 Task: Edit and enhance podcast intros and outros with immersive soundscapes.
Action: Mouse moved to (107, 15)
Screenshot: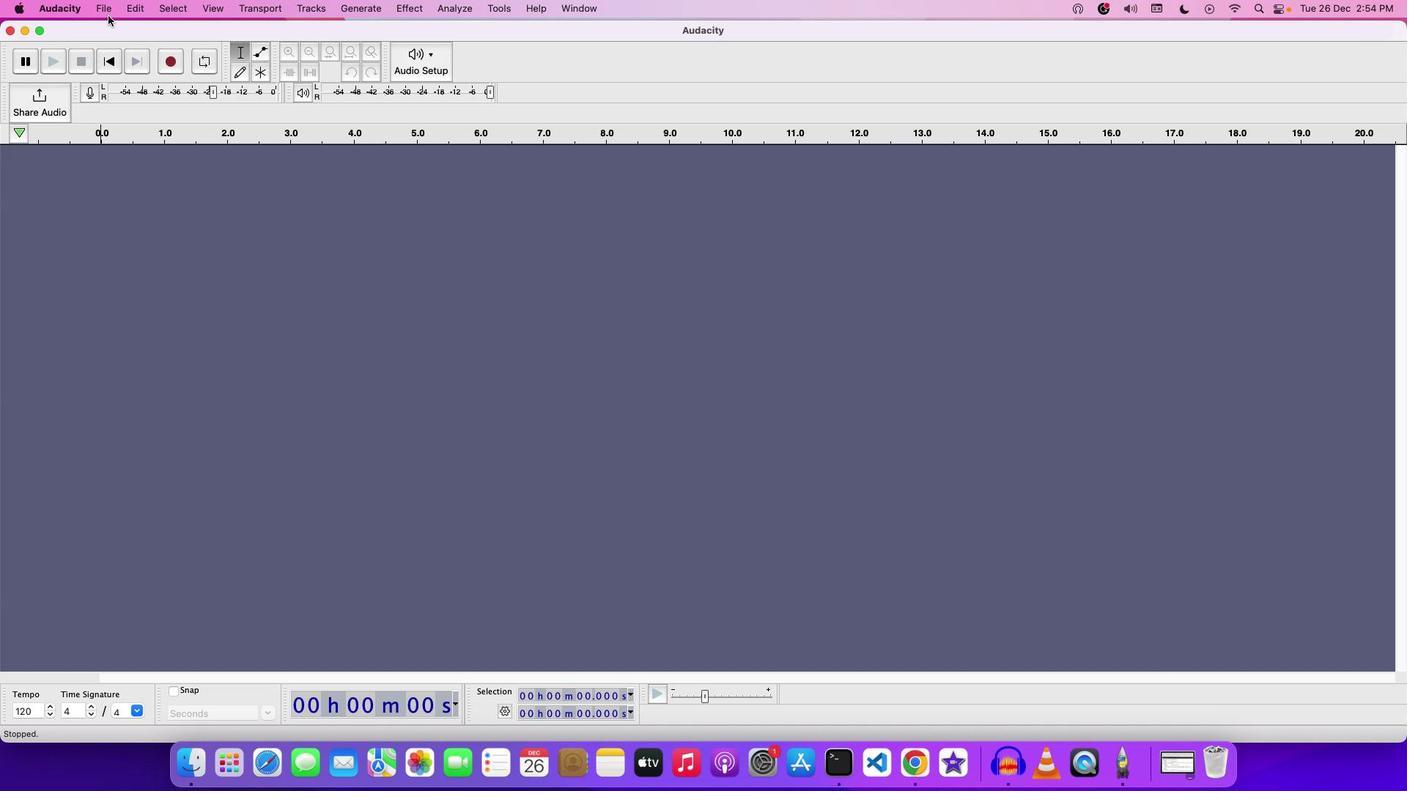 
Action: Mouse pressed left at (107, 15)
Screenshot: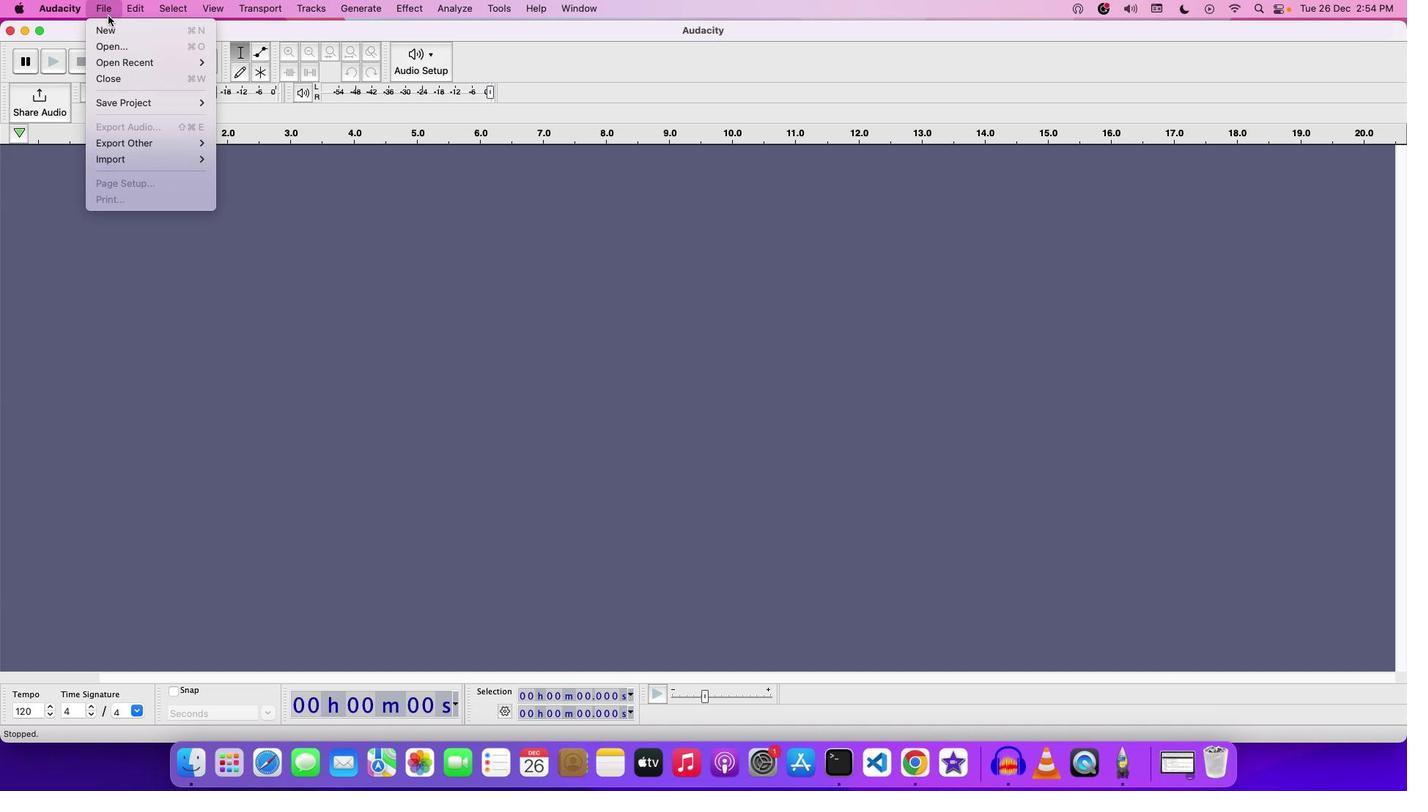 
Action: Mouse moved to (137, 48)
Screenshot: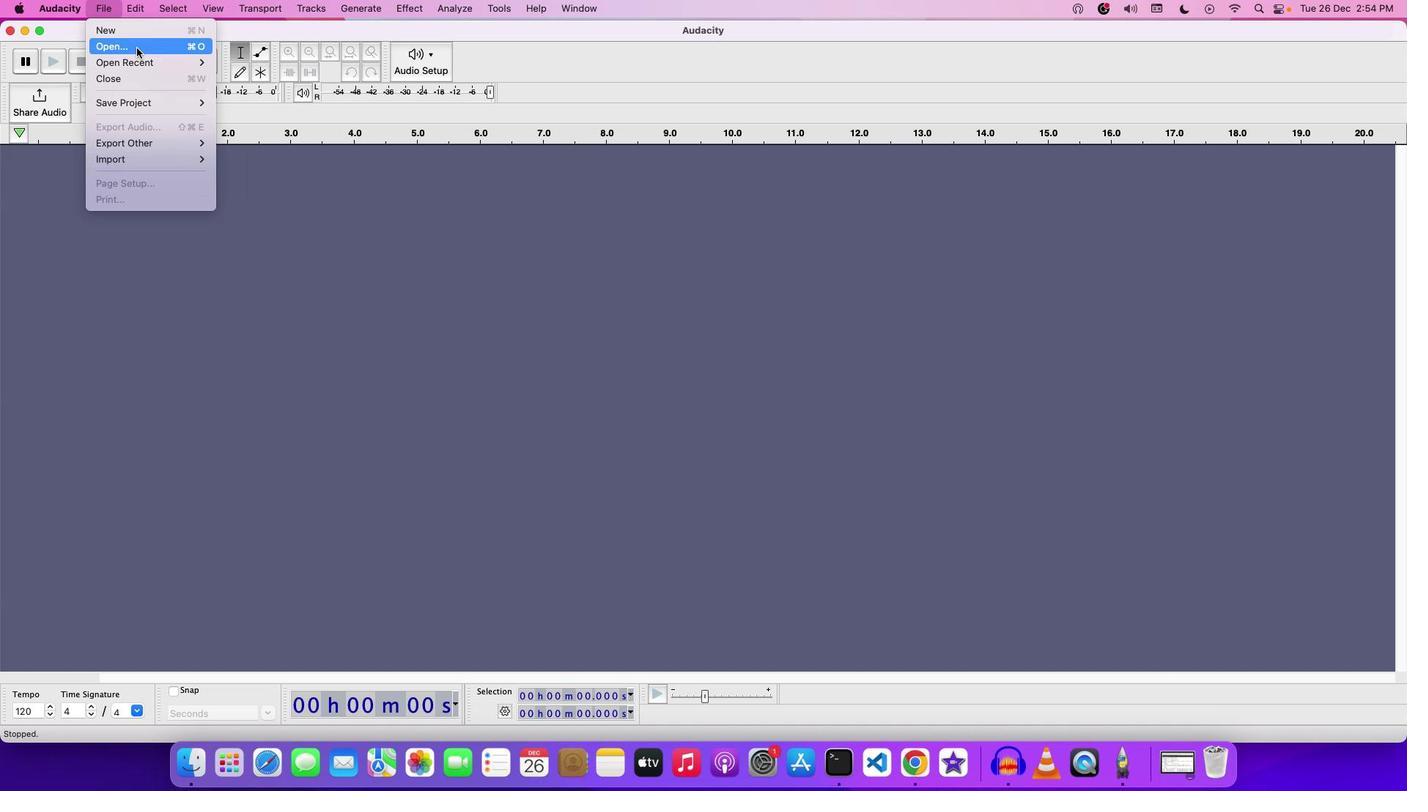 
Action: Mouse pressed left at (137, 48)
Screenshot: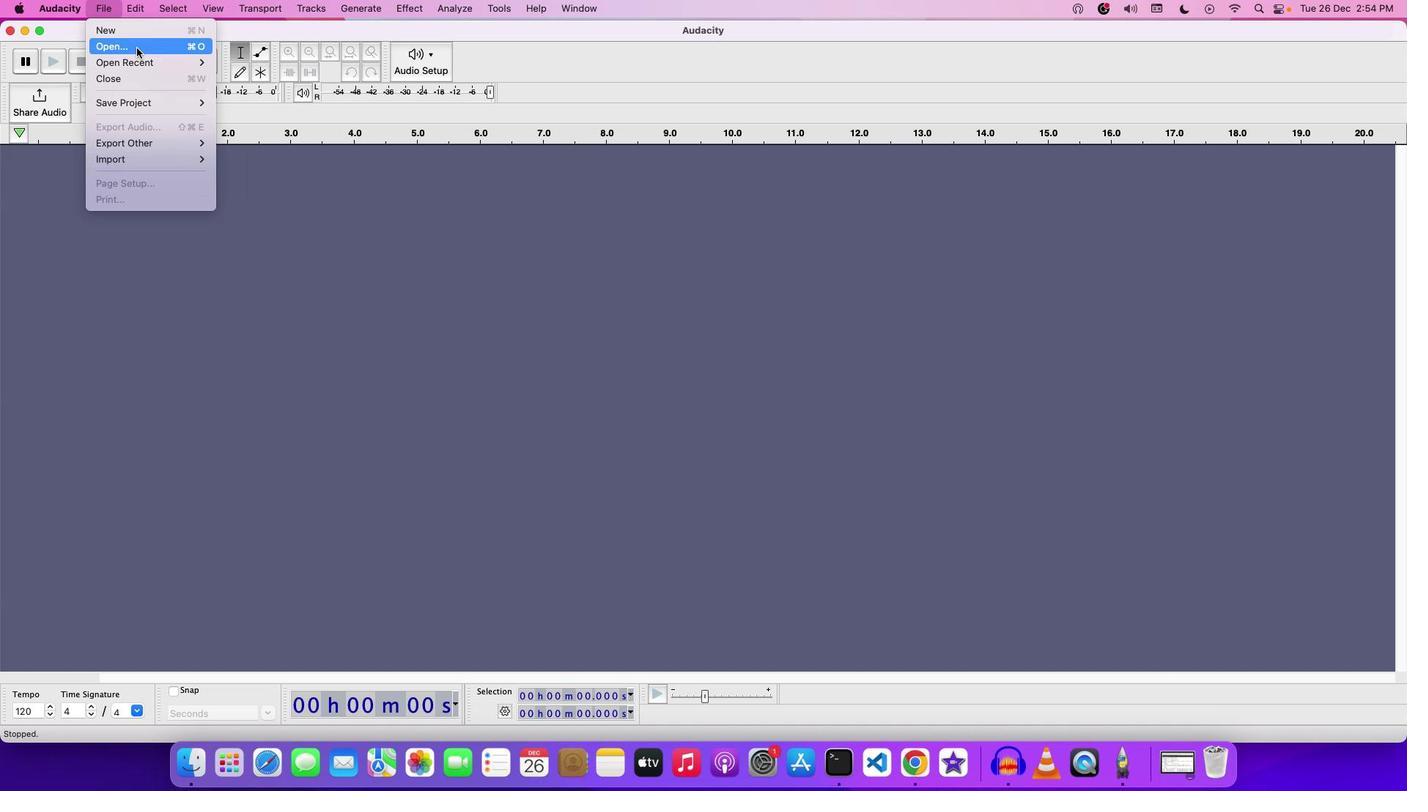 
Action: Mouse moved to (464, 194)
Screenshot: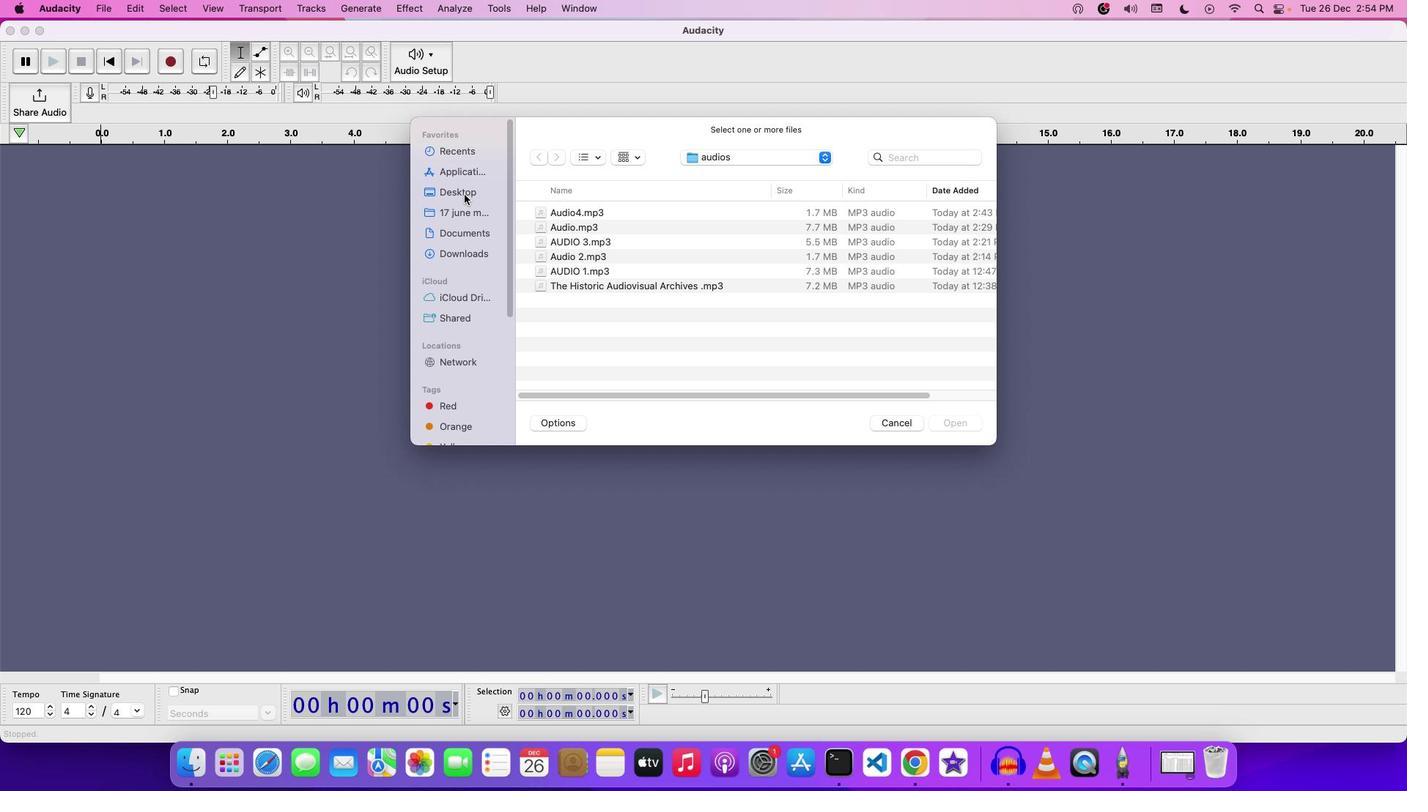 
Action: Mouse pressed left at (464, 194)
Screenshot: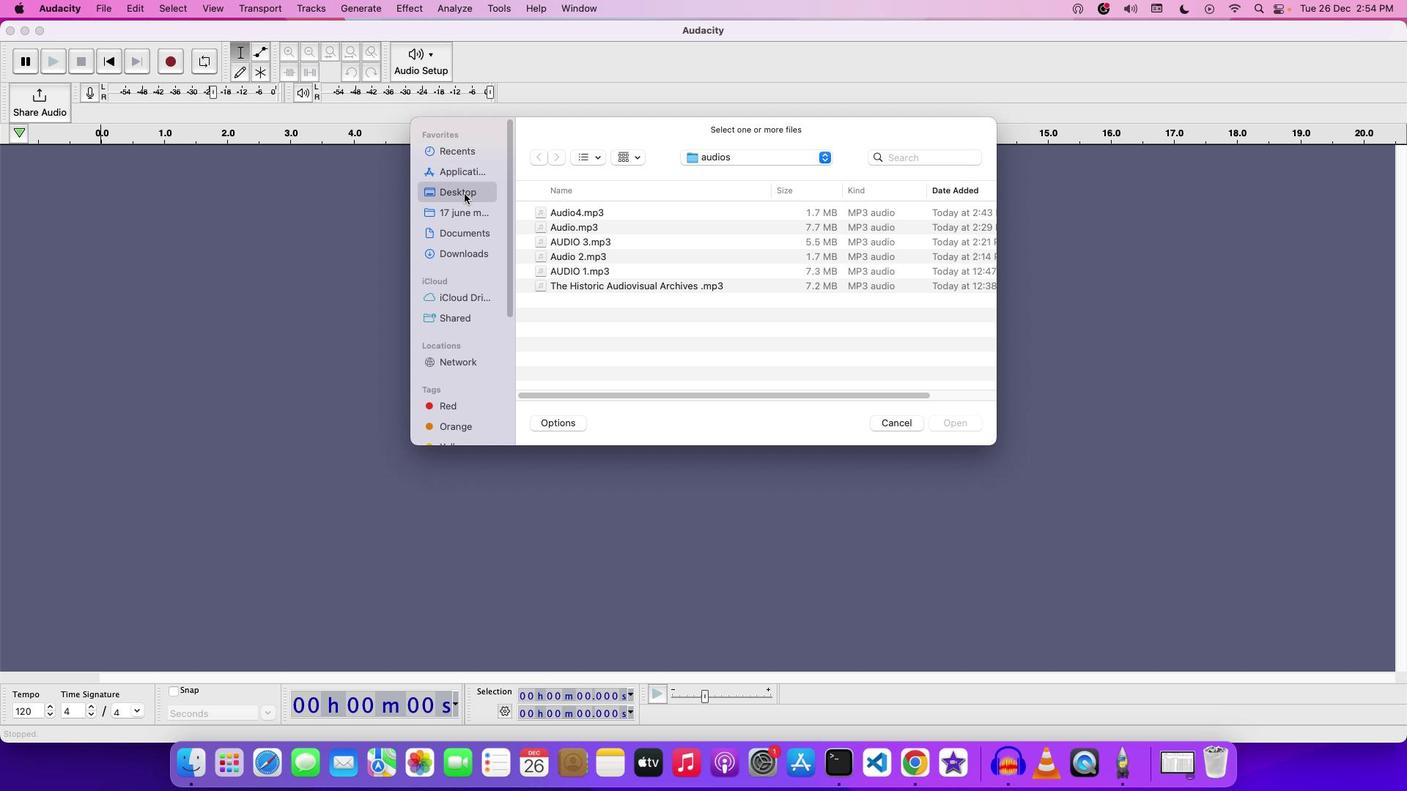 
Action: Mouse moved to (632, 217)
Screenshot: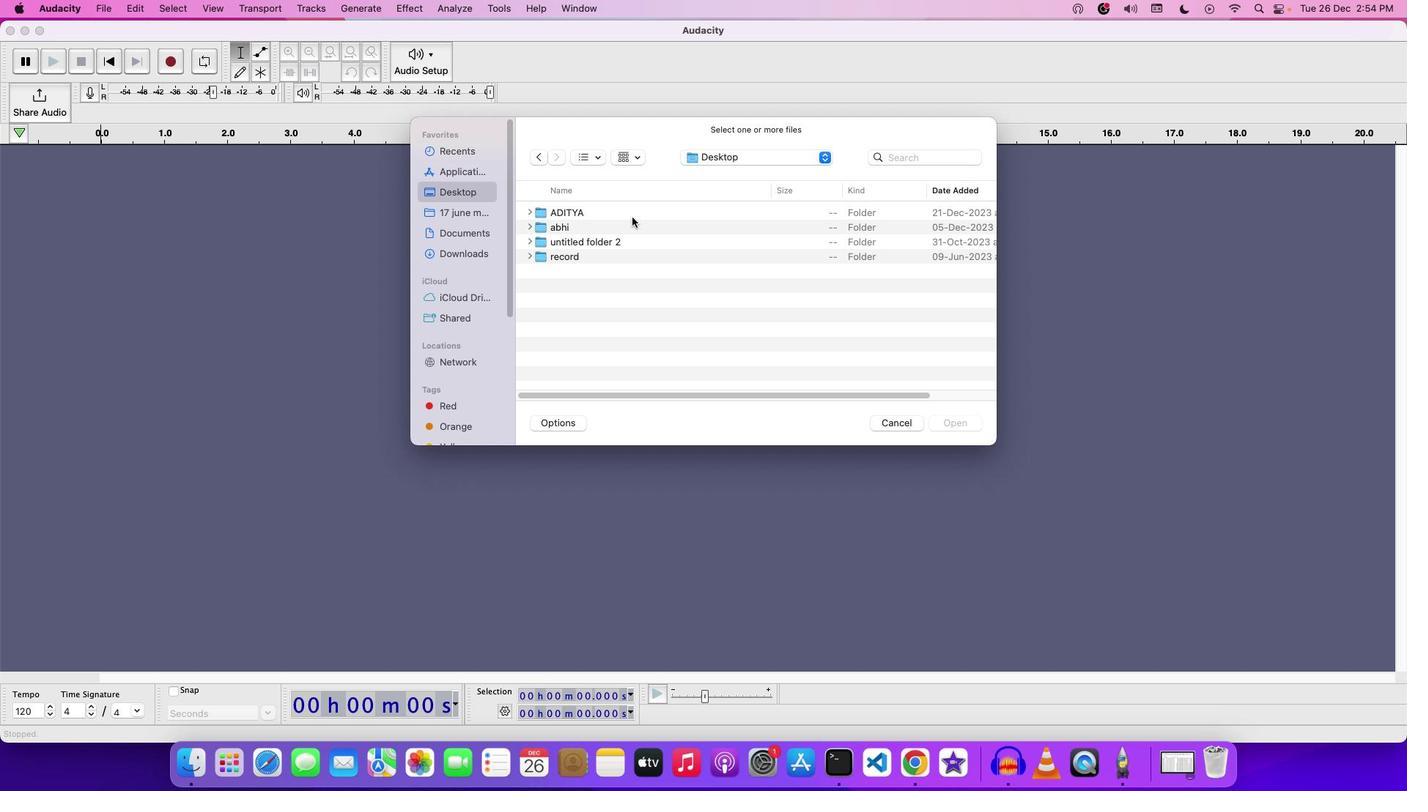 
Action: Mouse pressed left at (632, 217)
Screenshot: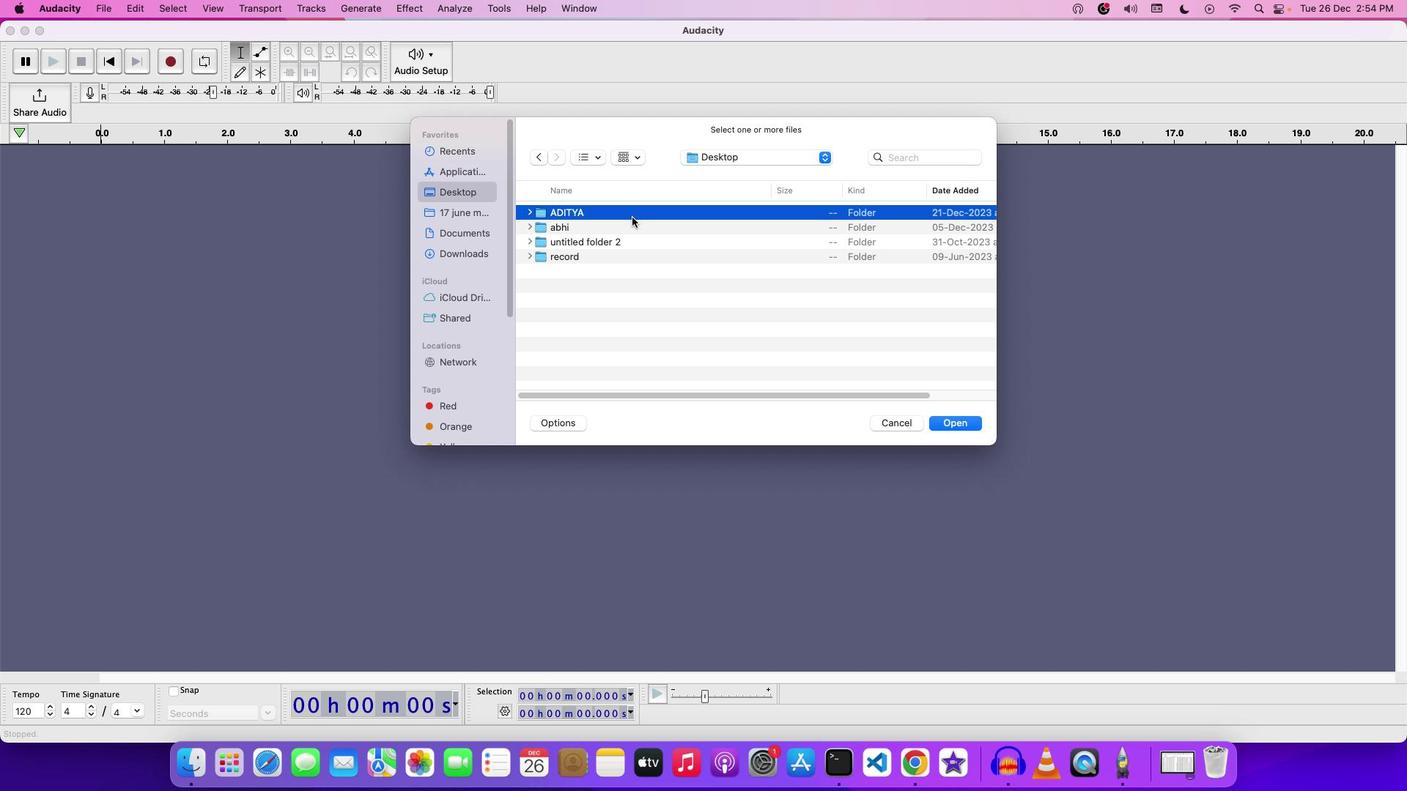 
Action: Mouse pressed left at (632, 217)
Screenshot: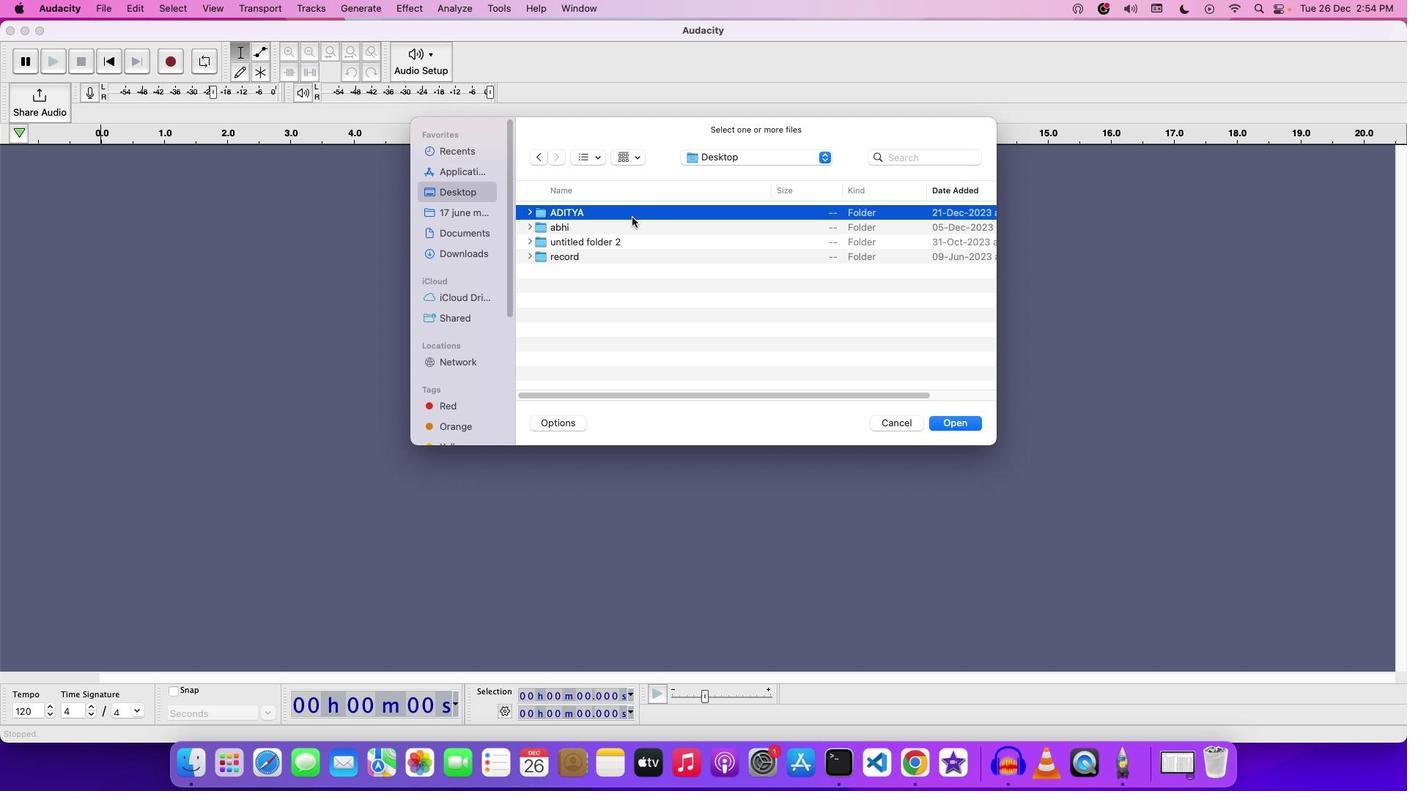 
Action: Mouse moved to (626, 228)
Screenshot: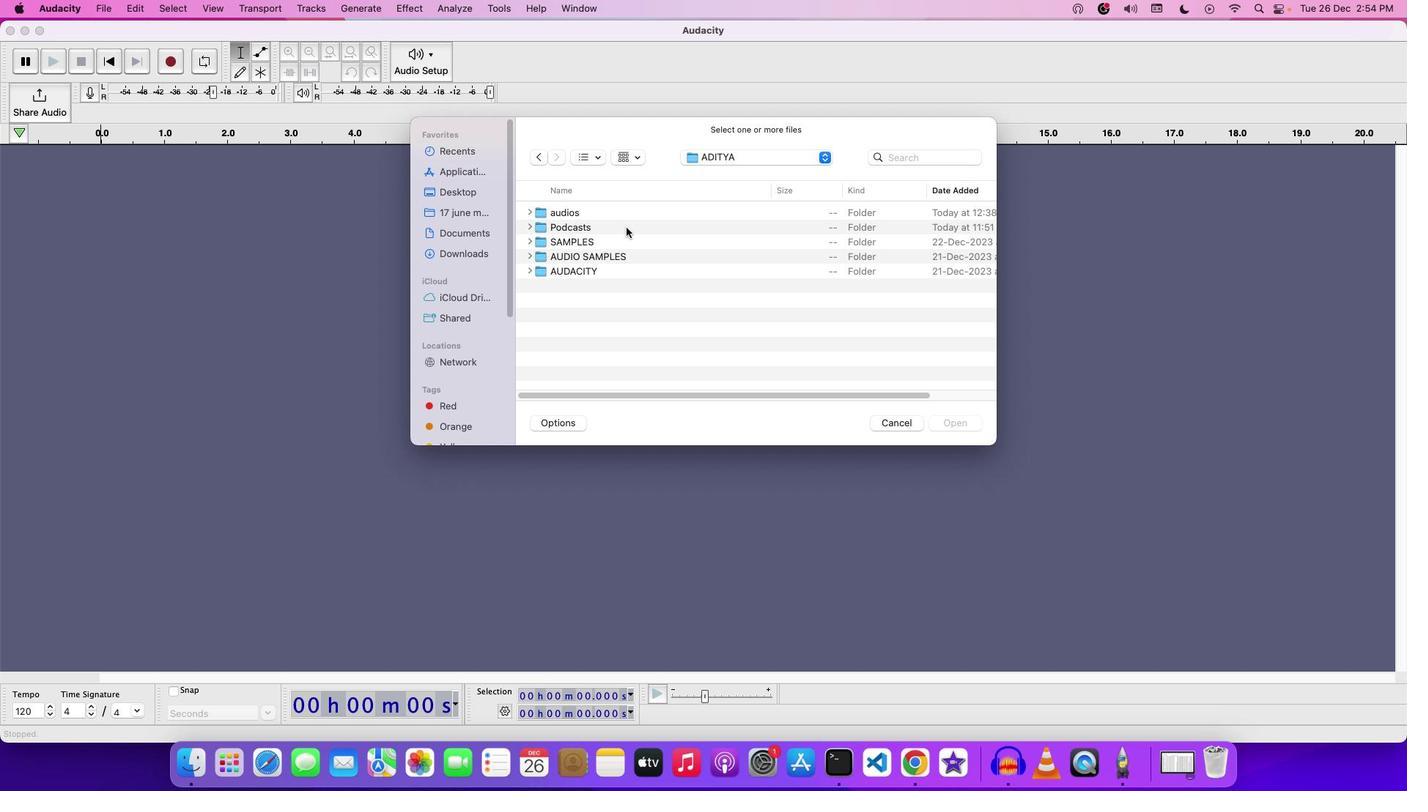 
Action: Mouse pressed left at (626, 228)
Screenshot: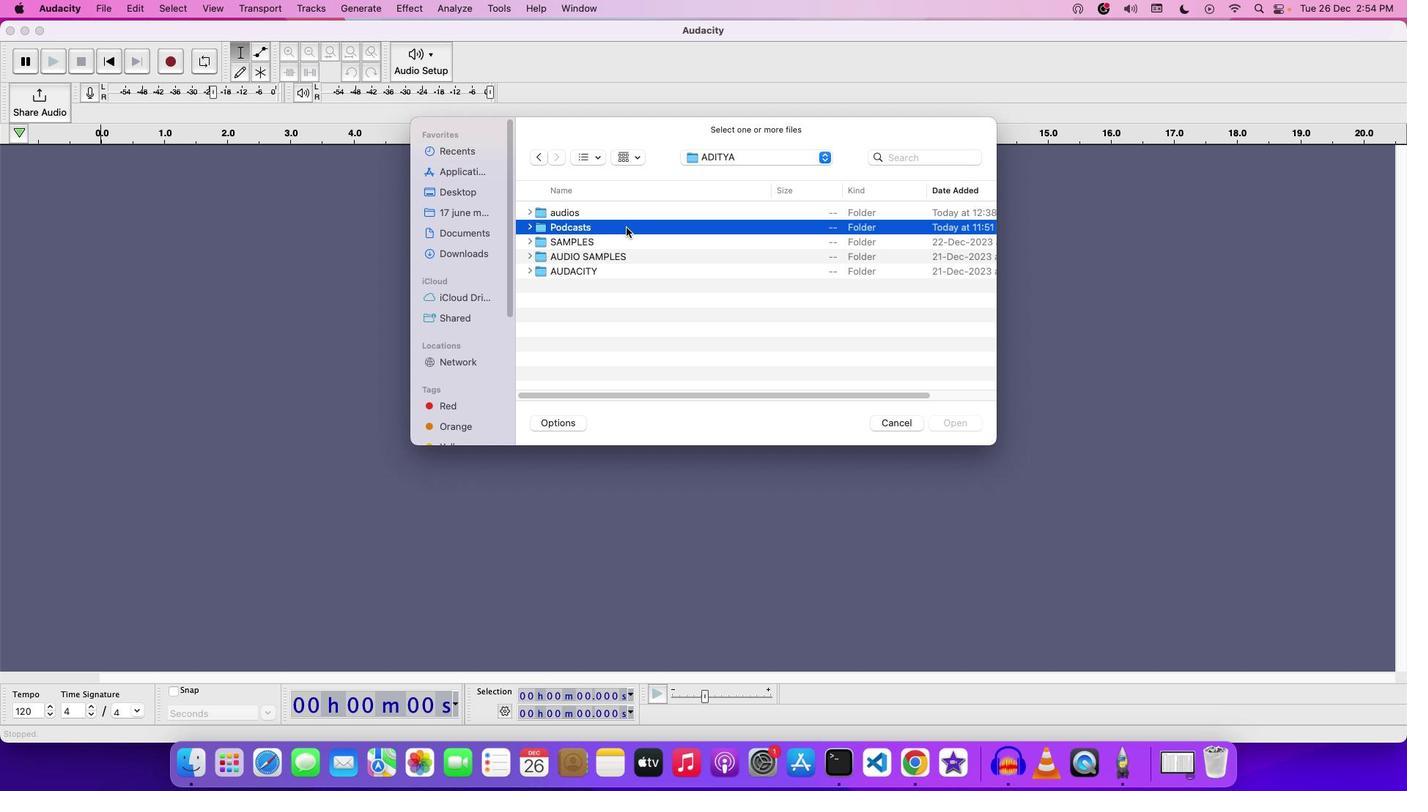 
Action: Mouse pressed left at (626, 228)
Screenshot: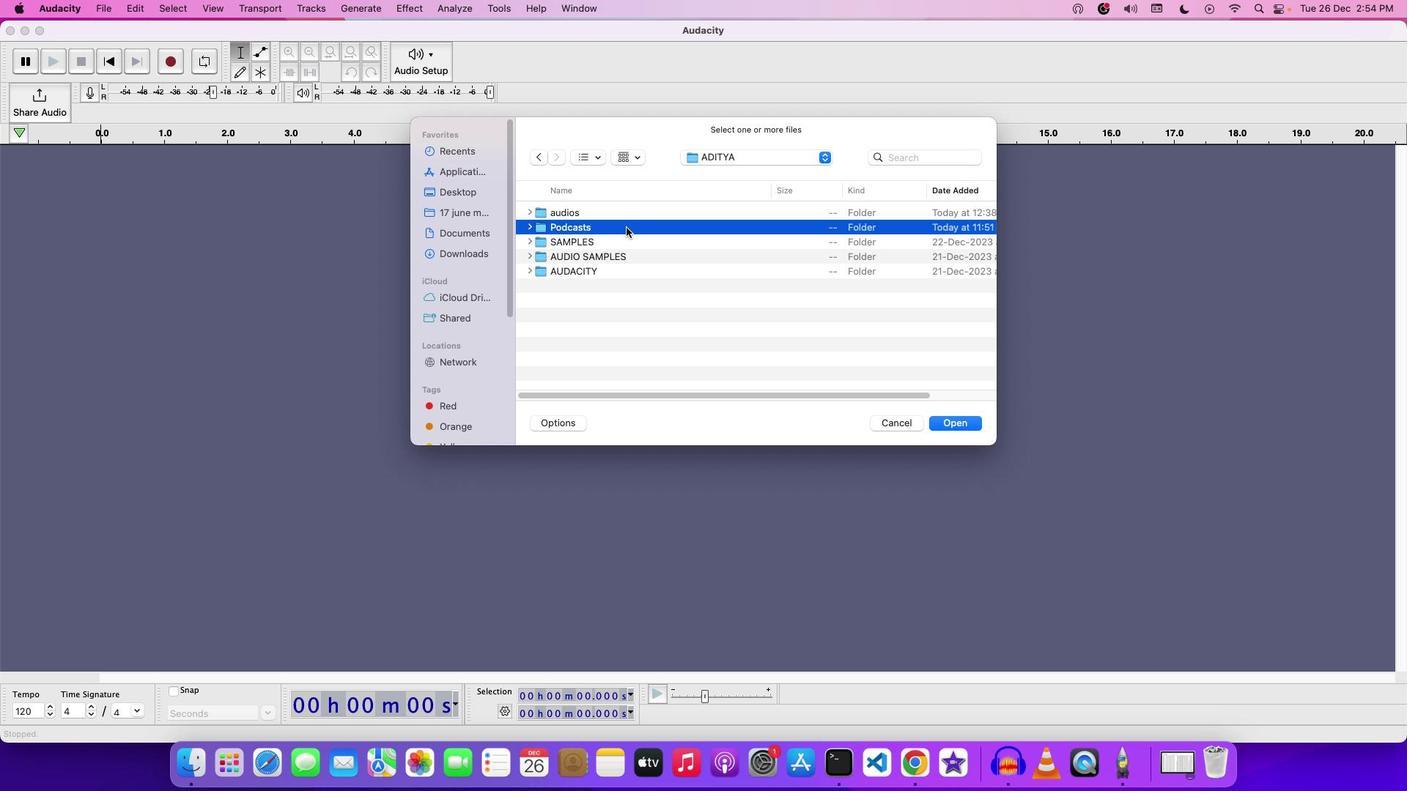 
Action: Mouse moved to (611, 243)
Screenshot: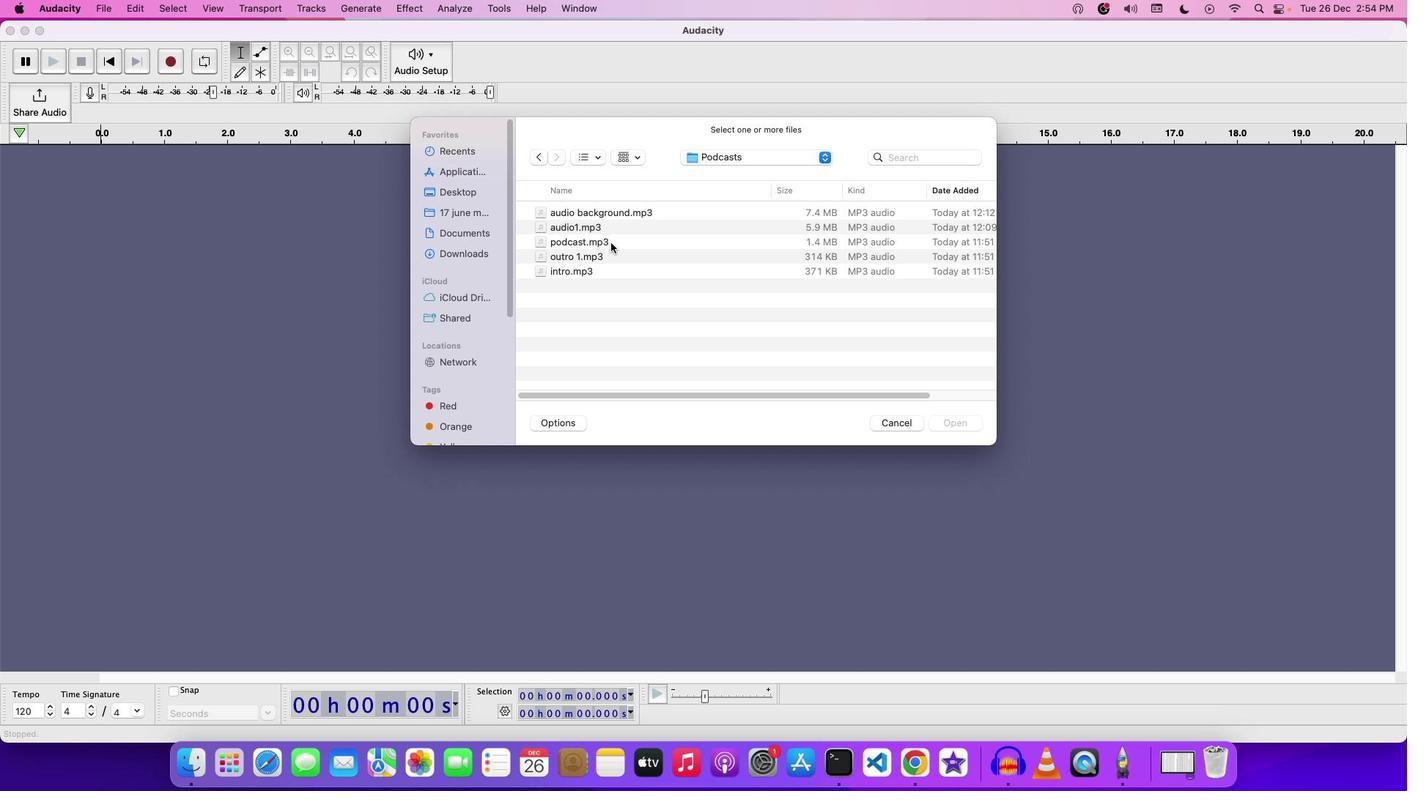 
Action: Mouse pressed left at (611, 243)
Screenshot: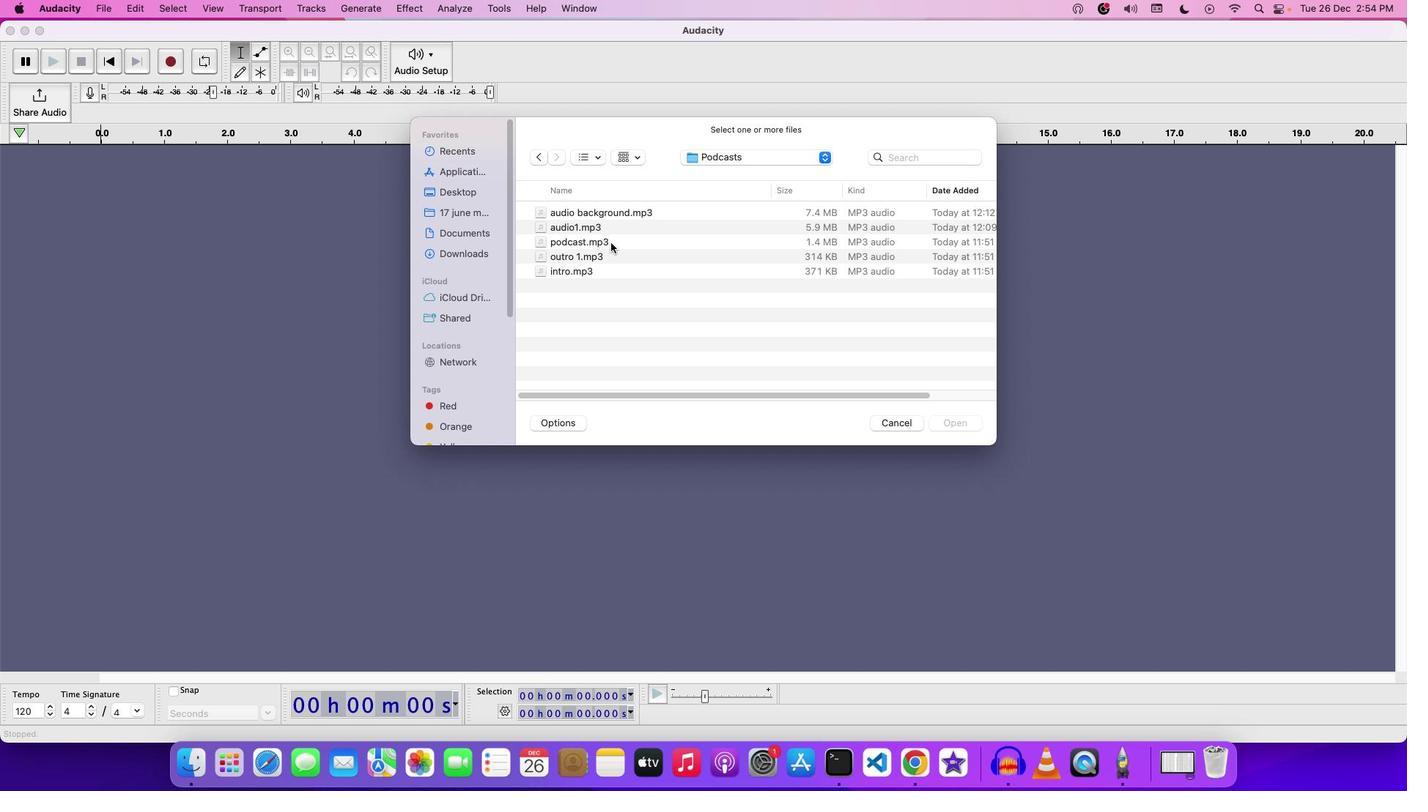 
Action: Mouse moved to (954, 416)
Screenshot: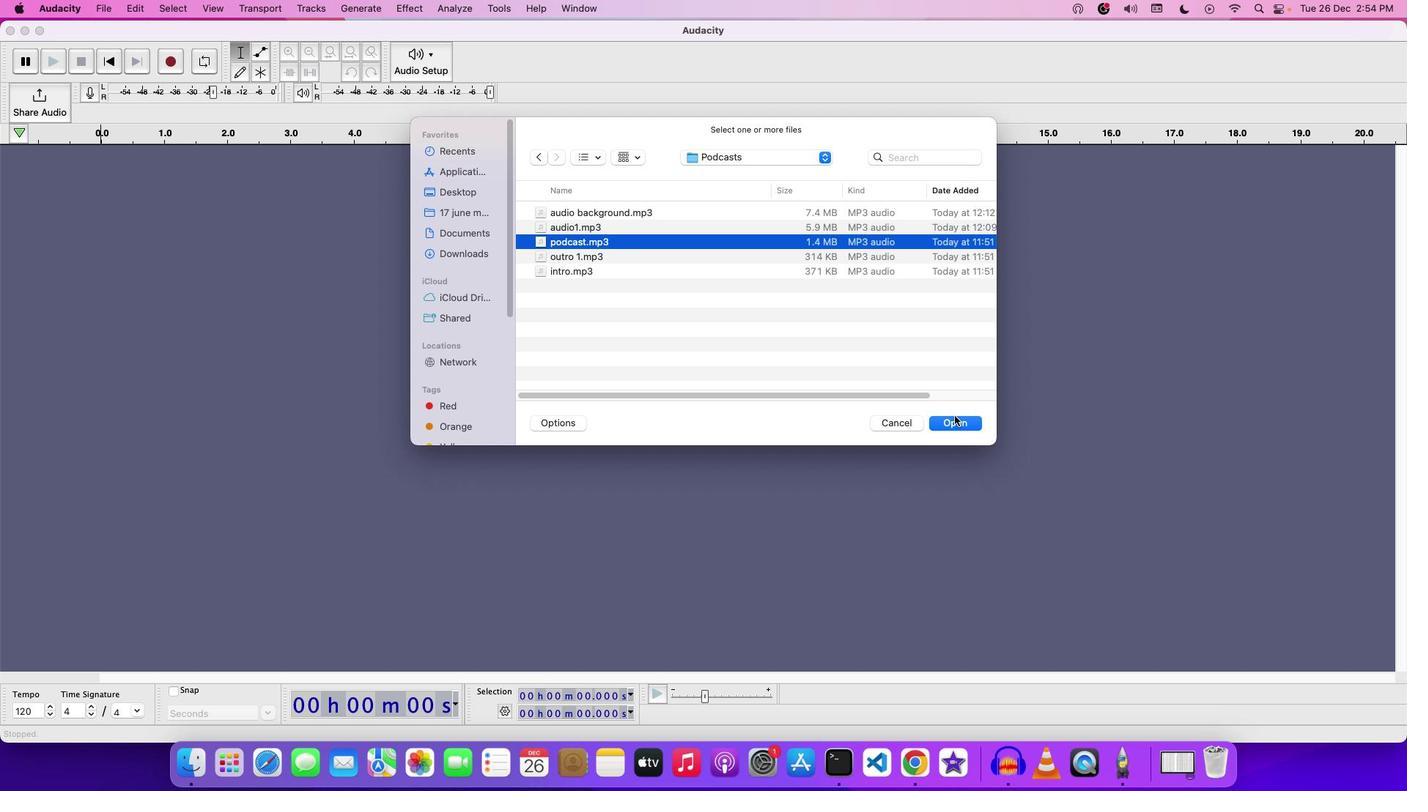 
Action: Mouse pressed left at (954, 416)
Screenshot: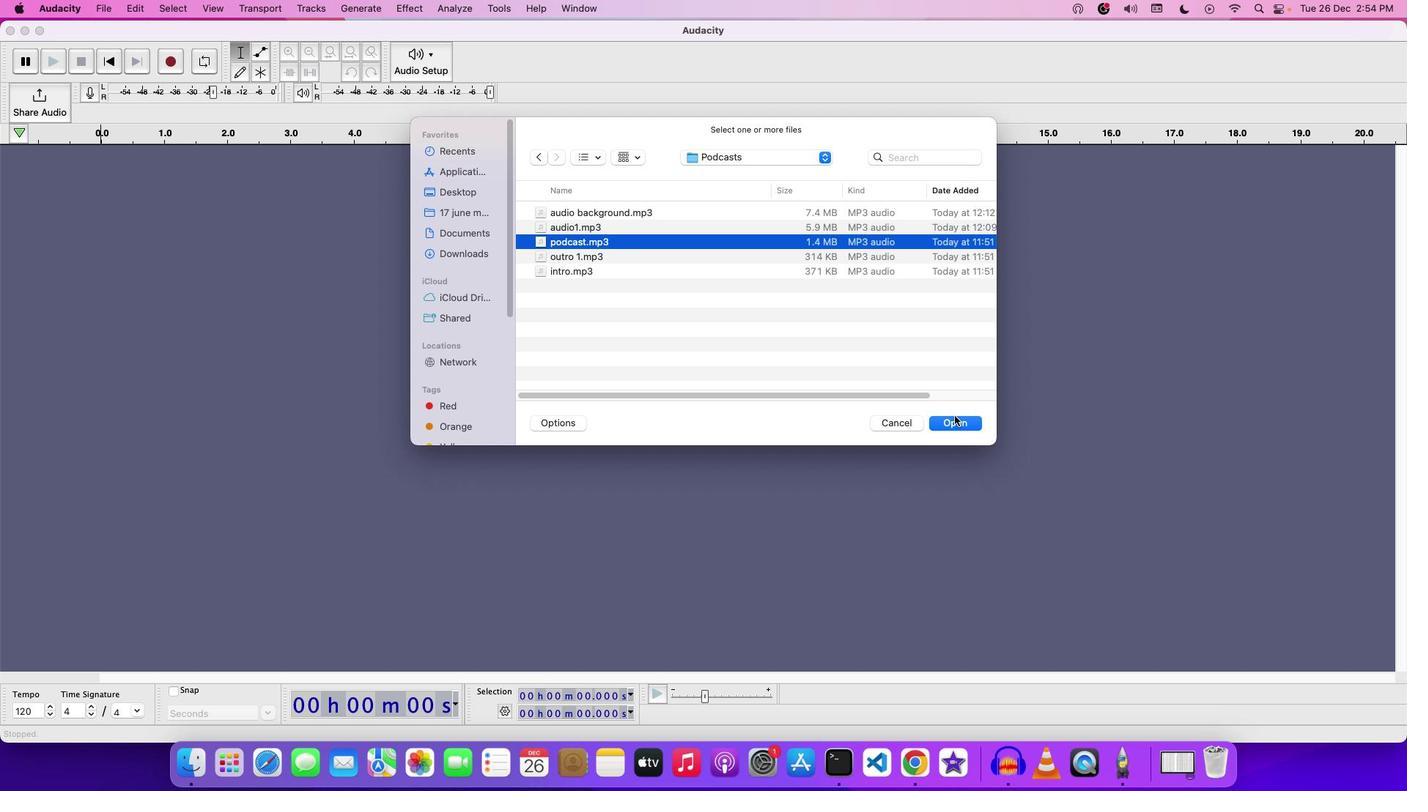 
Action: Mouse moved to (192, 241)
Screenshot: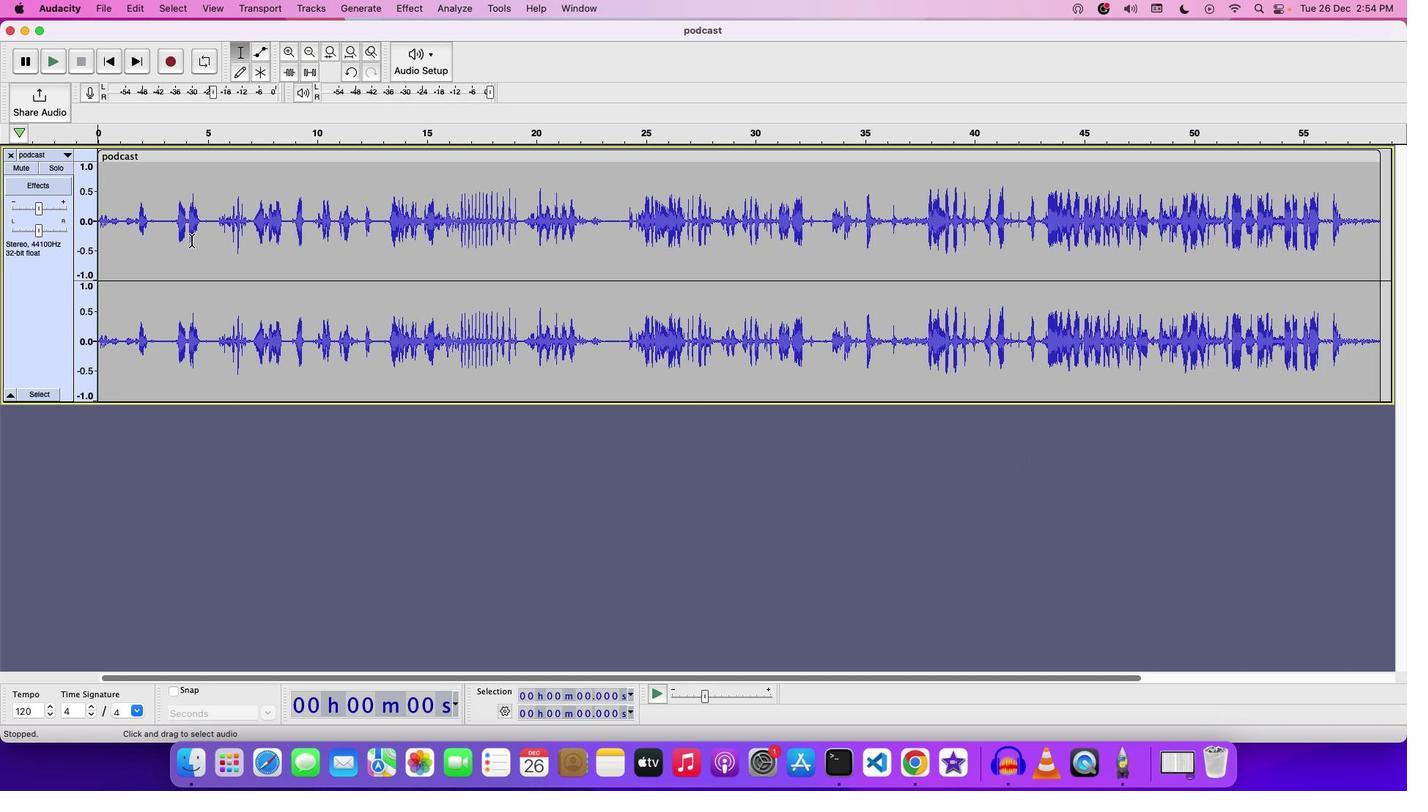 
Action: Key pressed Key.space
Screenshot: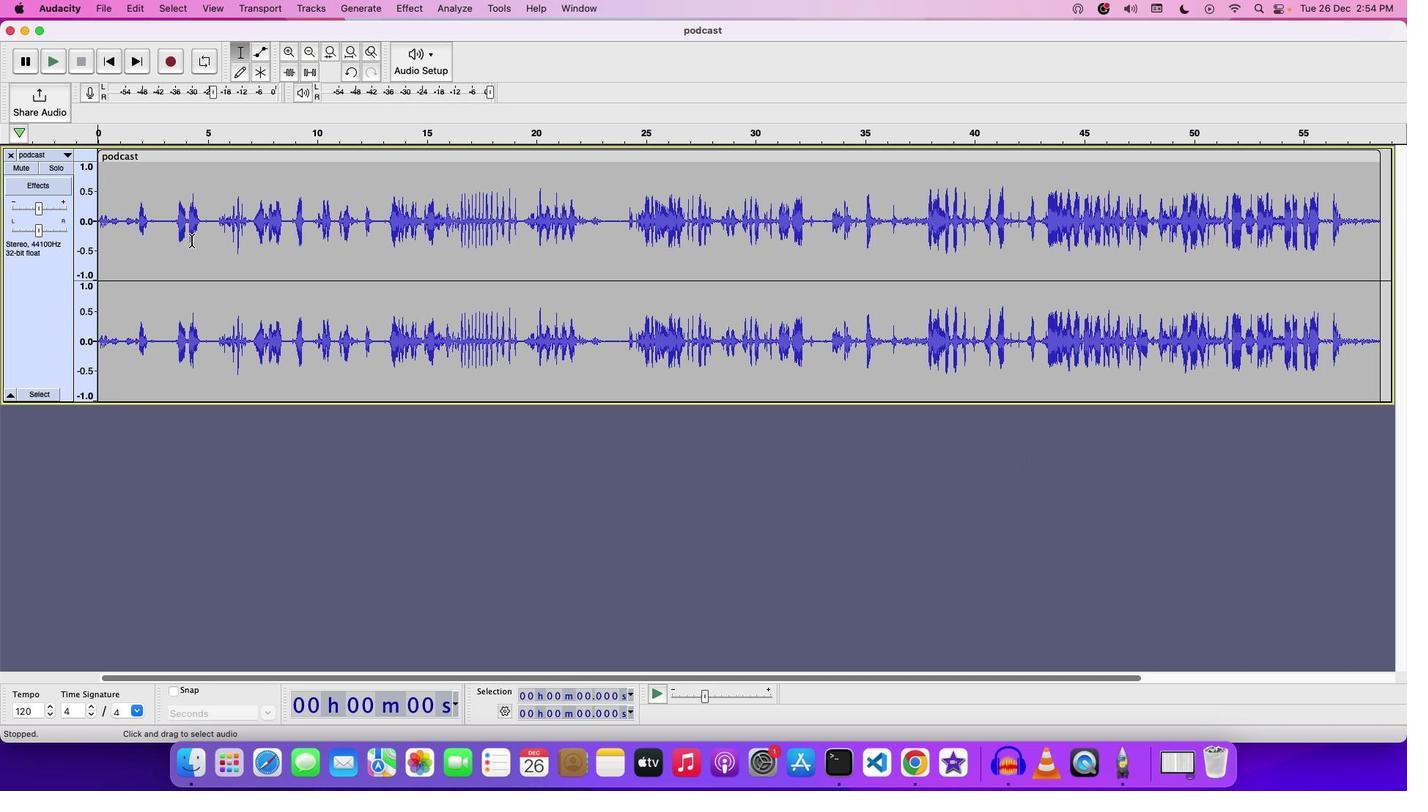 
Action: Mouse moved to (52, 207)
Screenshot: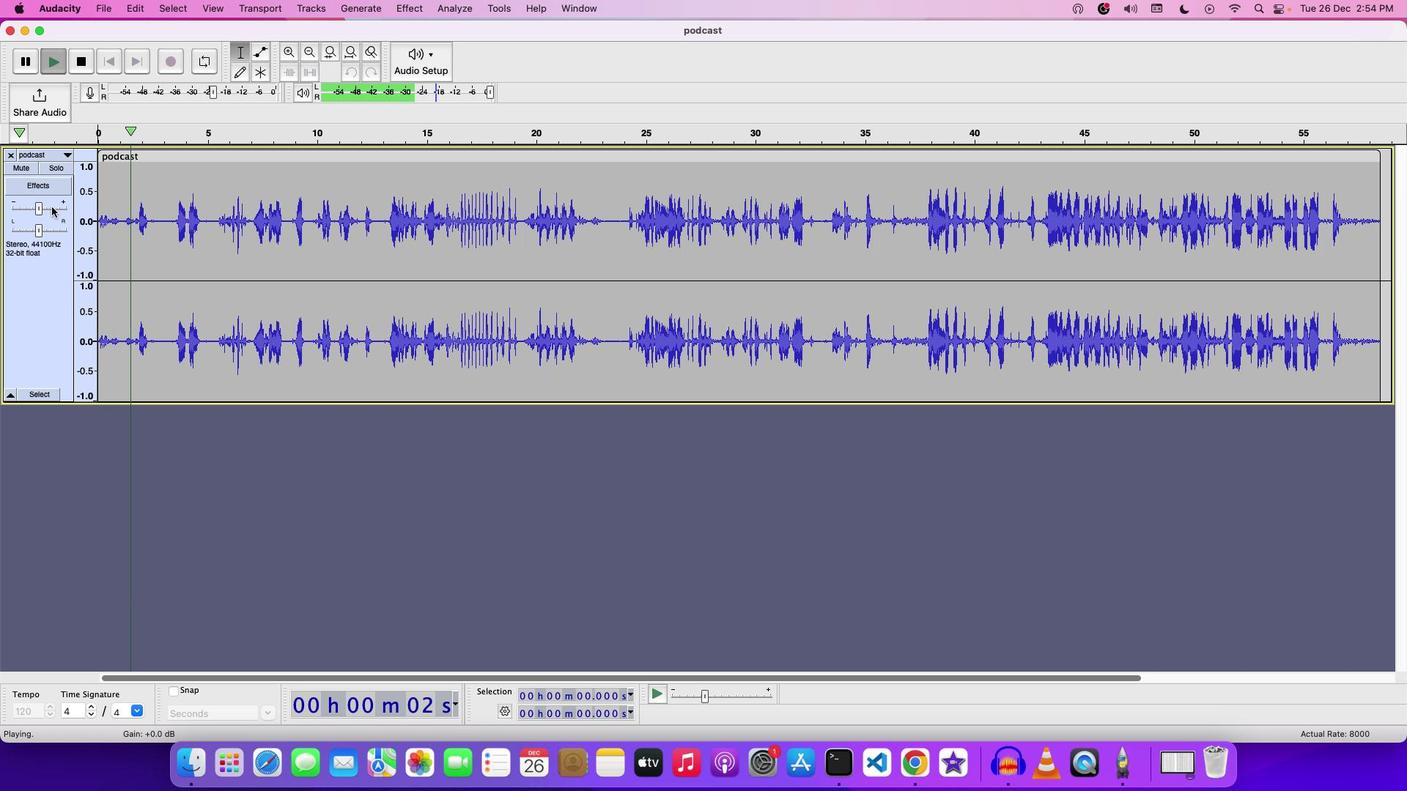 
Action: Mouse pressed left at (52, 207)
Screenshot: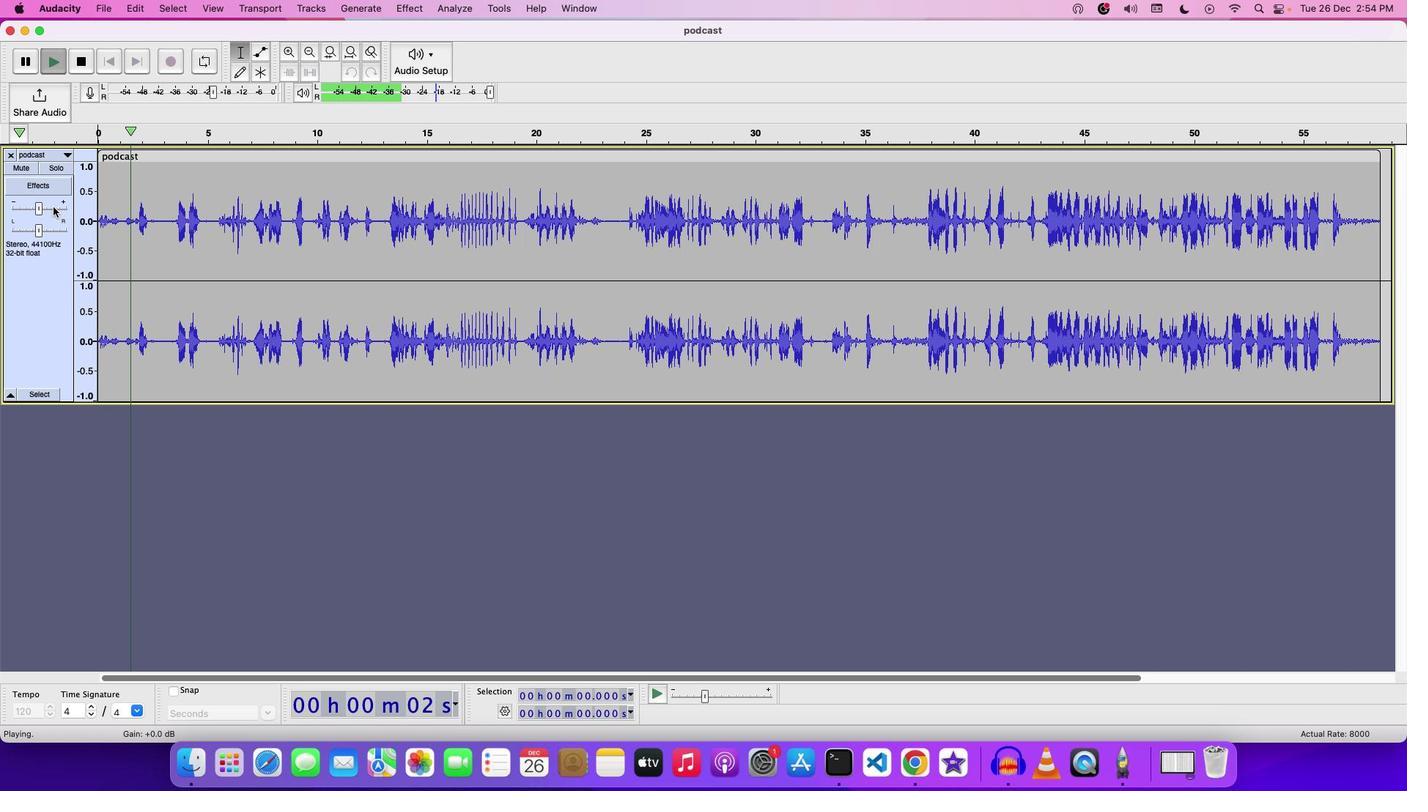 
Action: Mouse moved to (55, 211)
Screenshot: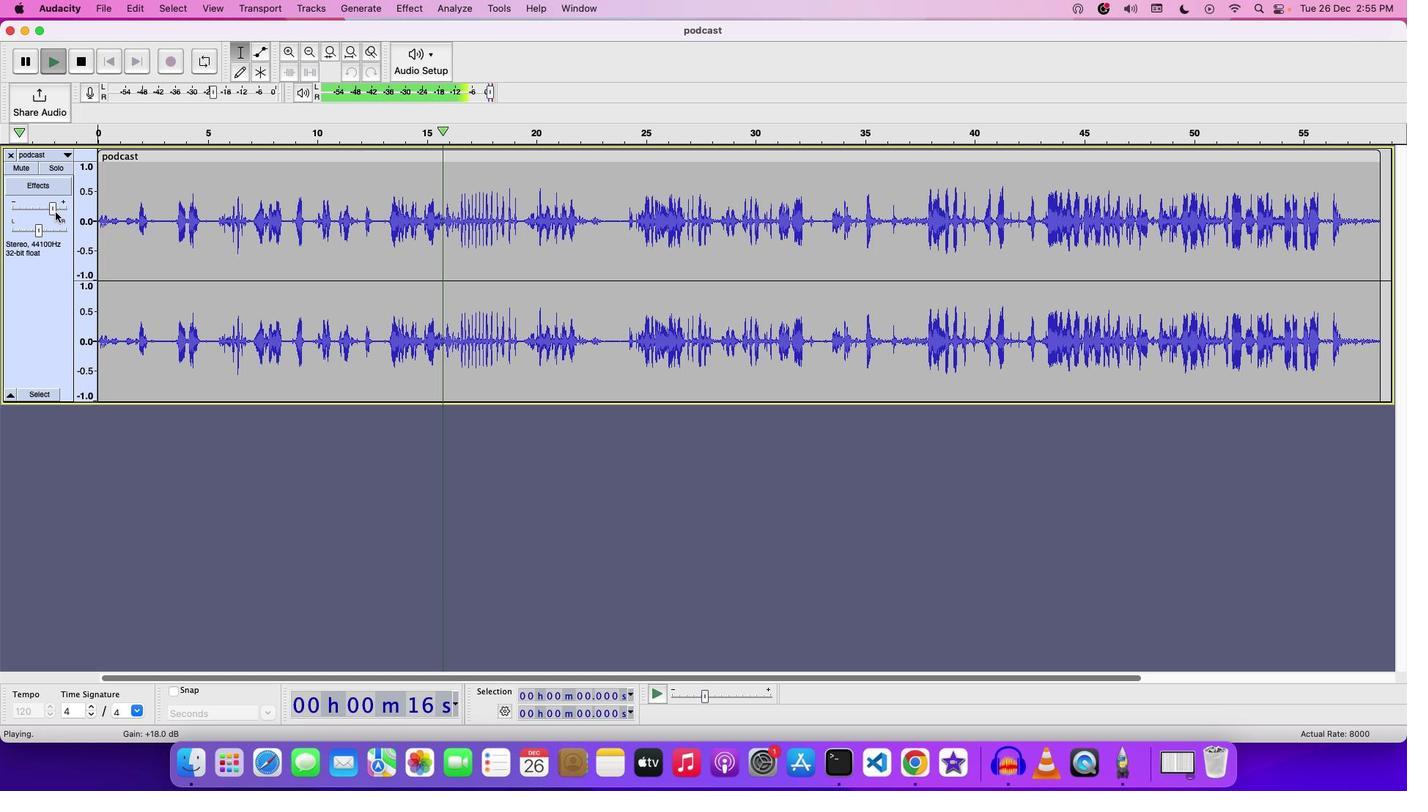 
Action: Mouse pressed left at (55, 211)
Screenshot: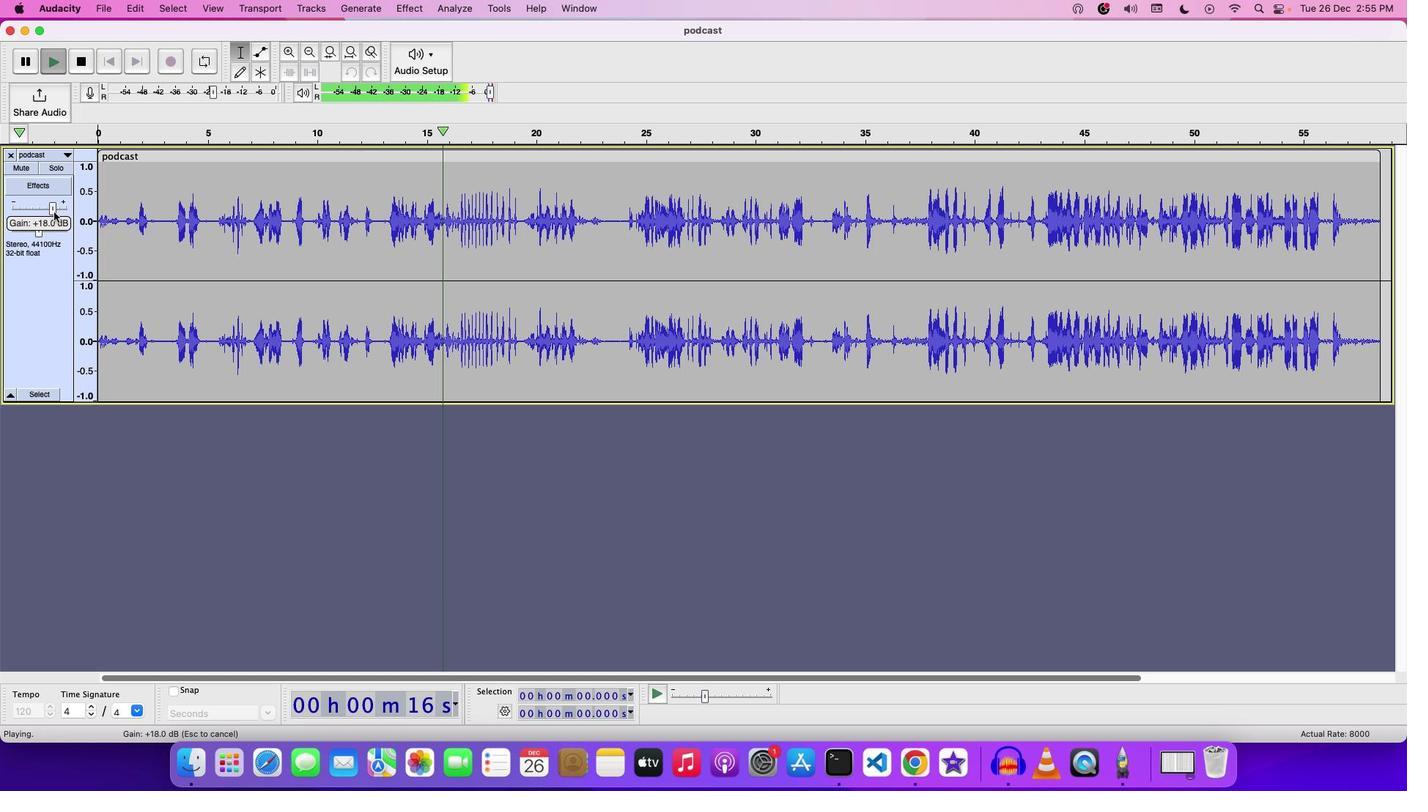 
Action: Mouse moved to (48, 222)
Screenshot: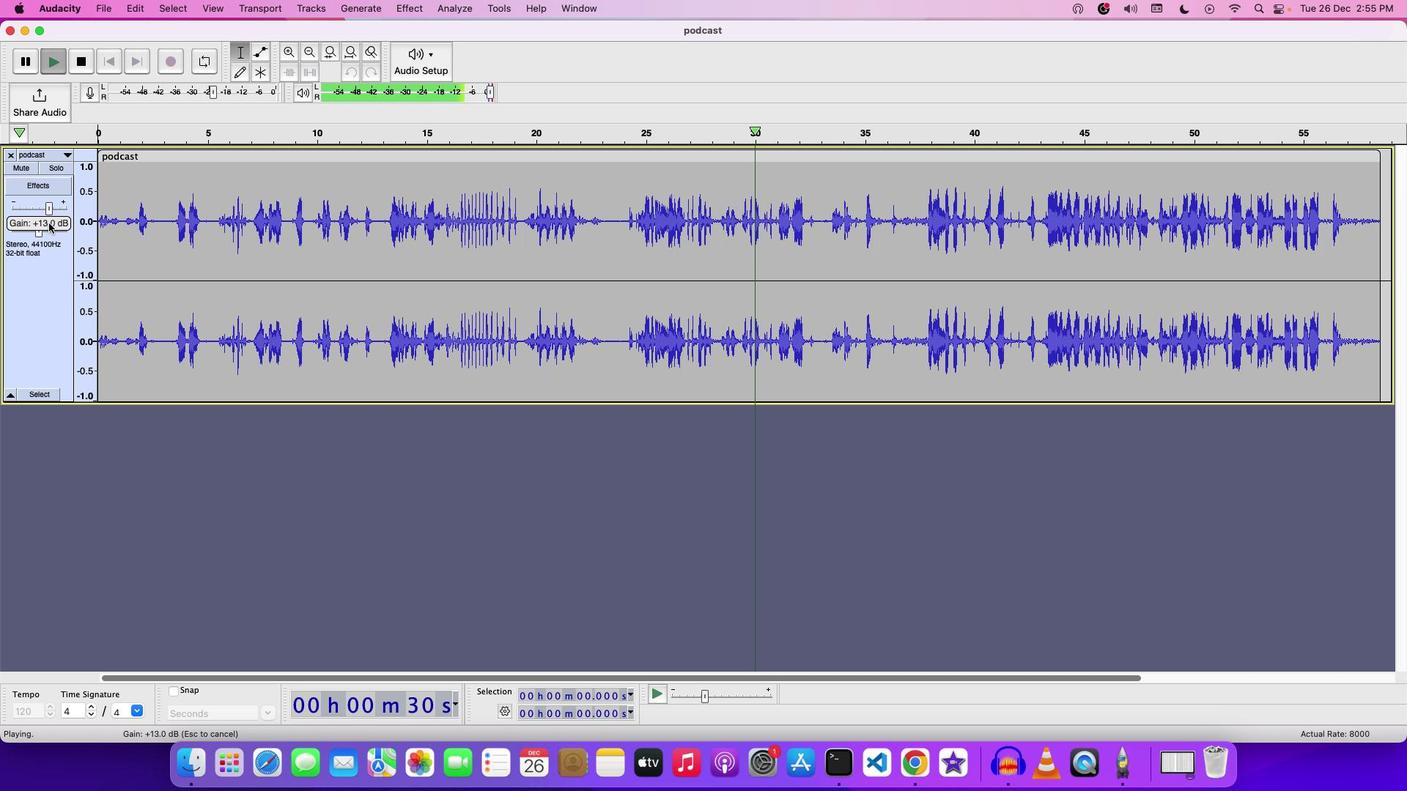 
Action: Key pressed Key.space
Screenshot: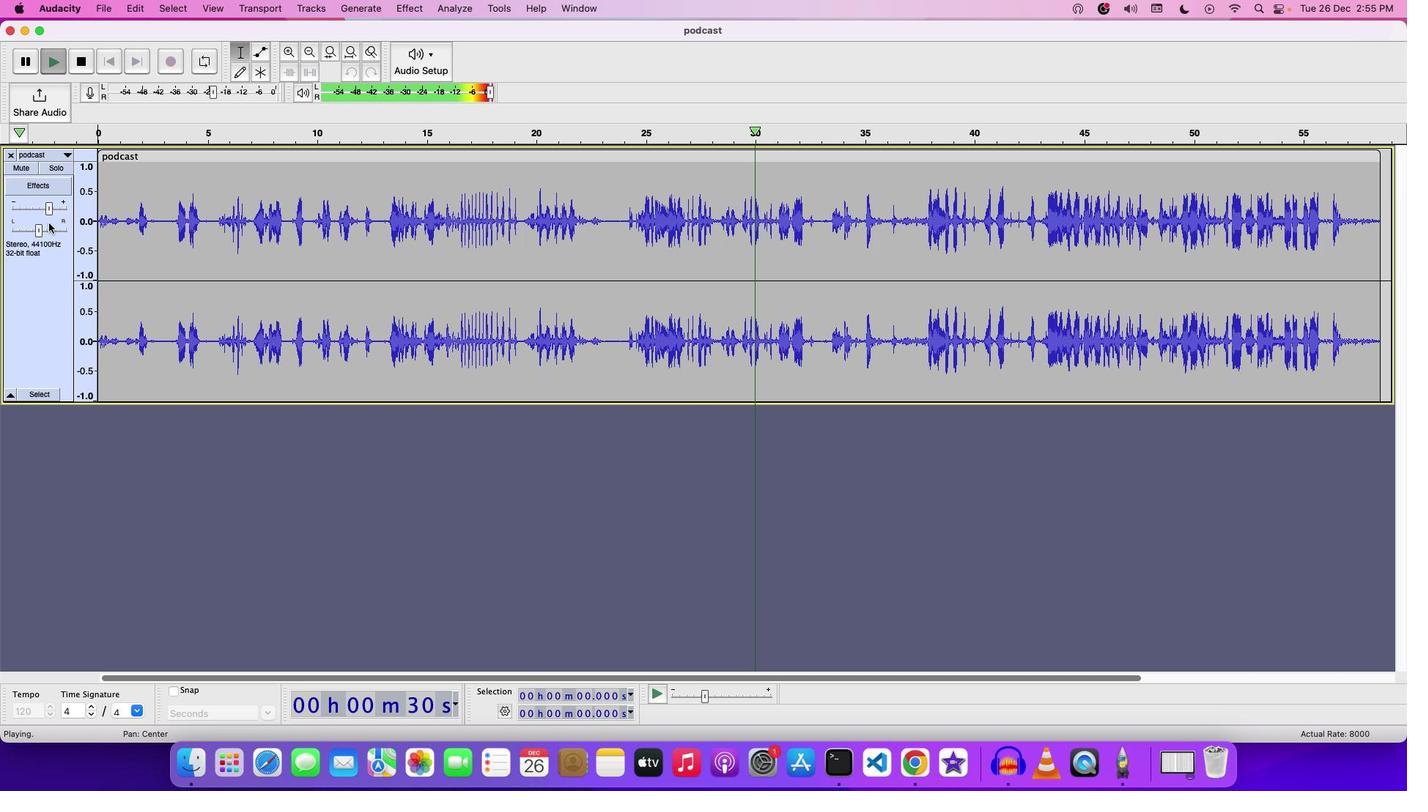 
Action: Mouse moved to (815, 221)
Screenshot: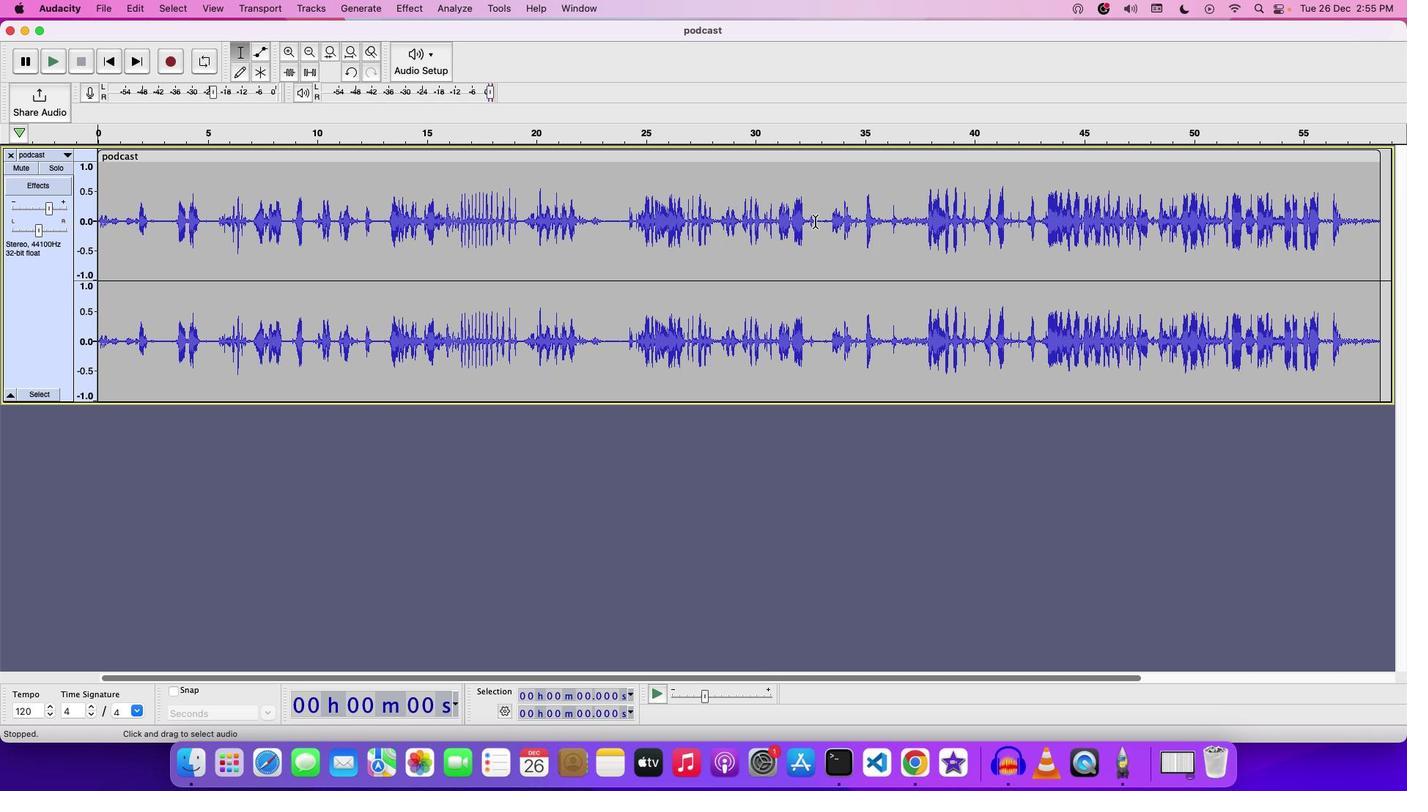 
Action: Mouse pressed left at (815, 221)
Screenshot: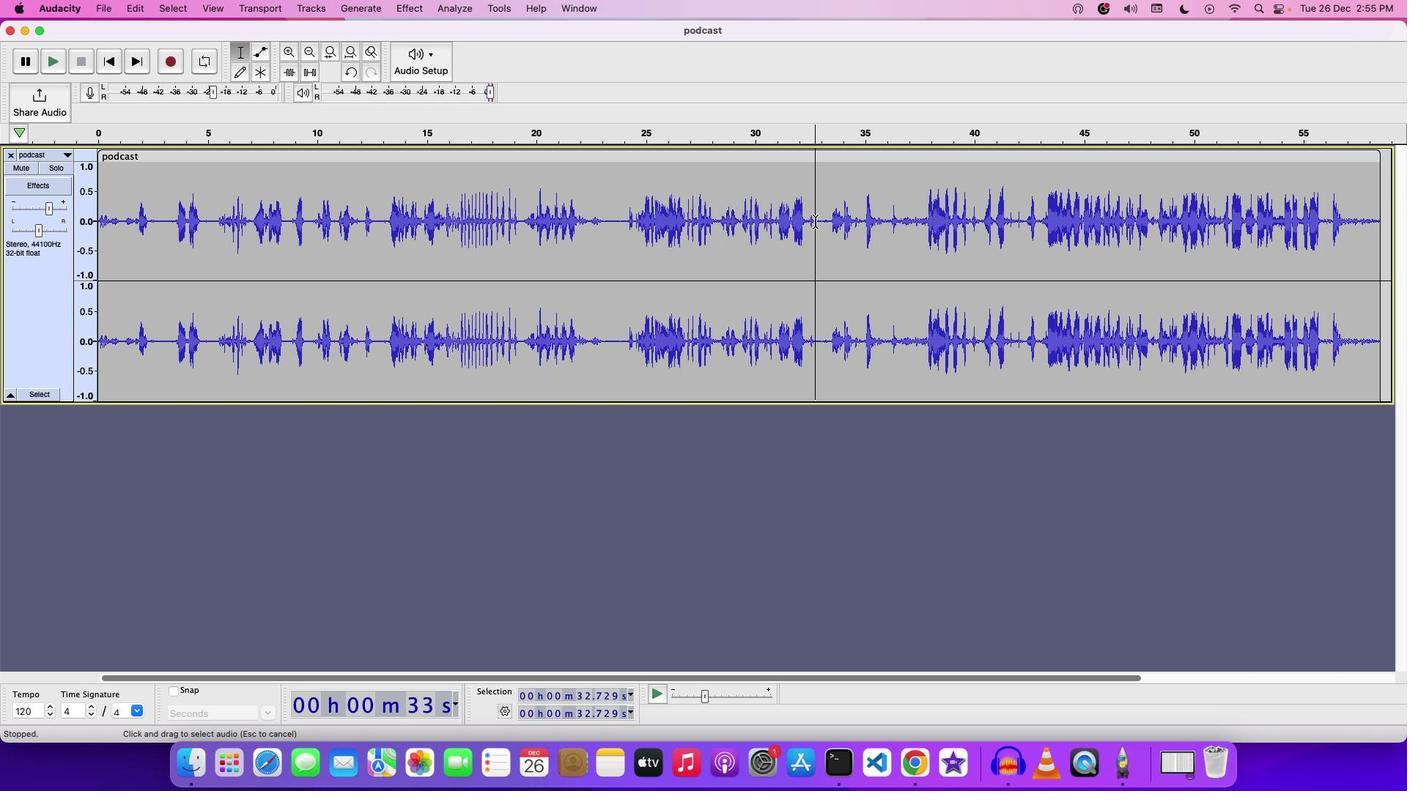 
Action: Mouse moved to (479, 221)
Screenshot: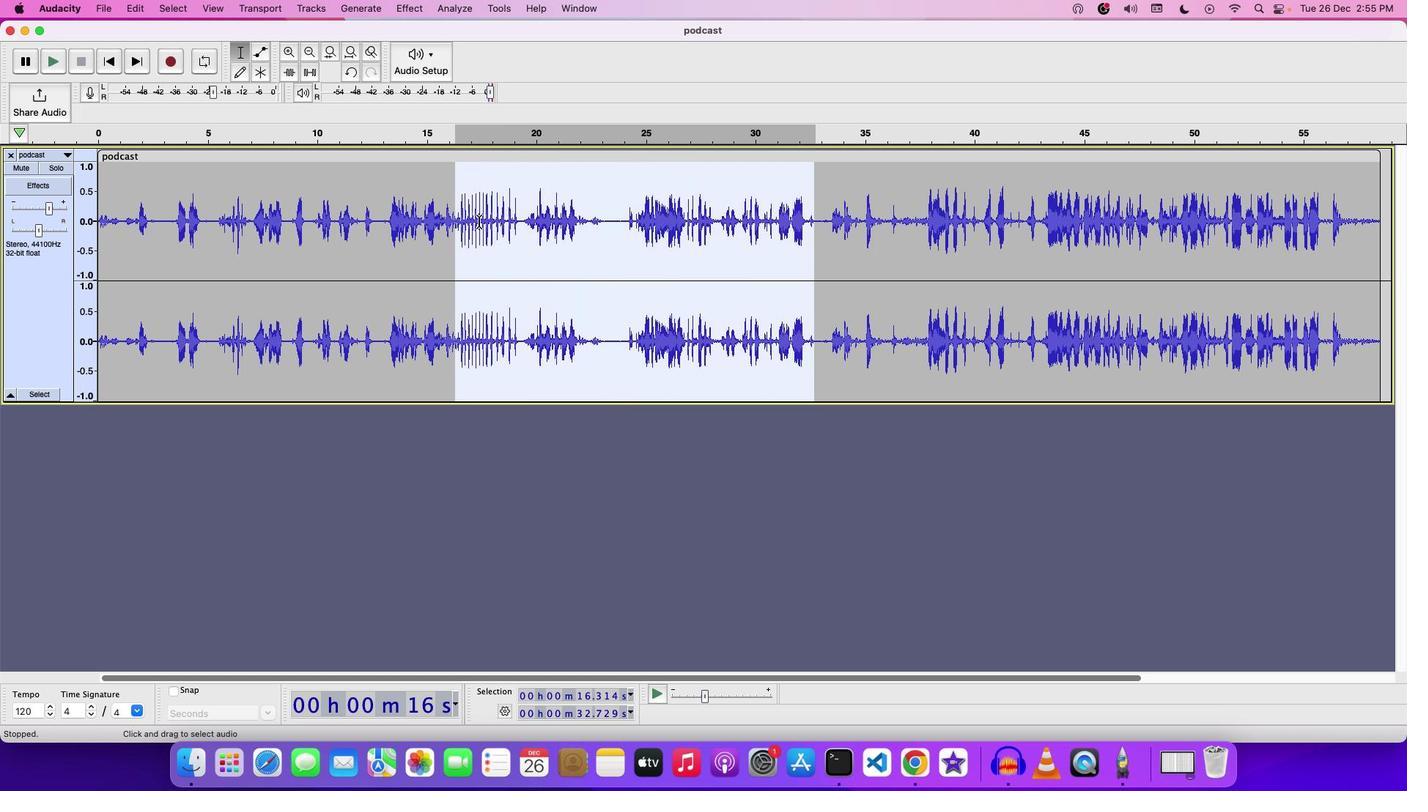 
Action: Mouse pressed right at (479, 221)
Screenshot: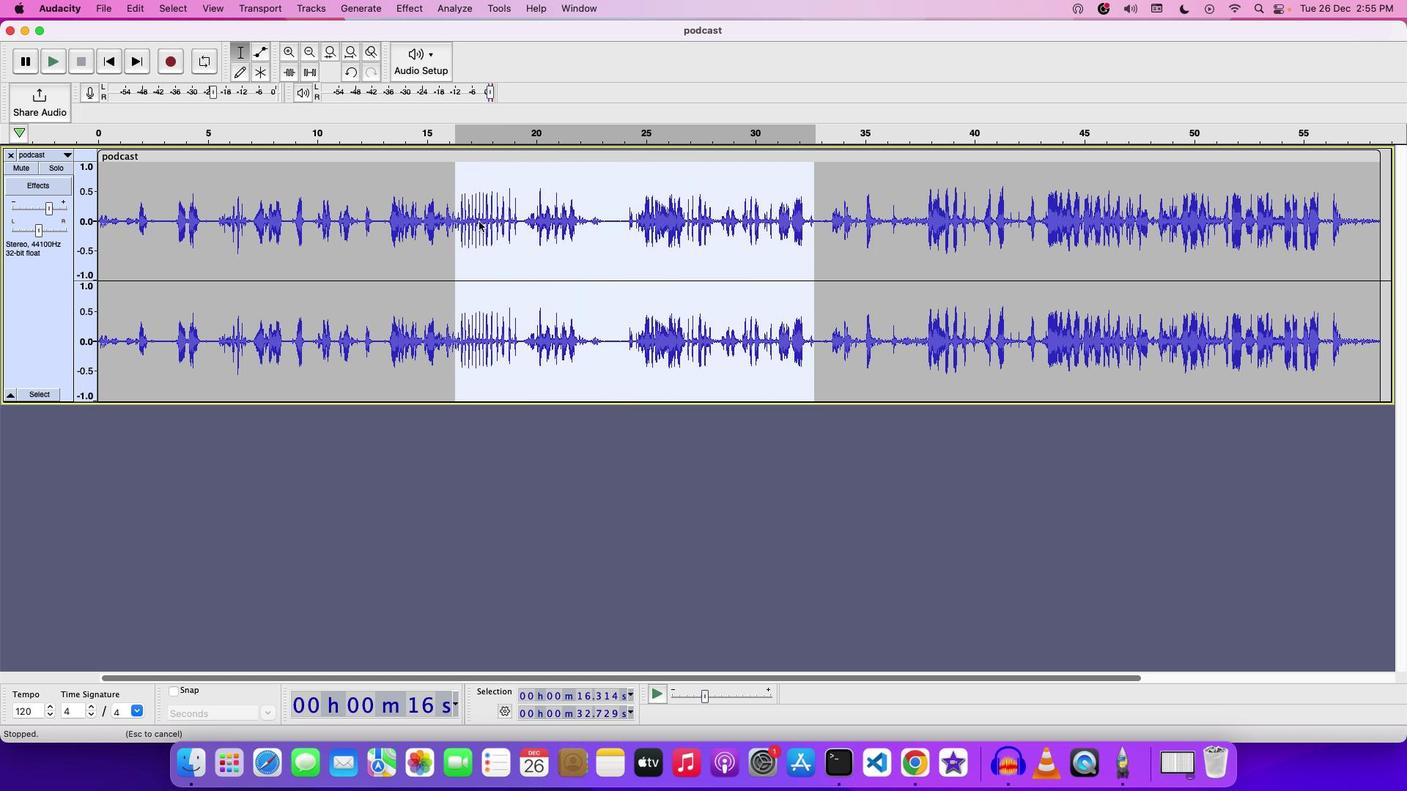 
Action: Mouse moved to (512, 239)
Screenshot: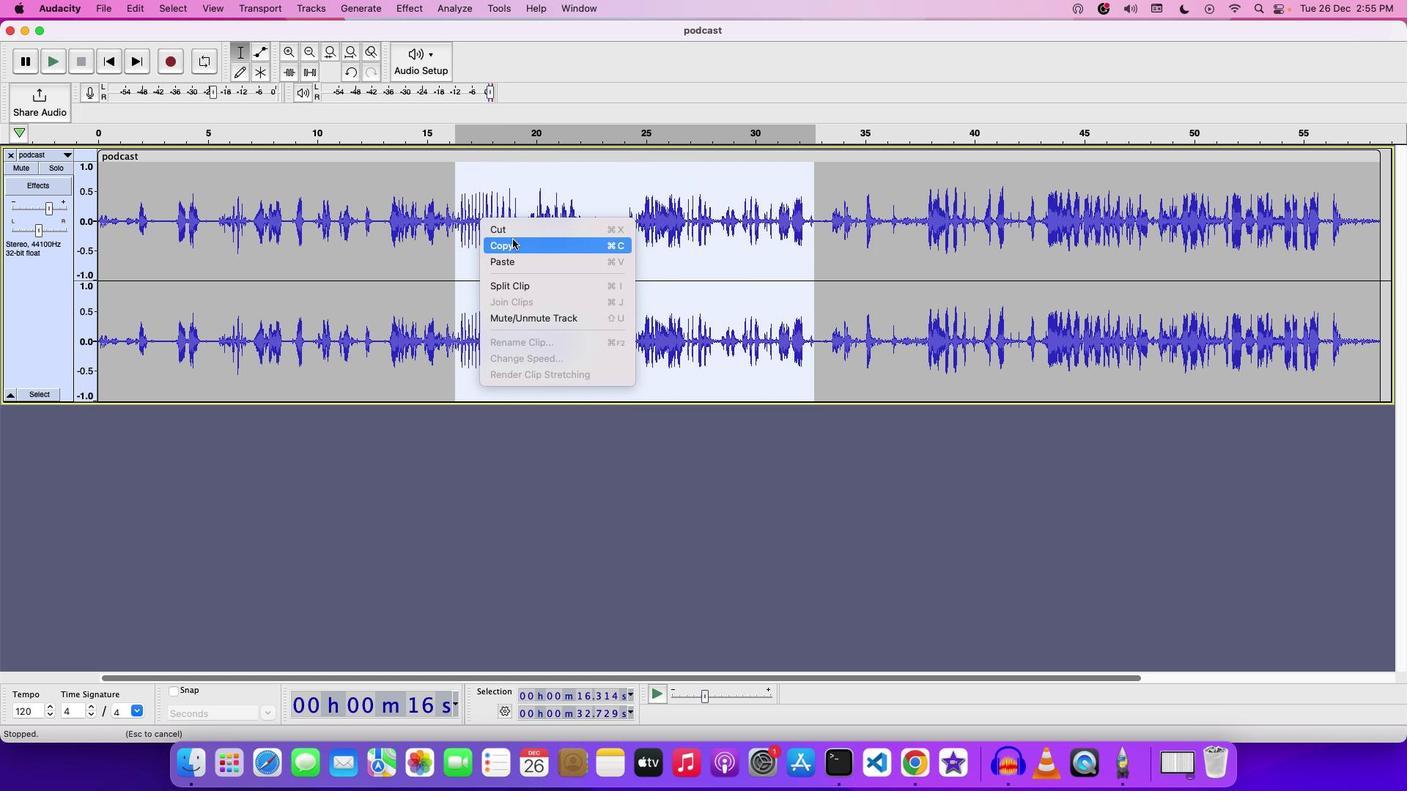 
Action: Mouse pressed left at (512, 239)
Screenshot: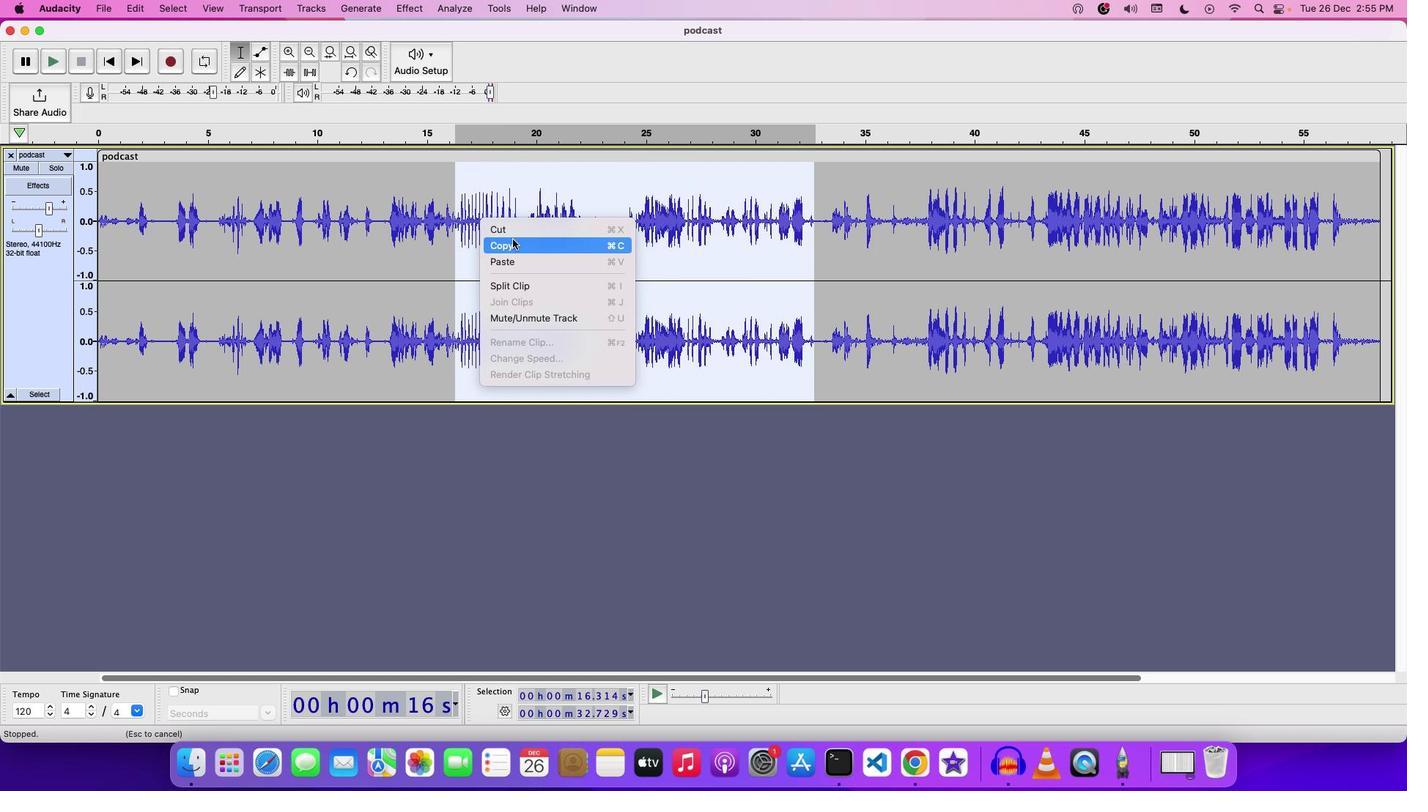 
Action: Mouse moved to (517, 236)
Screenshot: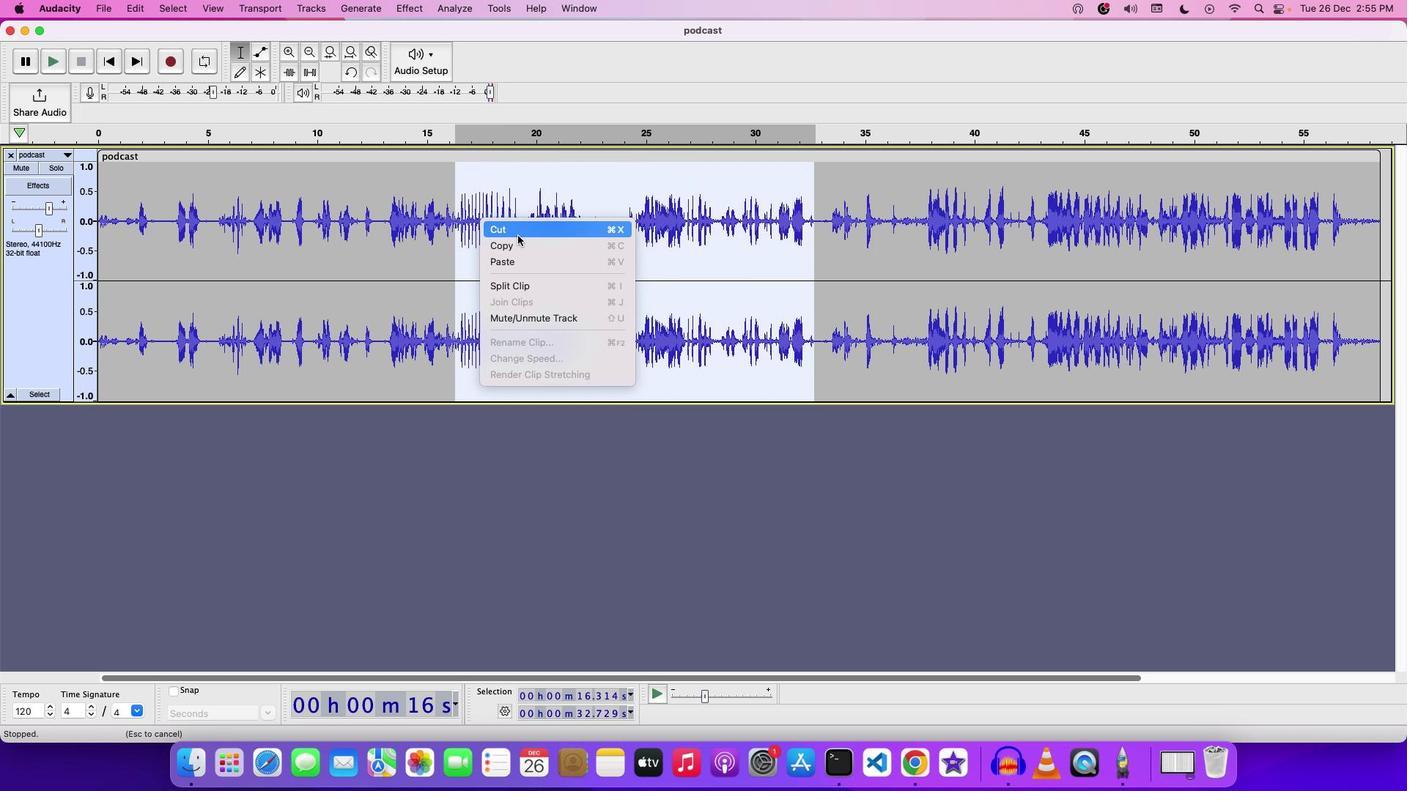 
Action: Key pressed Key.space
Screenshot: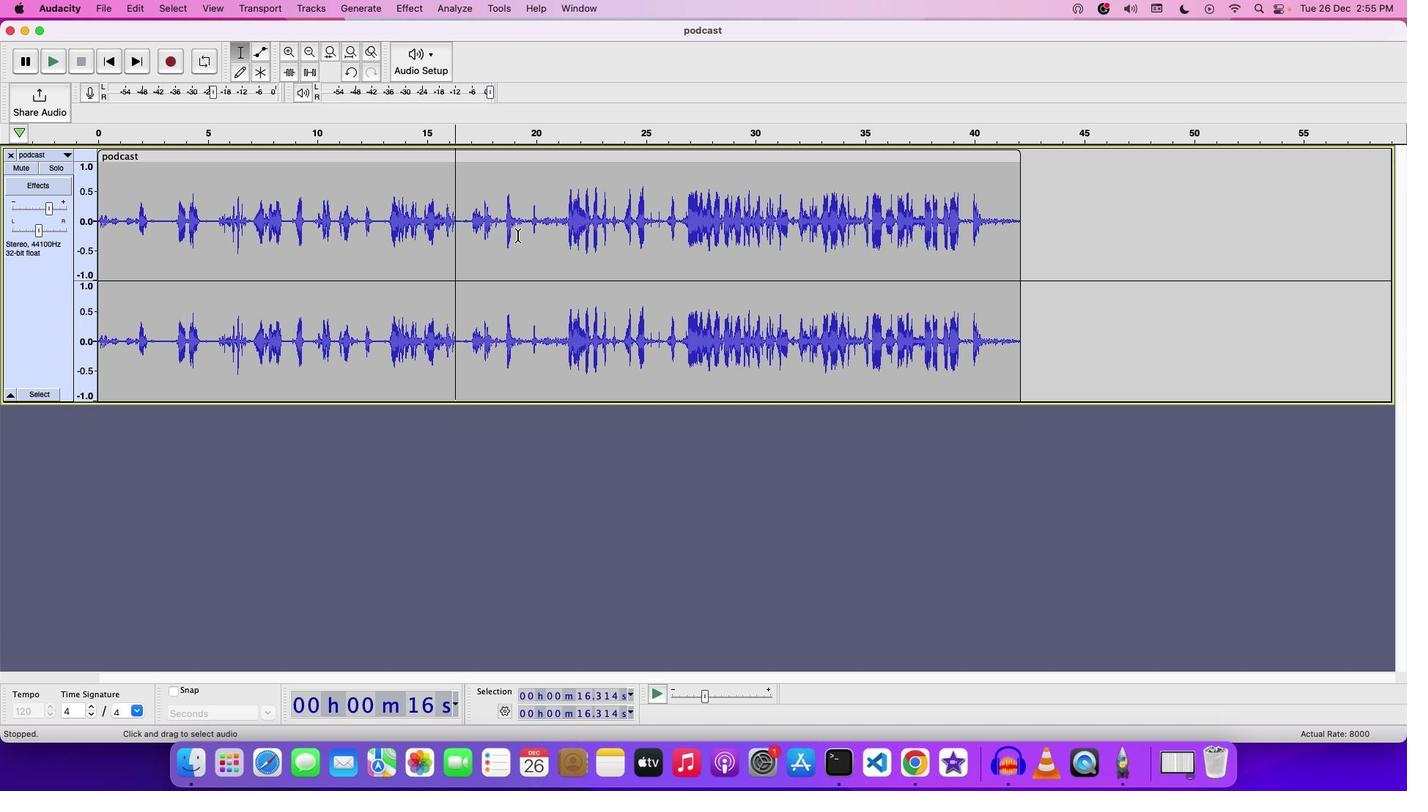 
Action: Mouse moved to (607, 217)
Screenshot: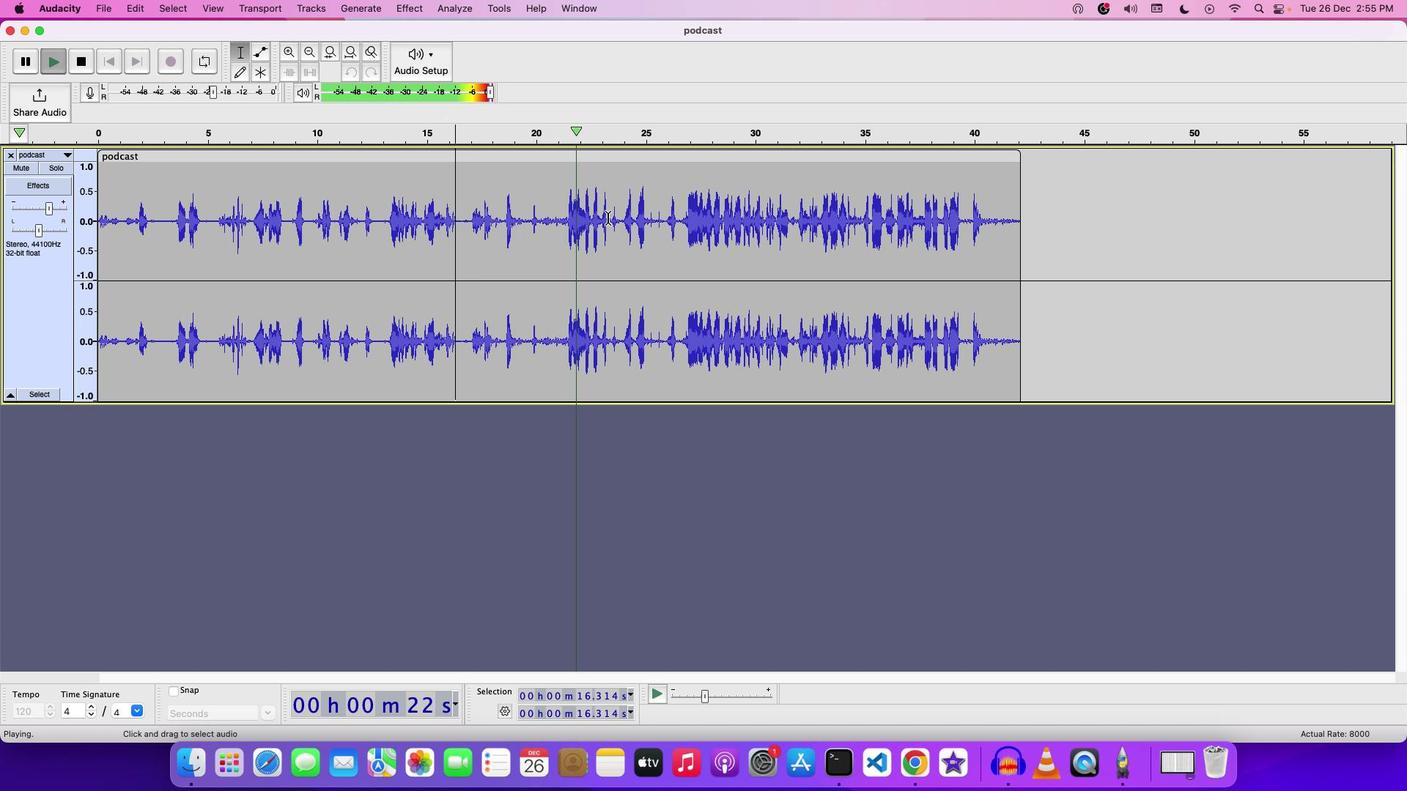 
Action: Key pressed Key.space
Screenshot: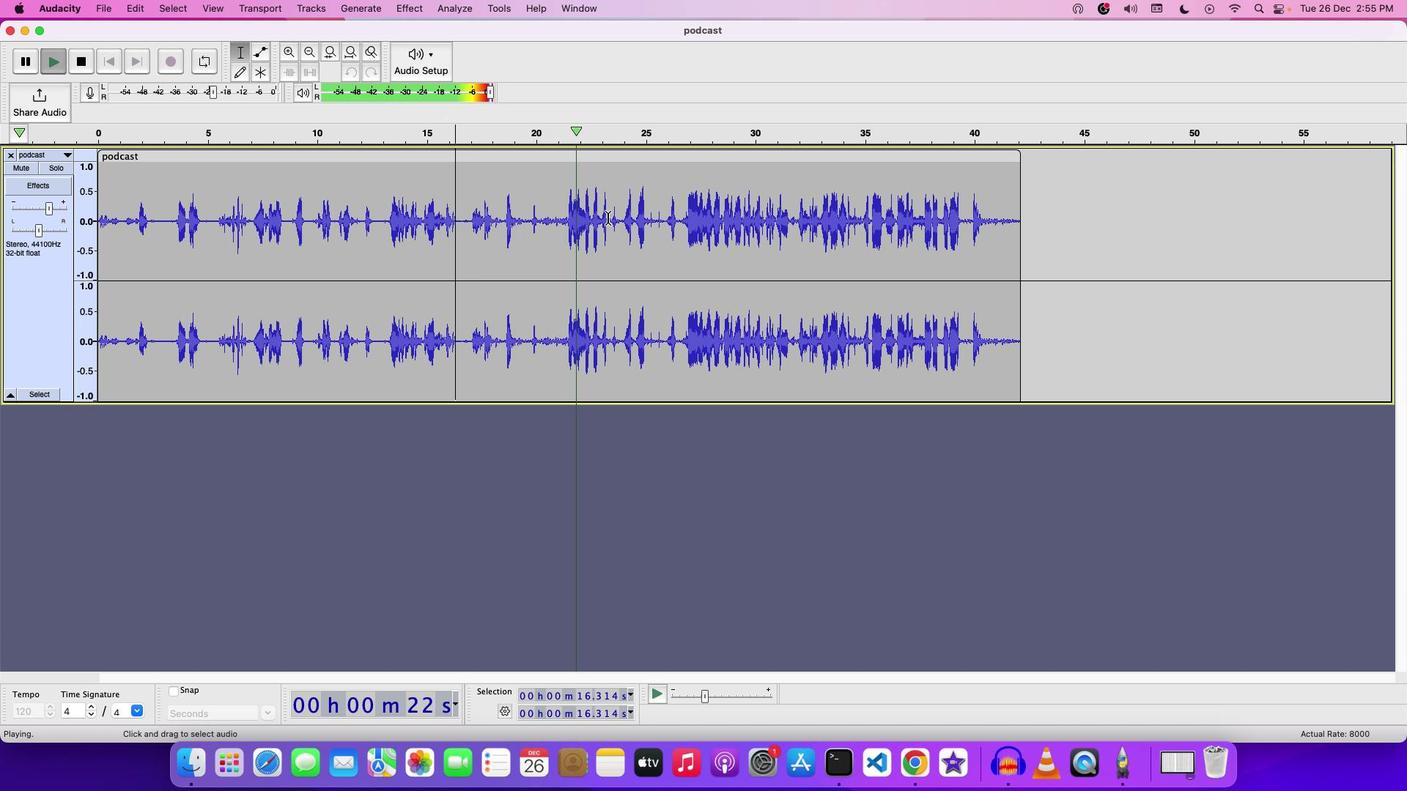
Action: Mouse moved to (105, 159)
Screenshot: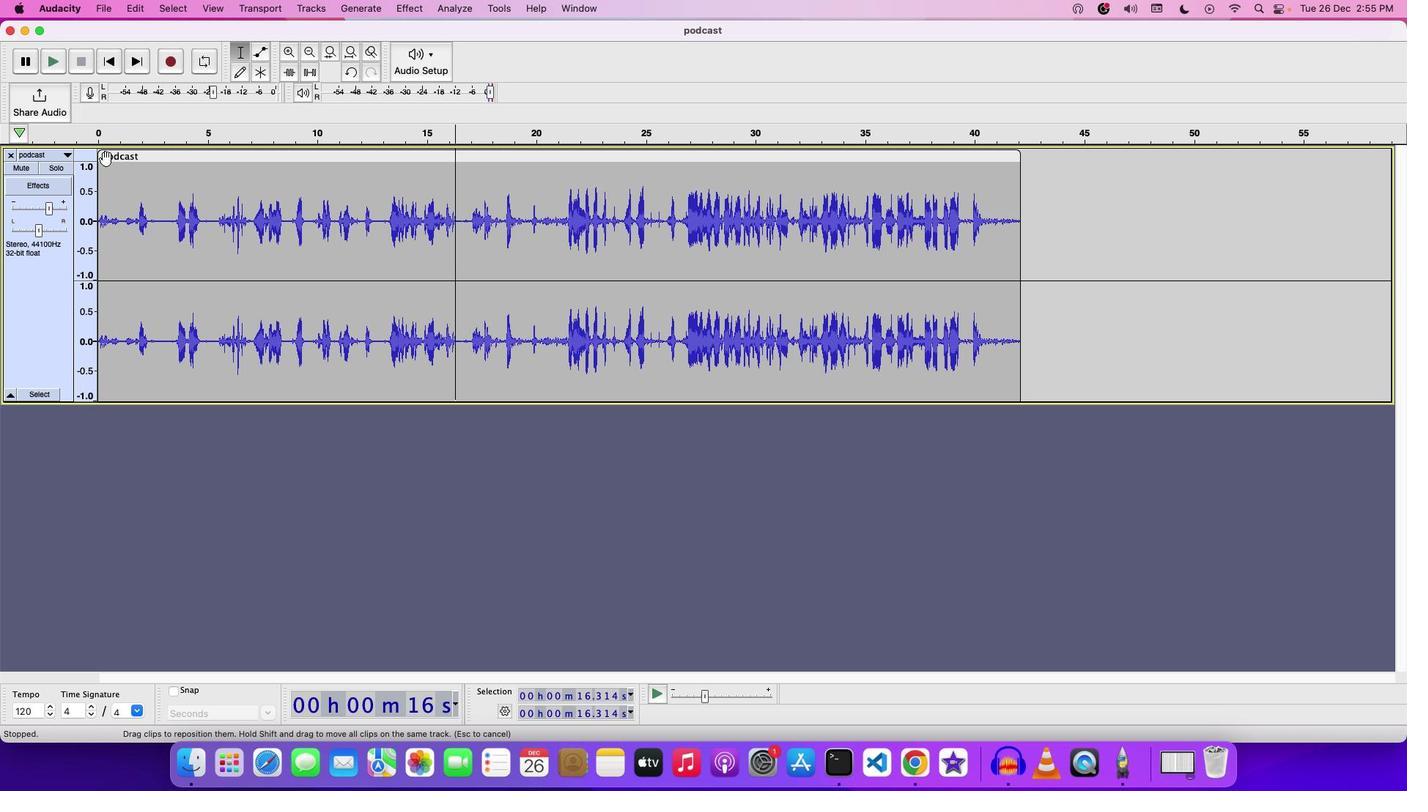 
Action: Mouse pressed left at (105, 159)
Screenshot: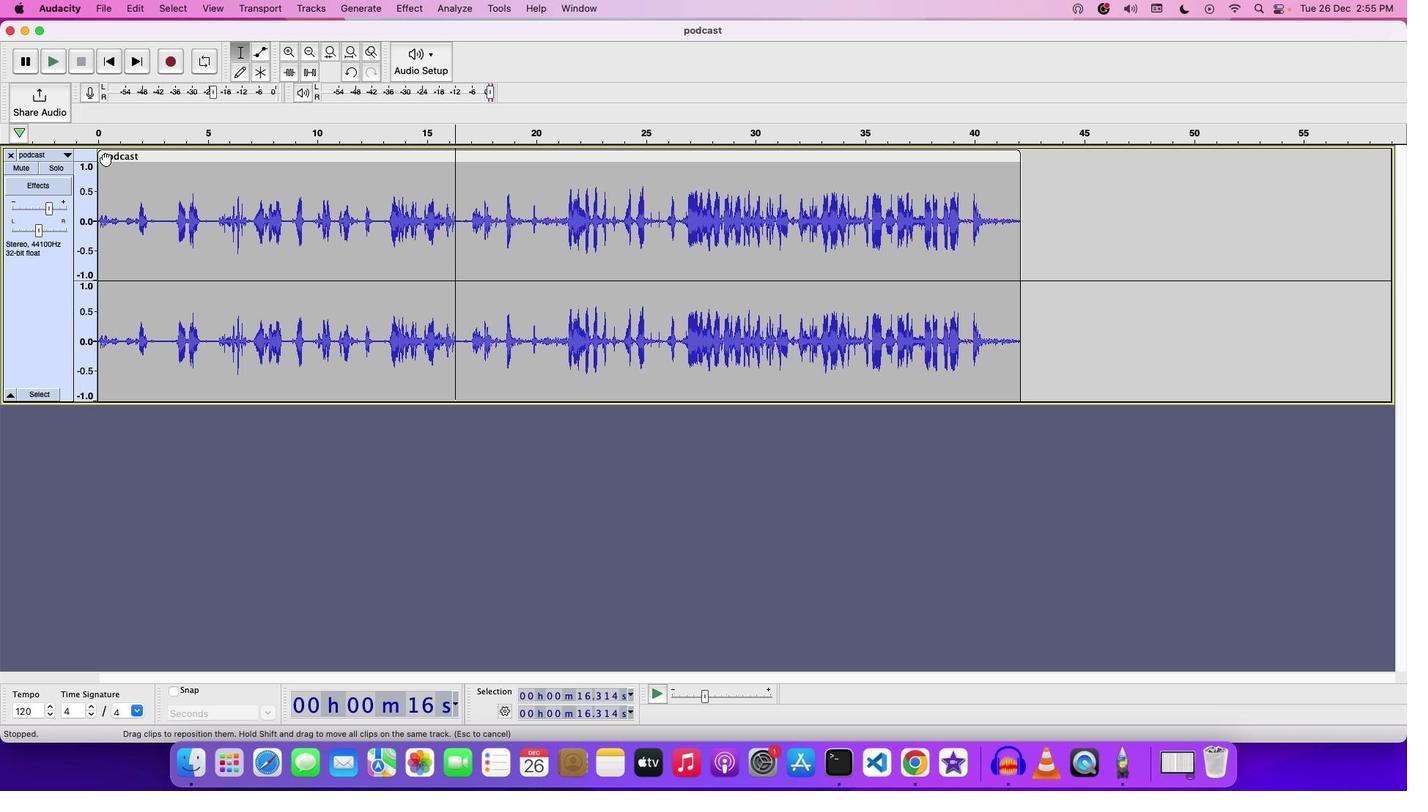
Action: Mouse moved to (126, 155)
Screenshot: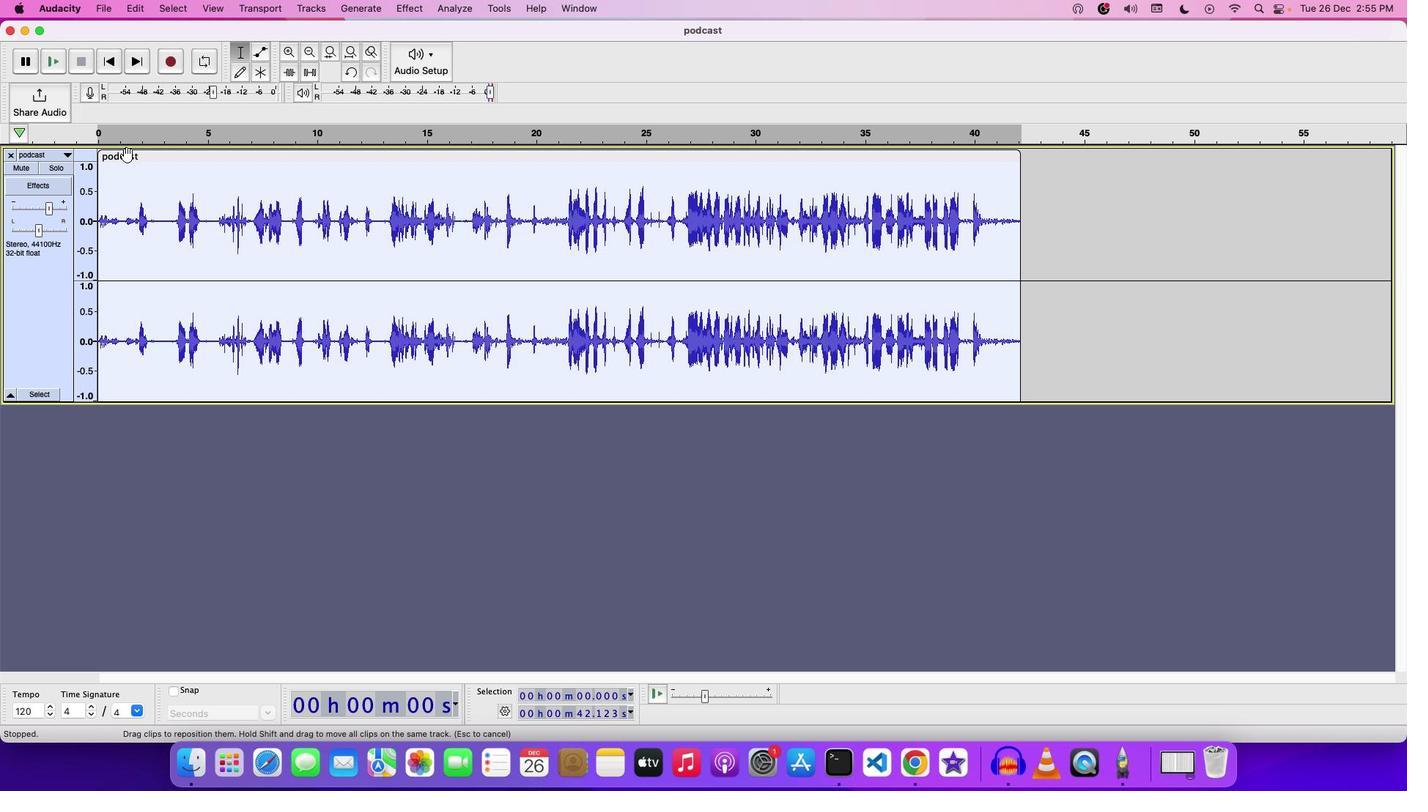 
Action: Key pressed Key.cmd'z'
Screenshot: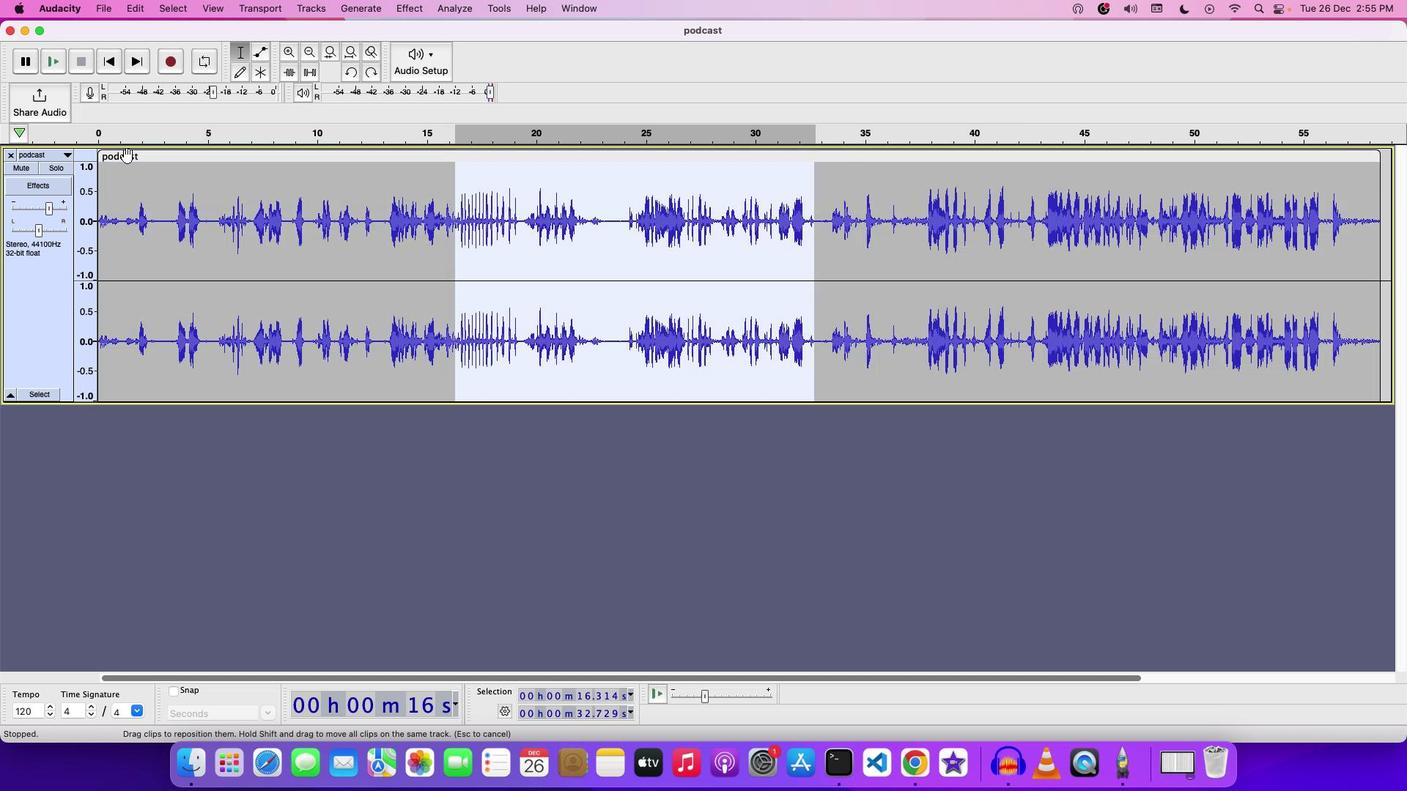 
Action: Mouse moved to (103, 160)
Screenshot: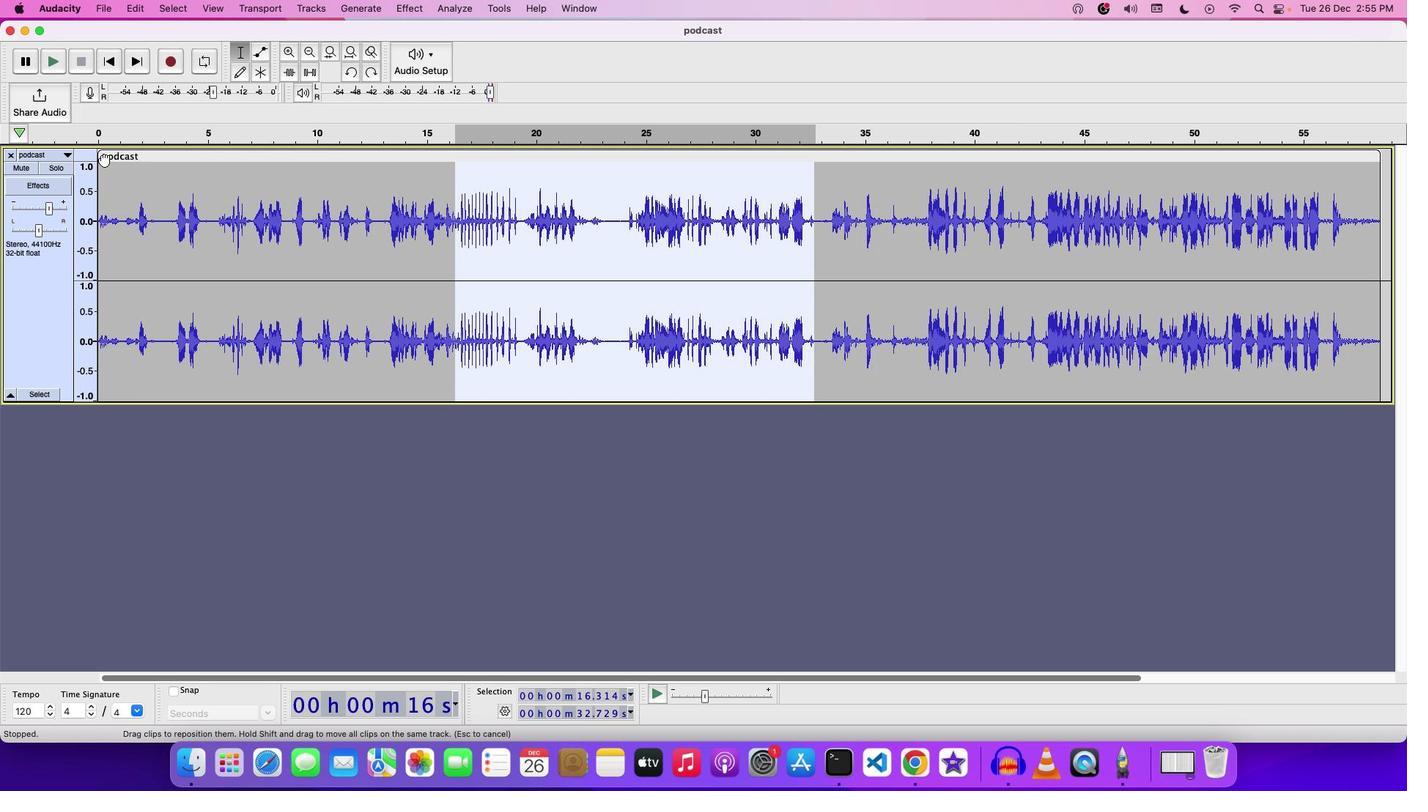 
Action: Mouse pressed left at (103, 160)
Screenshot: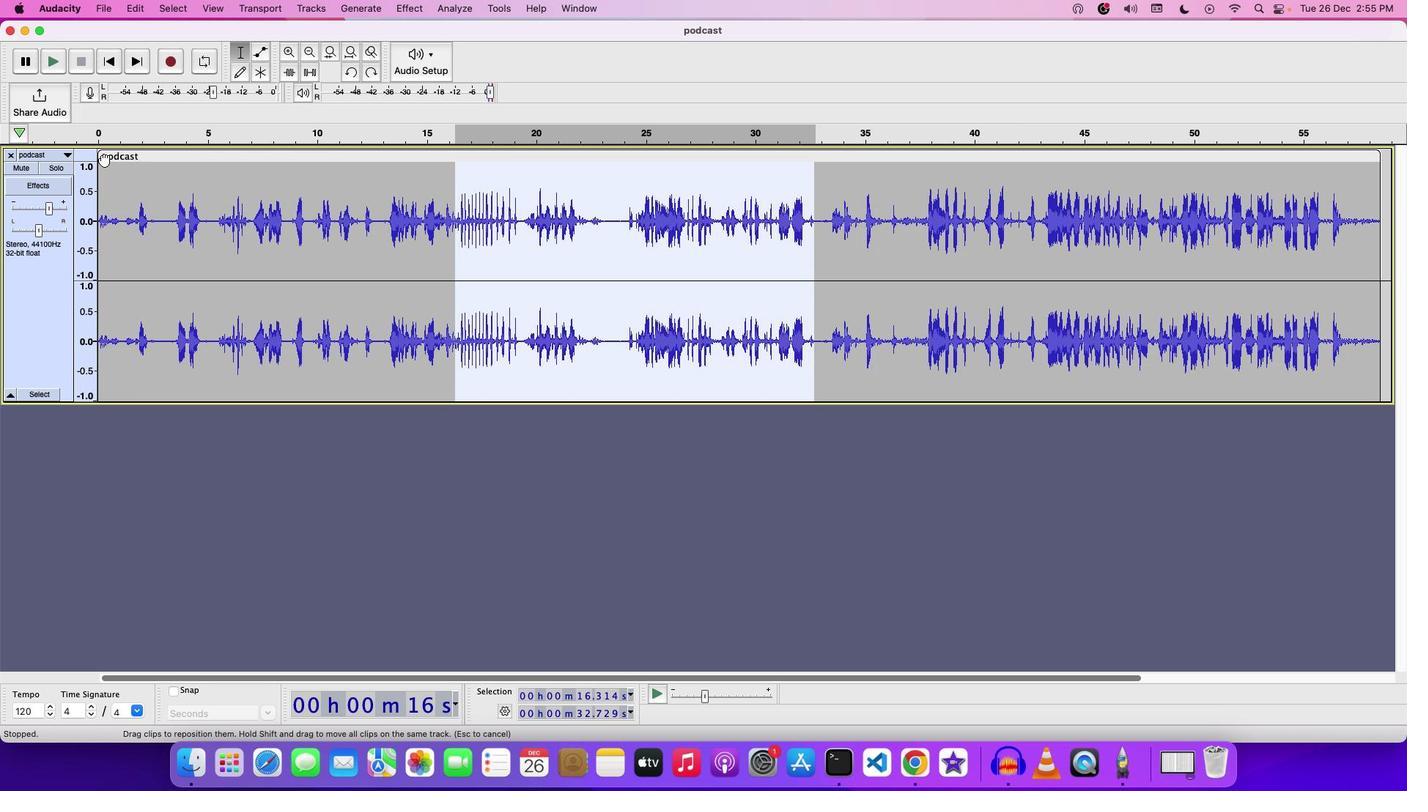 
Action: Mouse moved to (99, 4)
Screenshot: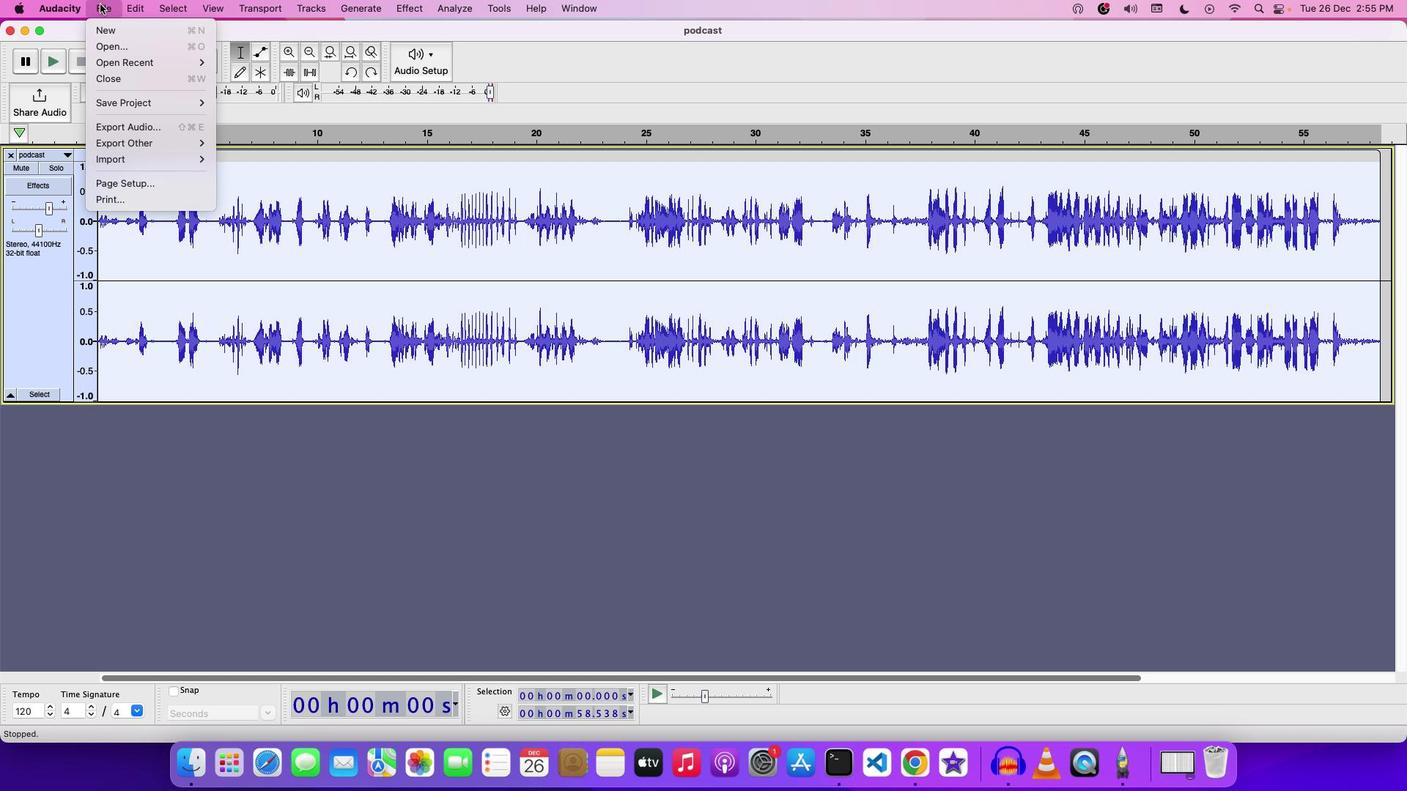 
Action: Mouse pressed left at (99, 4)
Screenshot: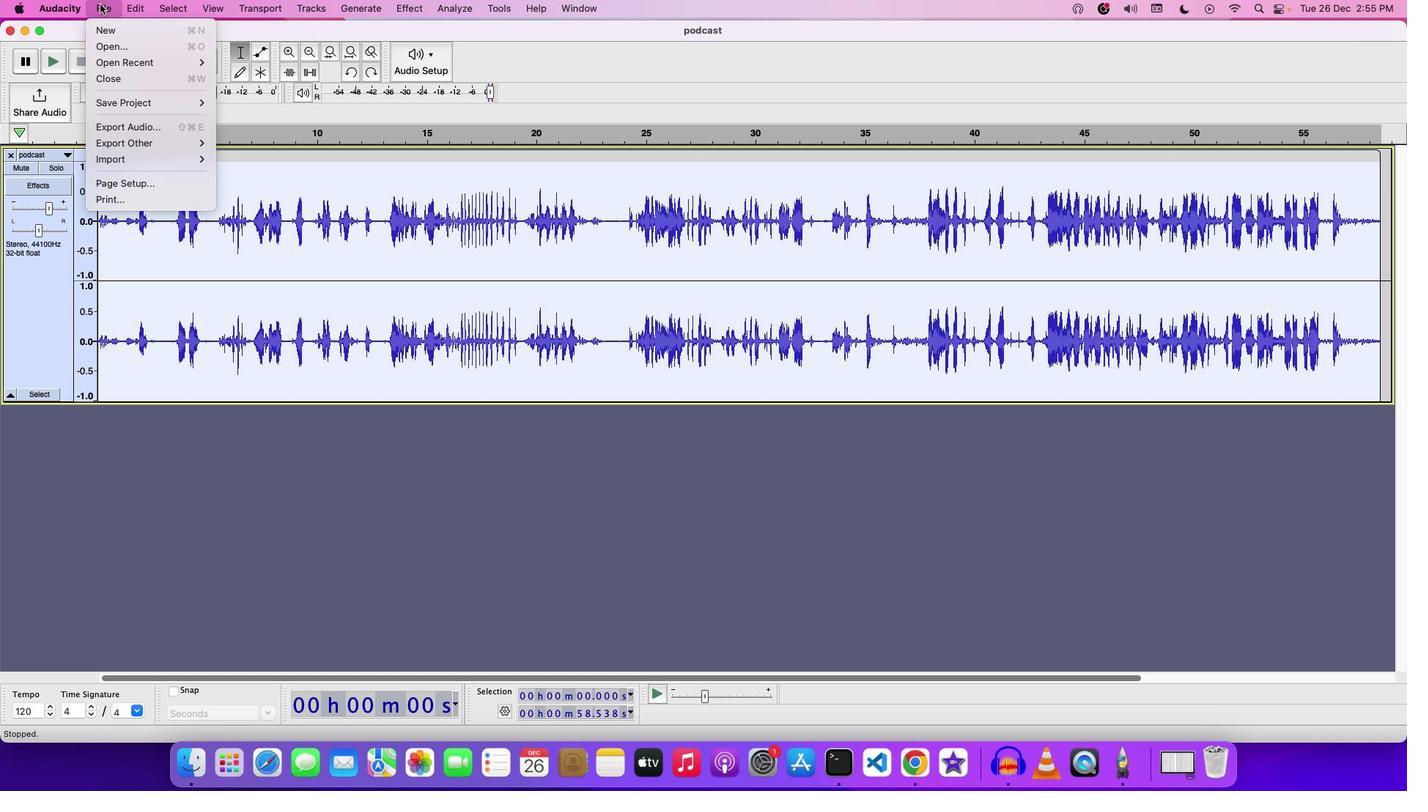 
Action: Mouse moved to (122, 287)
Screenshot: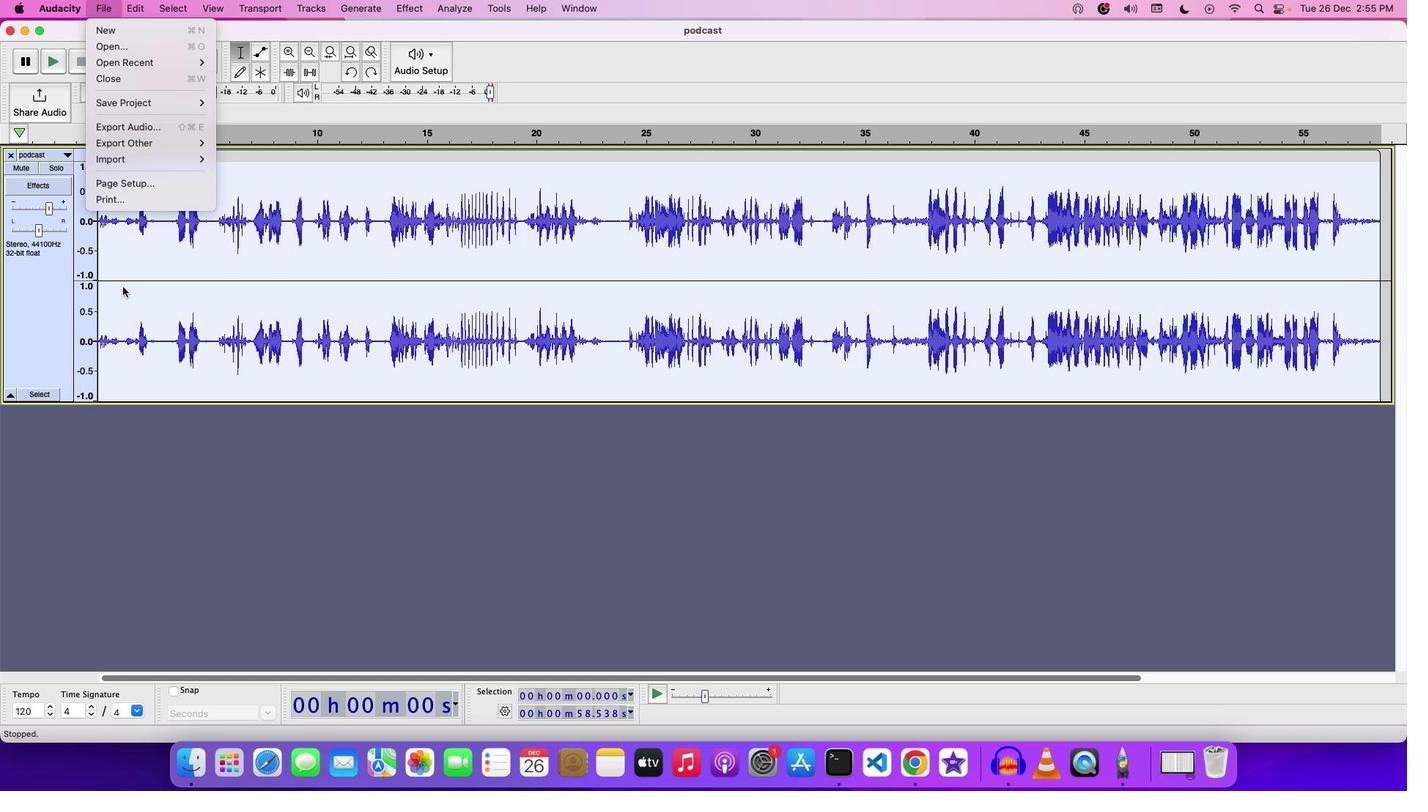 
Action: Mouse pressed left at (122, 287)
Screenshot: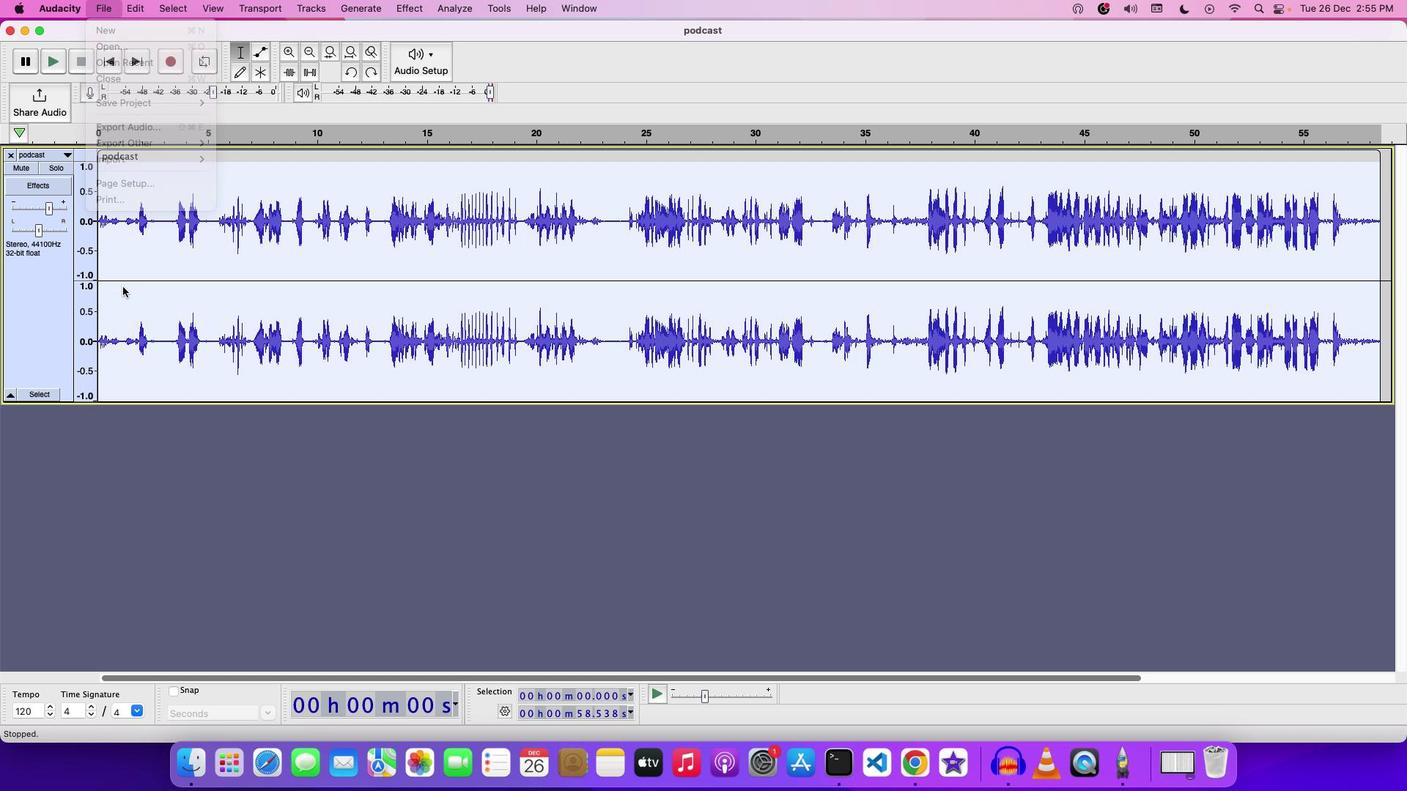 
Action: Mouse moved to (153, 225)
Screenshot: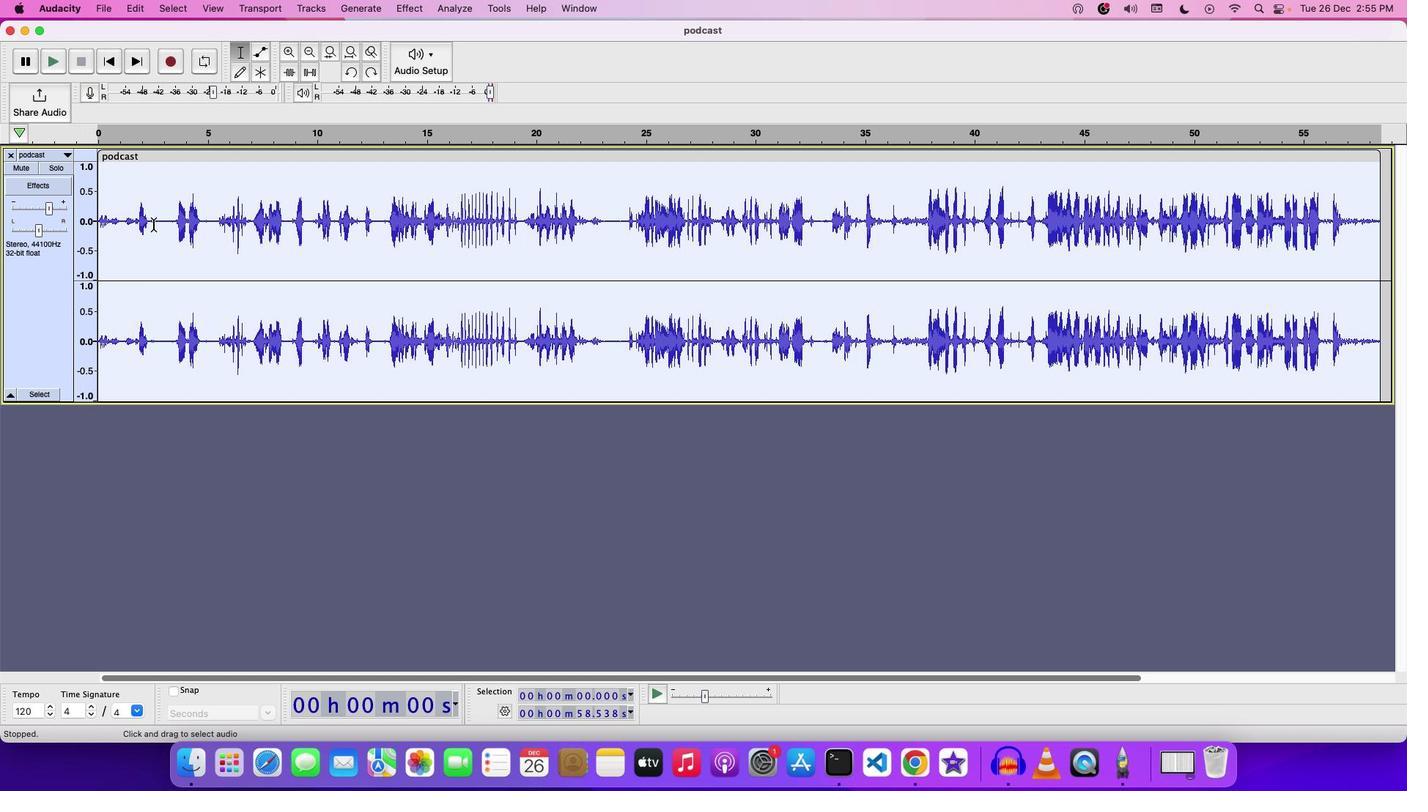 
Action: Mouse pressed left at (153, 225)
Screenshot: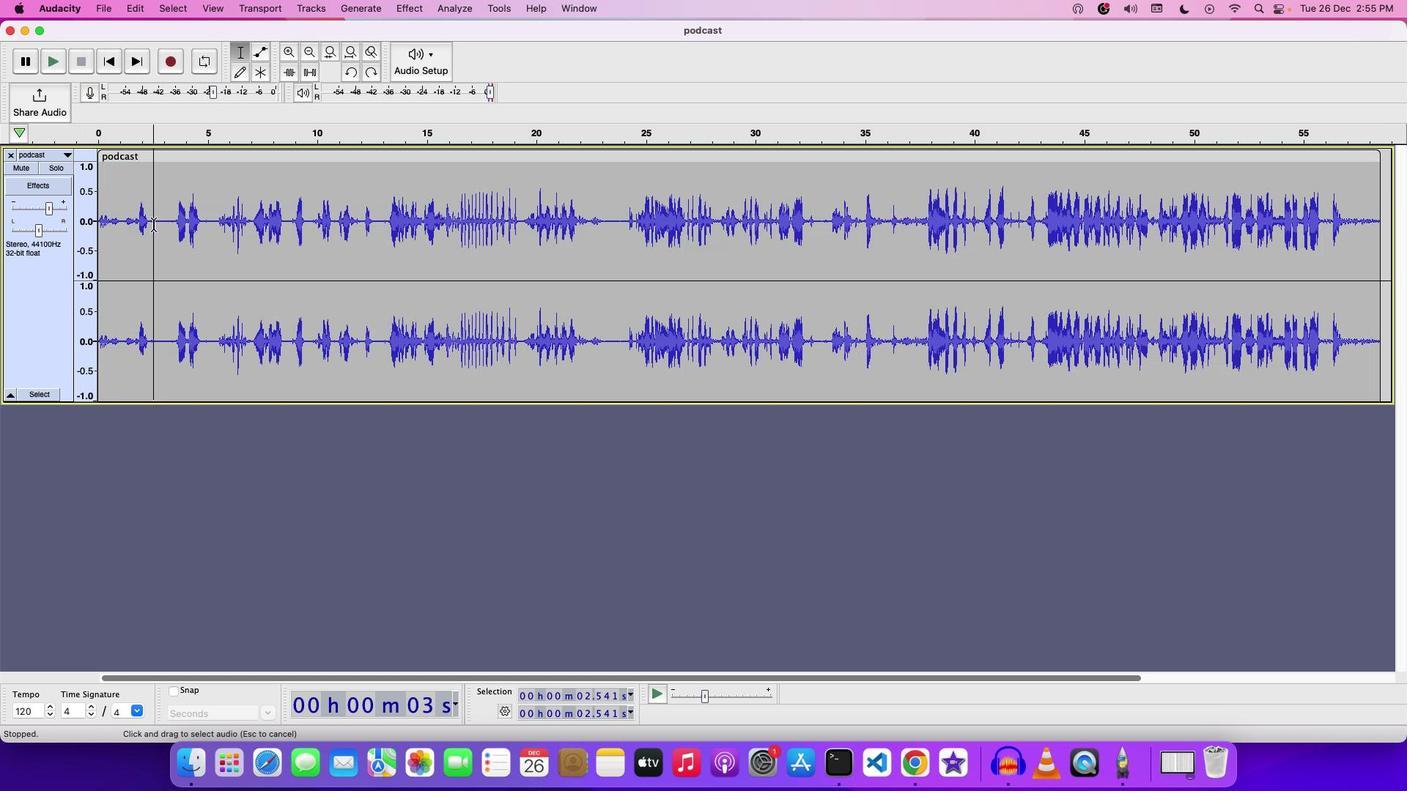 
Action: Mouse moved to (173, 225)
Screenshot: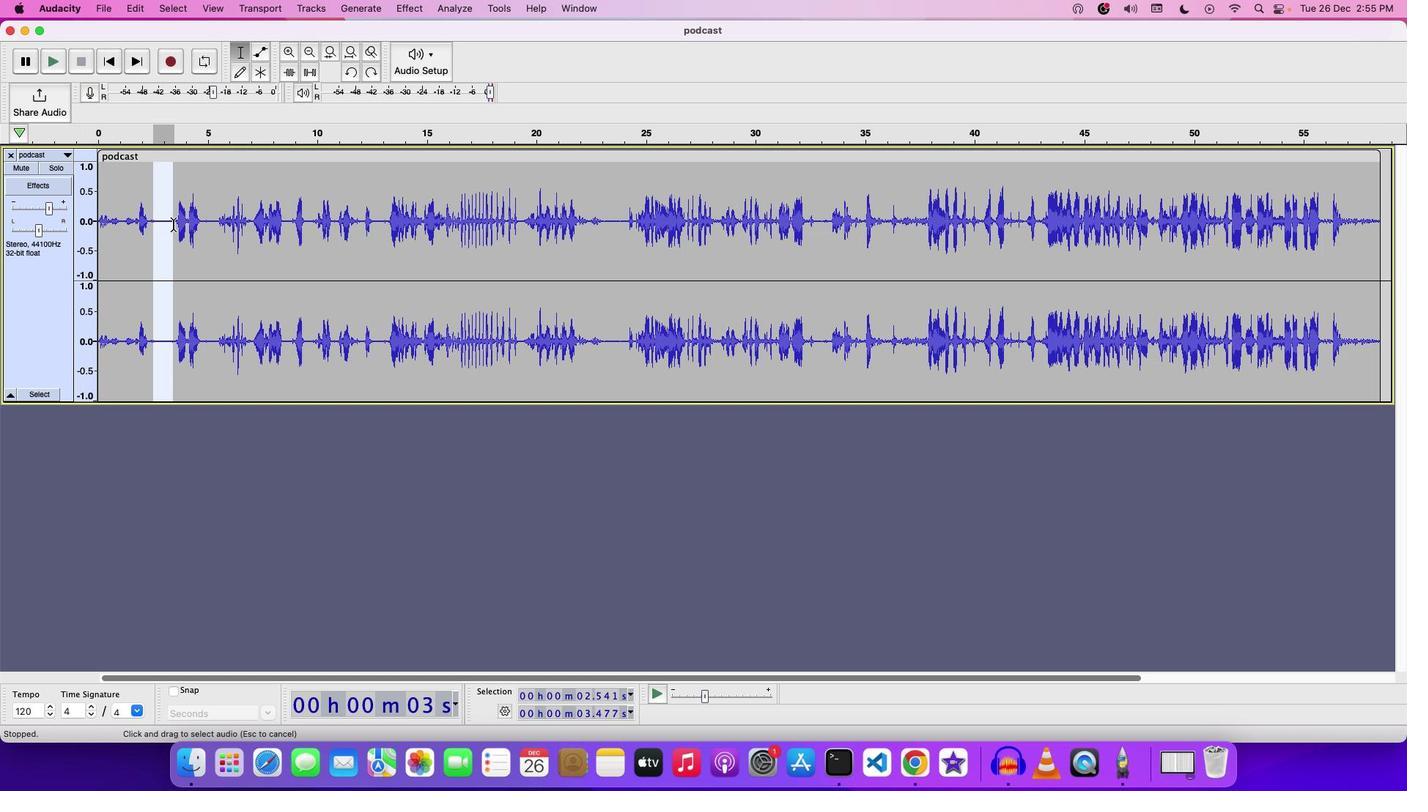 
Action: Key pressed Key.space
Screenshot: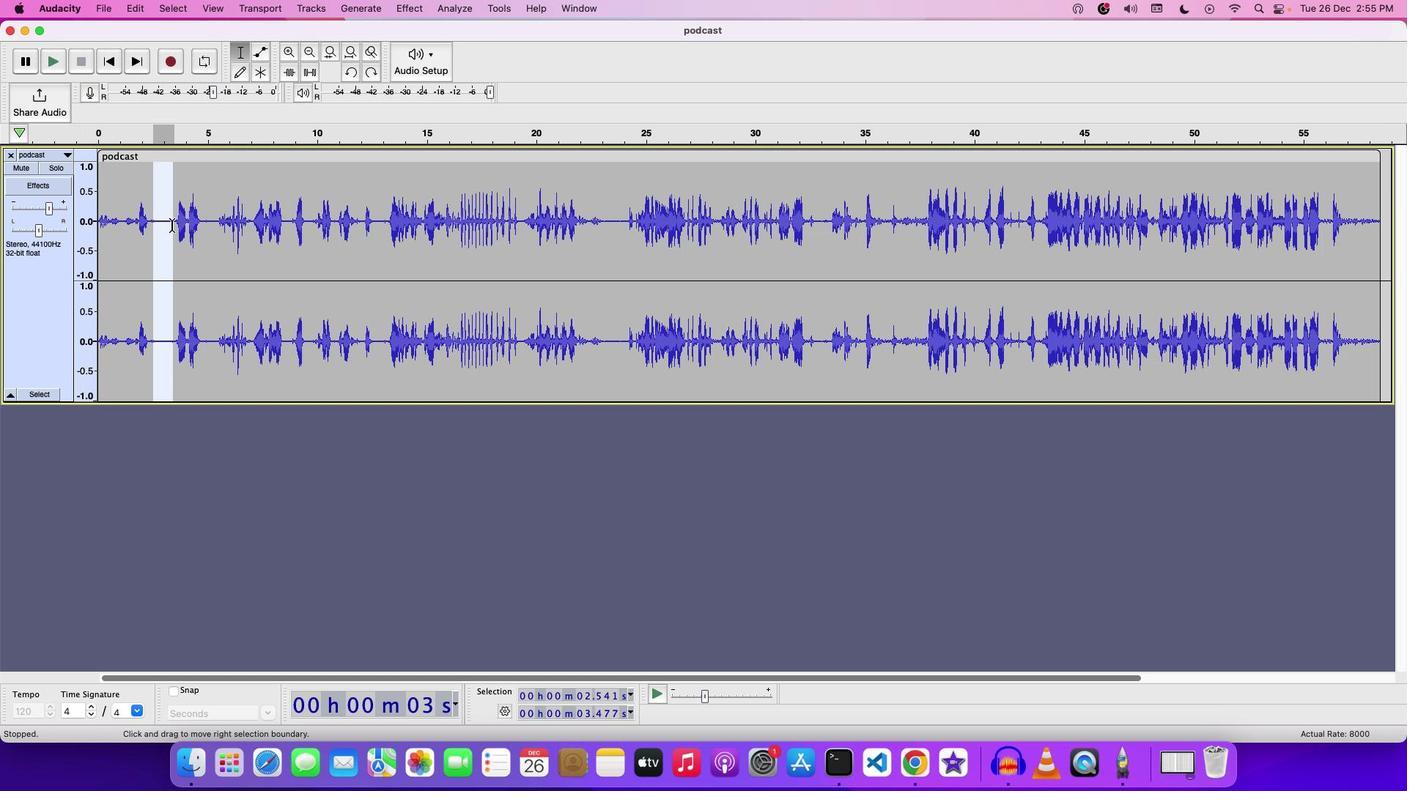
Action: Mouse moved to (406, 4)
Screenshot: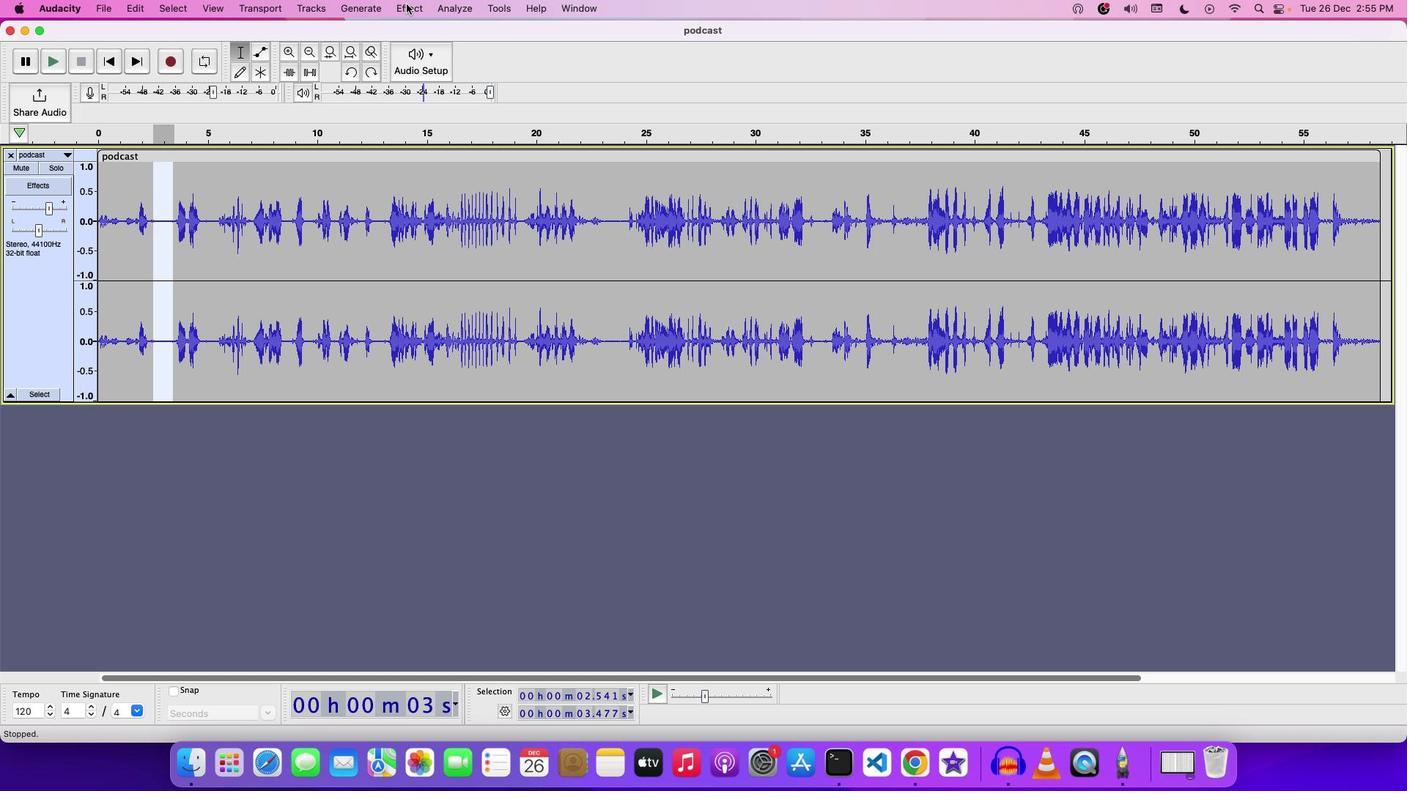 
Action: Mouse pressed left at (406, 4)
Screenshot: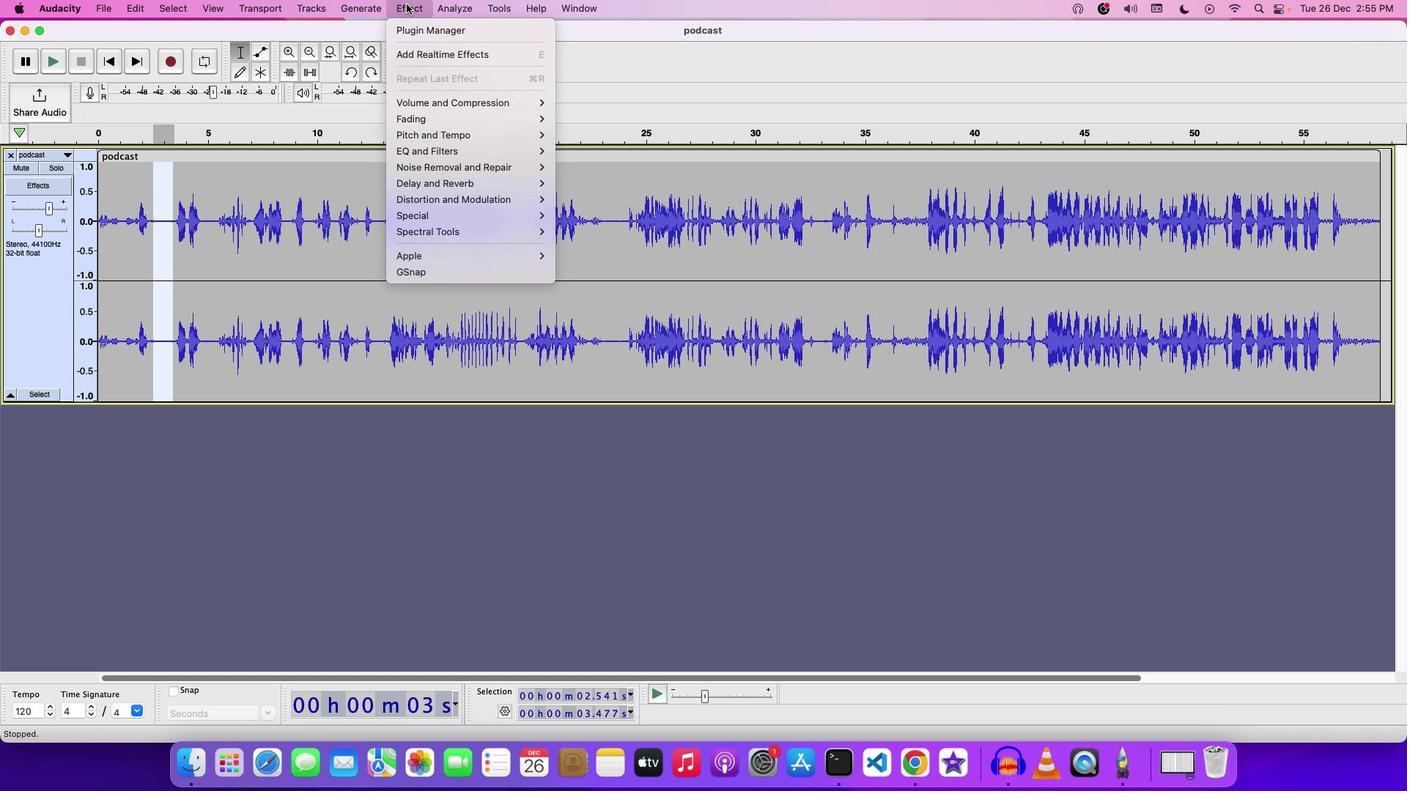 
Action: Mouse moved to (598, 221)
Screenshot: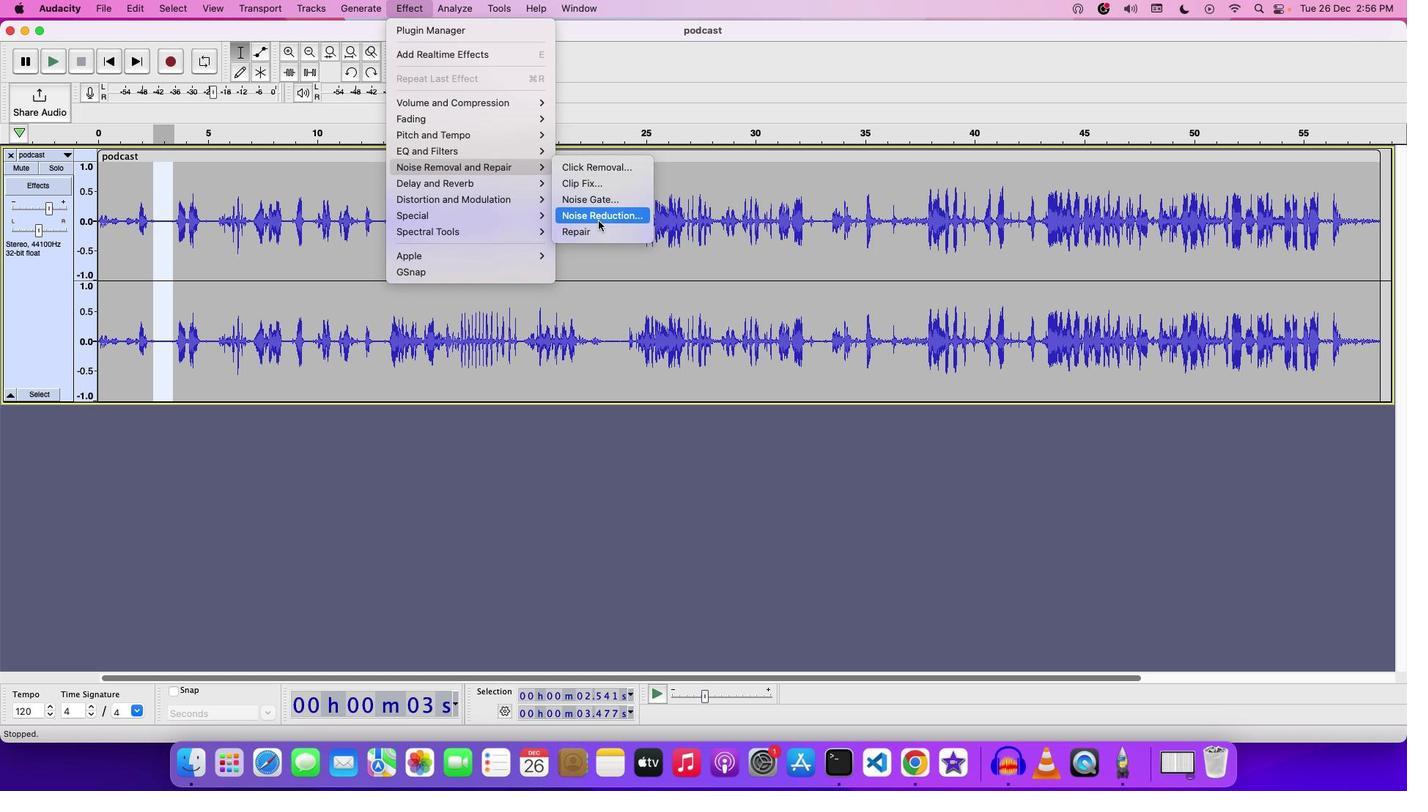 
Action: Mouse pressed left at (598, 221)
Screenshot: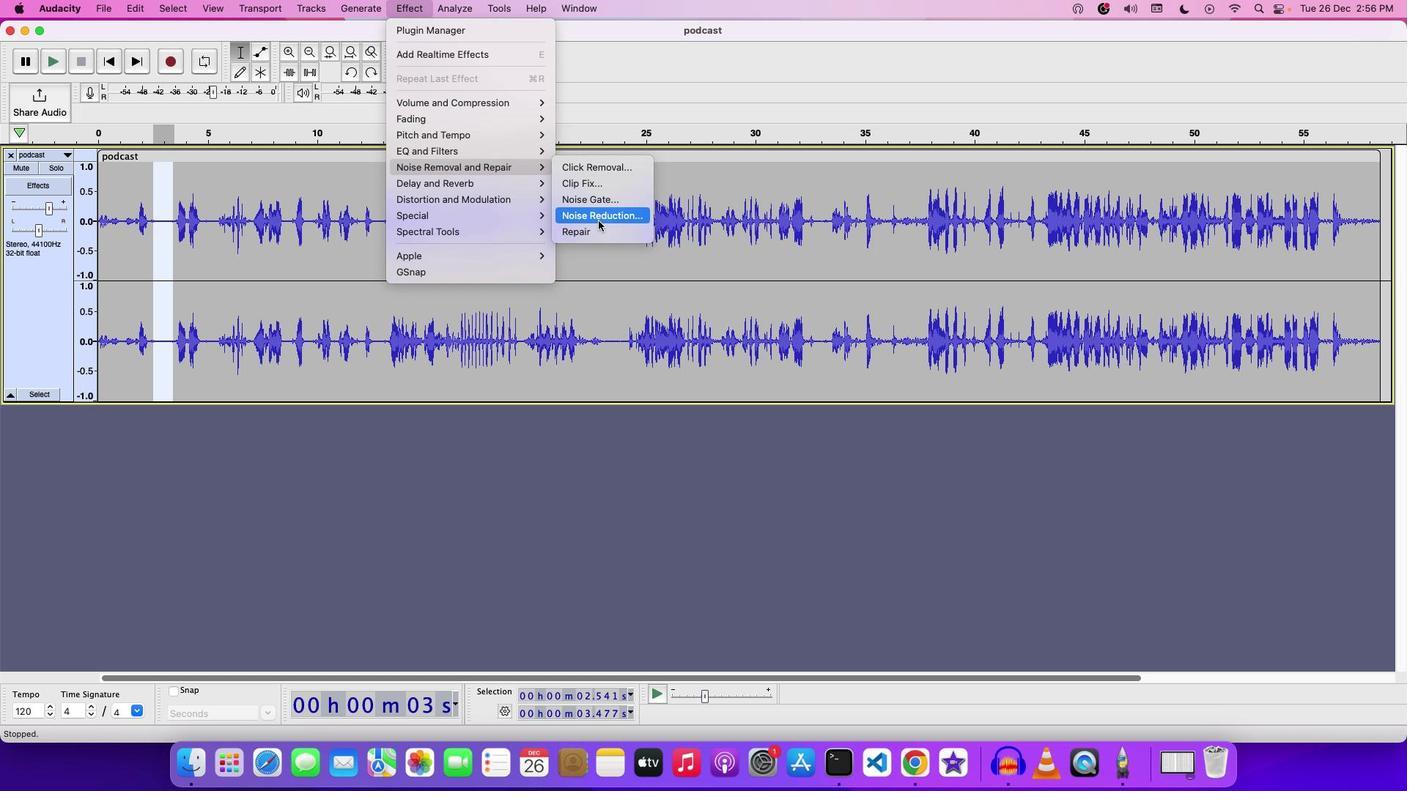 
Action: Mouse moved to (707, 315)
Screenshot: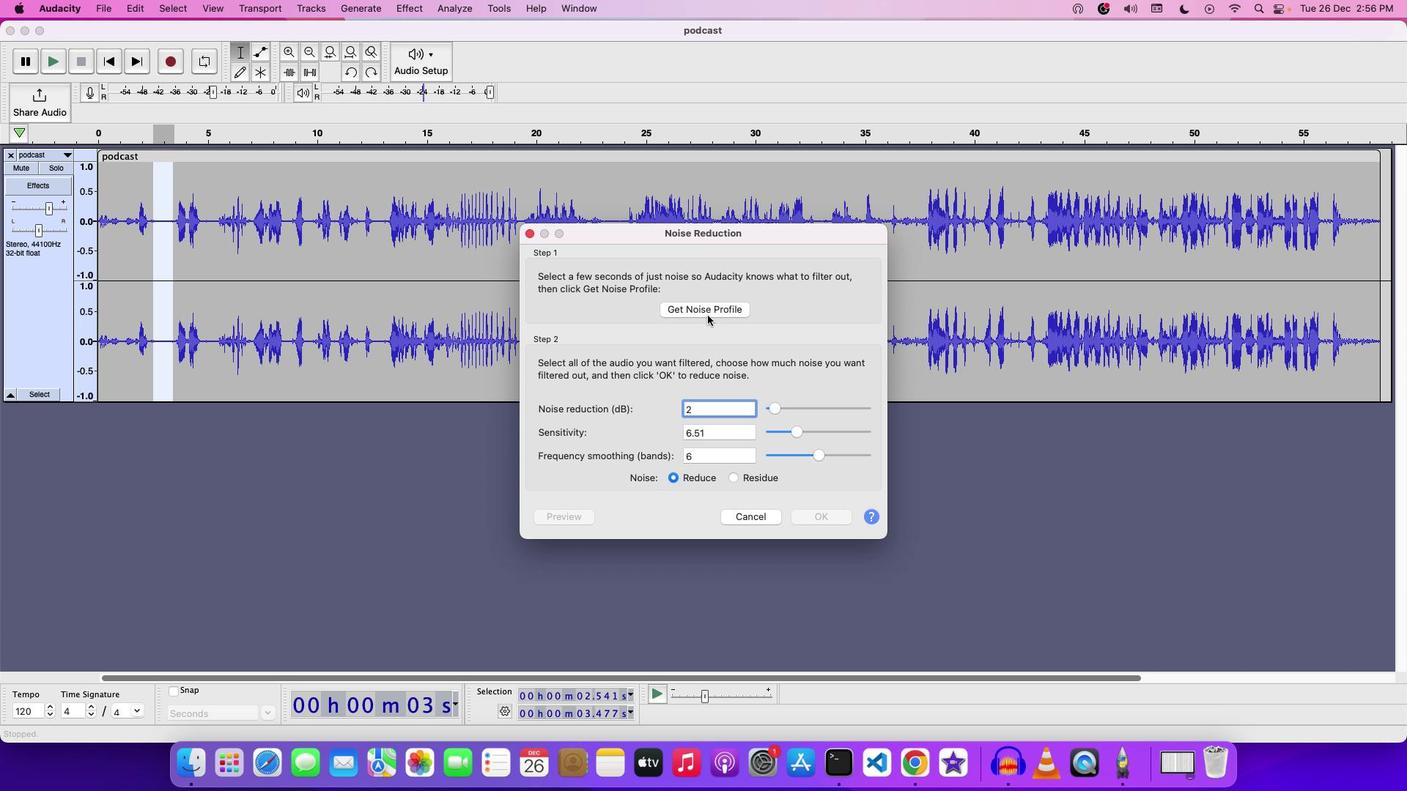 
Action: Mouse pressed left at (707, 315)
Screenshot: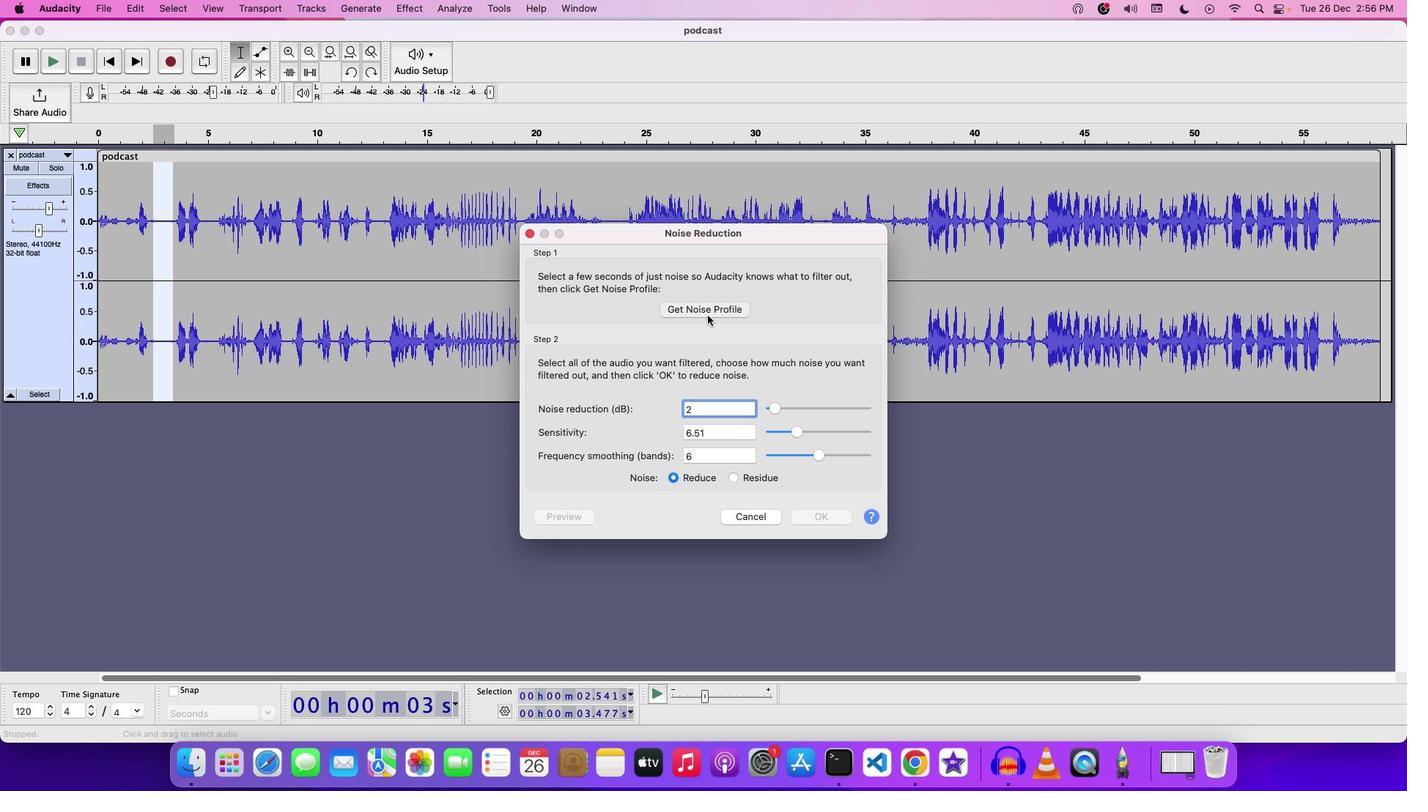 
Action: Mouse moved to (607, 219)
Screenshot: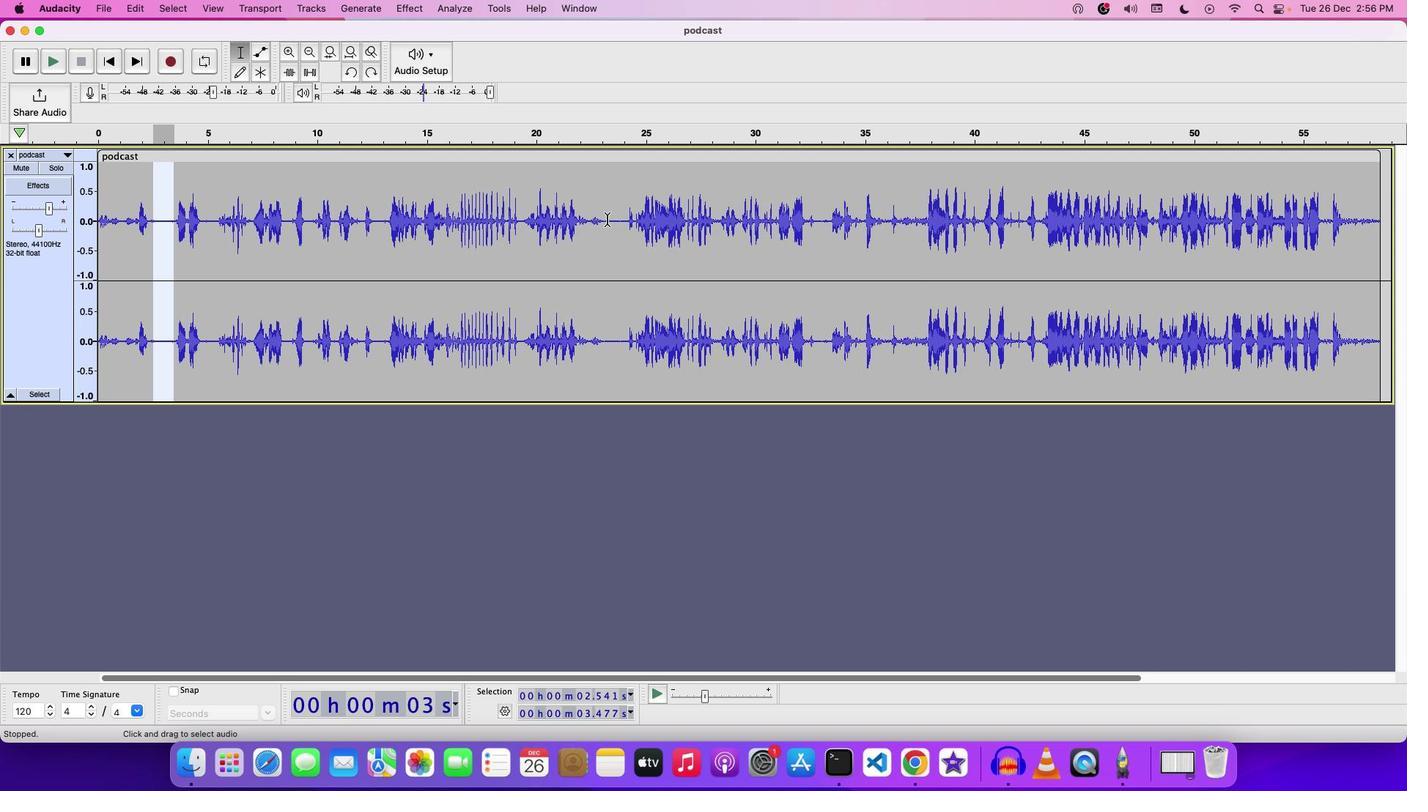 
Action: Mouse pressed left at (607, 219)
Screenshot: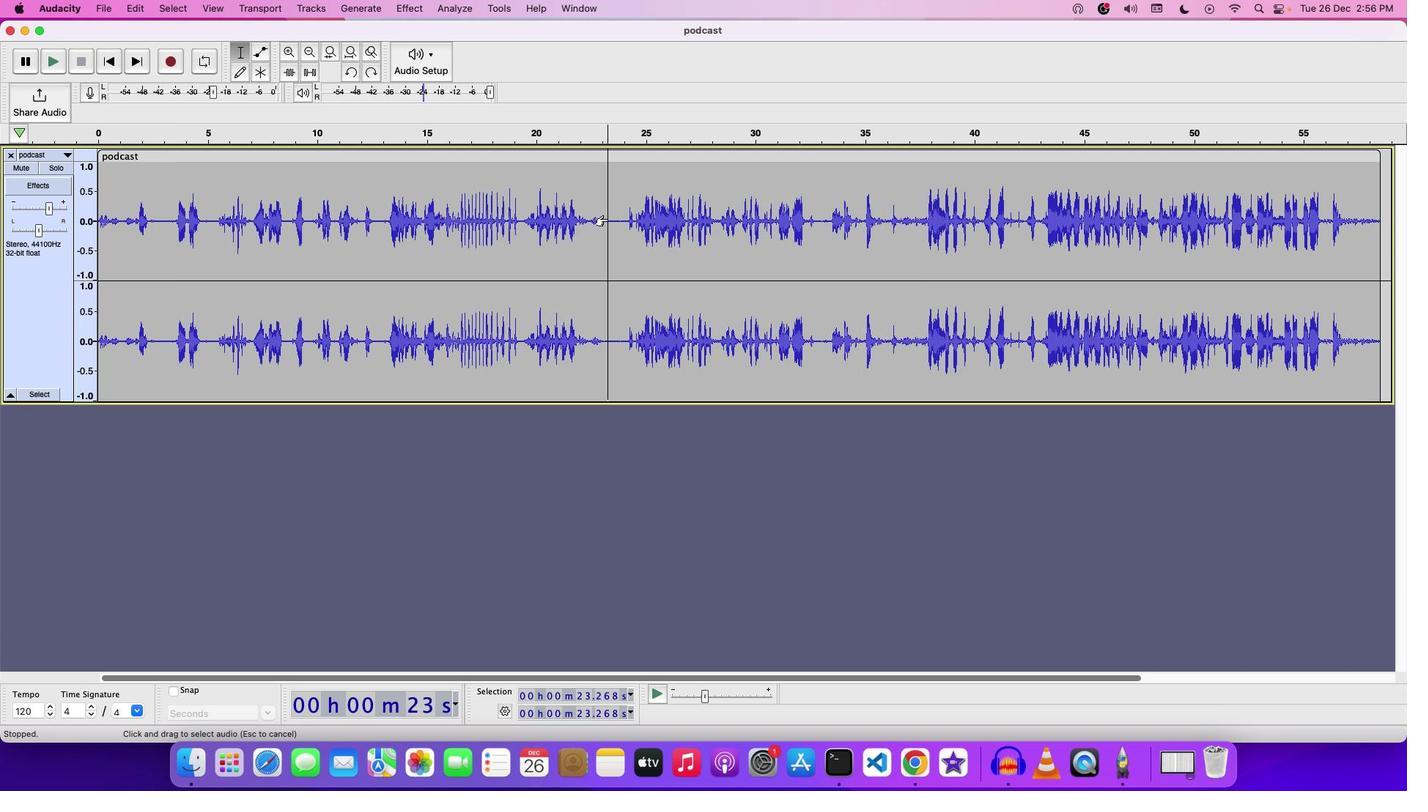 
Action: Mouse pressed left at (607, 219)
Screenshot: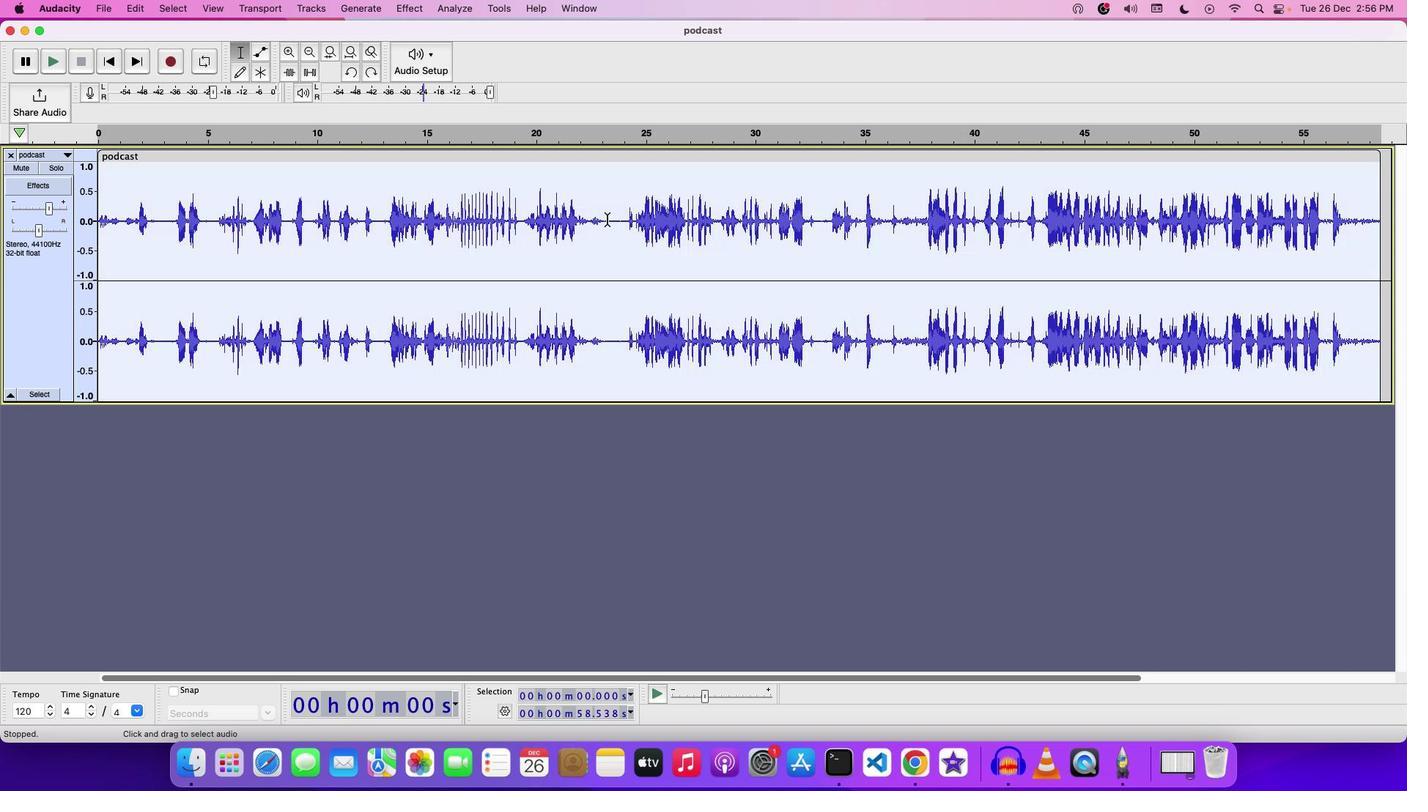 
Action: Mouse moved to (399, 5)
Screenshot: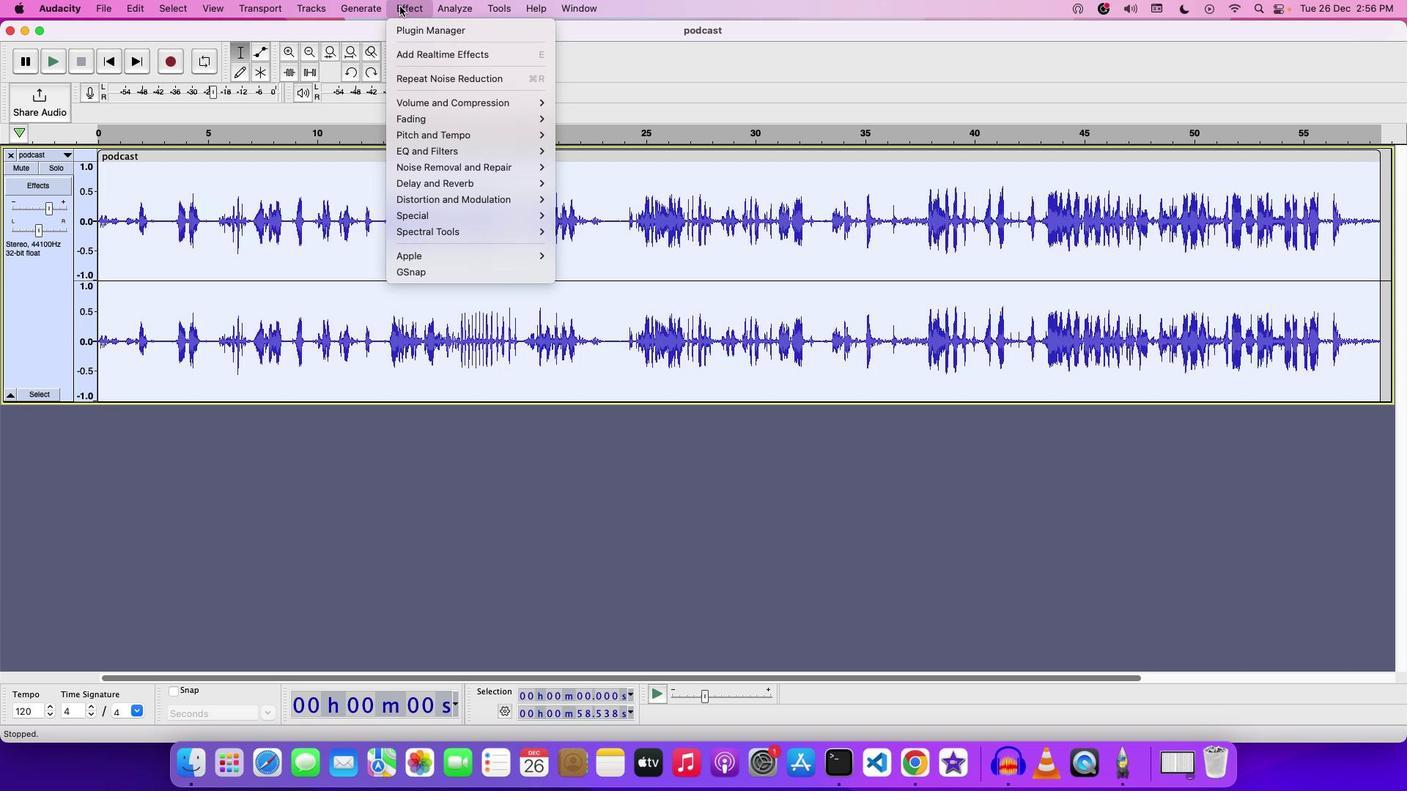 
Action: Mouse pressed left at (399, 5)
Screenshot: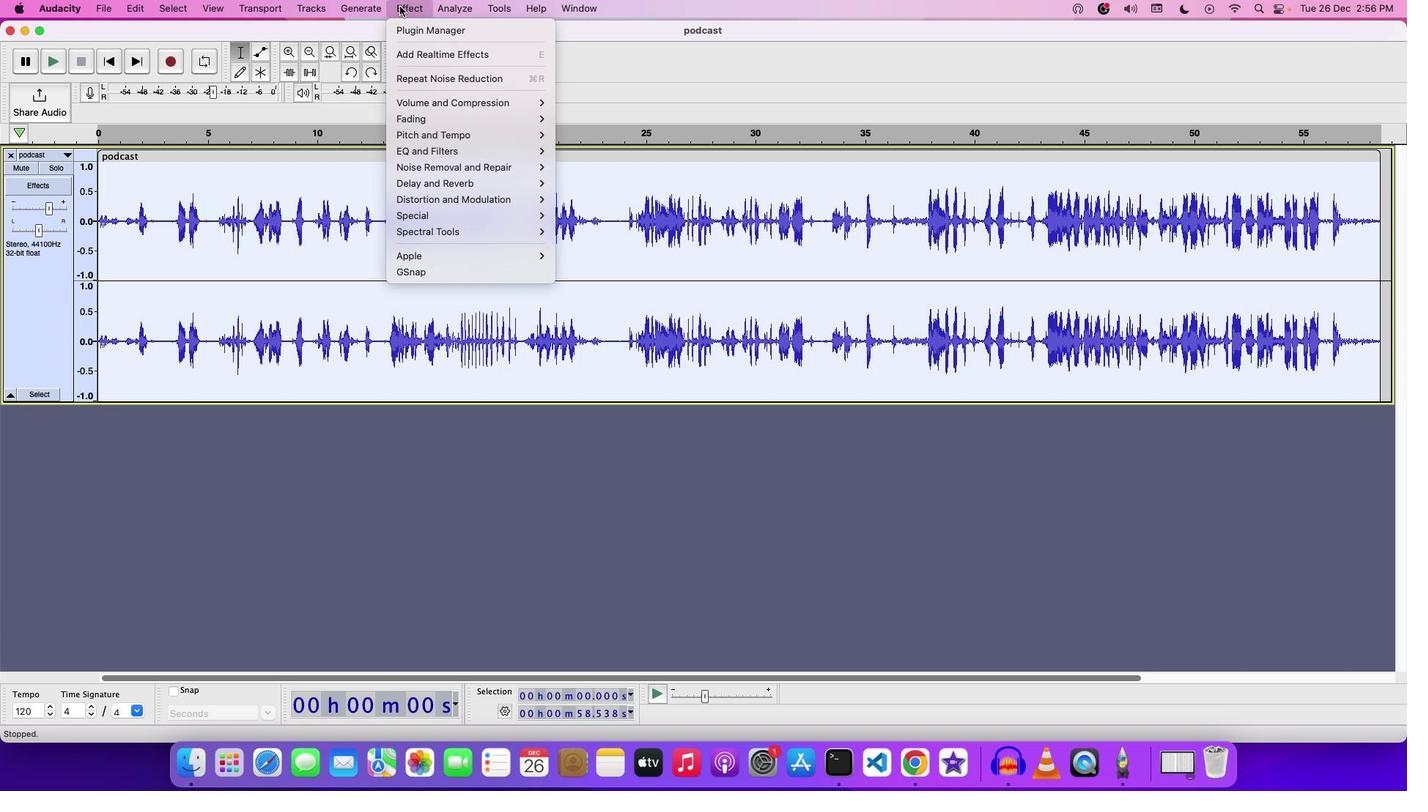 
Action: Mouse moved to (610, 216)
Screenshot: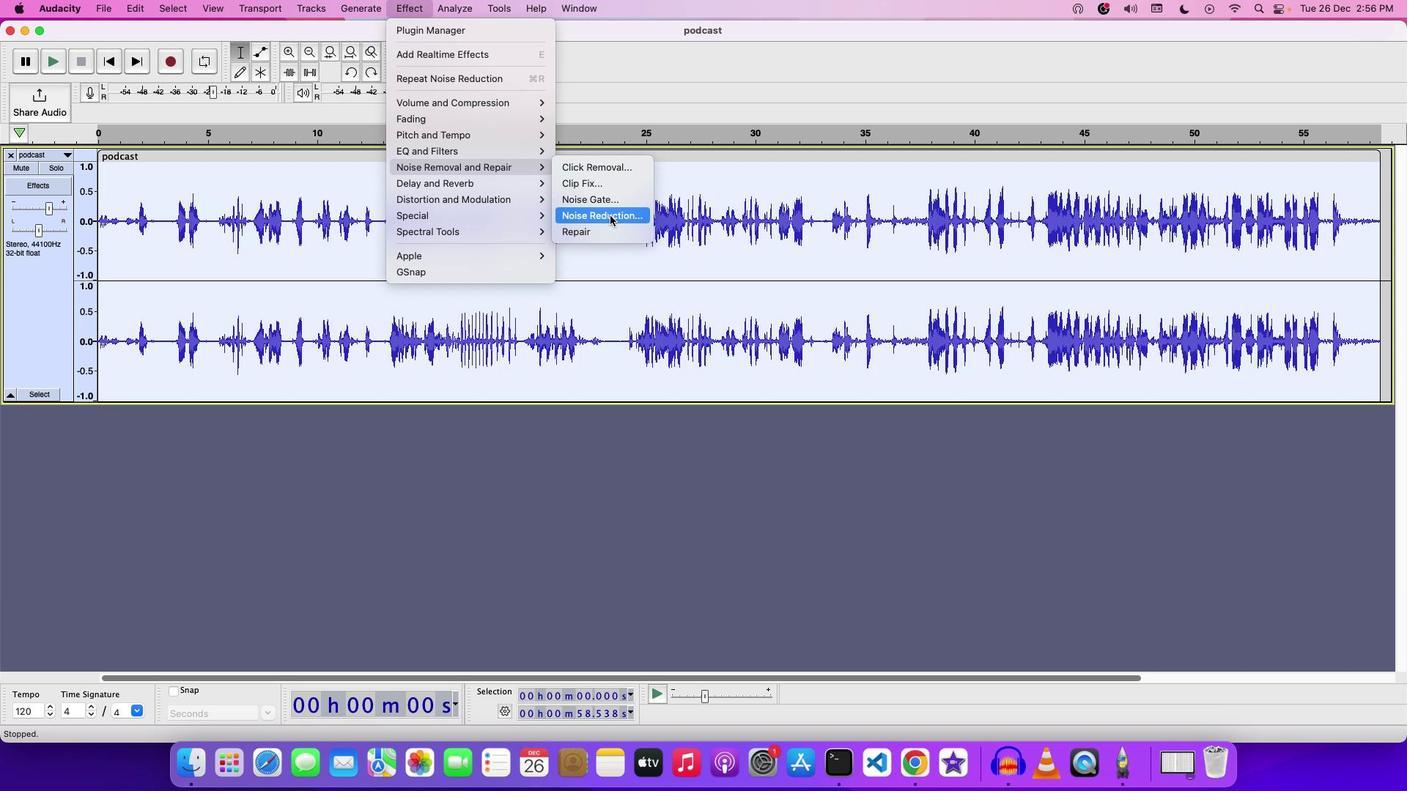
Action: Mouse pressed left at (610, 216)
Screenshot: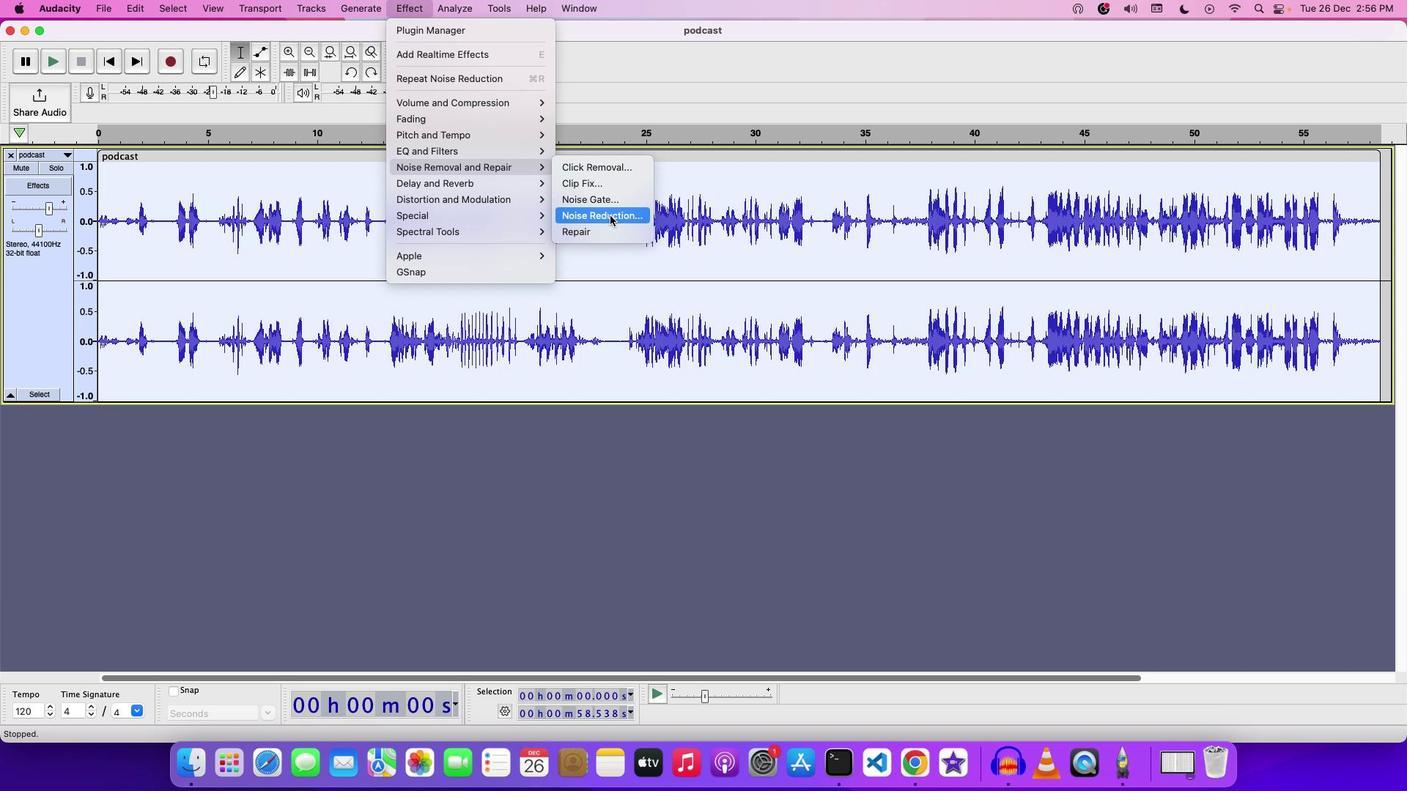 
Action: Mouse moved to (824, 510)
Screenshot: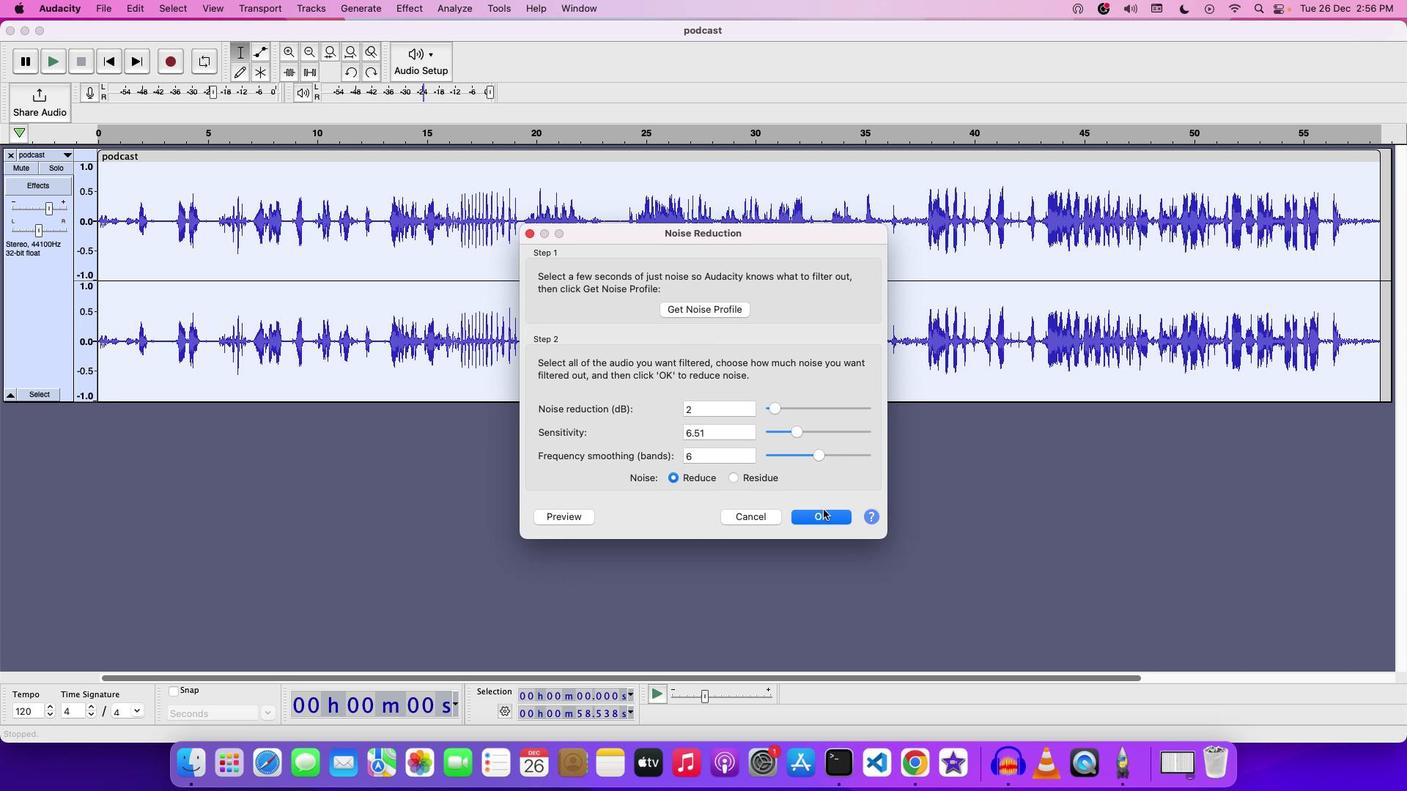 
Action: Mouse pressed left at (824, 510)
Screenshot: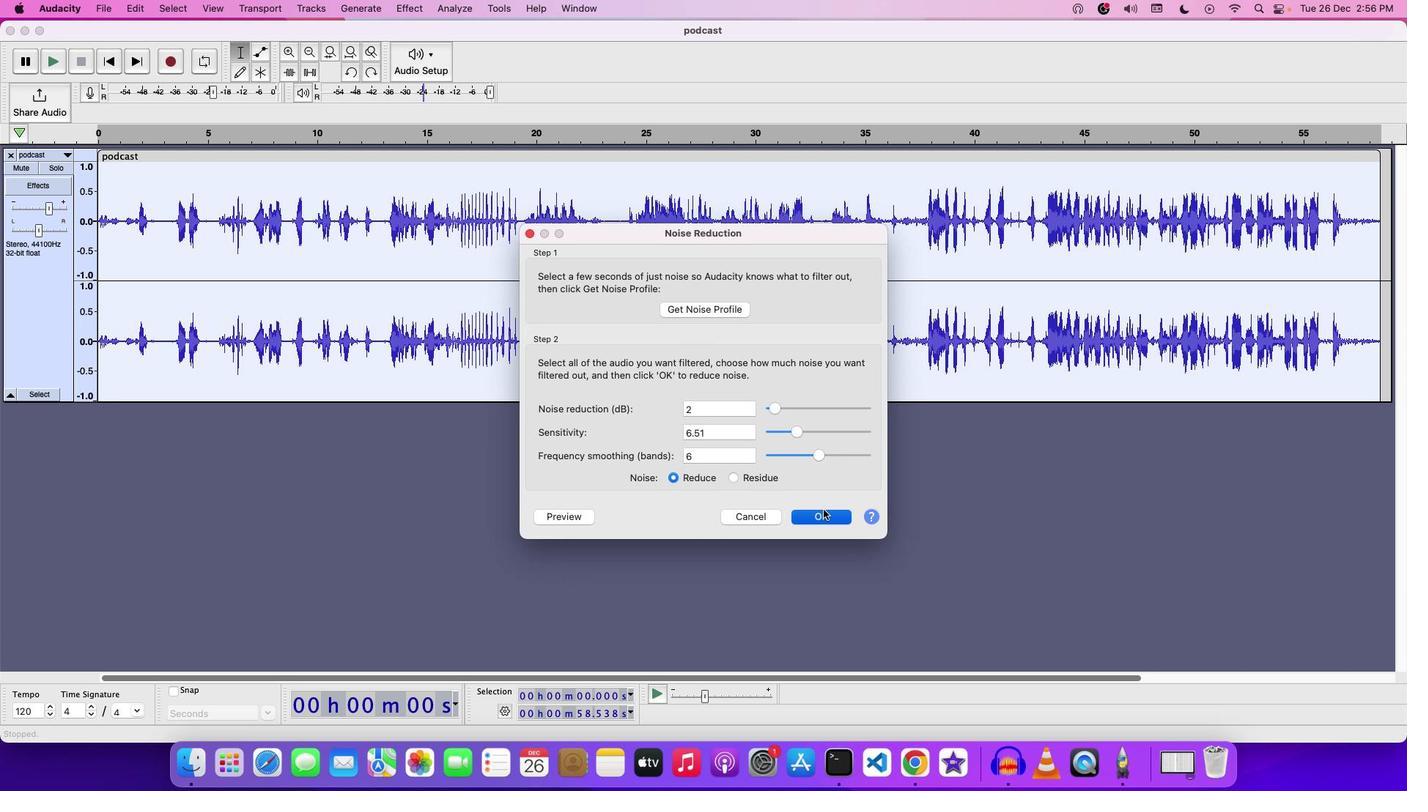 
Action: Mouse moved to (404, 10)
Screenshot: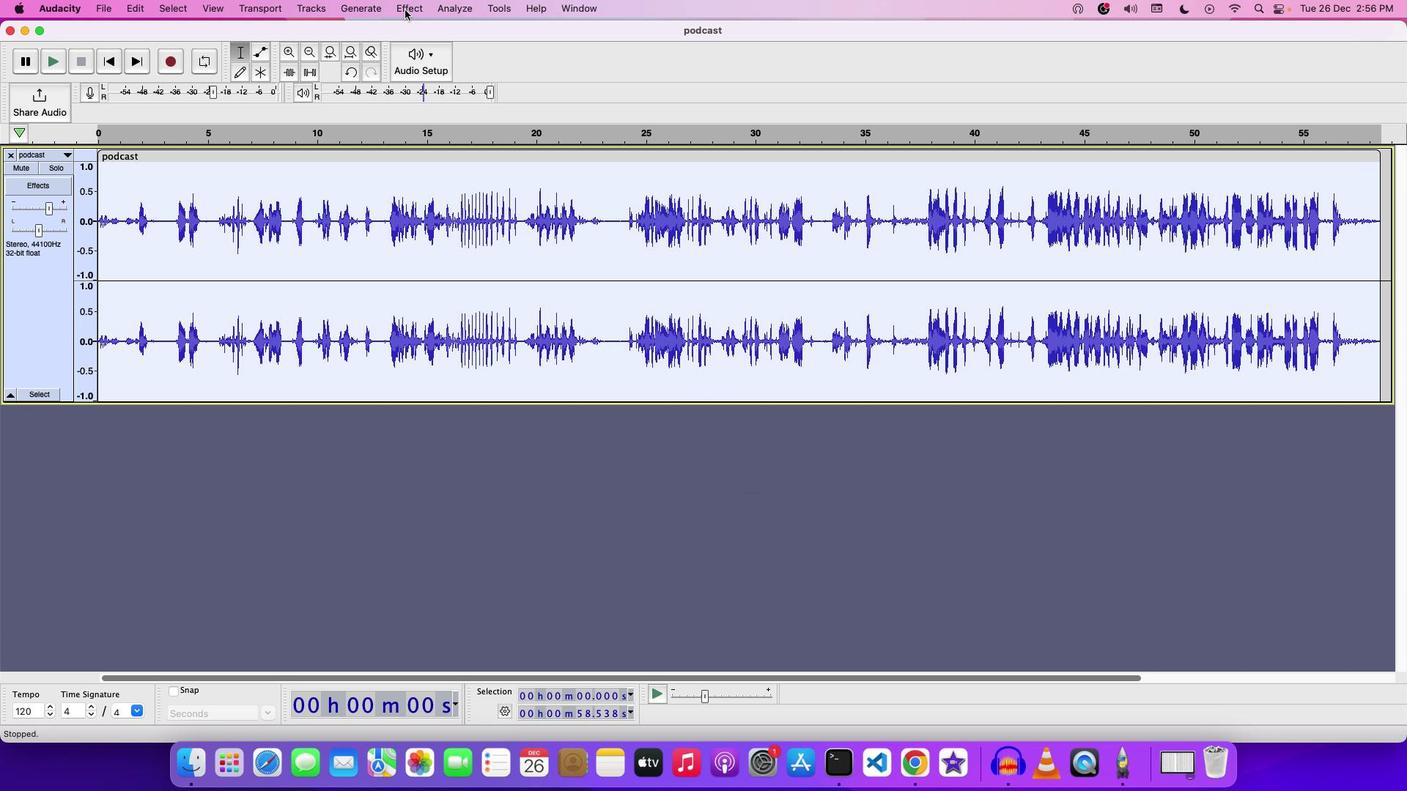 
Action: Mouse pressed left at (404, 10)
Screenshot: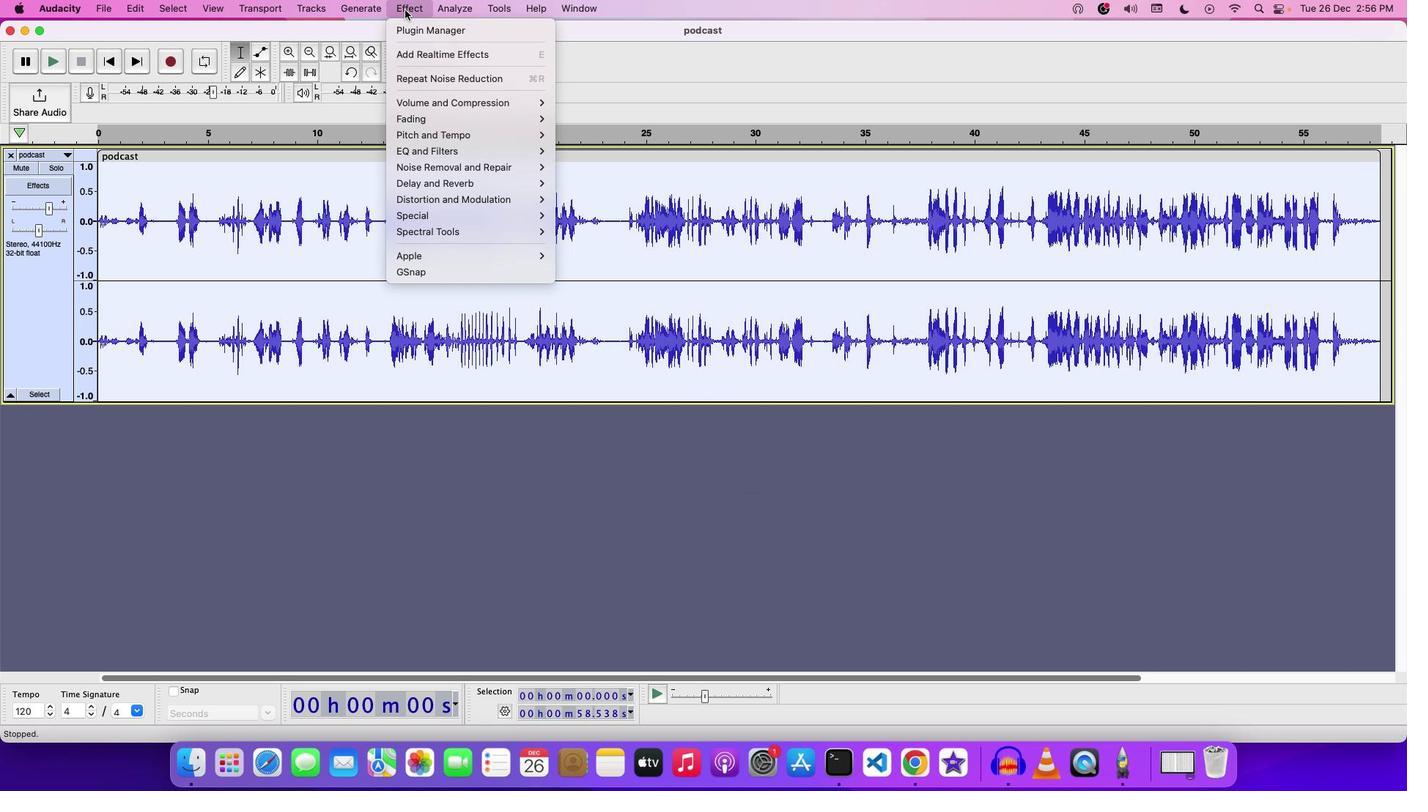 
Action: Mouse moved to (453, 155)
Screenshot: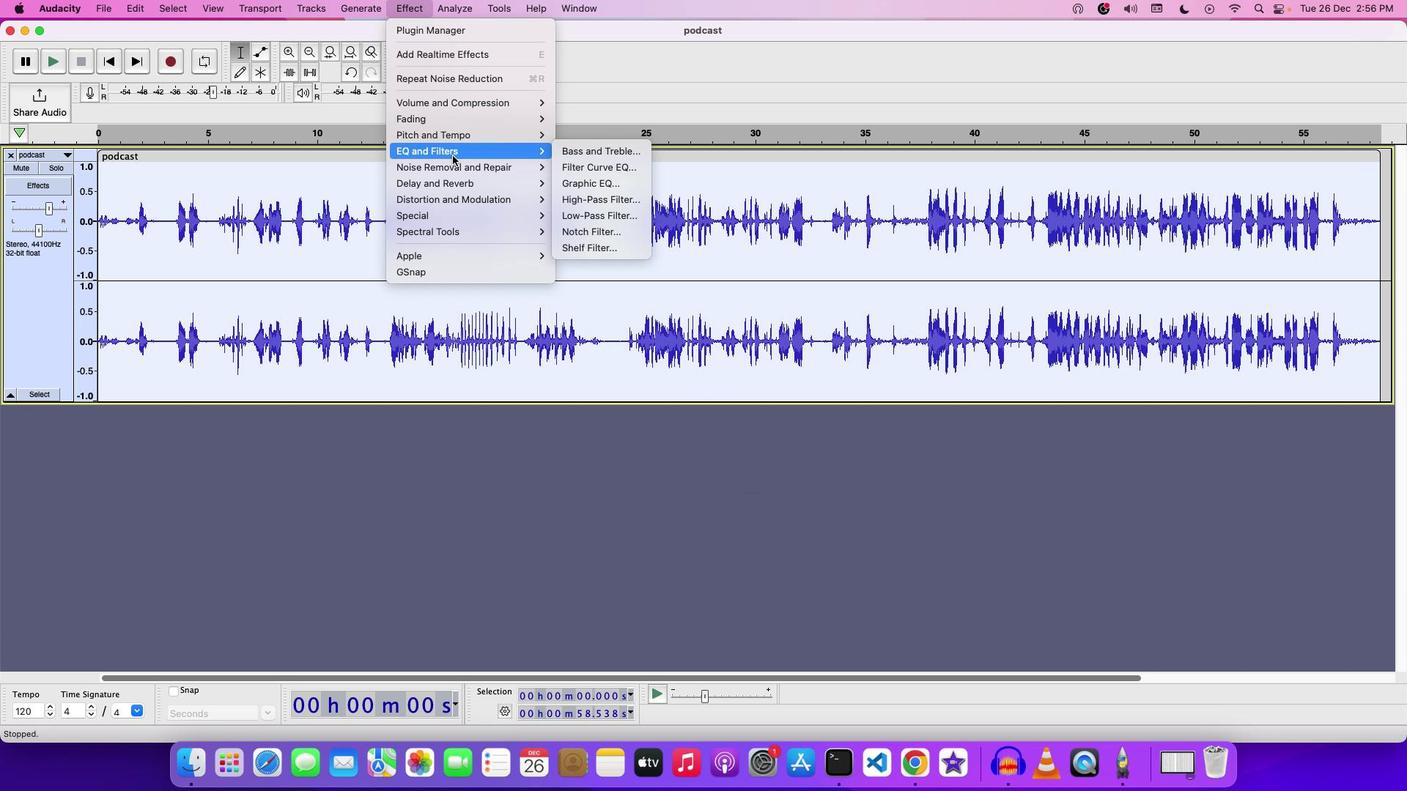 
Action: Mouse pressed left at (453, 155)
Screenshot: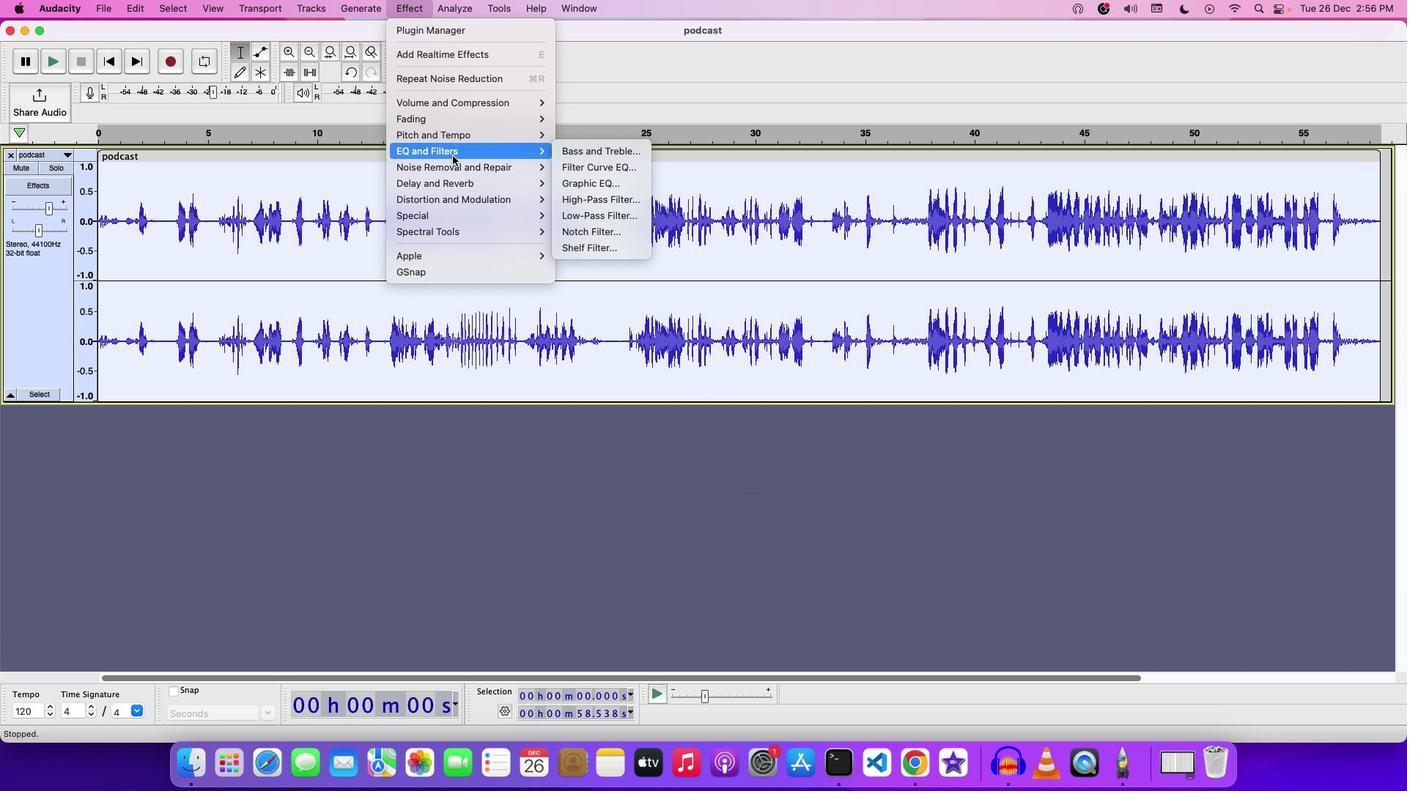 
Action: Mouse moved to (582, 167)
Screenshot: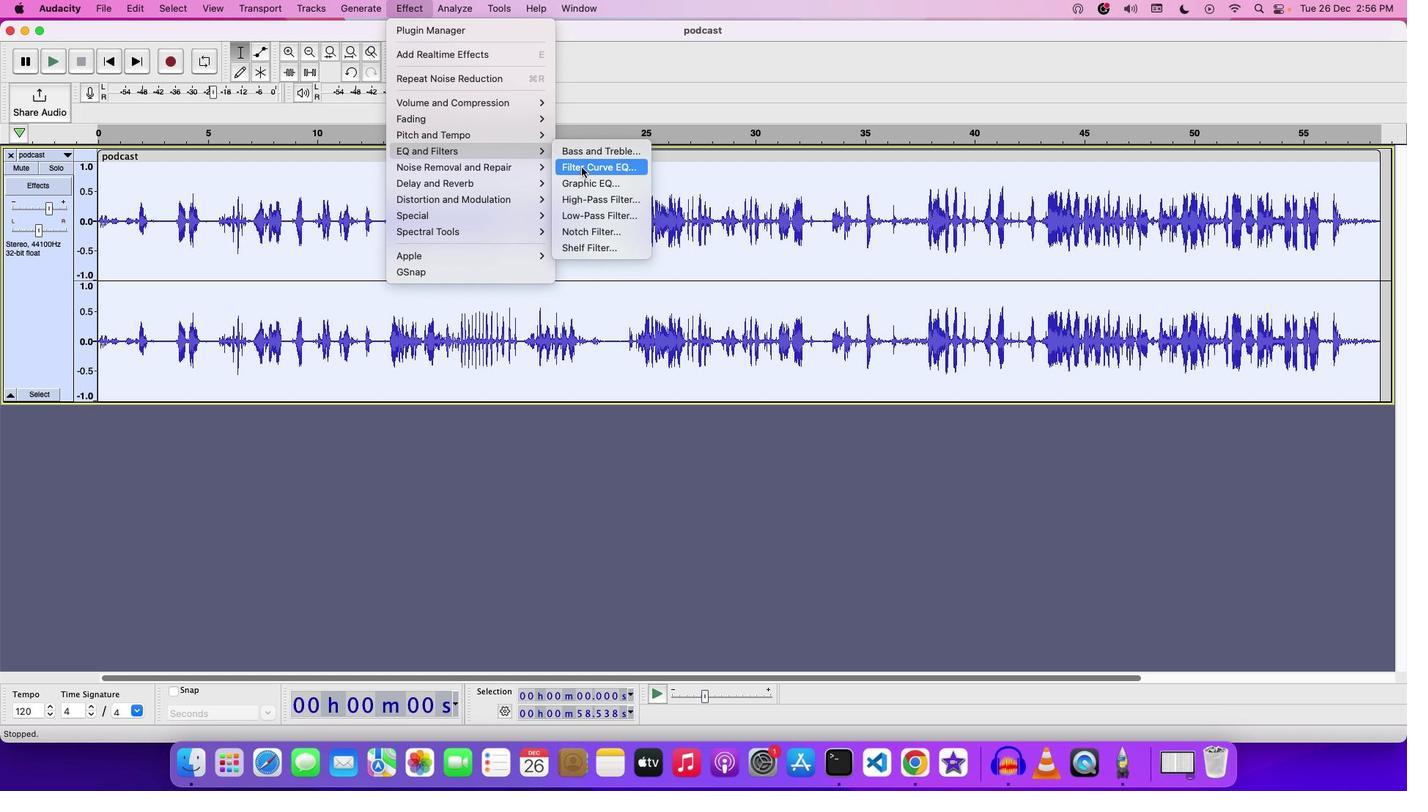 
Action: Mouse pressed left at (582, 167)
Screenshot: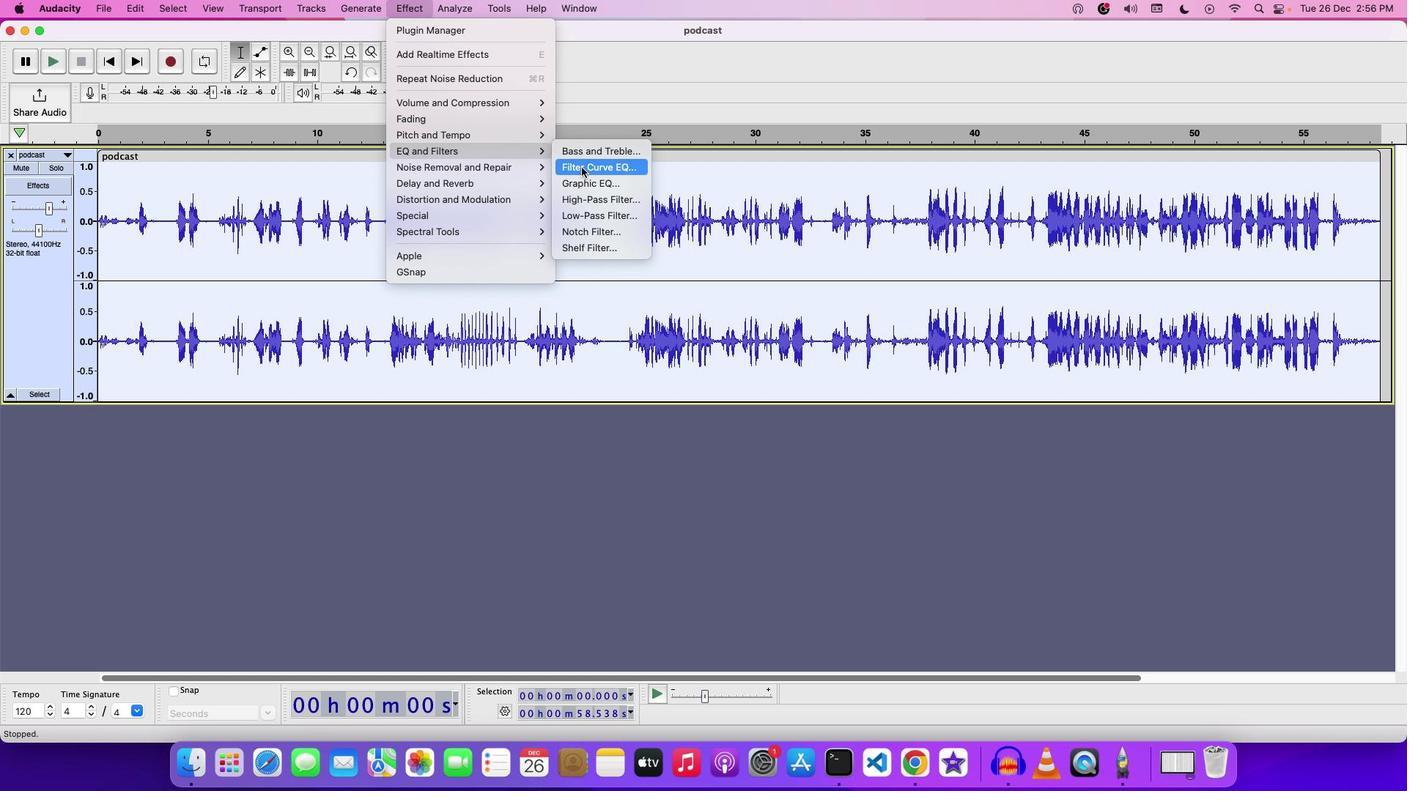 
Action: Mouse moved to (1096, 212)
Screenshot: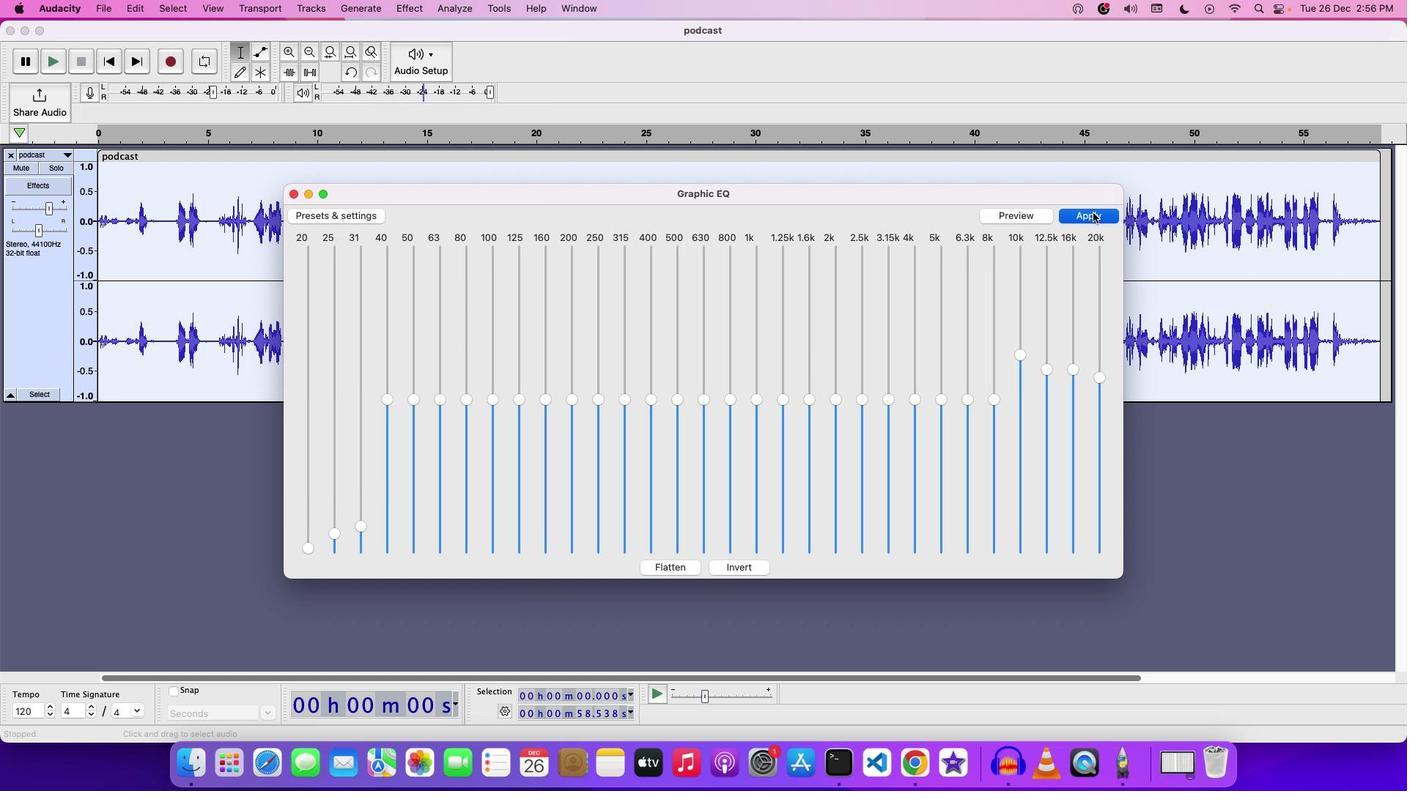 
Action: Mouse pressed left at (1096, 212)
Screenshot: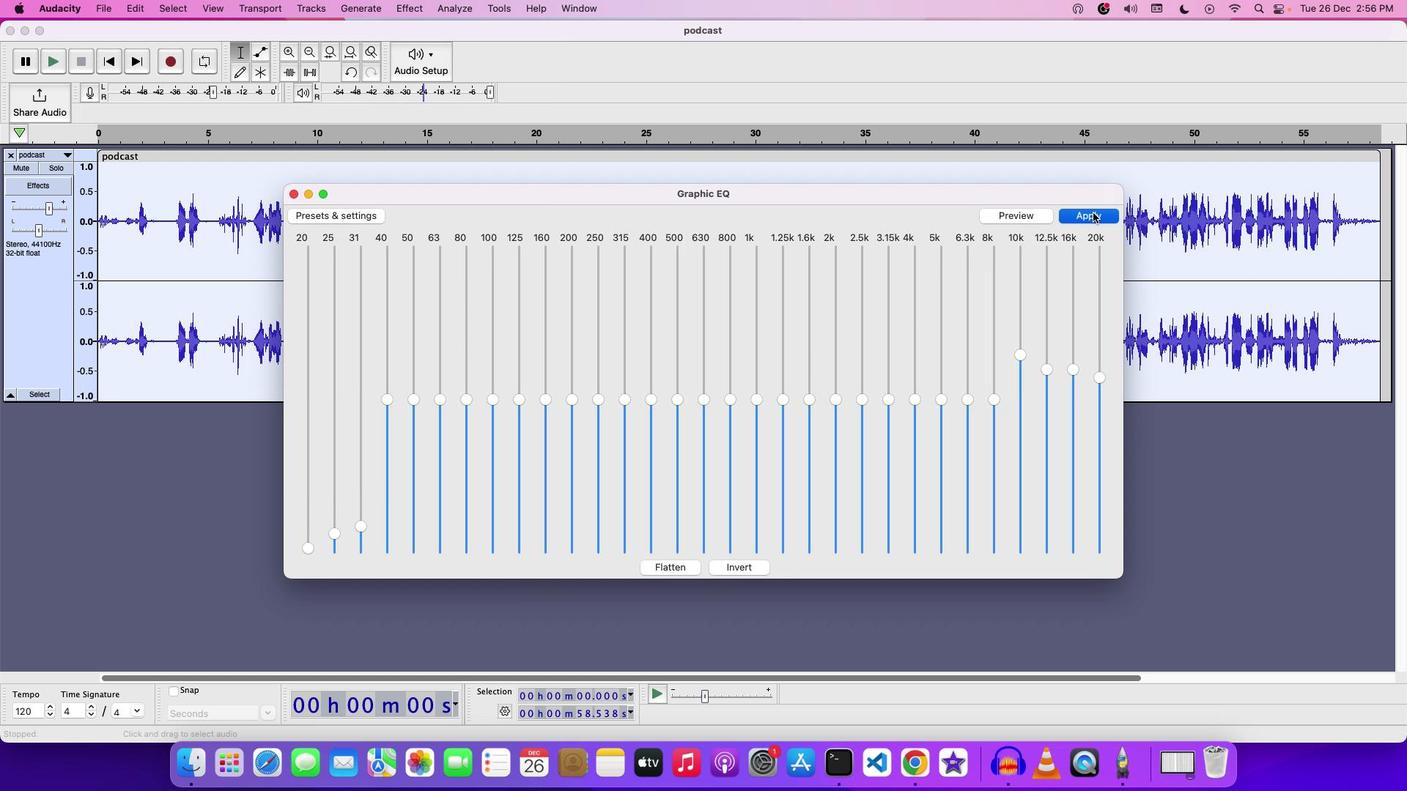 
Action: Mouse moved to (412, 10)
Screenshot: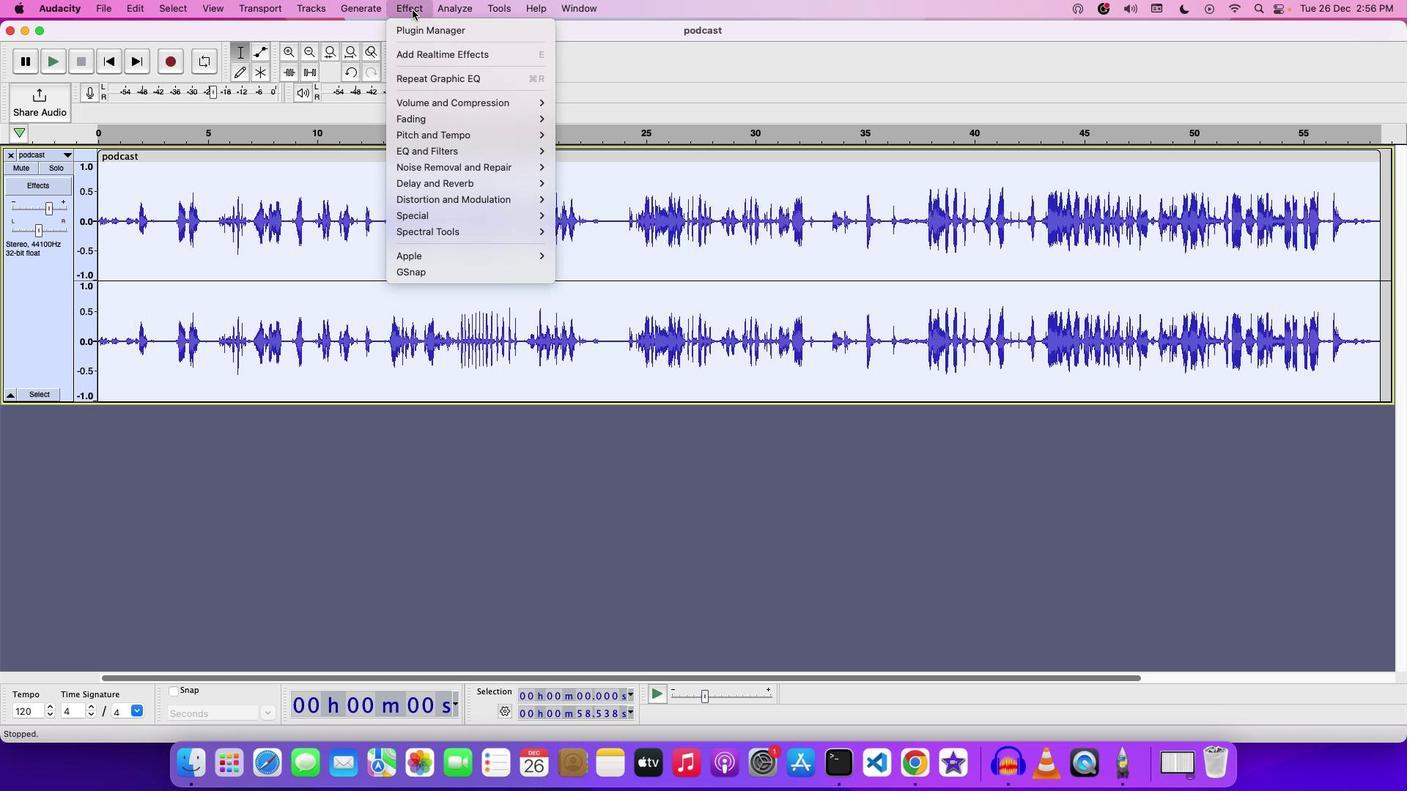 
Action: Mouse pressed left at (412, 10)
Screenshot: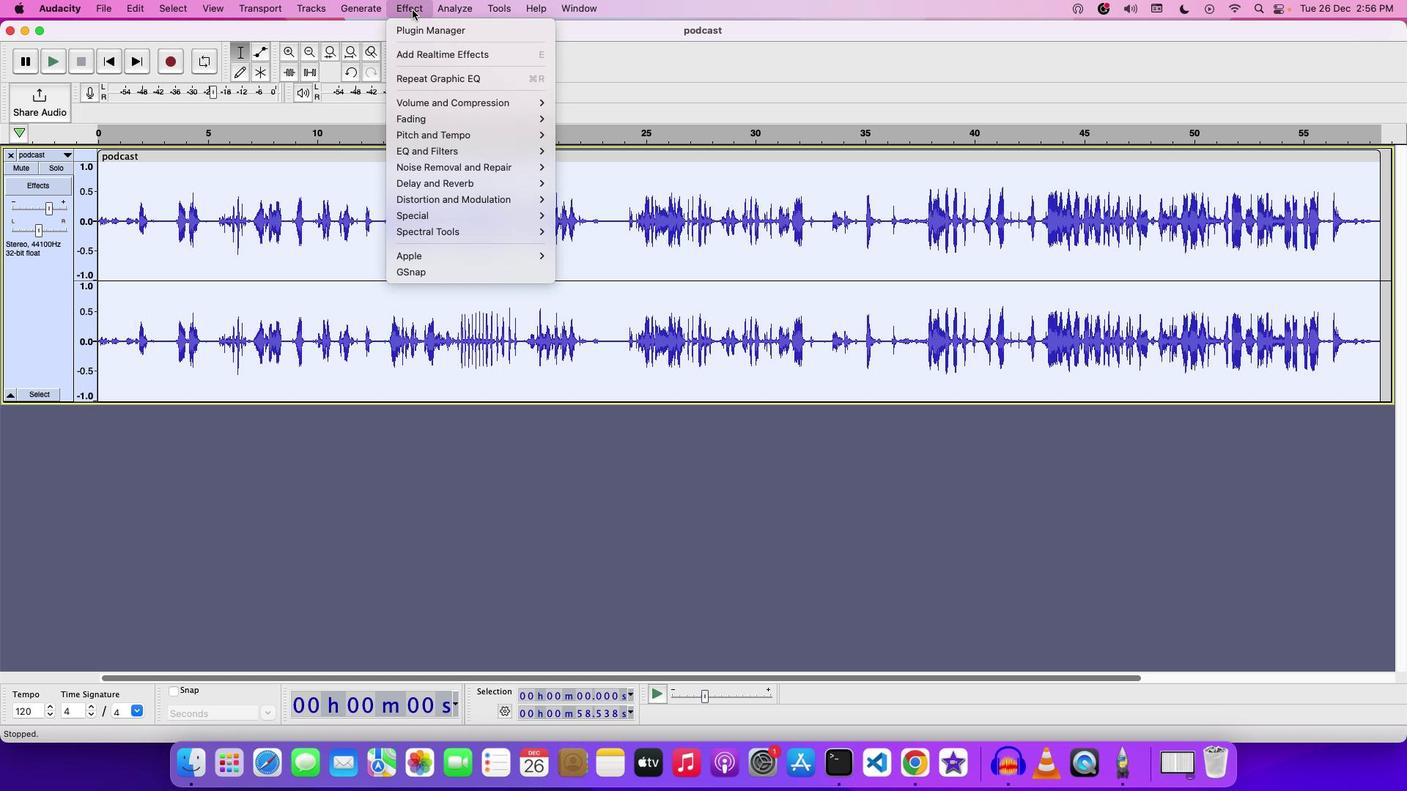 
Action: Mouse moved to (593, 181)
Screenshot: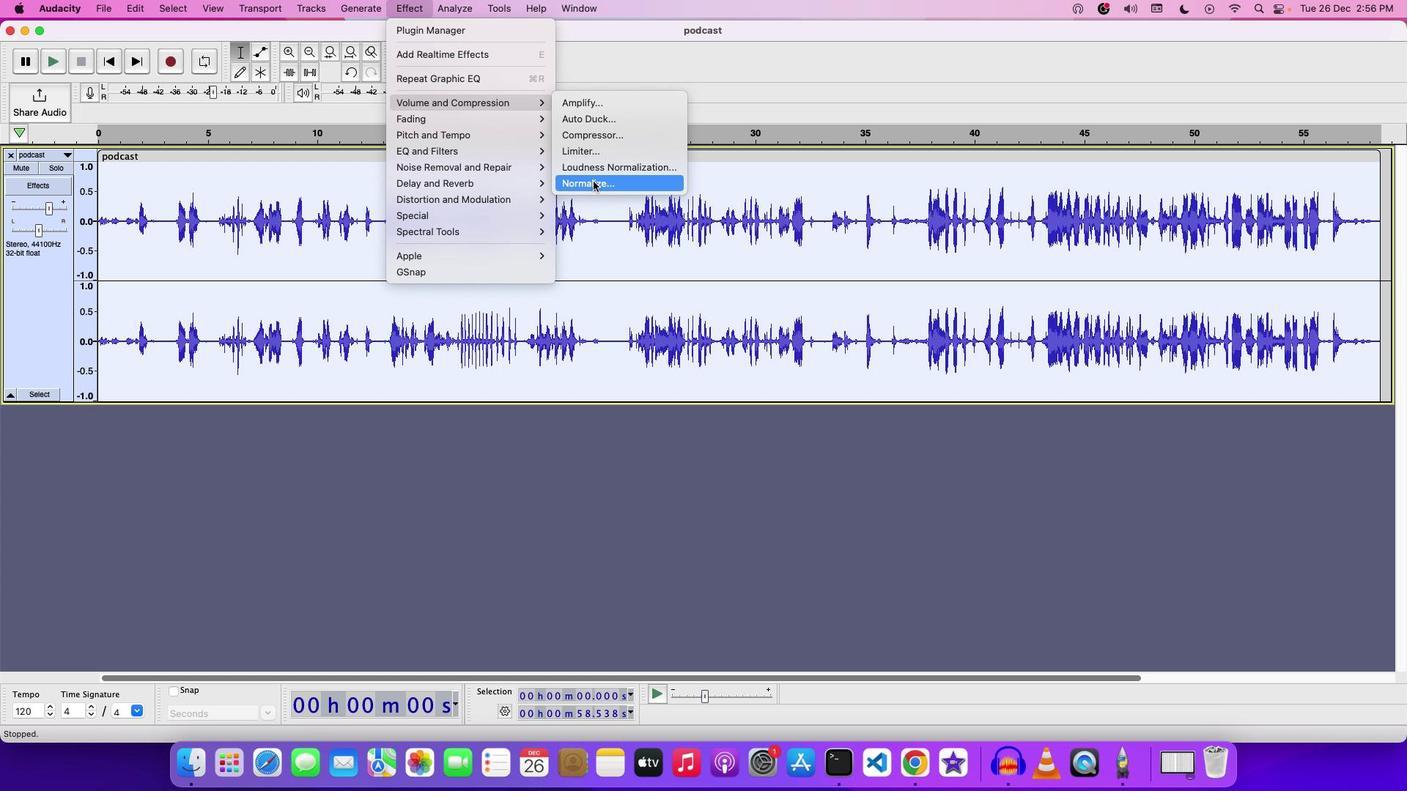 
Action: Mouse pressed left at (593, 181)
Screenshot: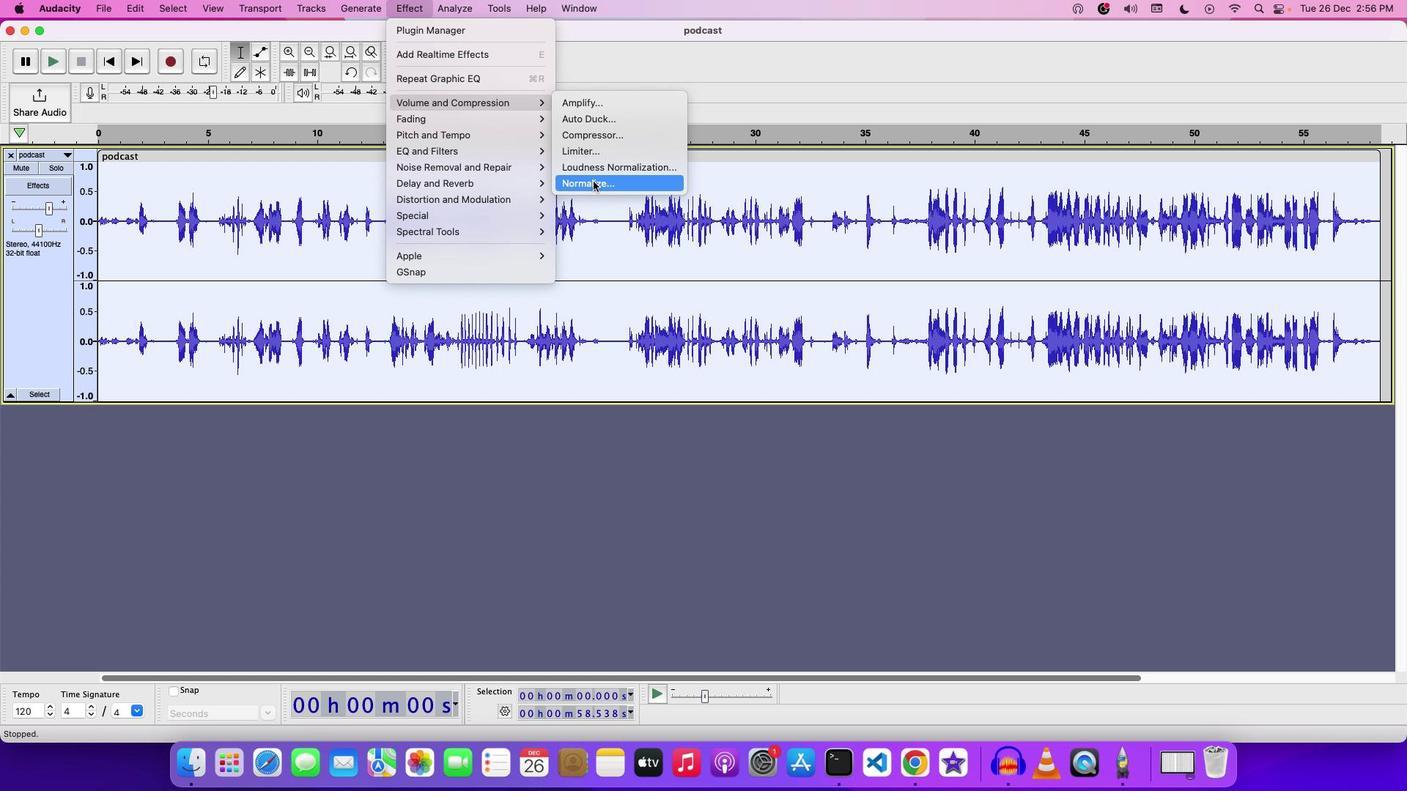 
Action: Mouse moved to (790, 357)
Screenshot: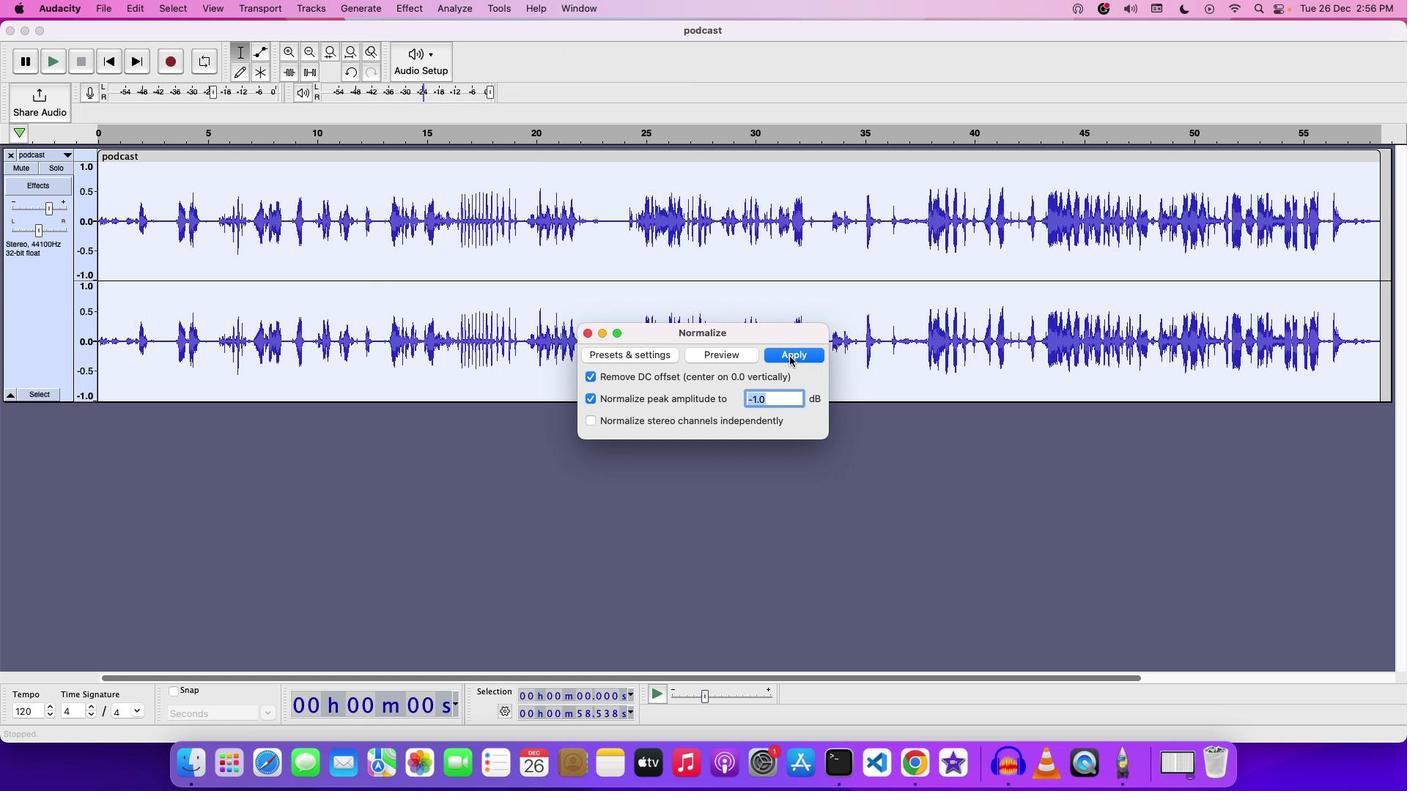 
Action: Mouse pressed left at (790, 357)
Screenshot: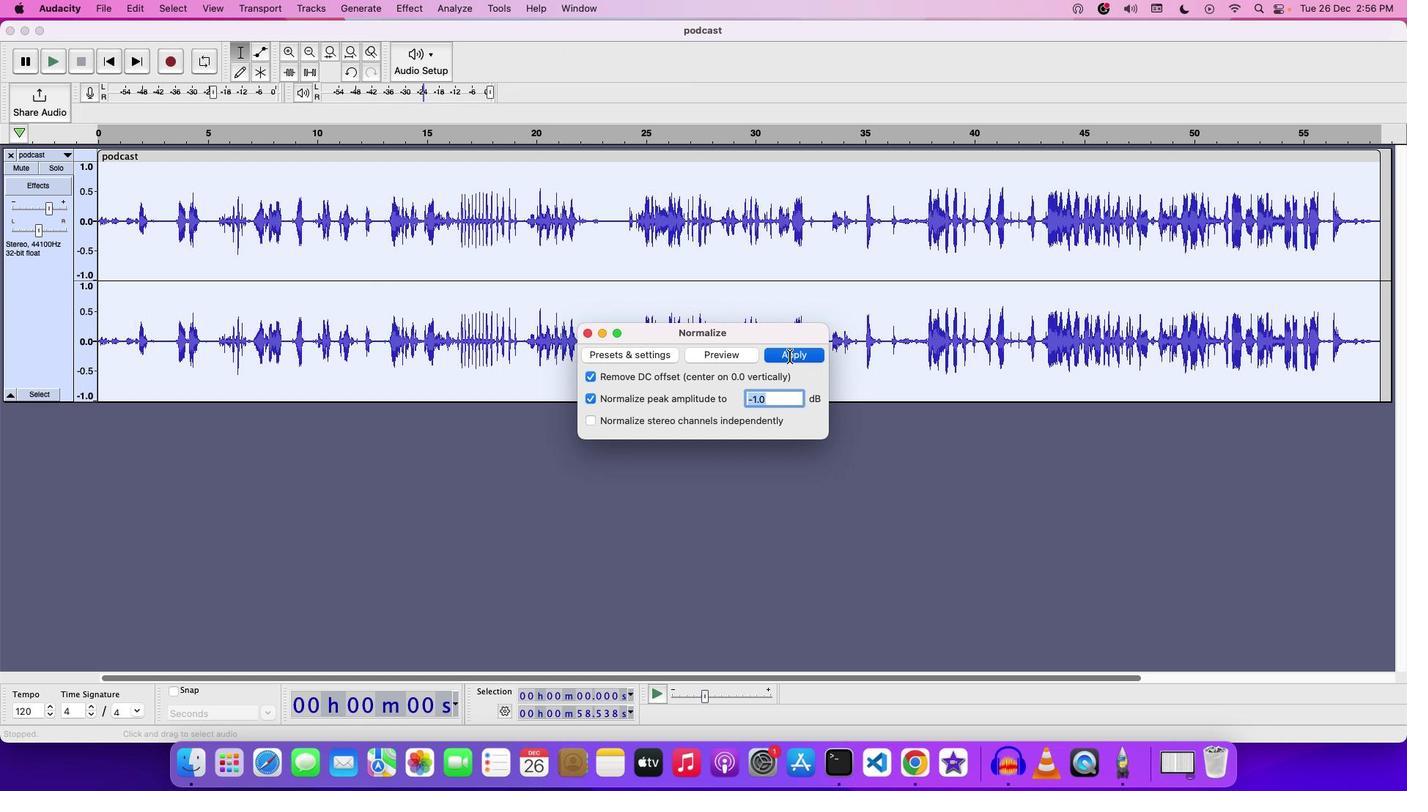 
Action: Mouse moved to (454, 241)
Screenshot: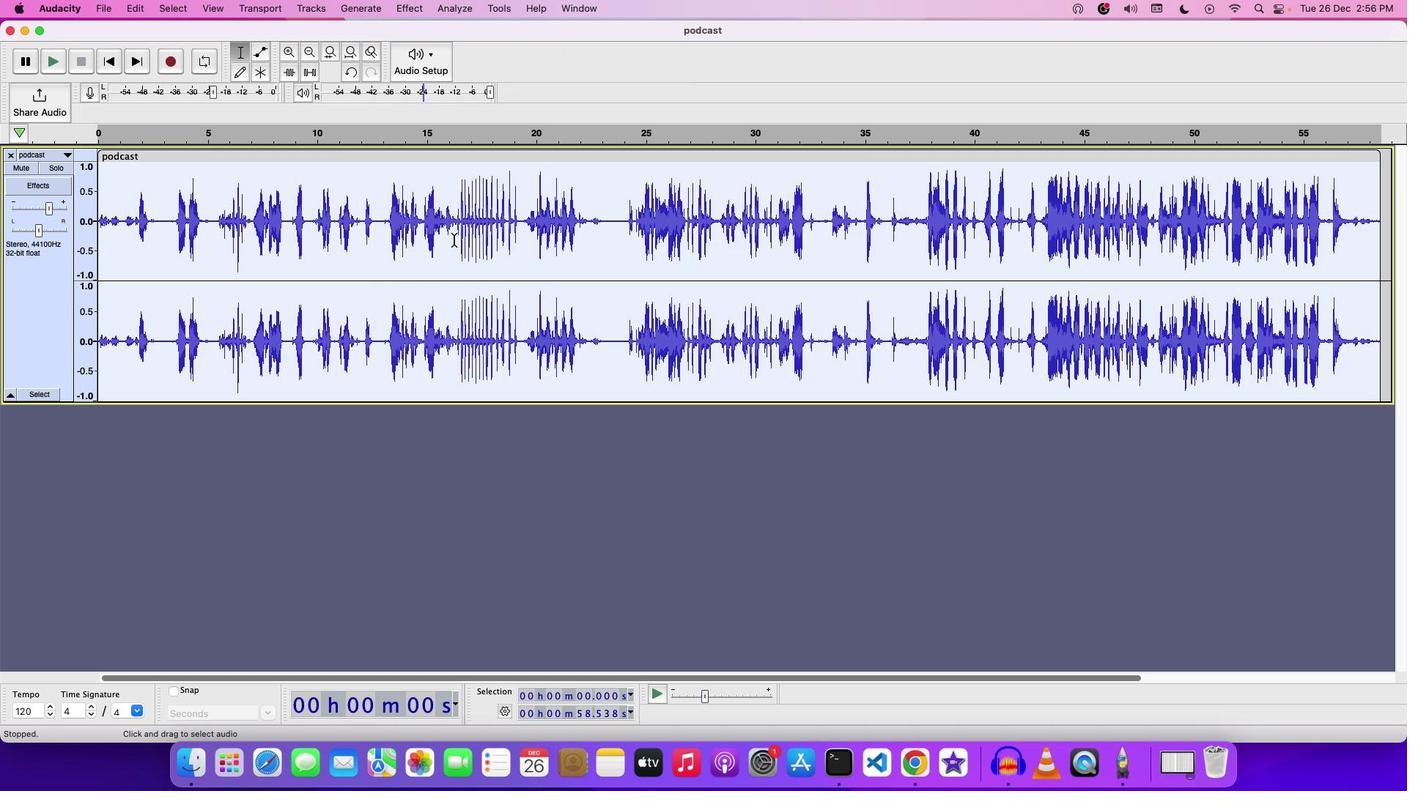 
Action: Key pressed Key.space
Screenshot: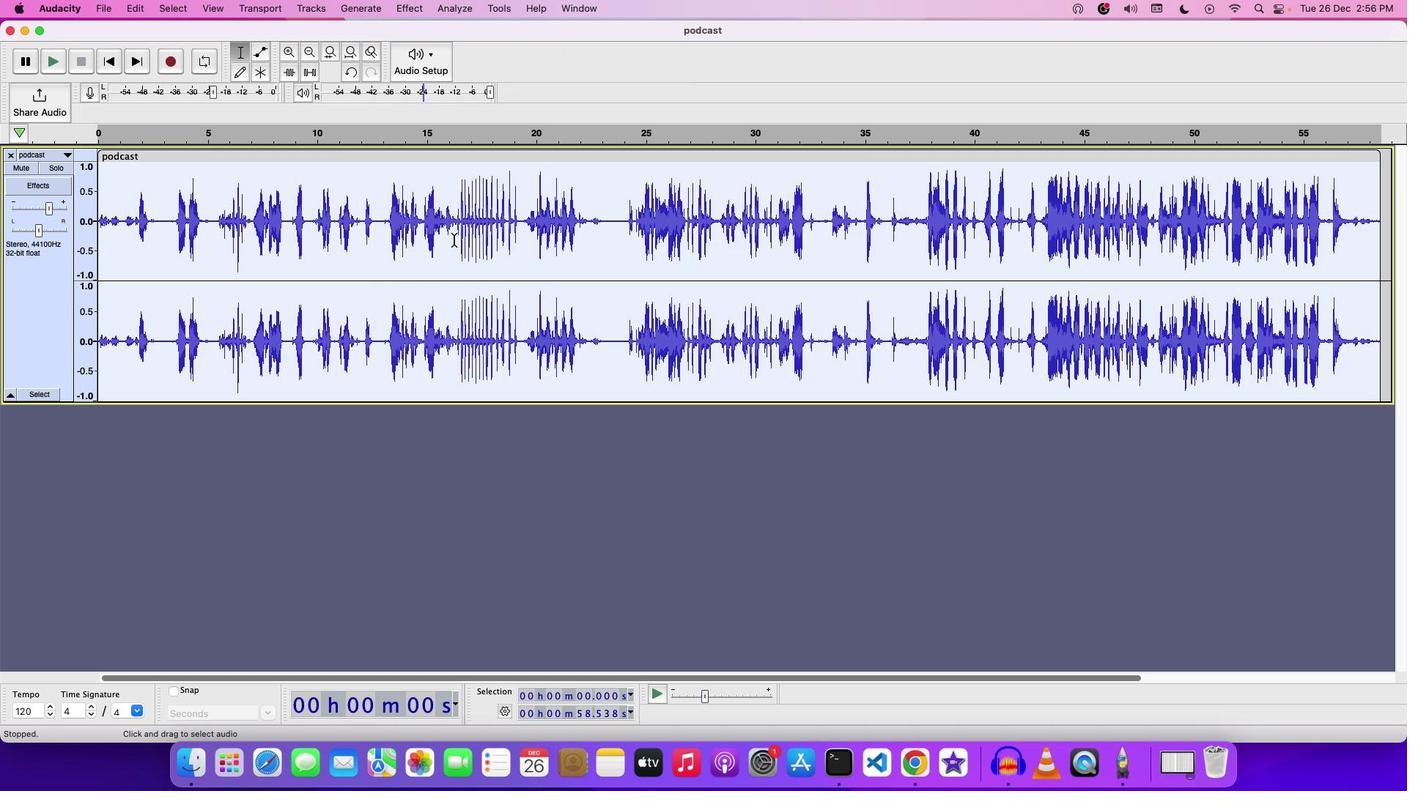 
Action: Mouse moved to (173, 195)
Screenshot: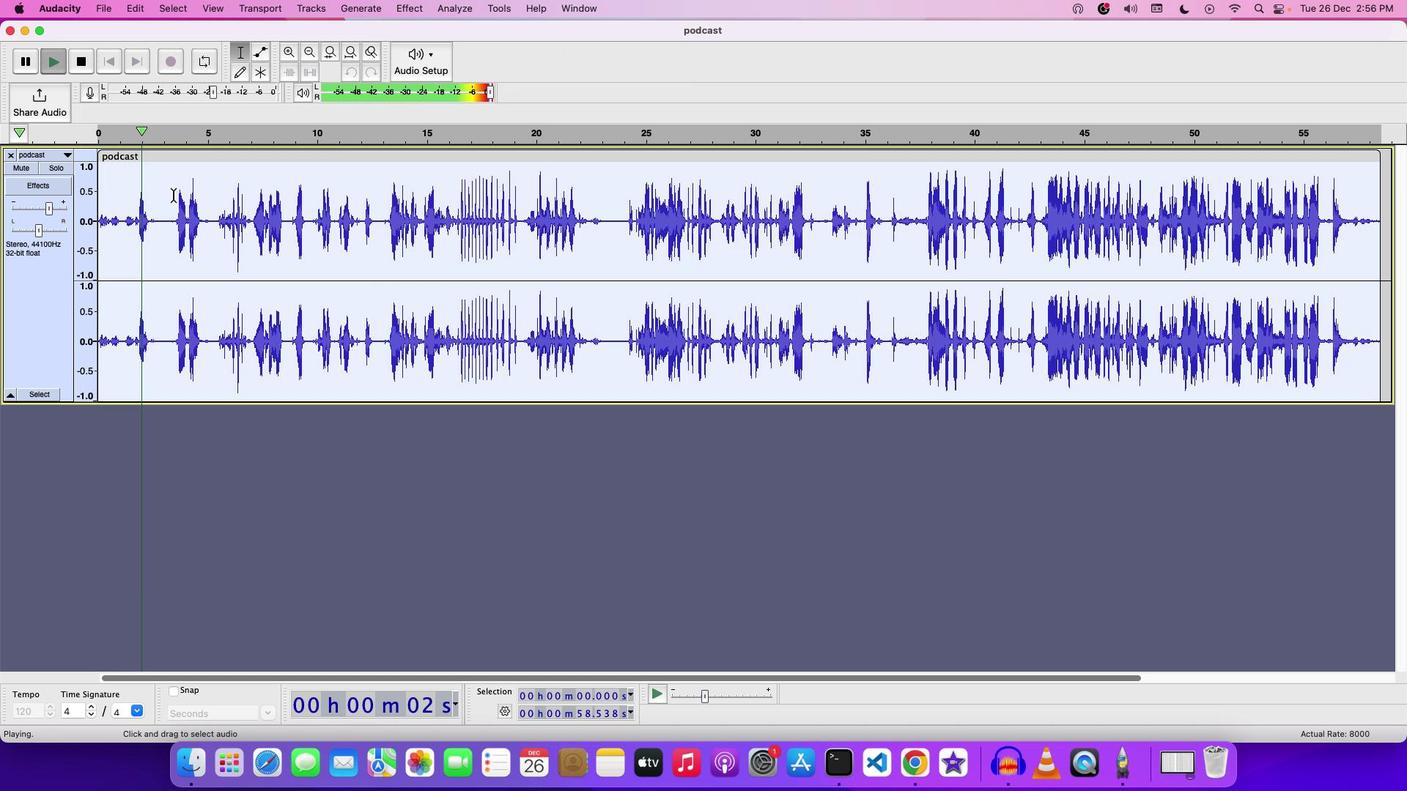 
Action: Key pressed Key.space
Screenshot: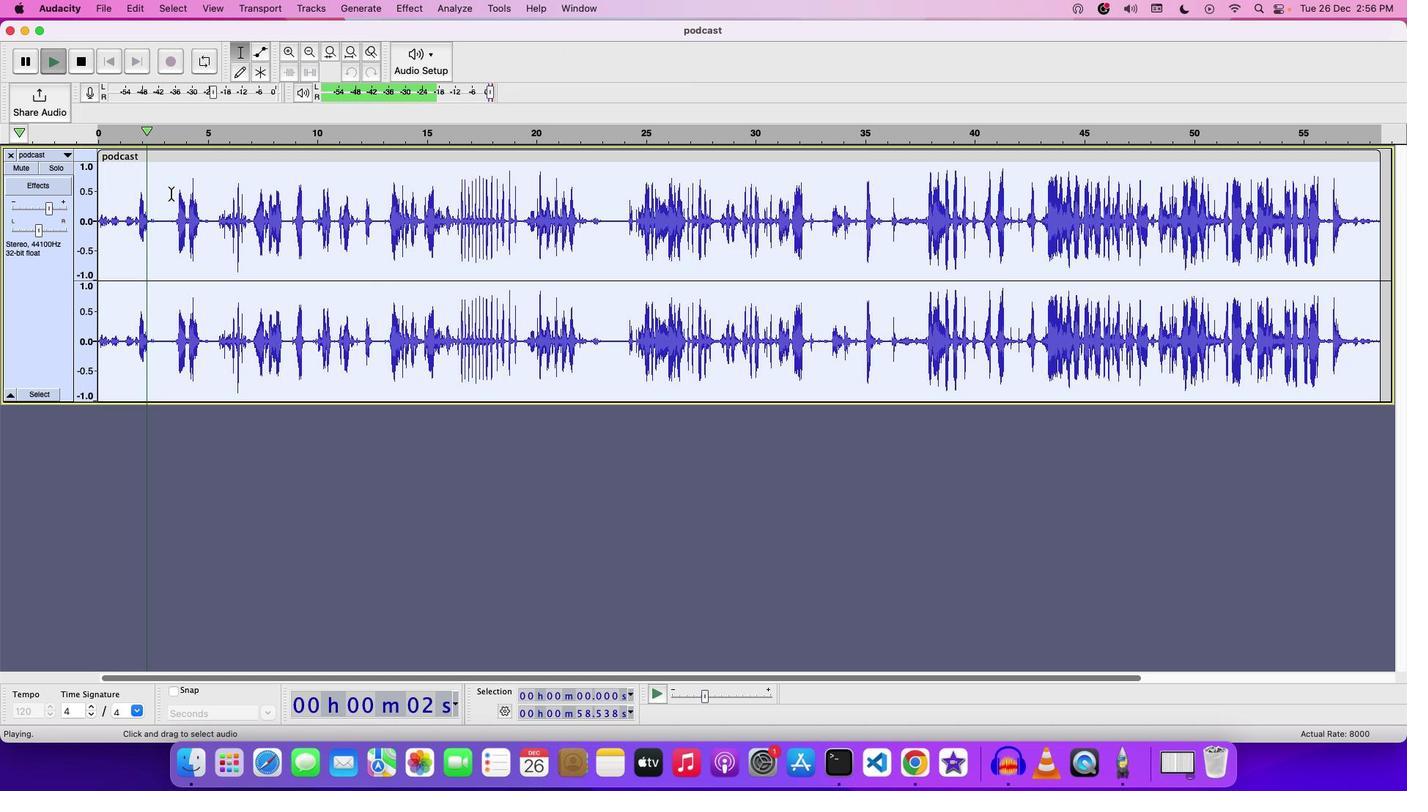 
Action: Mouse moved to (101, 1)
Screenshot: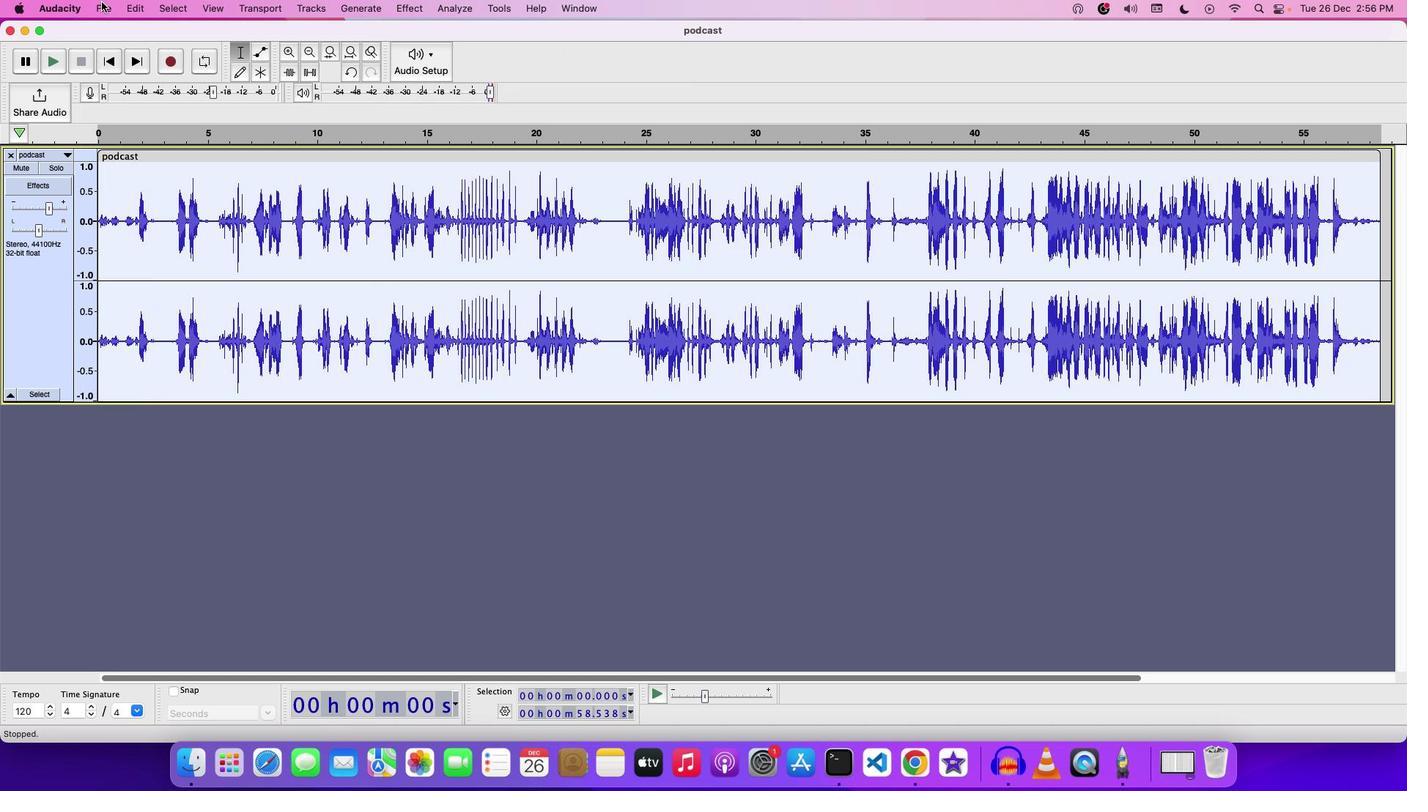 
Action: Mouse pressed left at (101, 1)
Screenshot: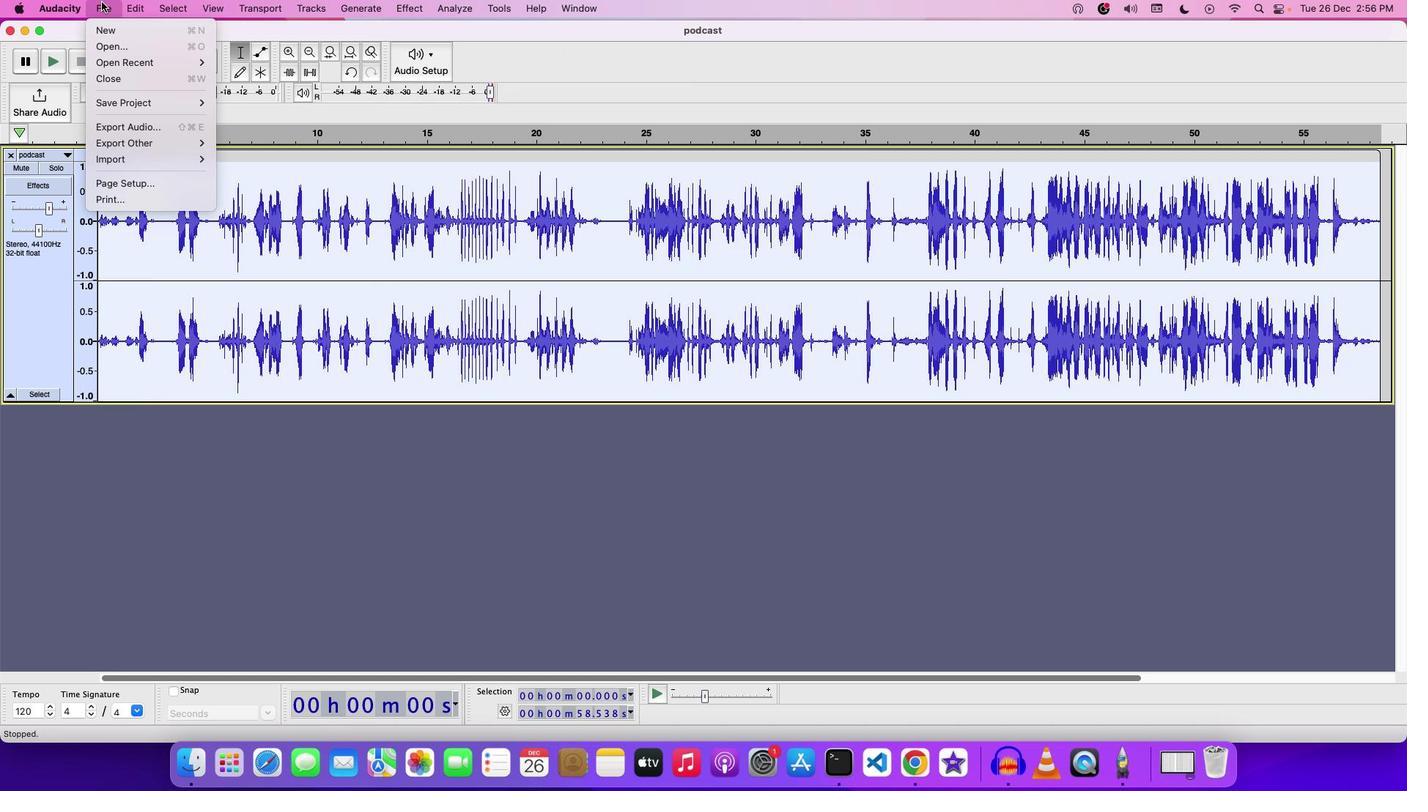 
Action: Mouse moved to (154, 53)
Screenshot: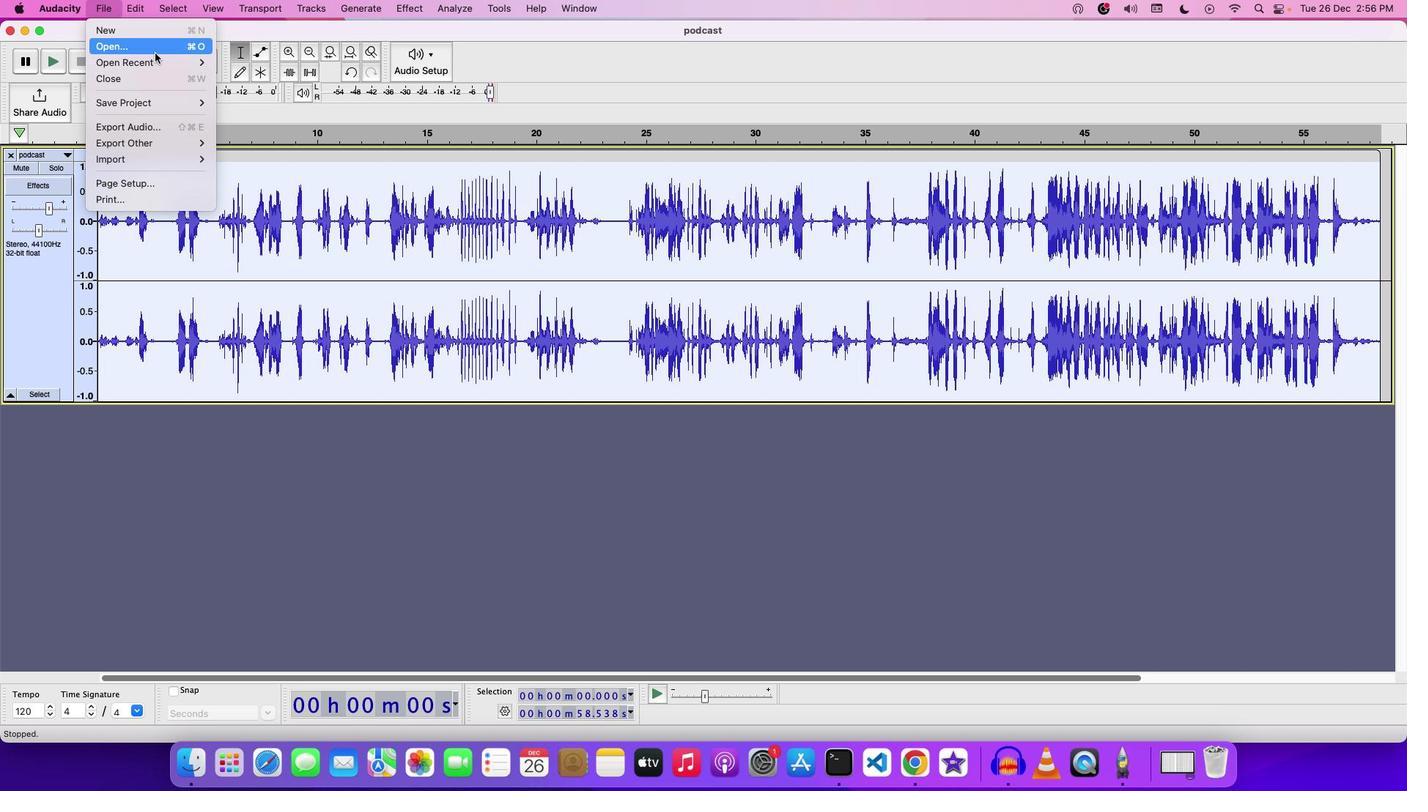 
Action: Mouse pressed left at (154, 53)
Screenshot: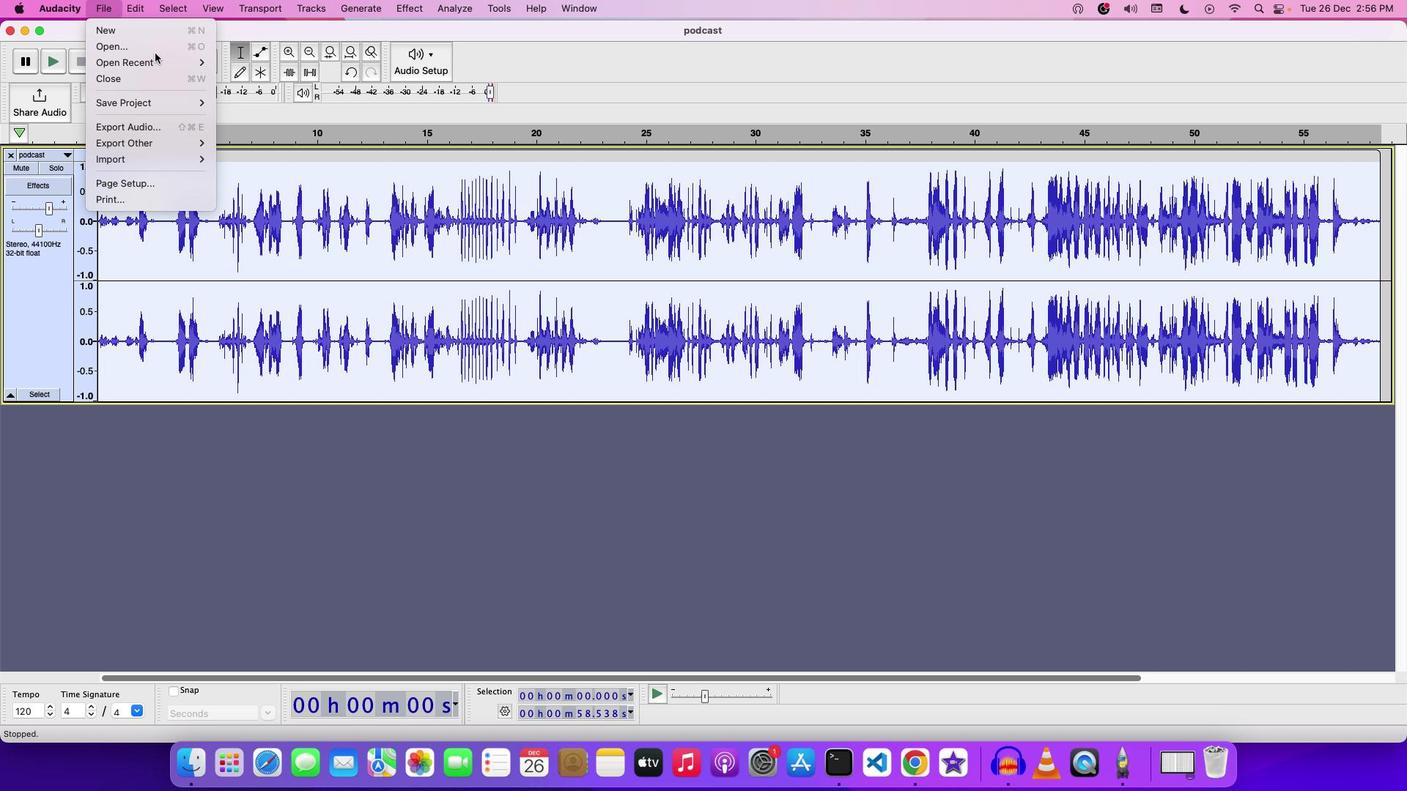 
Action: Mouse moved to (595, 131)
Screenshot: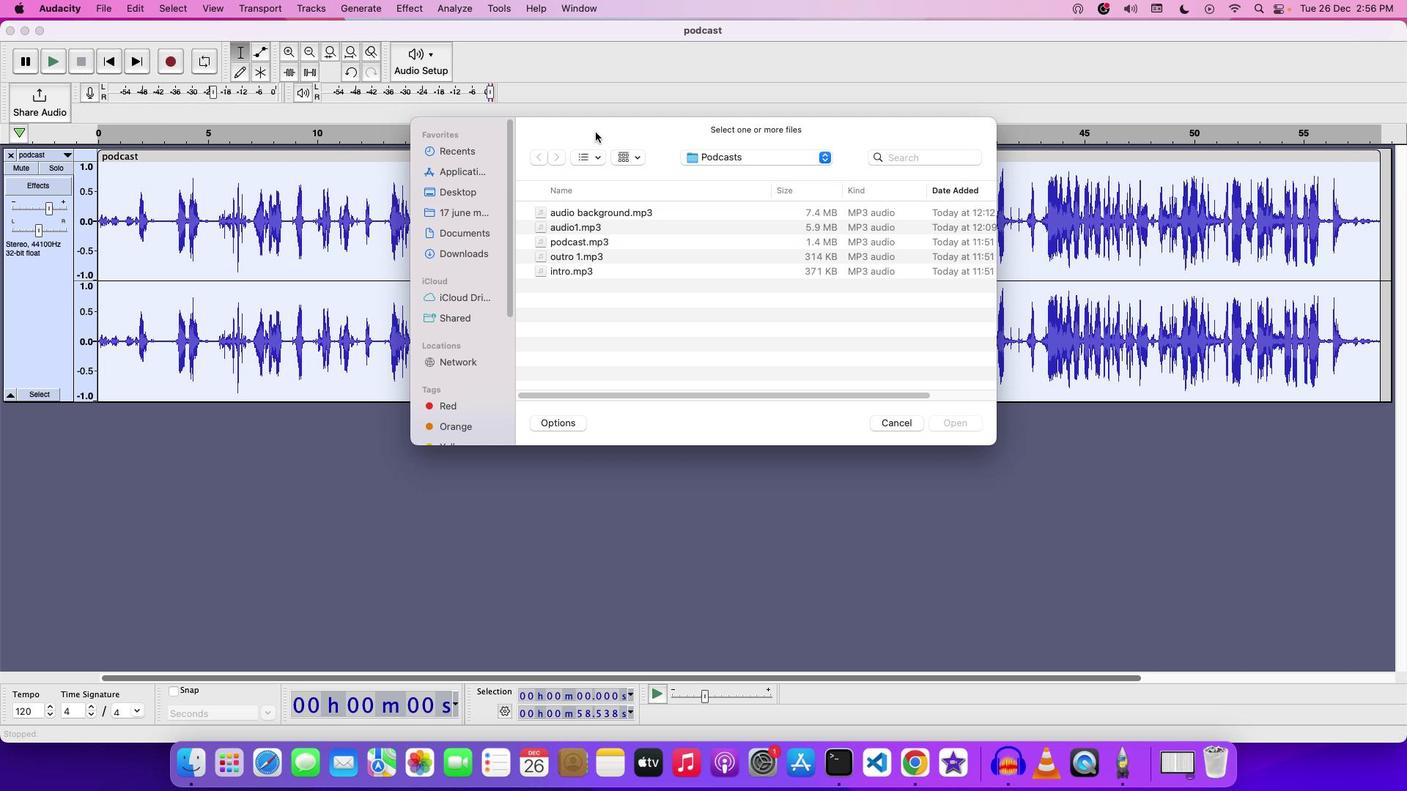 
Action: Mouse pressed left at (595, 131)
Screenshot: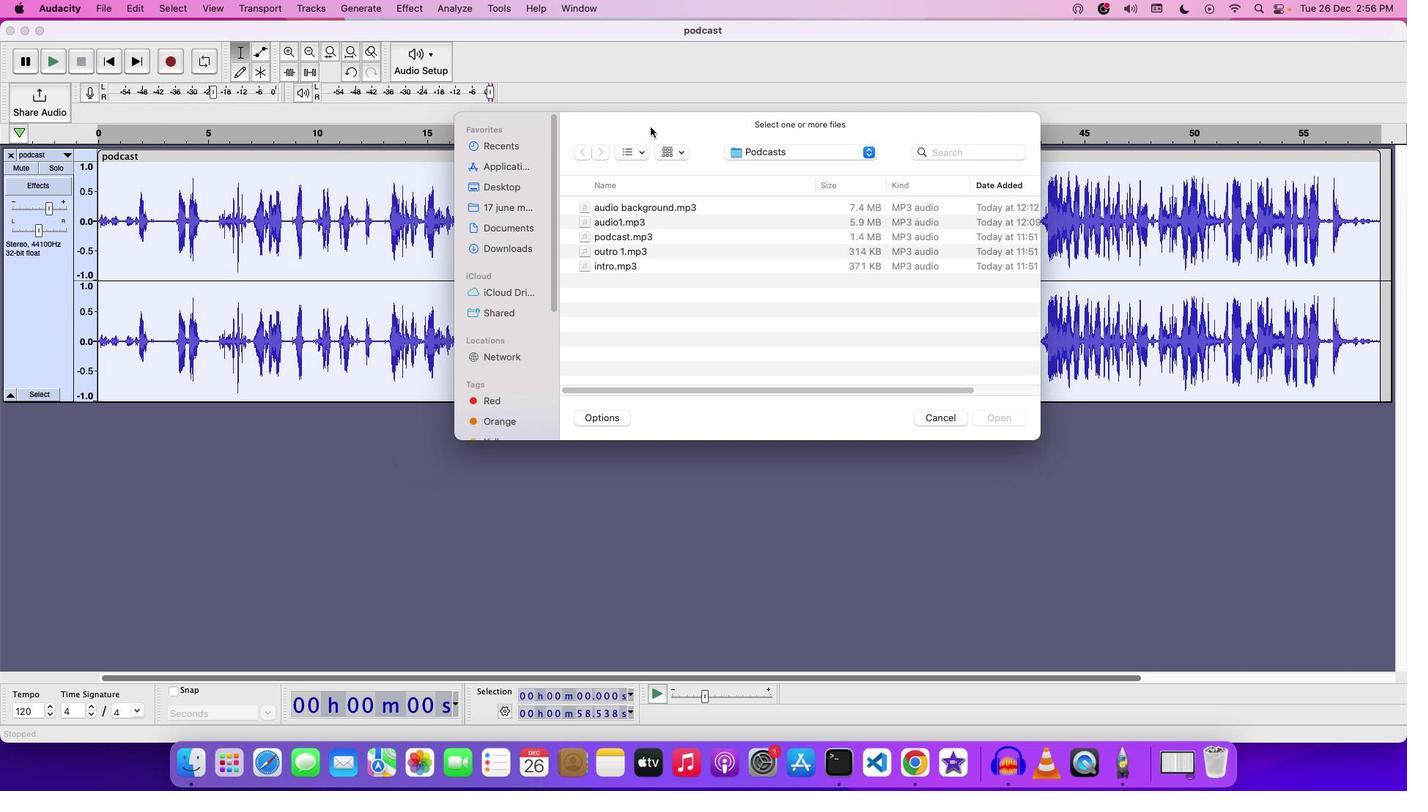 
Action: Mouse moved to (749, 268)
Screenshot: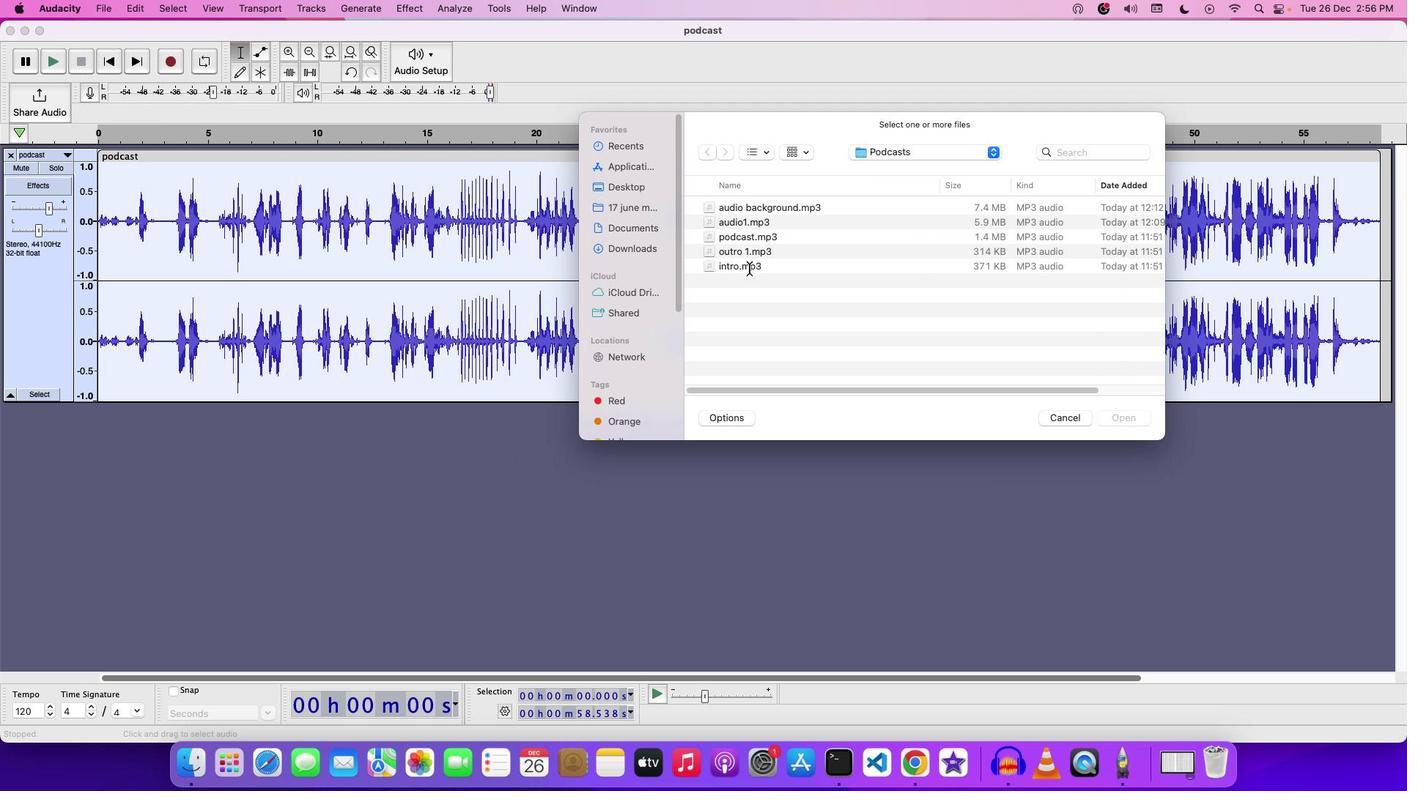 
Action: Mouse pressed left at (749, 268)
Screenshot: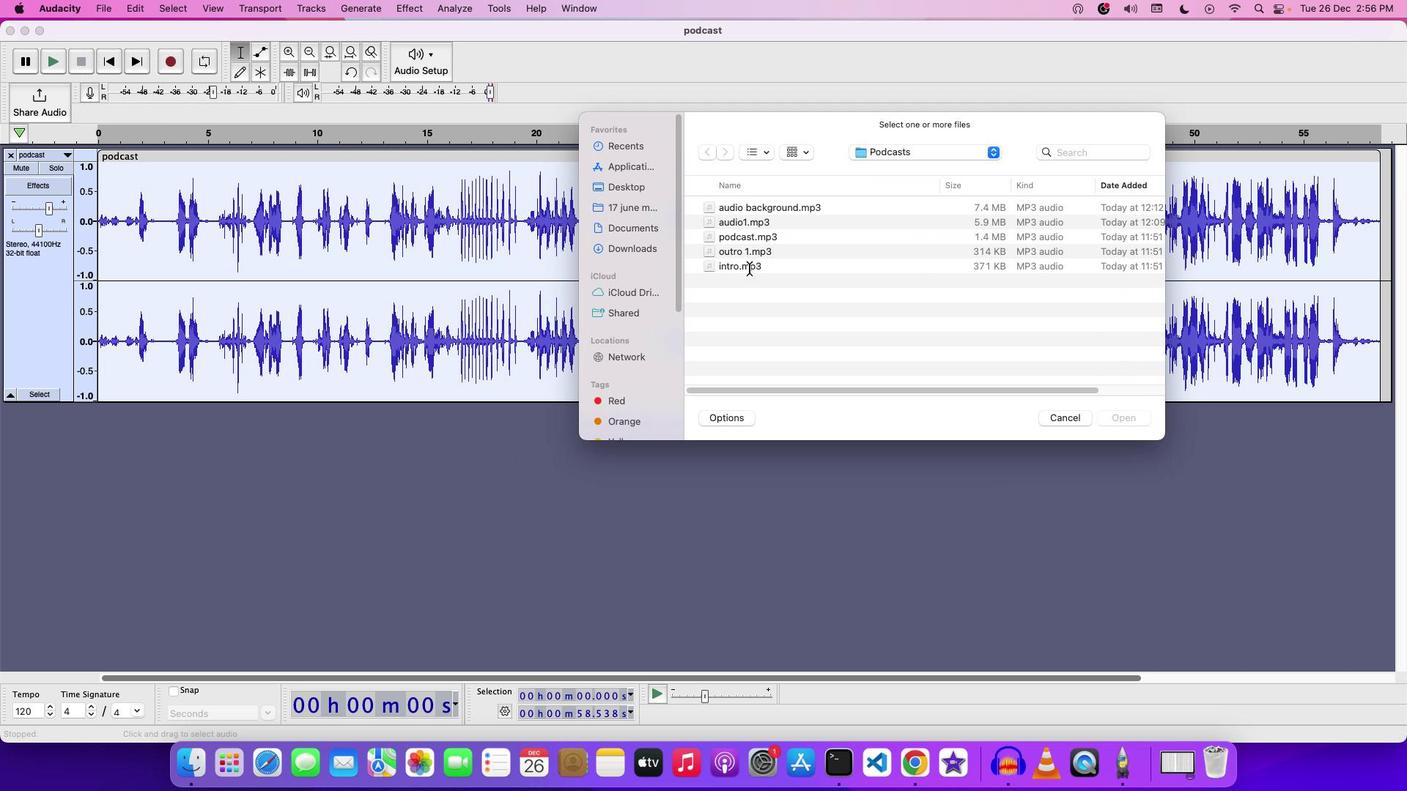 
Action: Mouse moved to (764, 264)
Screenshot: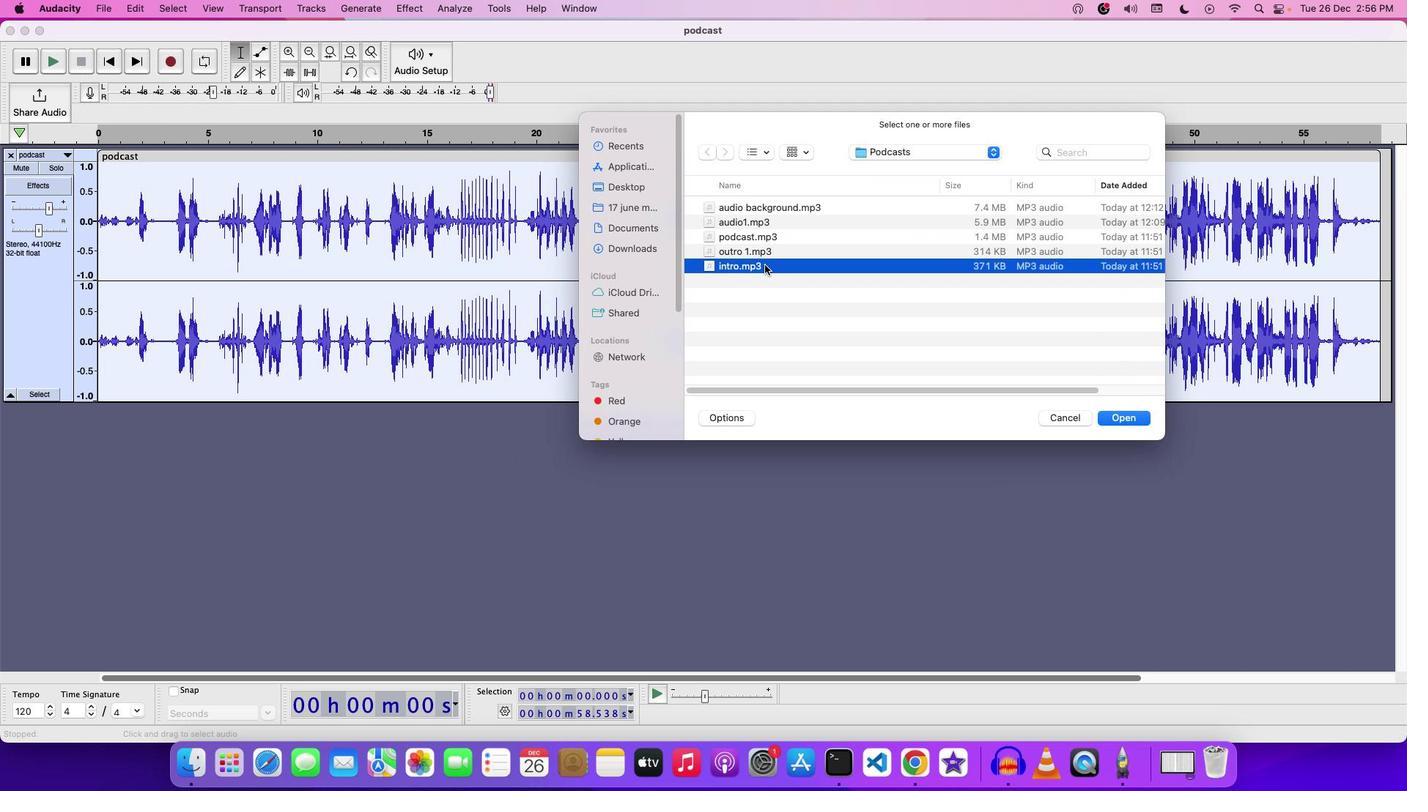 
Action: Mouse pressed left at (764, 264)
Screenshot: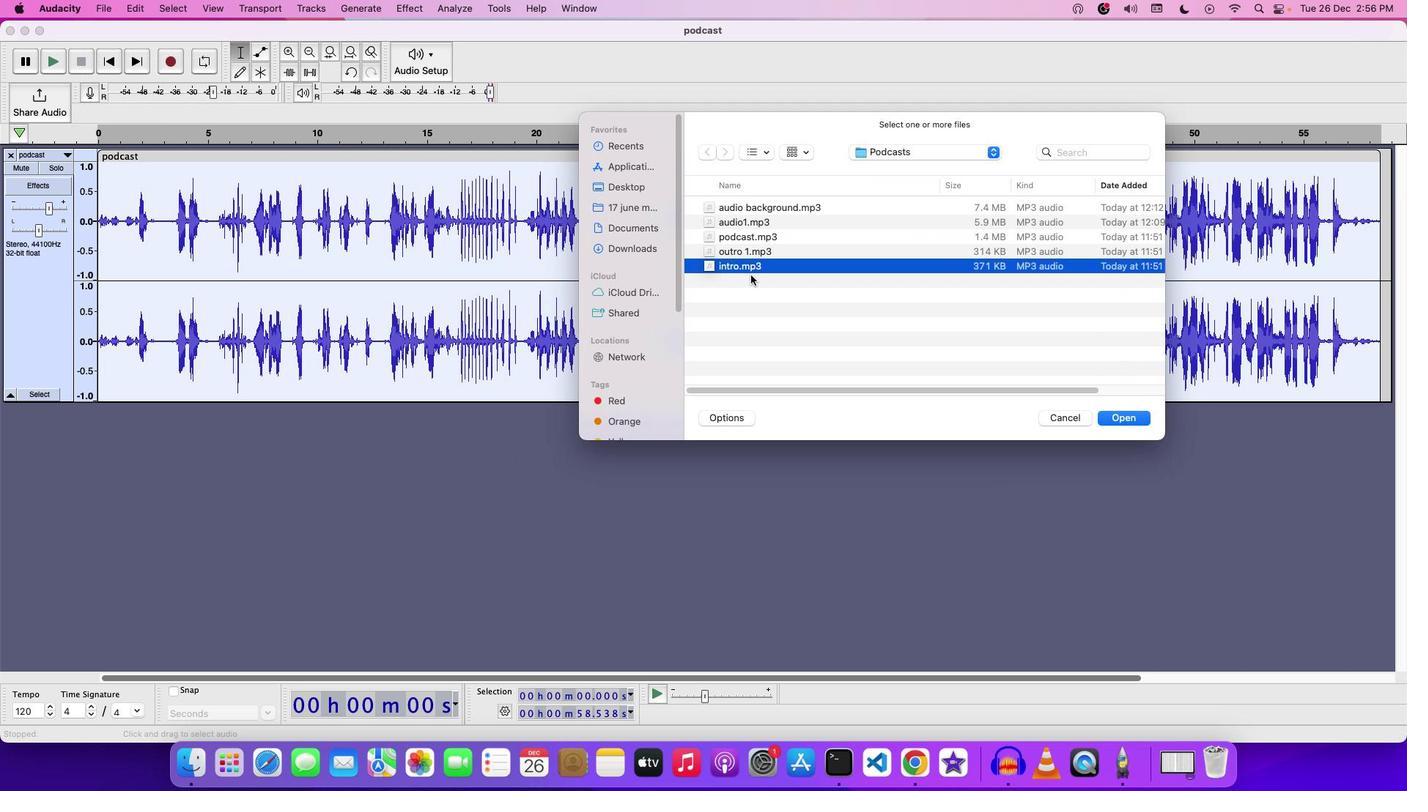 
Action: Mouse moved to (749, 248)
Screenshot: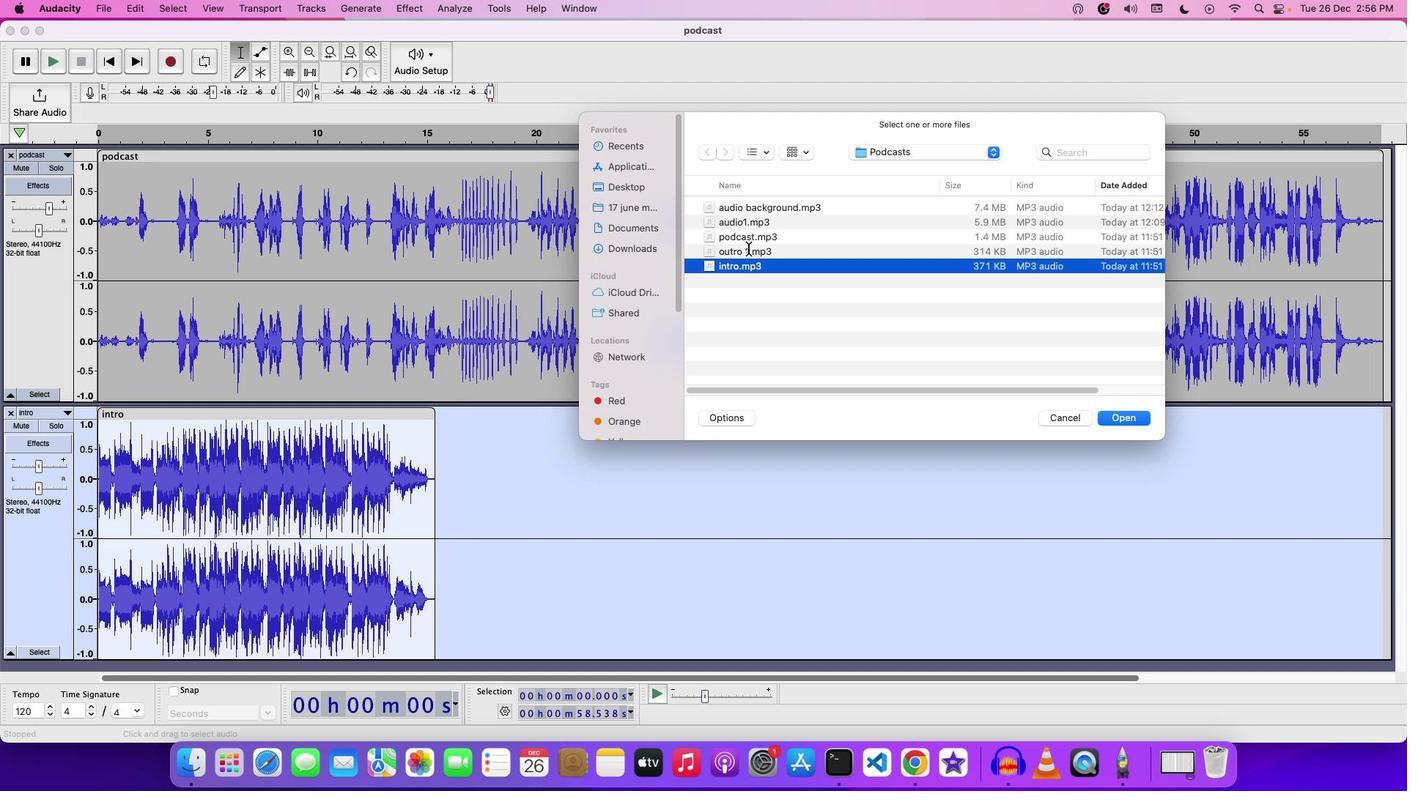 
Action: Mouse pressed left at (749, 248)
Screenshot: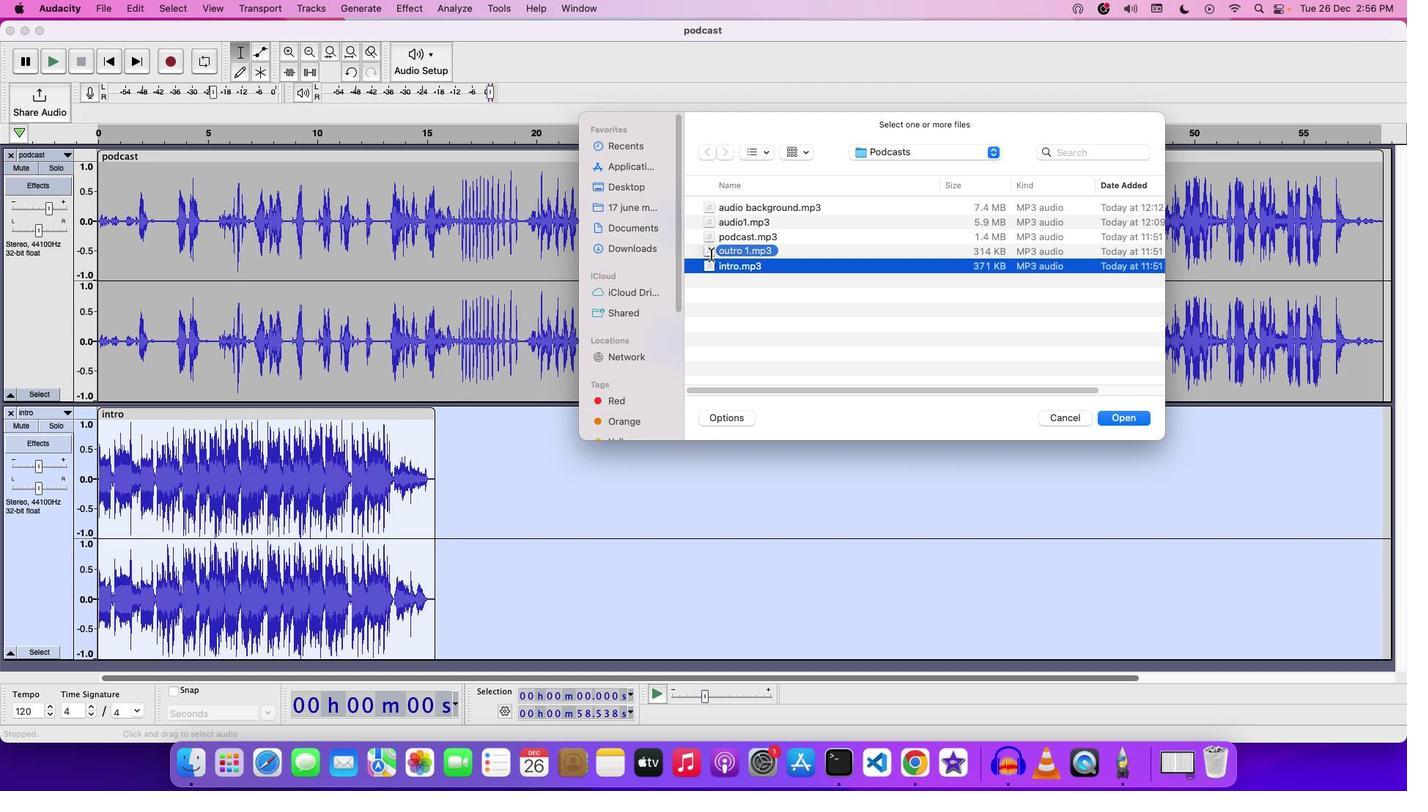
Action: Mouse moved to (1066, 420)
Screenshot: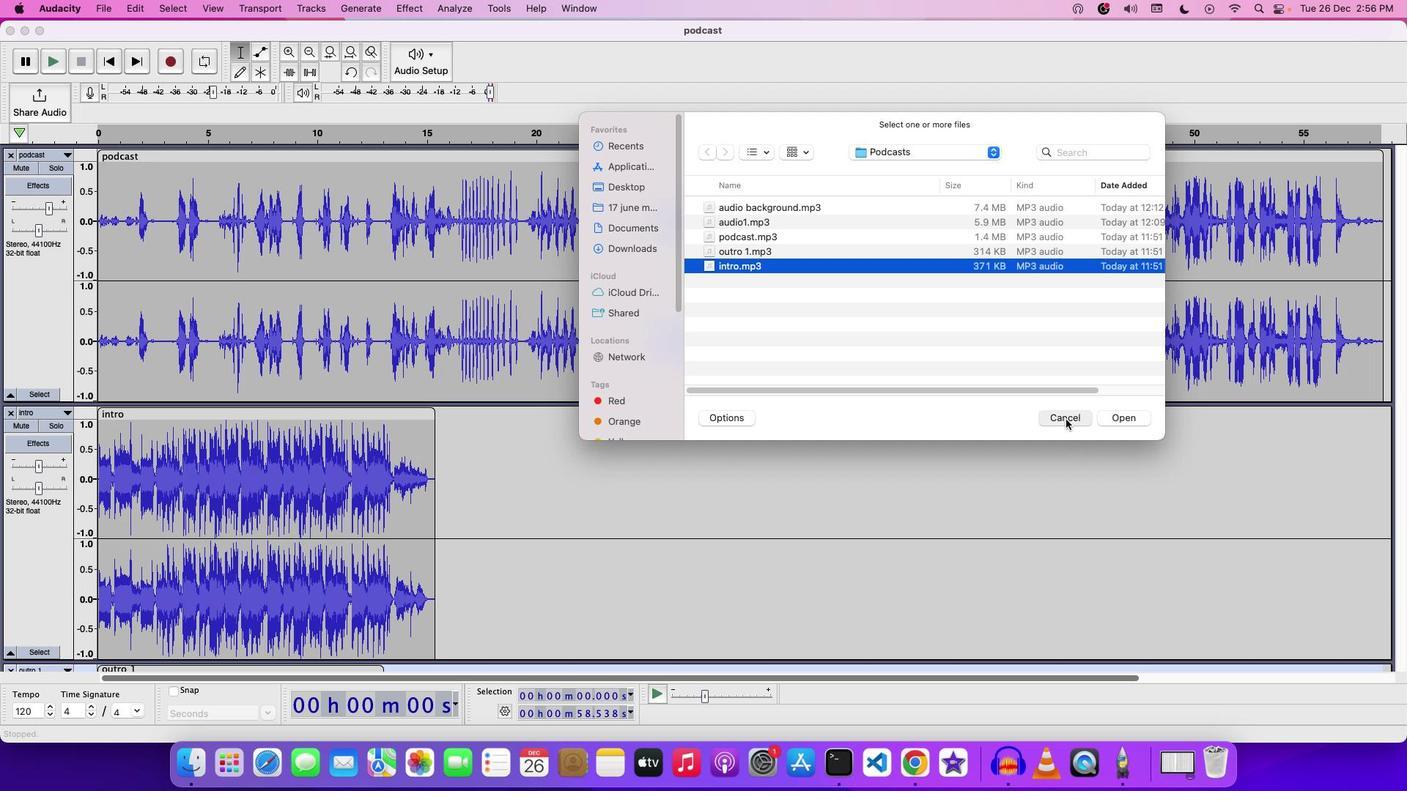 
Action: Mouse pressed left at (1066, 420)
Screenshot: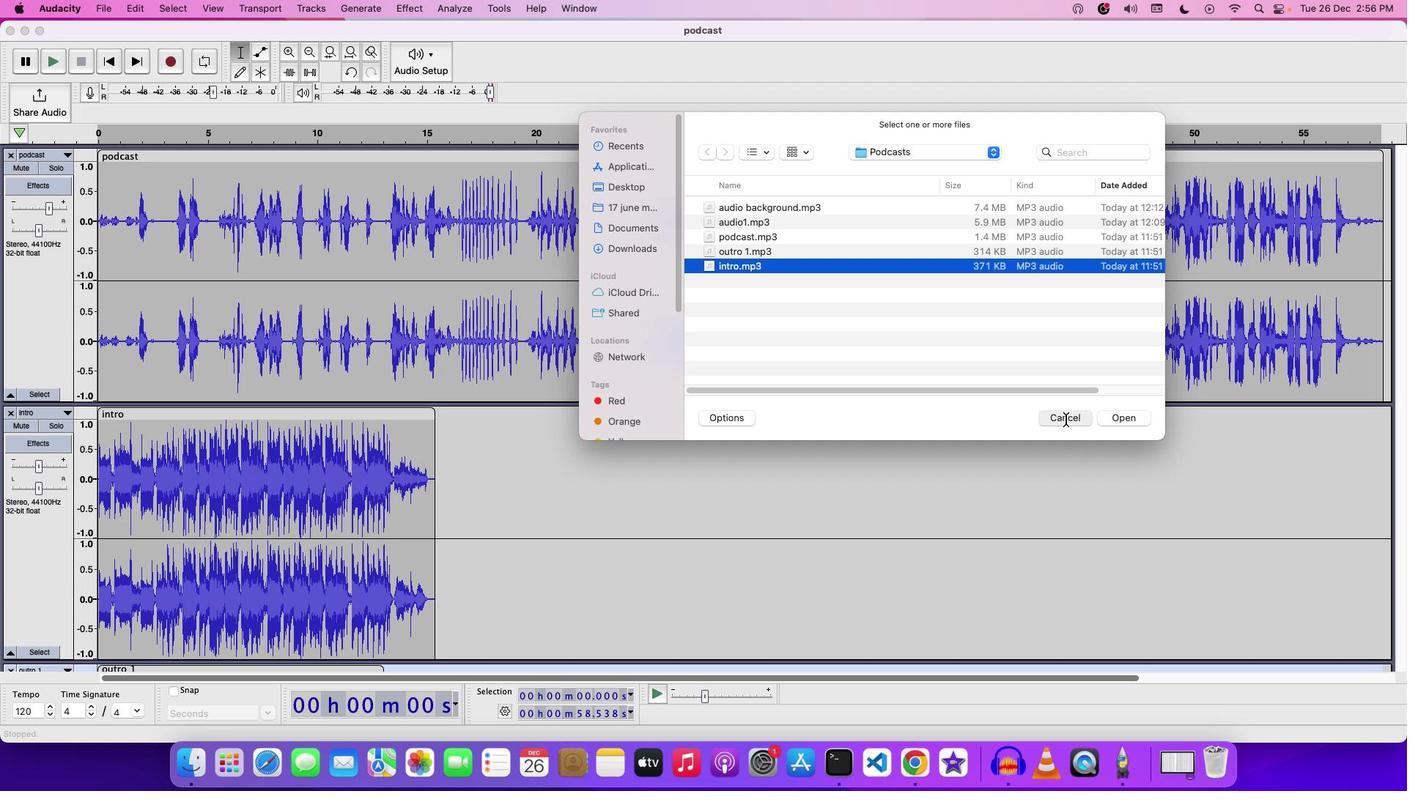 
Action: Mouse moved to (468, 437)
Screenshot: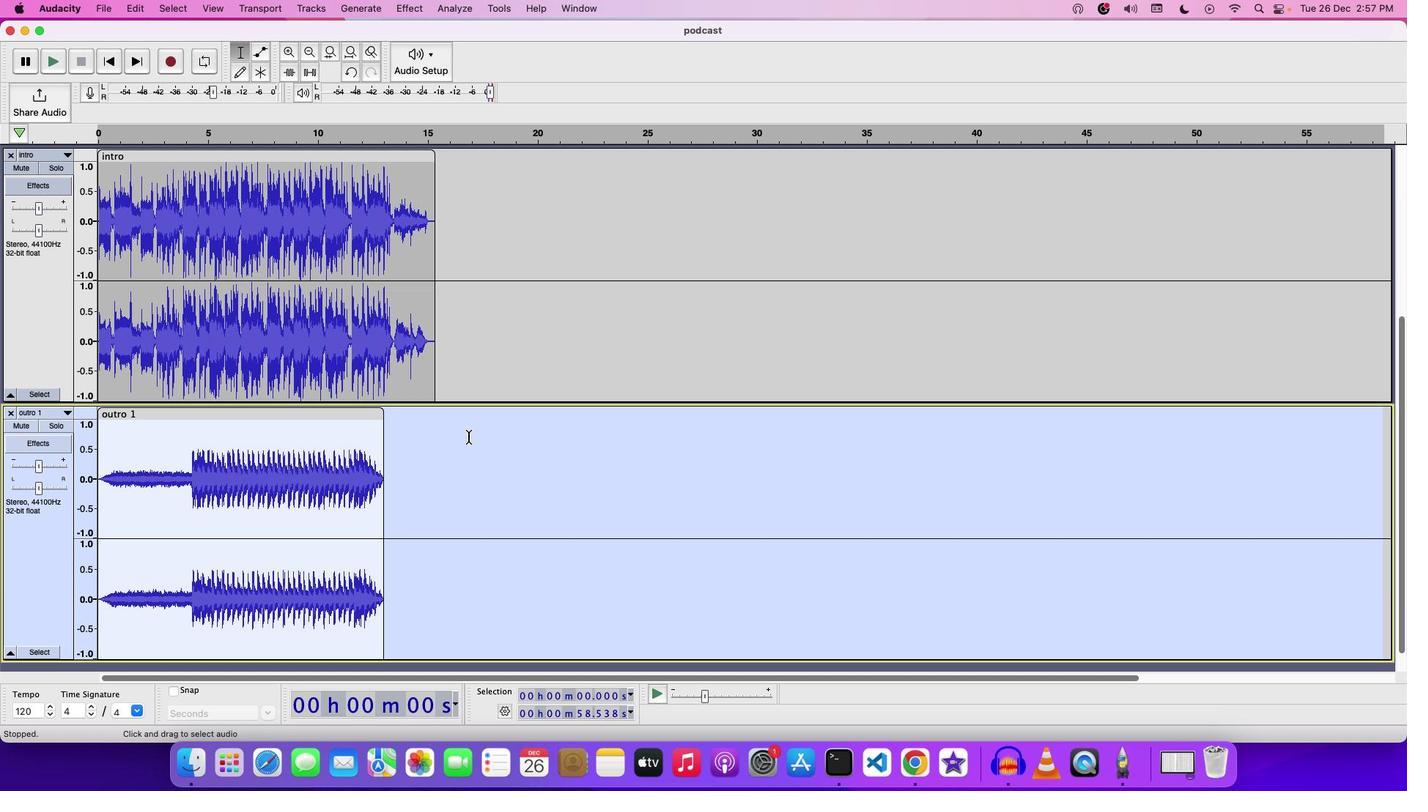 
Action: Mouse scrolled (468, 437) with delta (0, 0)
Screenshot: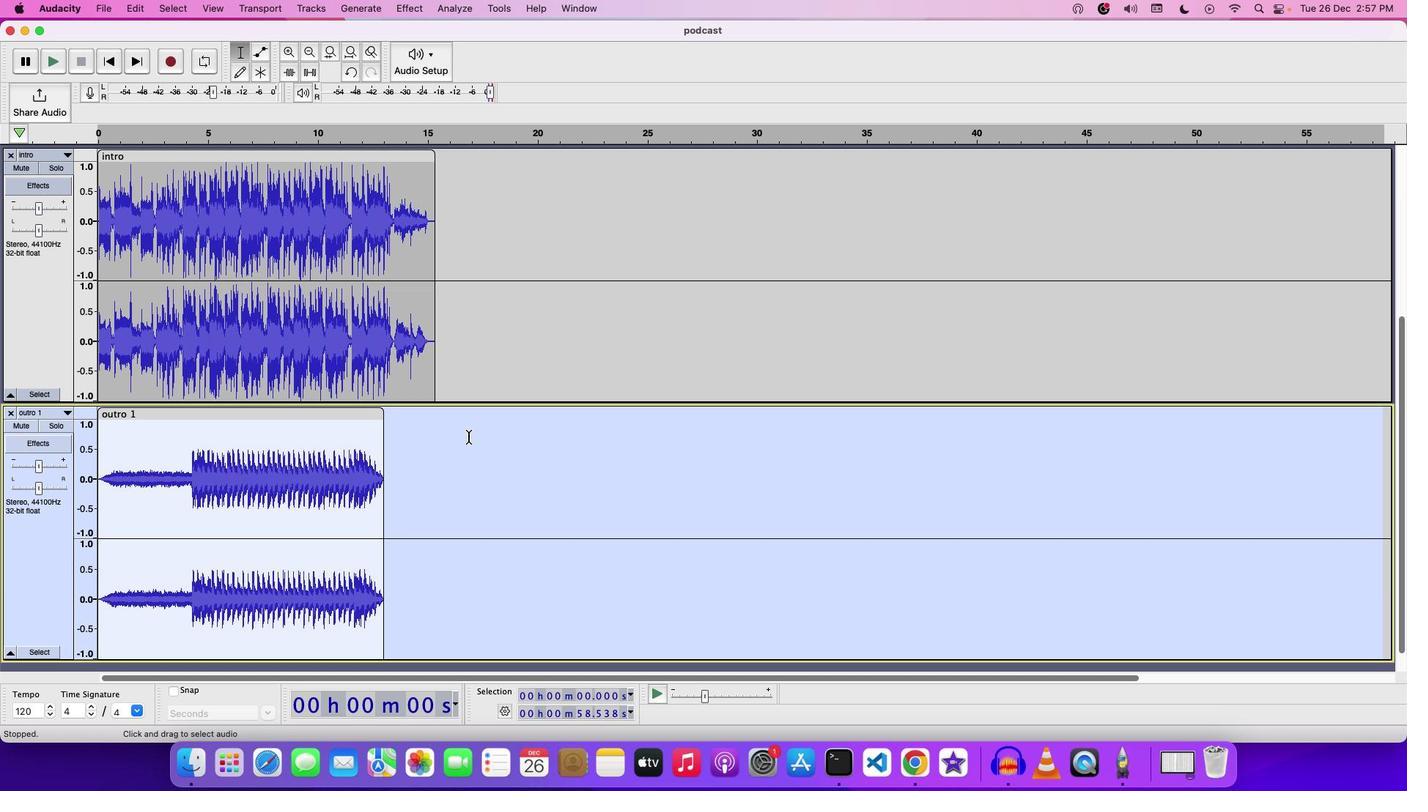 
Action: Mouse scrolled (468, 437) with delta (0, 0)
Screenshot: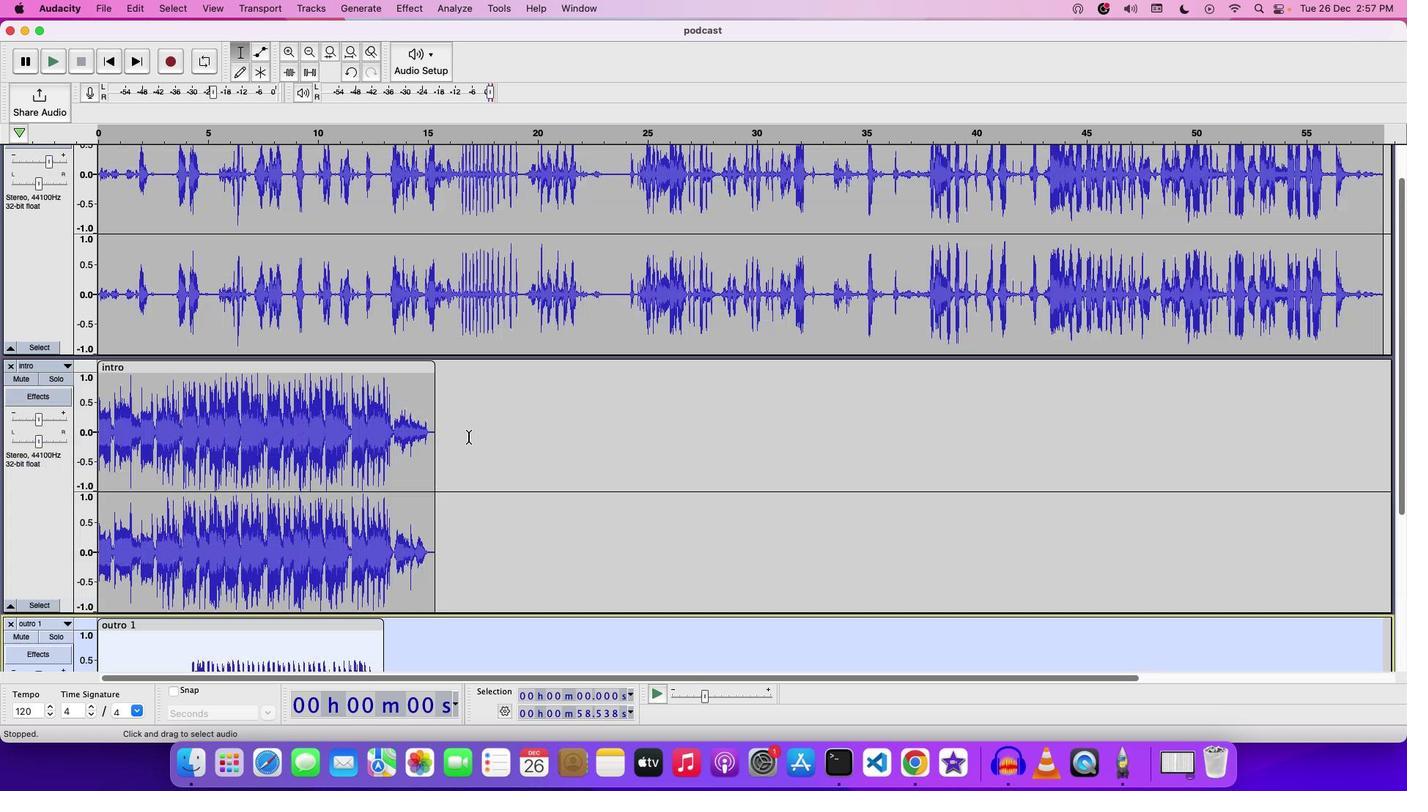 
Action: Mouse scrolled (468, 437) with delta (0, 2)
Screenshot: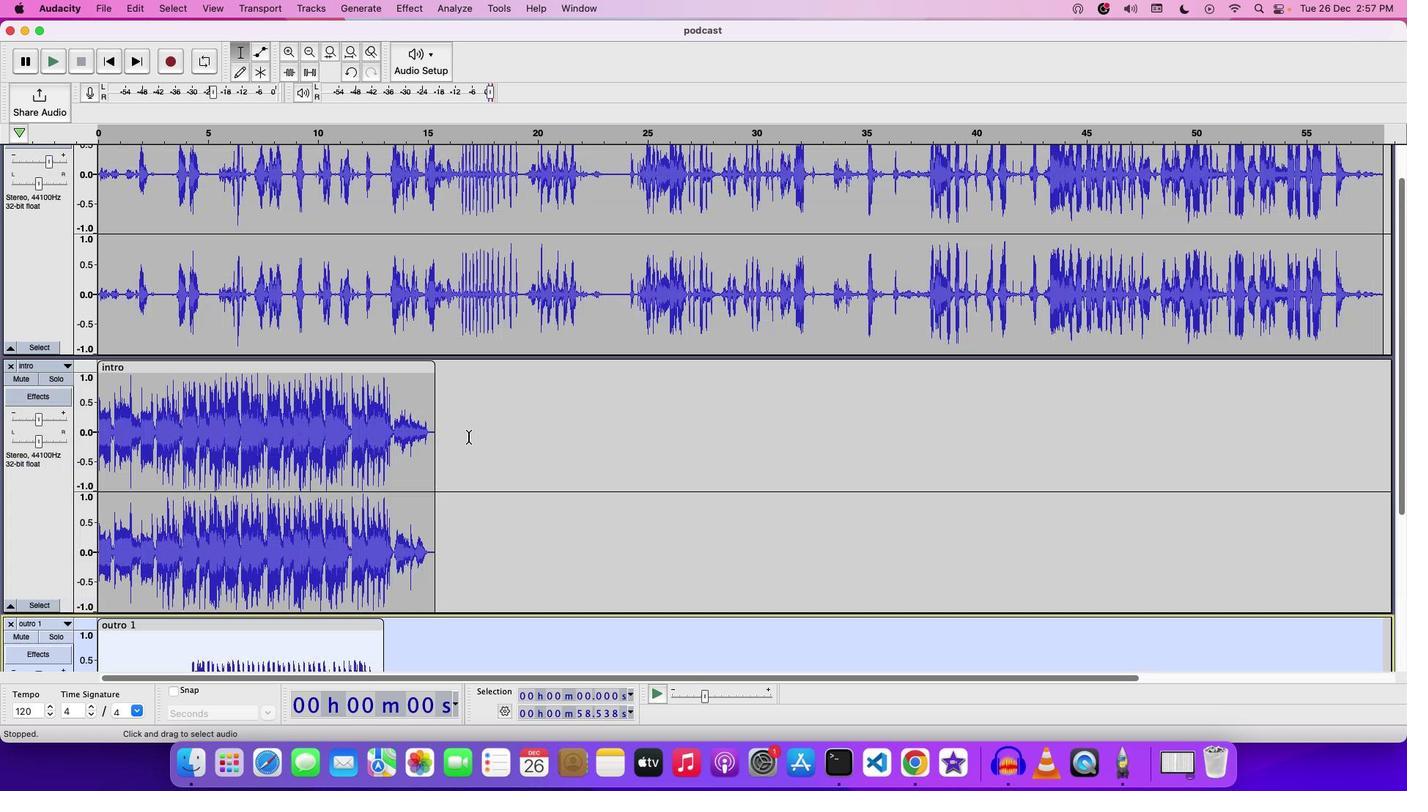 
Action: Mouse scrolled (468, 437) with delta (0, 3)
Screenshot: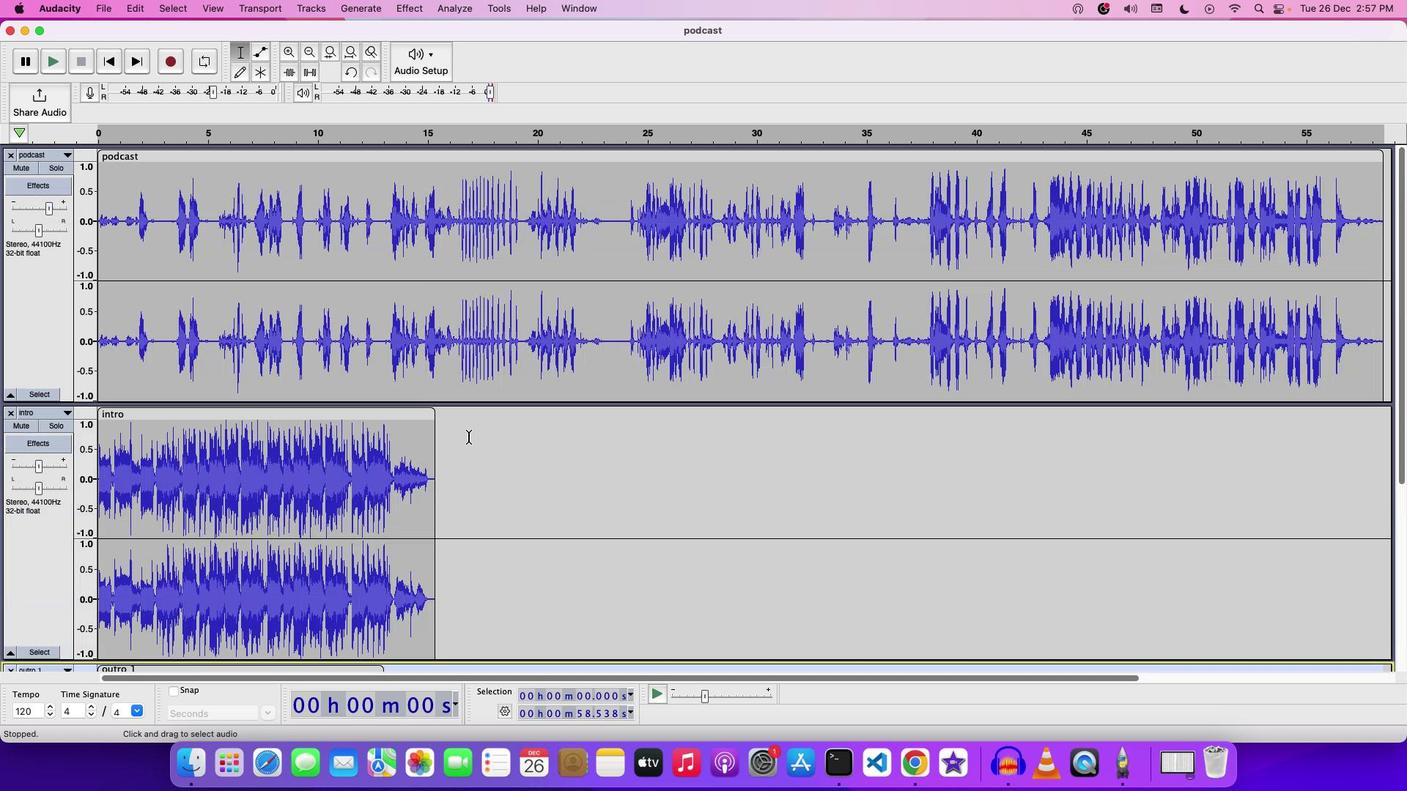 
Action: Mouse scrolled (468, 437) with delta (0, 0)
Screenshot: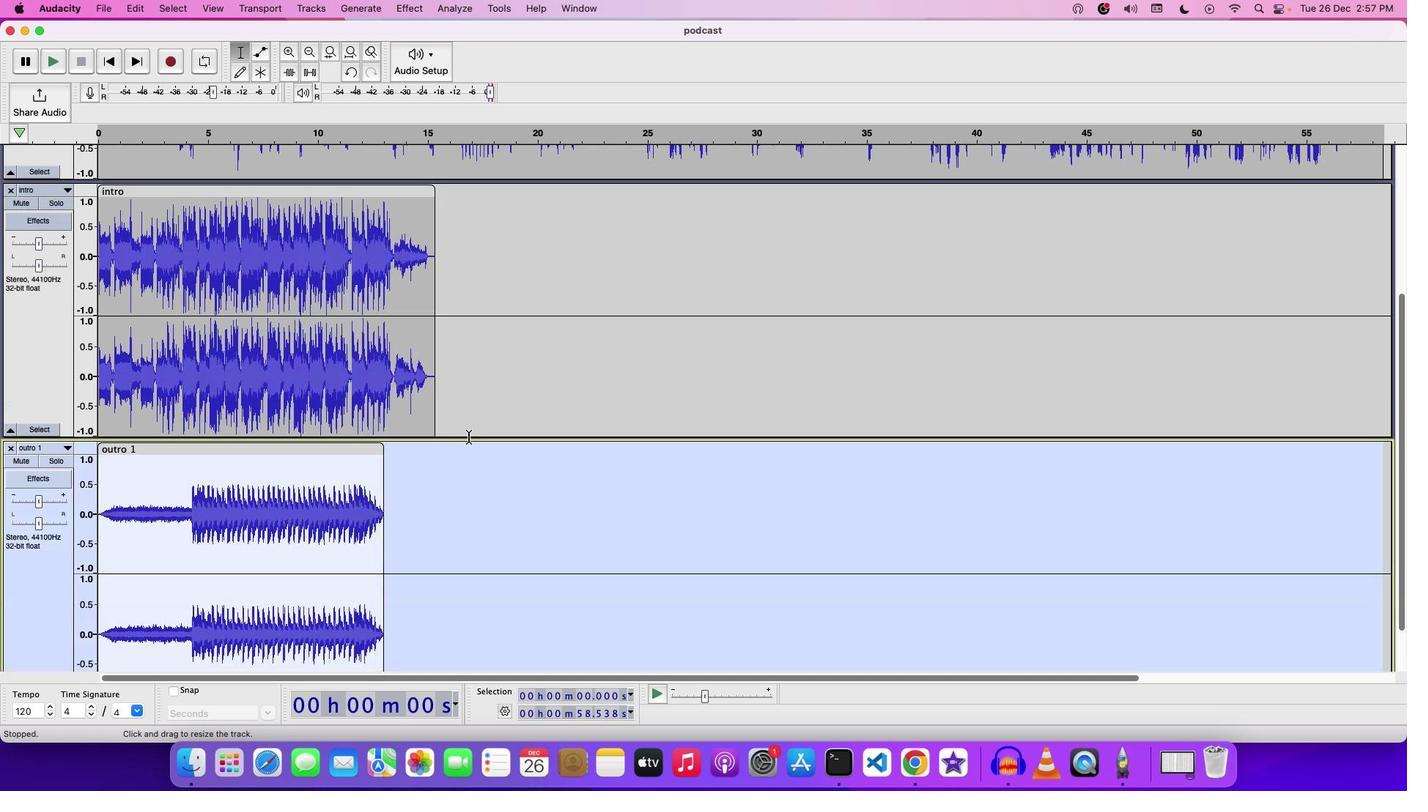 
Action: Mouse scrolled (468, 437) with delta (0, 0)
Screenshot: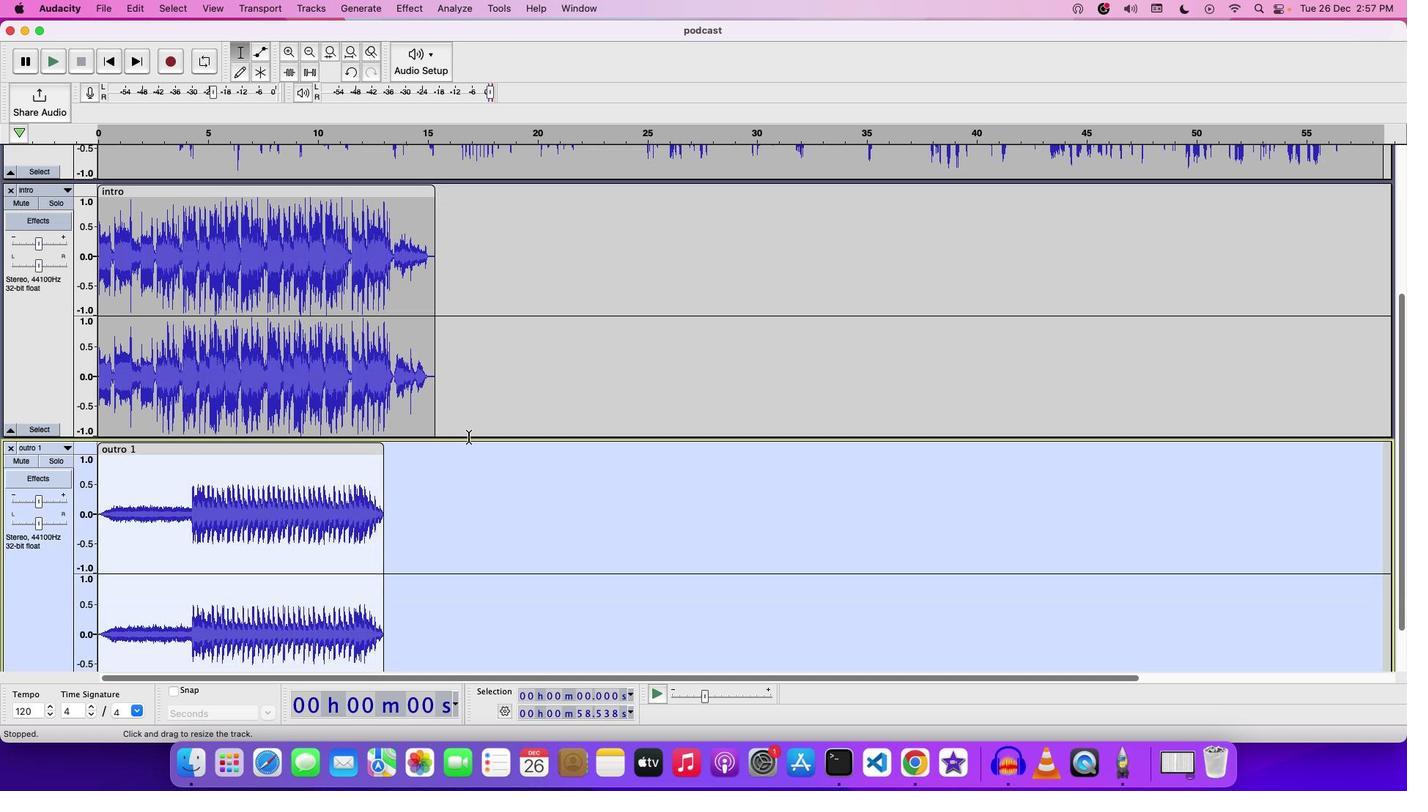 
Action: Mouse scrolled (468, 437) with delta (0, -2)
Screenshot: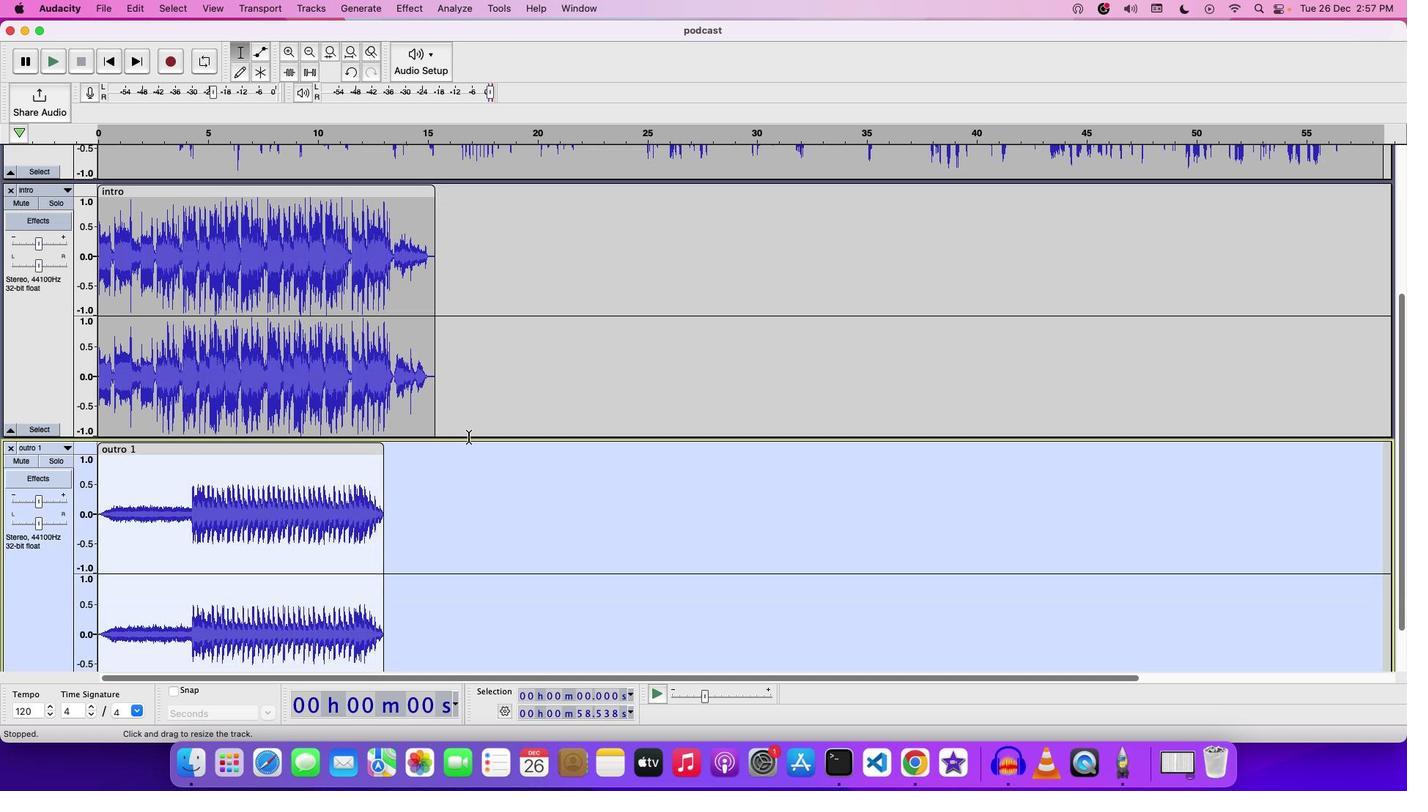 
Action: Mouse scrolled (468, 437) with delta (0, -3)
Screenshot: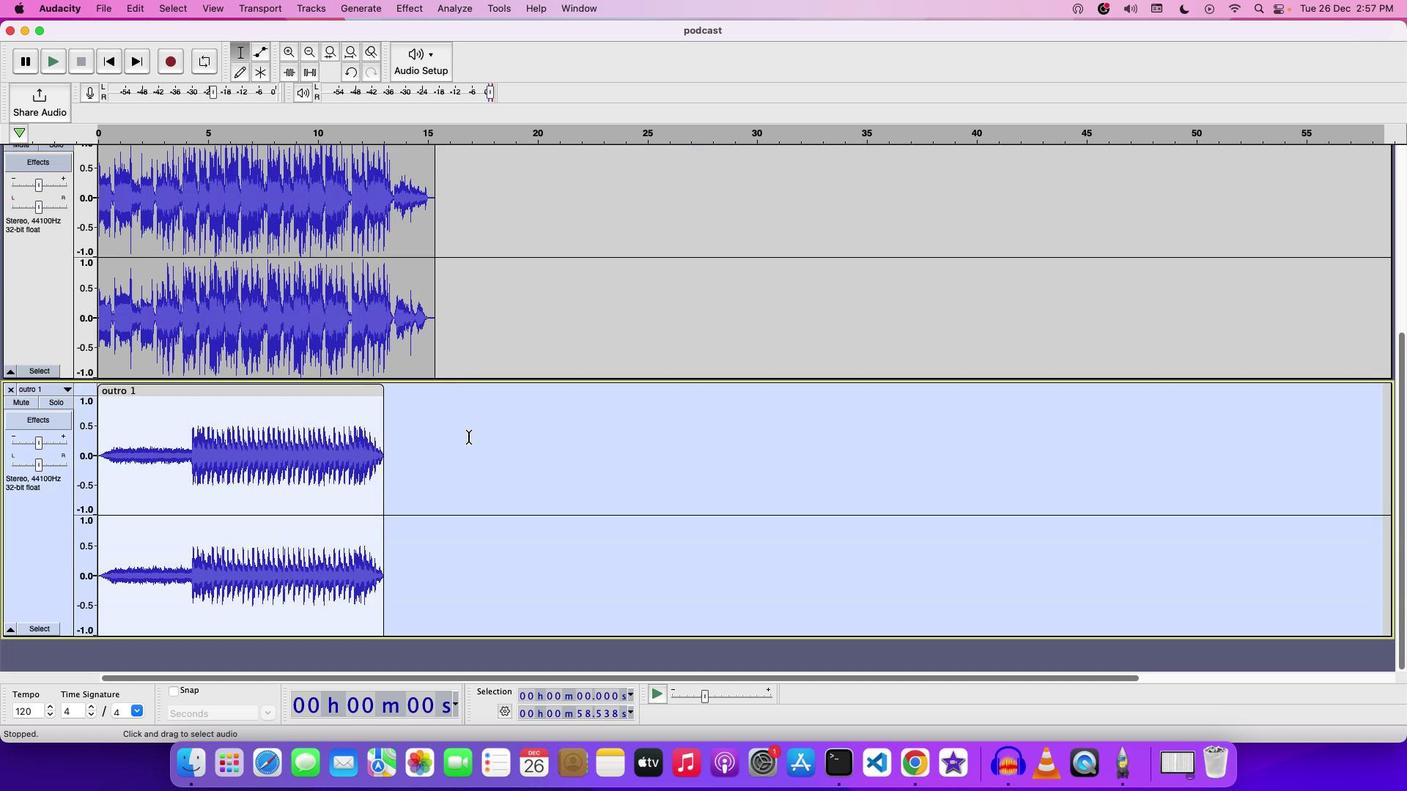 
Action: Mouse scrolled (468, 437) with delta (0, -3)
Screenshot: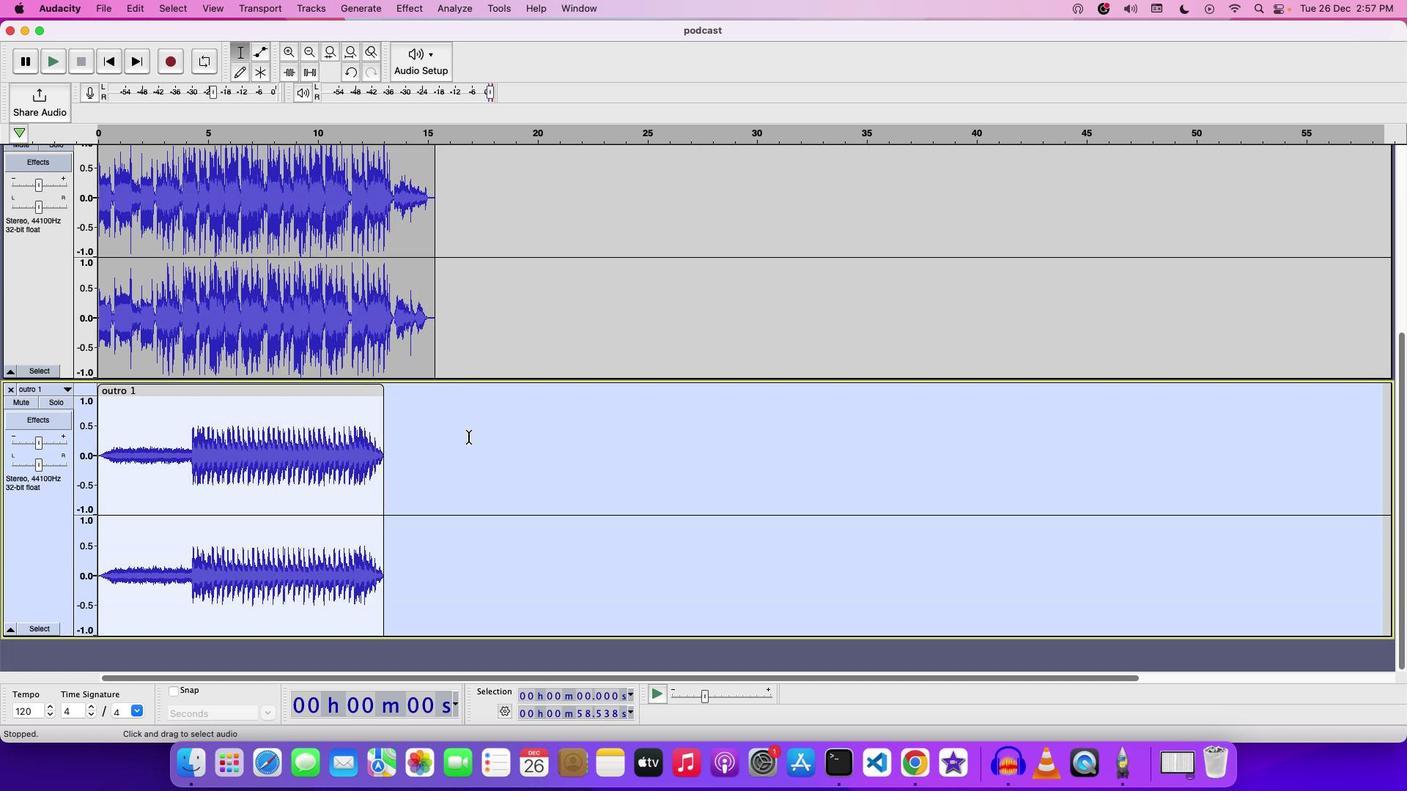 
Action: Mouse scrolled (468, 437) with delta (0, 0)
Screenshot: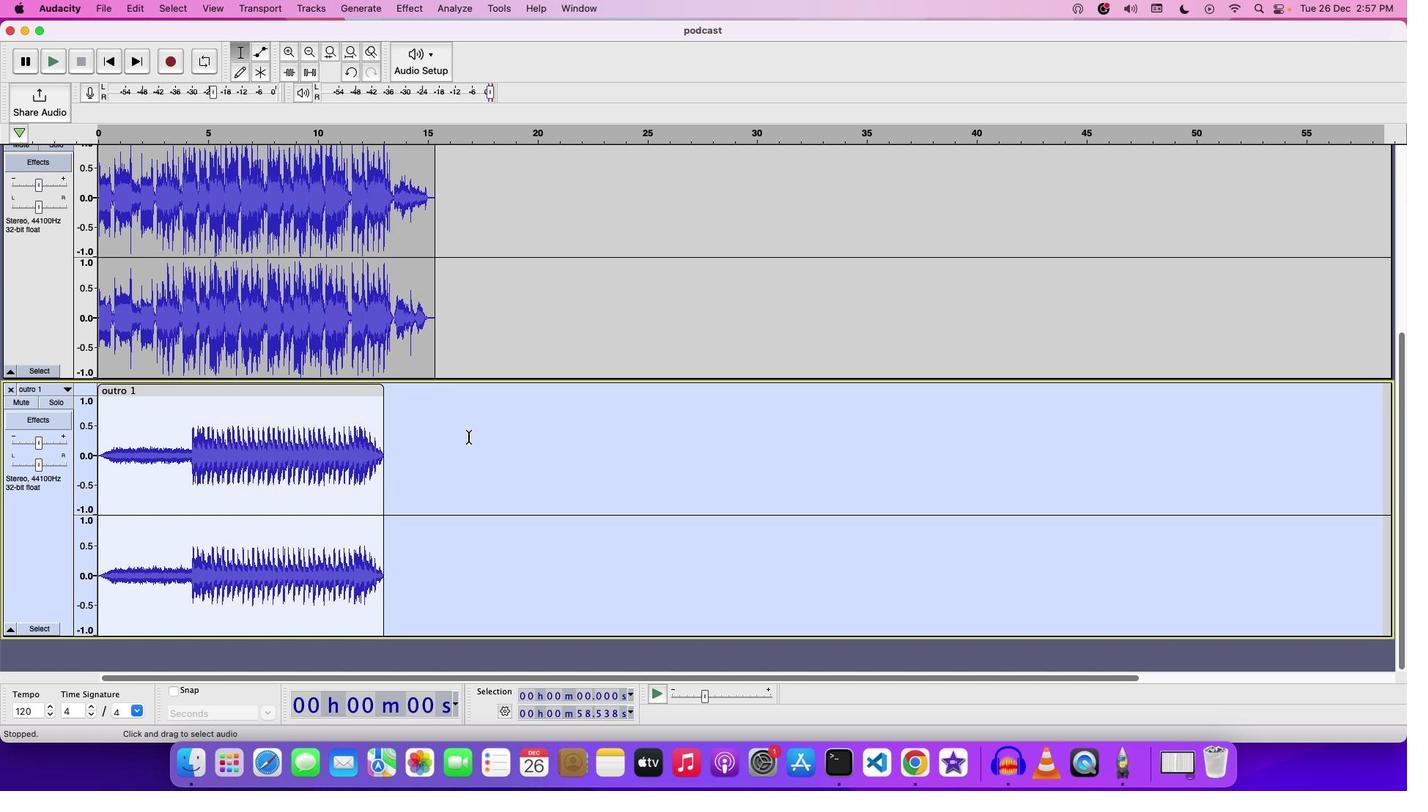 
Action: Mouse scrolled (468, 437) with delta (0, 0)
Screenshot: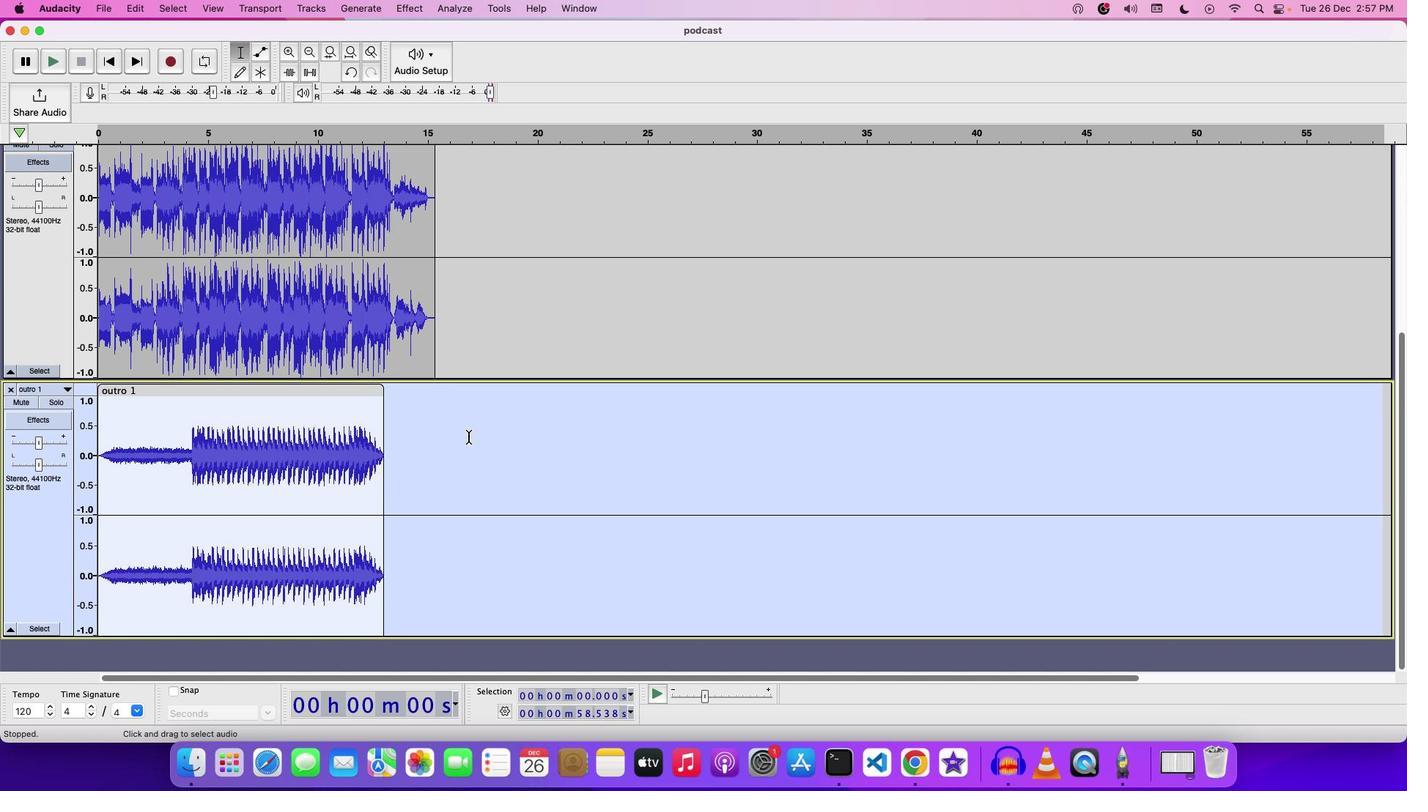 
Action: Mouse scrolled (468, 437) with delta (0, -1)
Screenshot: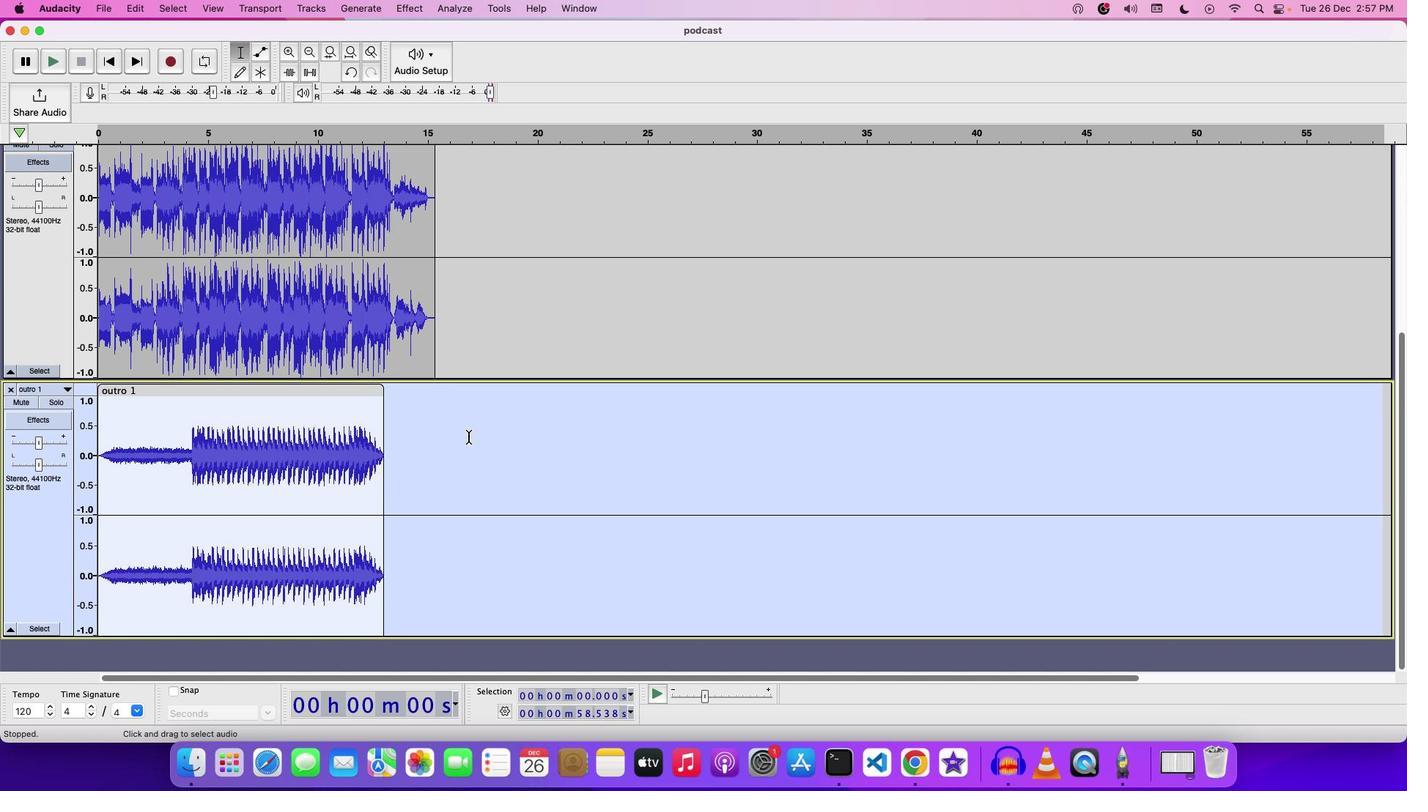 
Action: Mouse scrolled (468, 437) with delta (0, -2)
Screenshot: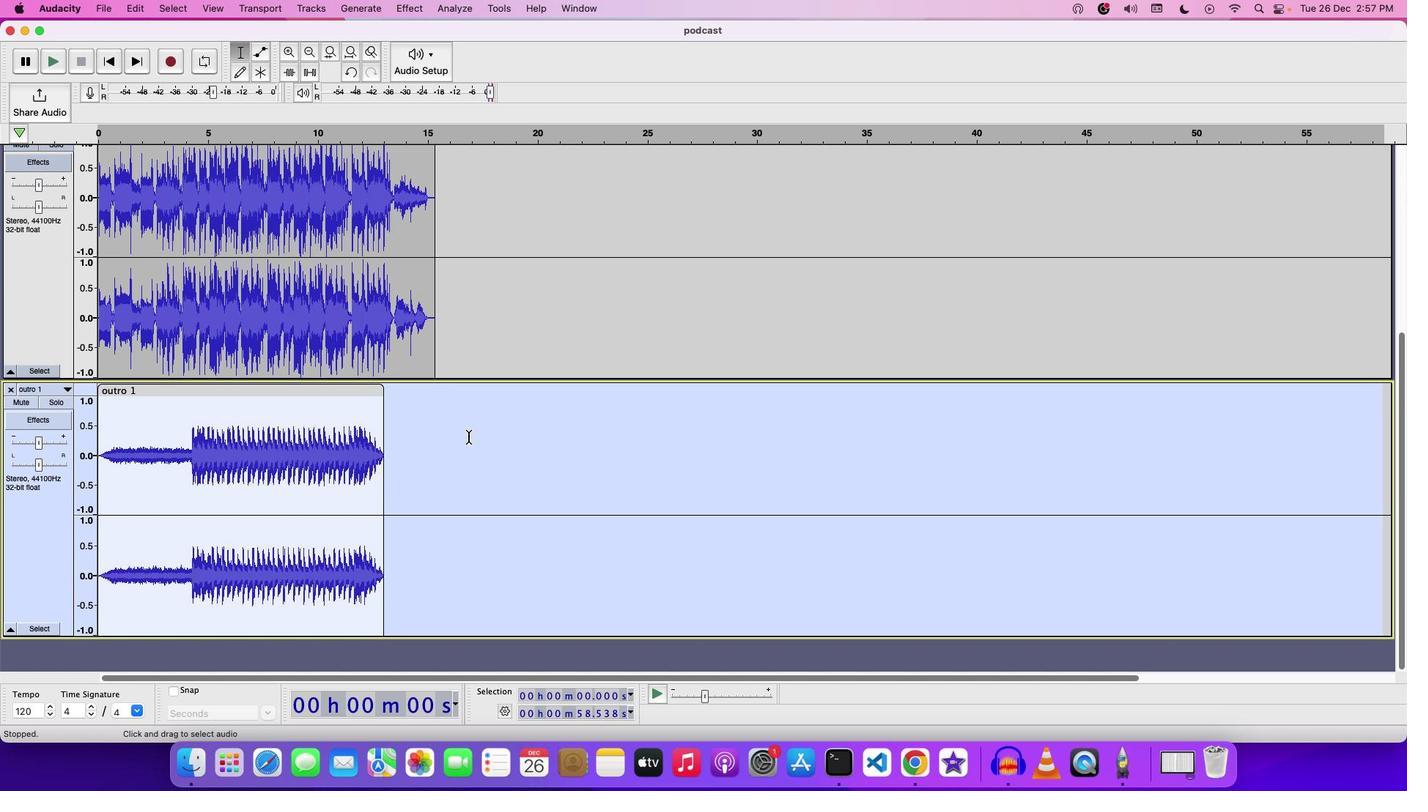 
Action: Mouse moved to (518, 266)
Screenshot: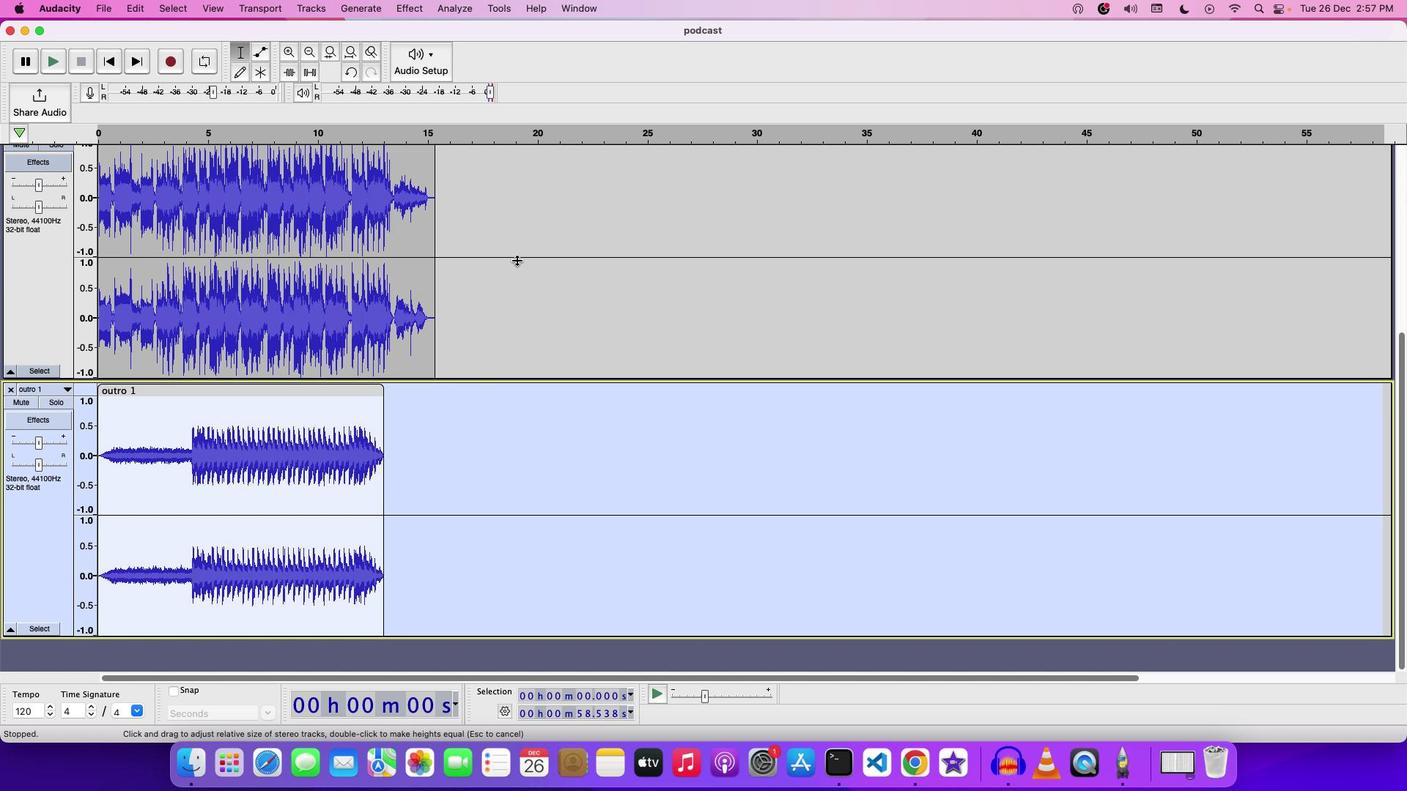 
Action: Mouse scrolled (518, 266) with delta (0, 0)
Screenshot: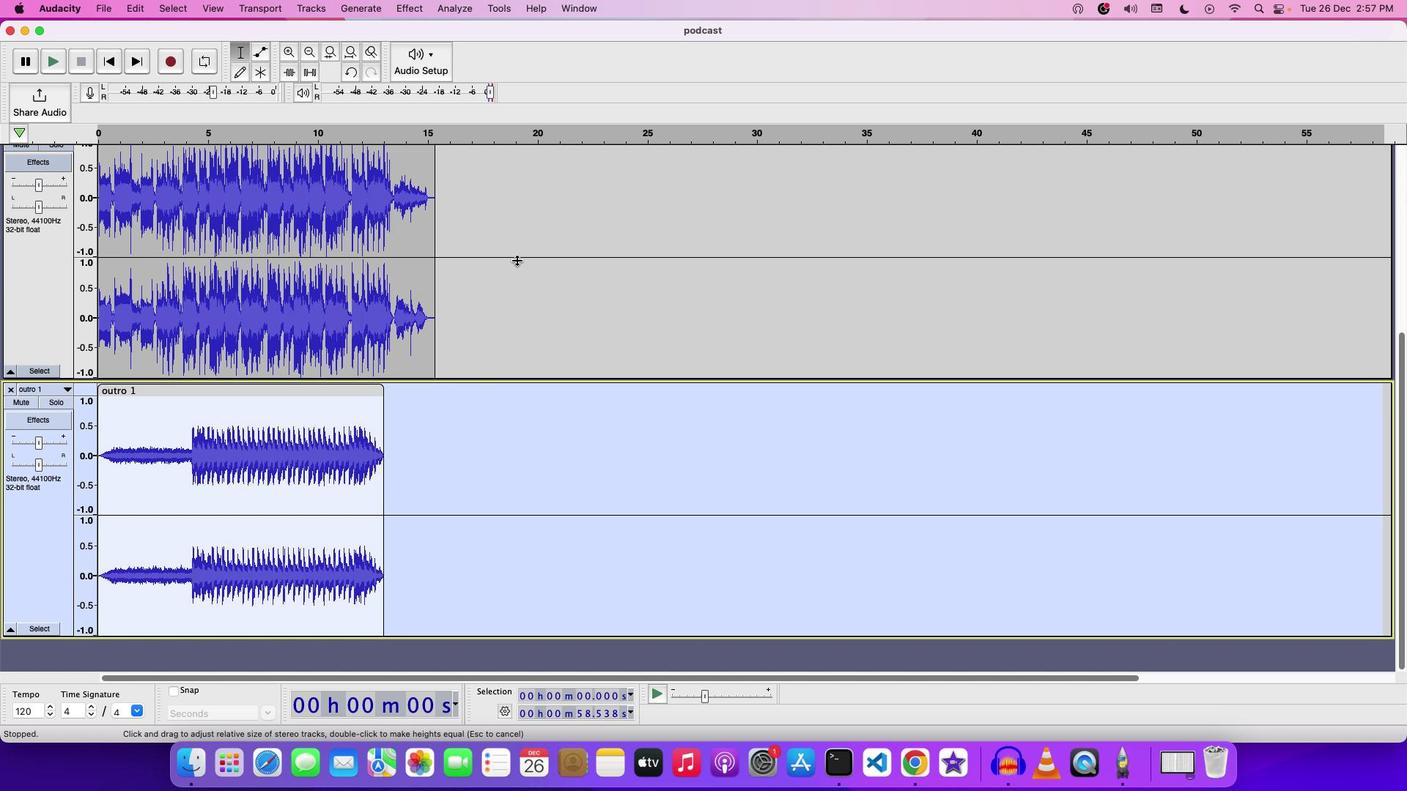 
Action: Mouse moved to (517, 261)
Screenshot: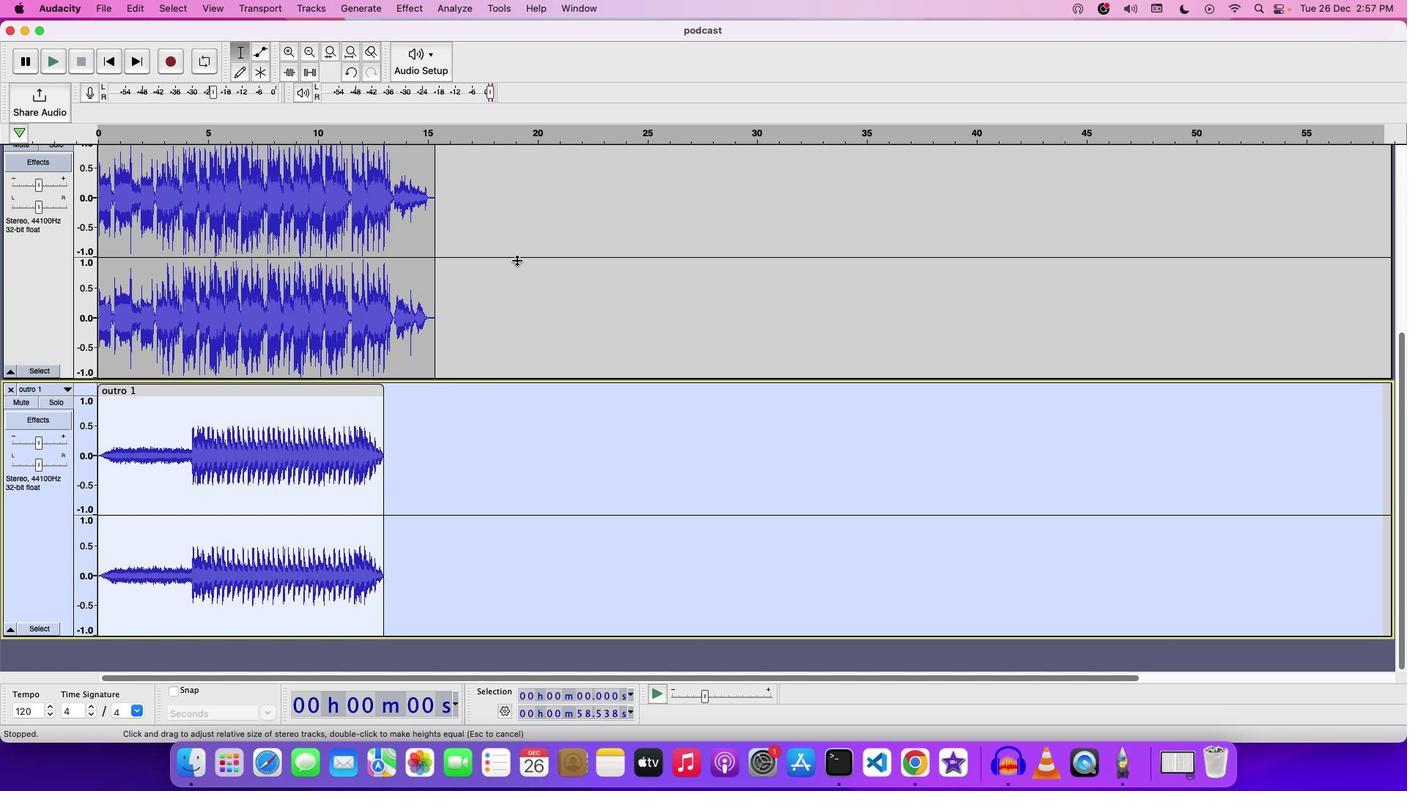 
Action: Mouse scrolled (517, 261) with delta (0, 0)
Screenshot: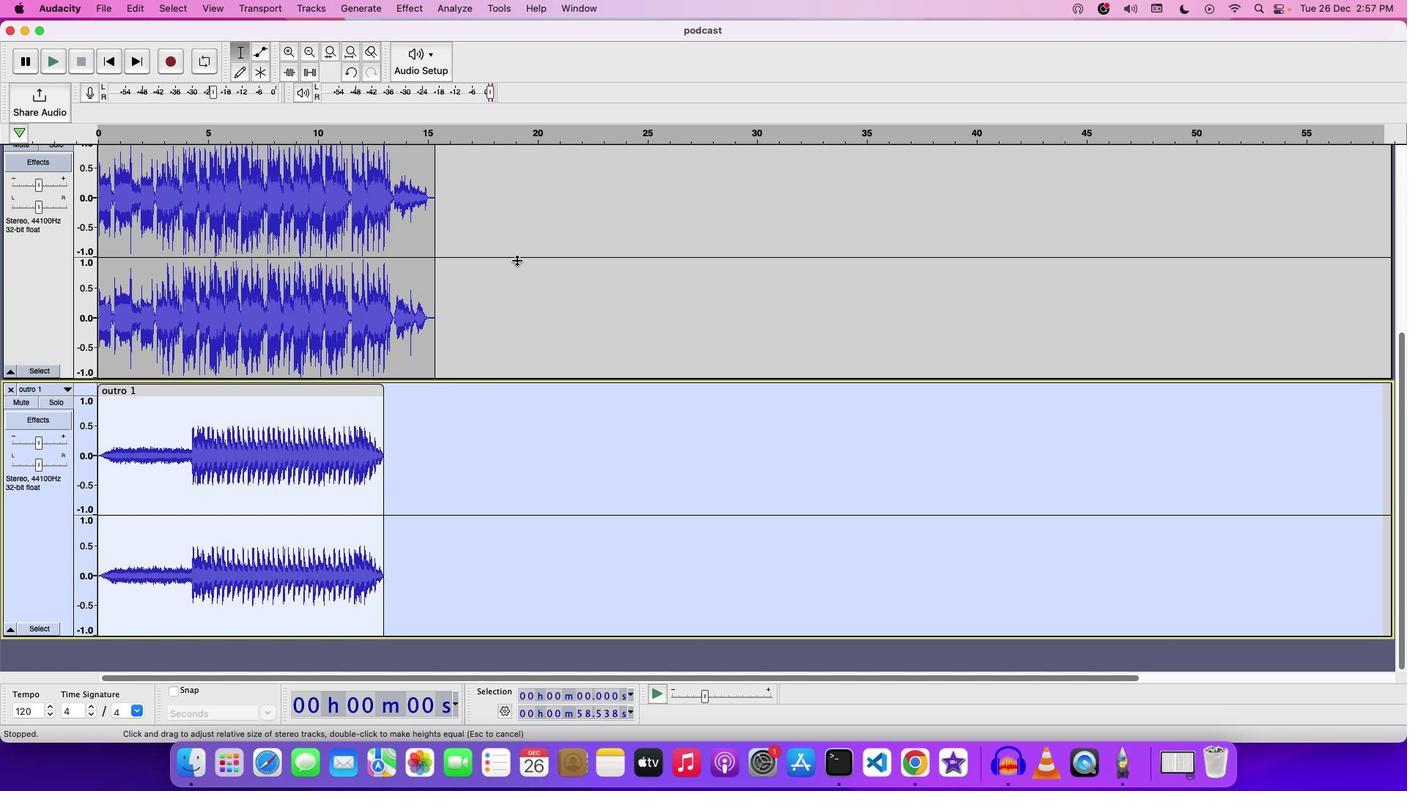 
Action: Mouse moved to (517, 261)
Screenshot: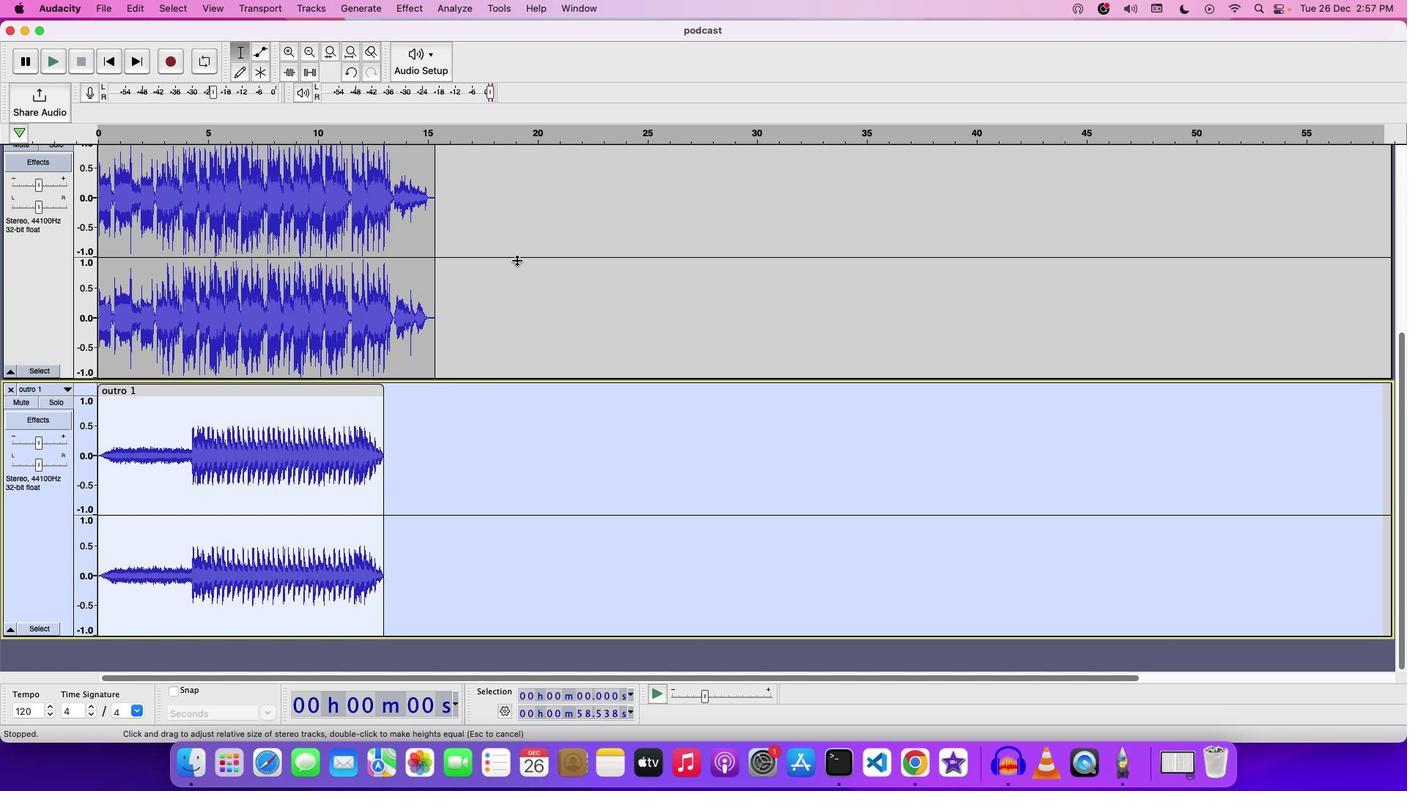 
Action: Mouse scrolled (517, 261) with delta (0, 0)
Screenshot: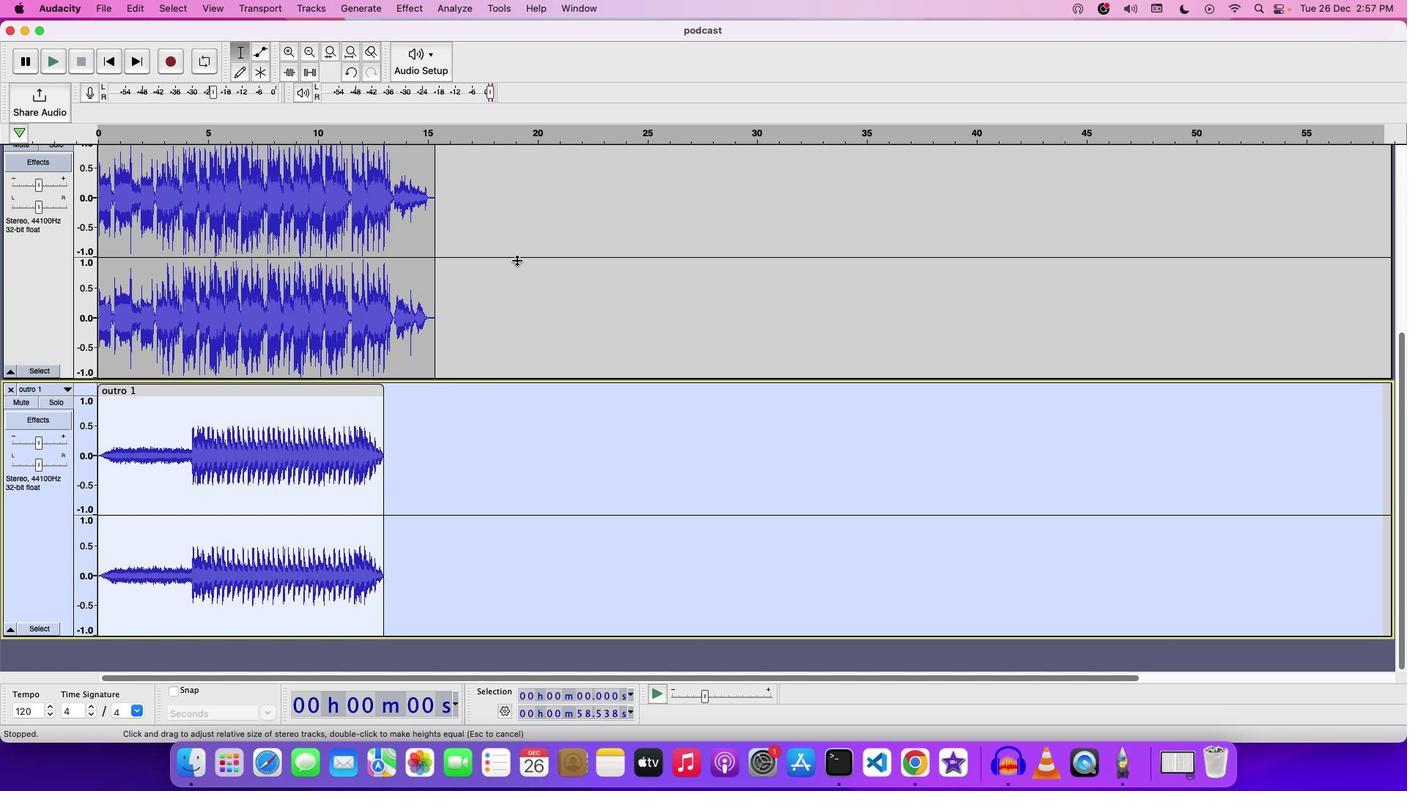 
Action: Mouse scrolled (517, 261) with delta (0, -1)
Screenshot: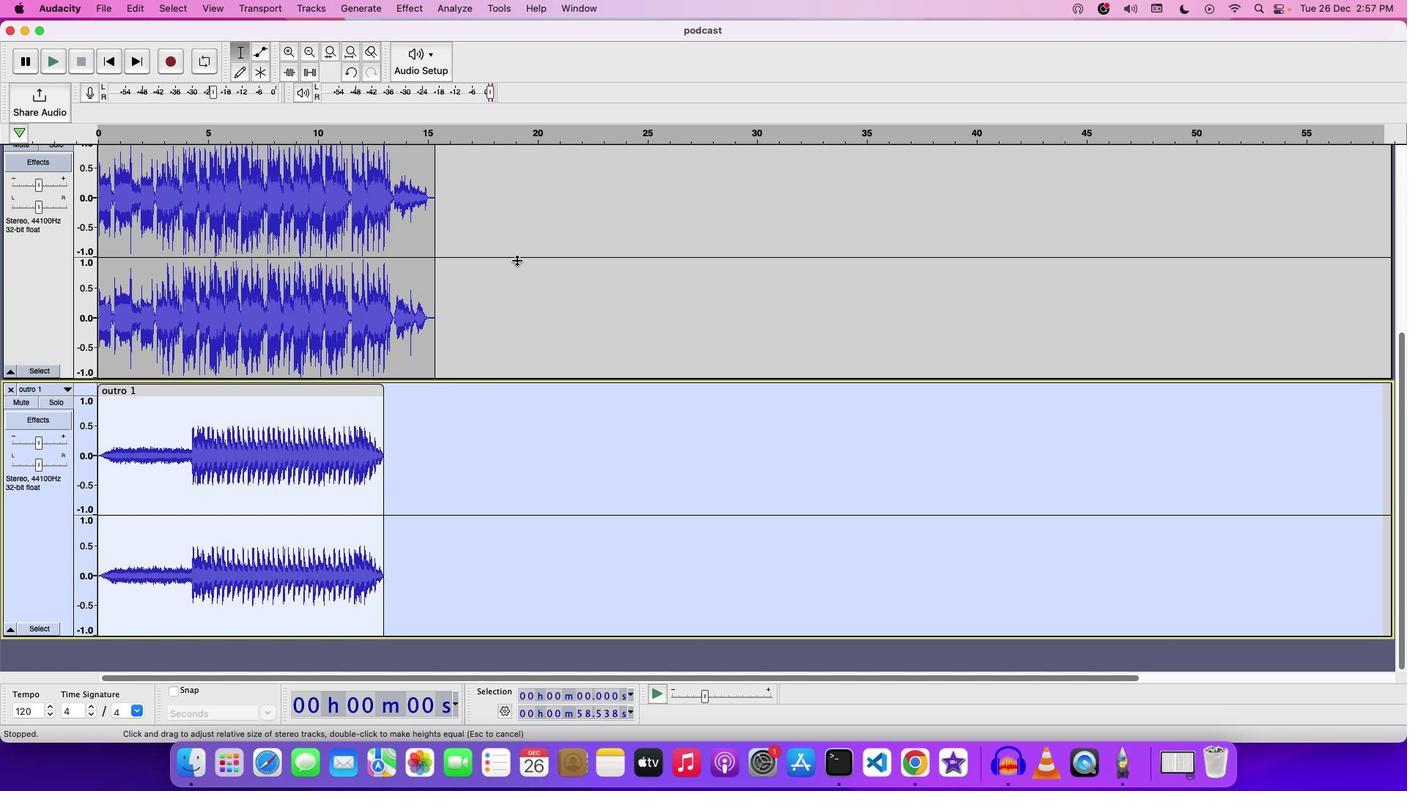 
Action: Mouse scrolled (517, 261) with delta (0, -2)
Screenshot: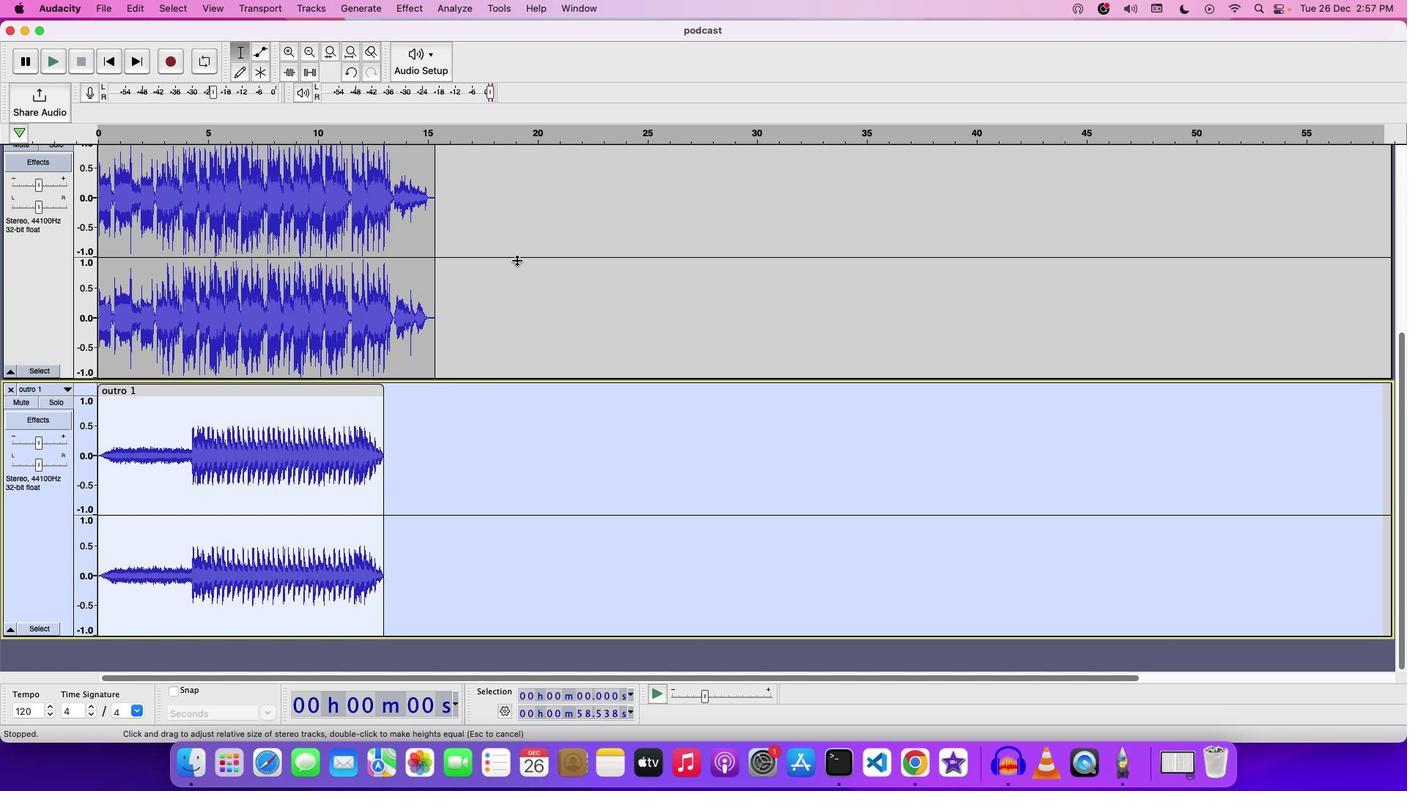 
Action: Mouse scrolled (517, 261) with delta (0, 0)
Screenshot: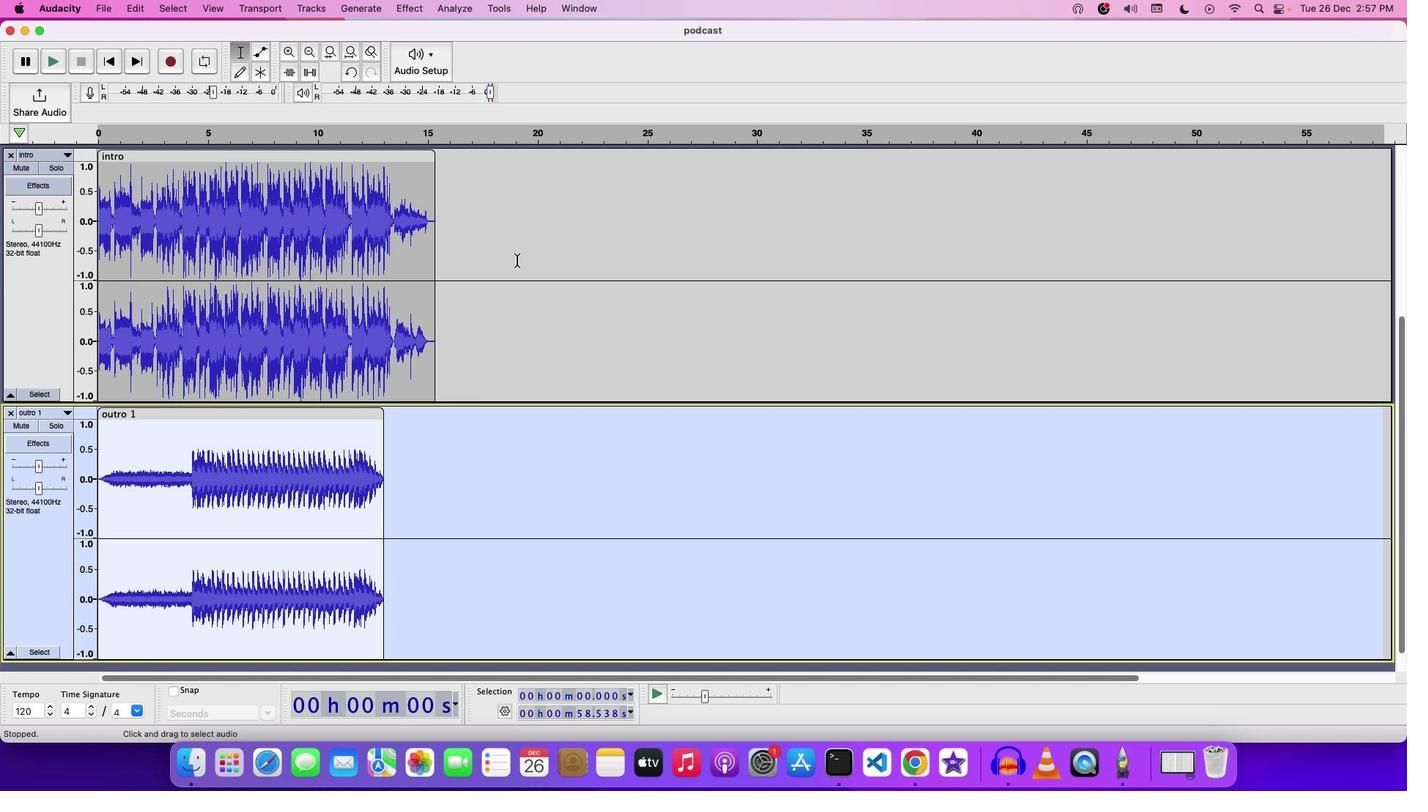 
Action: Mouse scrolled (517, 261) with delta (0, 0)
Screenshot: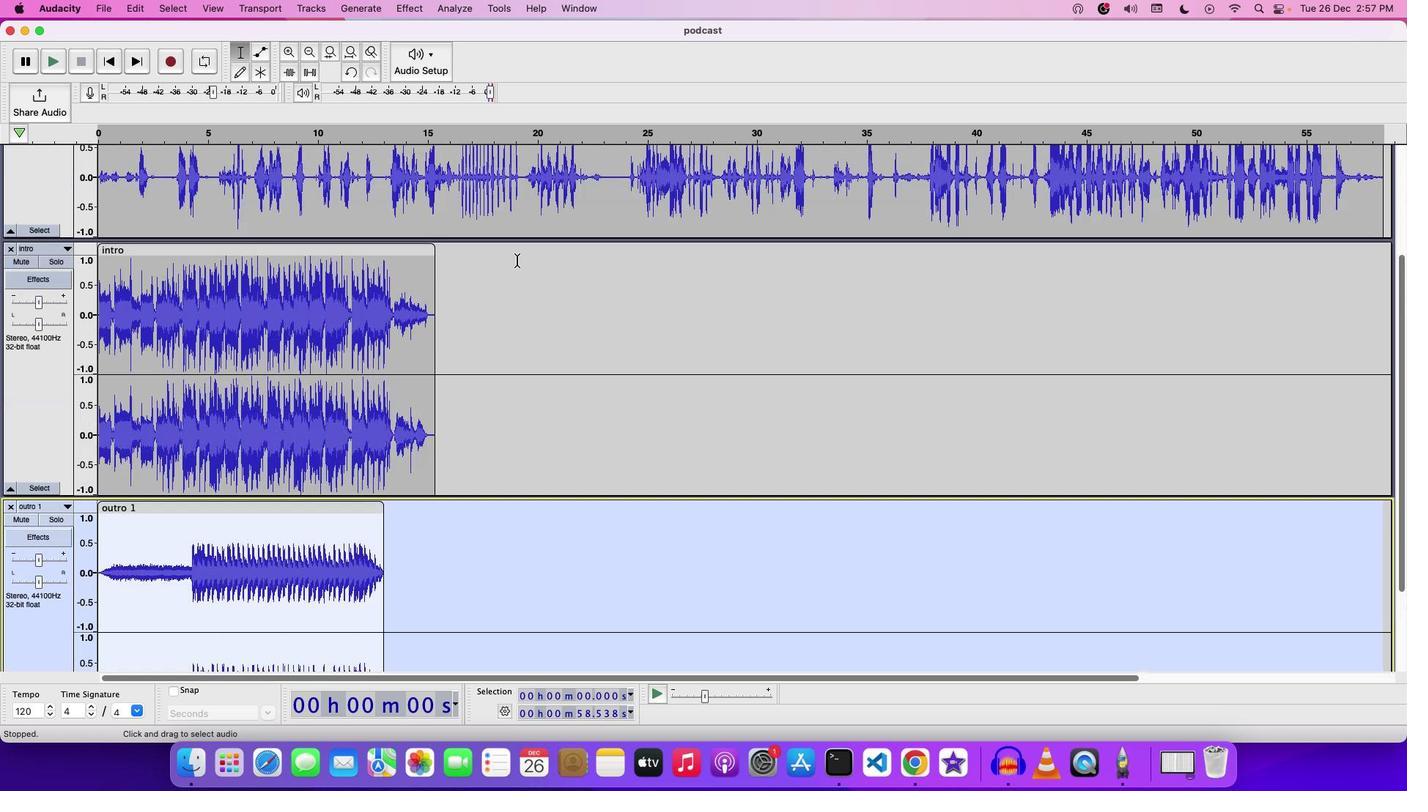 
Action: Mouse scrolled (517, 261) with delta (0, 0)
Screenshot: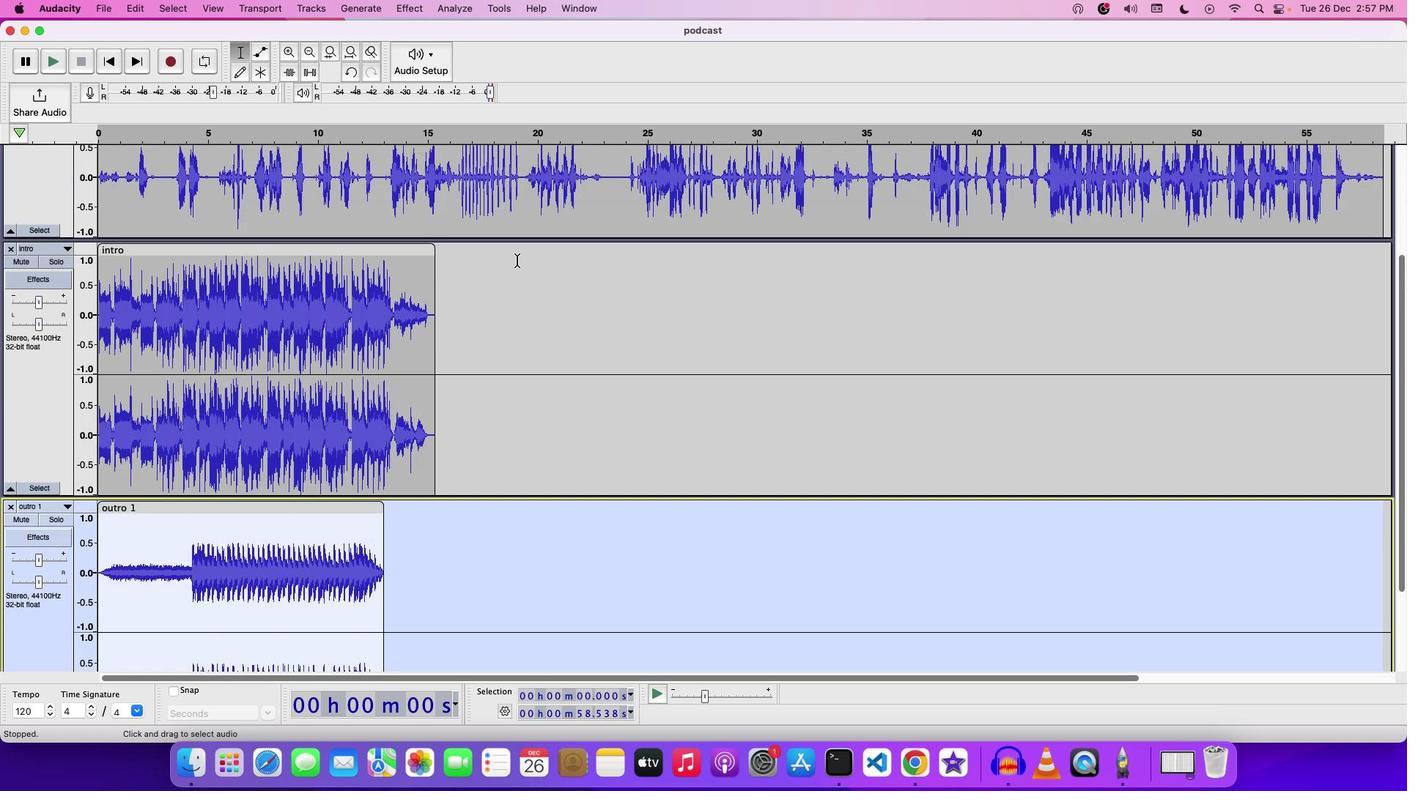 
Action: Mouse scrolled (517, 261) with delta (0, 0)
Screenshot: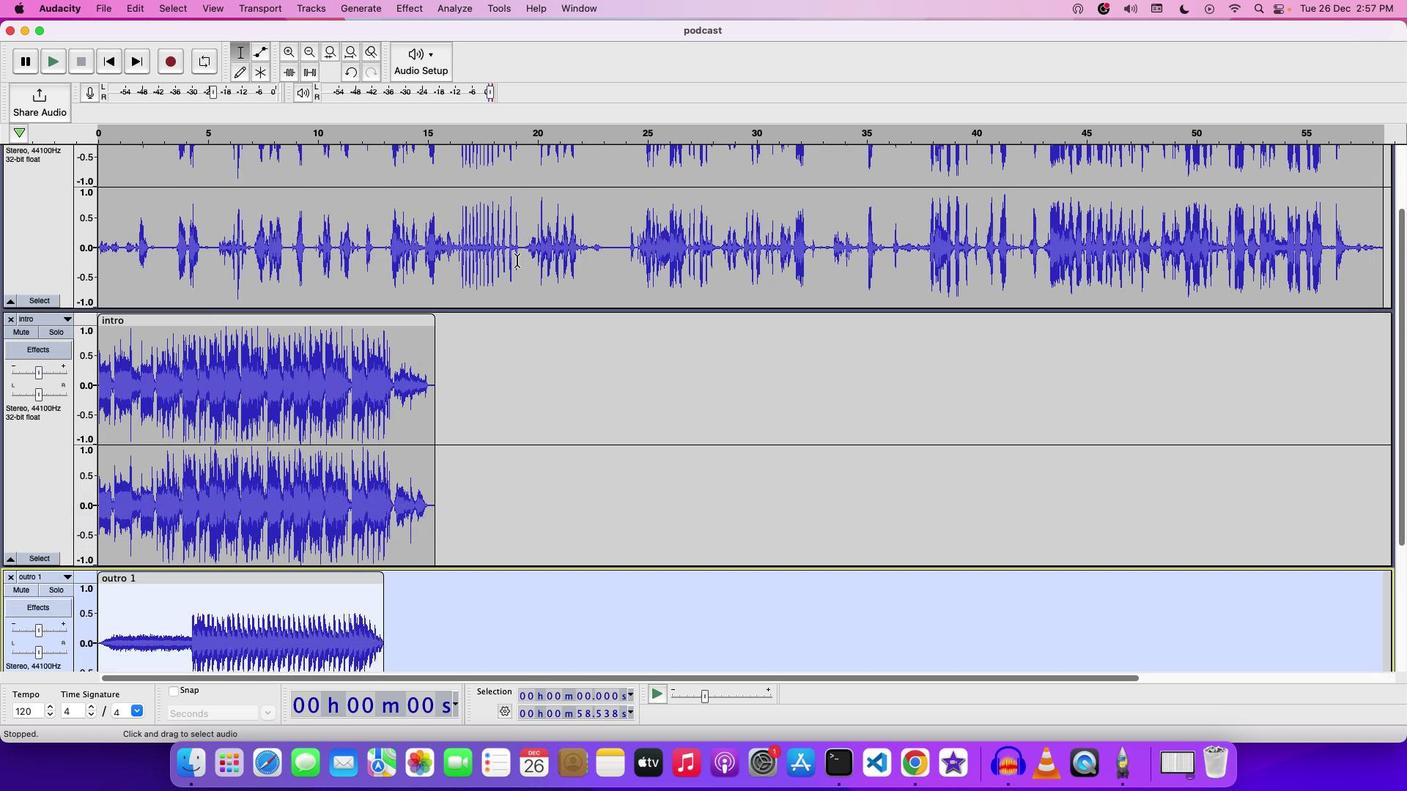 
Action: Mouse moved to (425, 236)
Screenshot: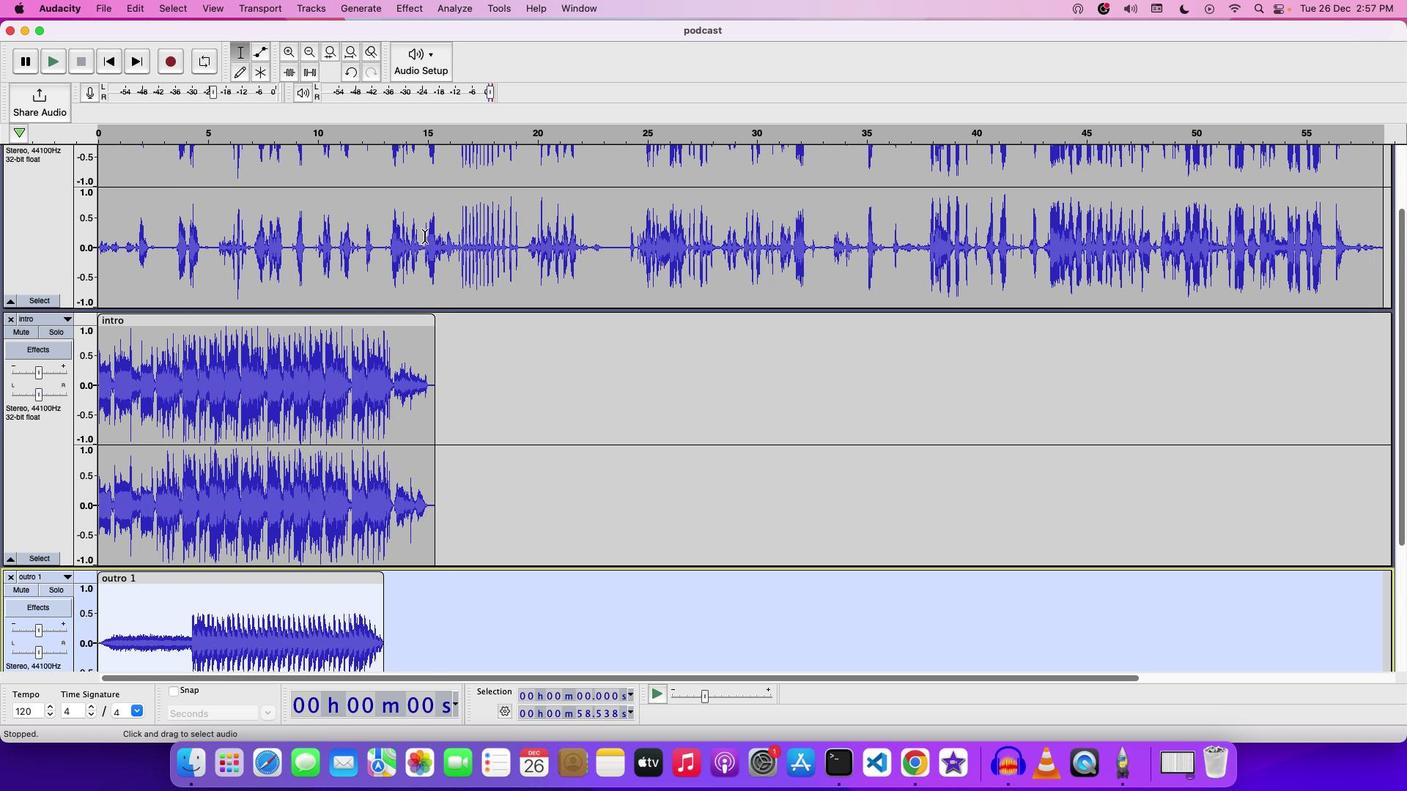 
Action: Mouse scrolled (425, 236) with delta (0, 0)
Screenshot: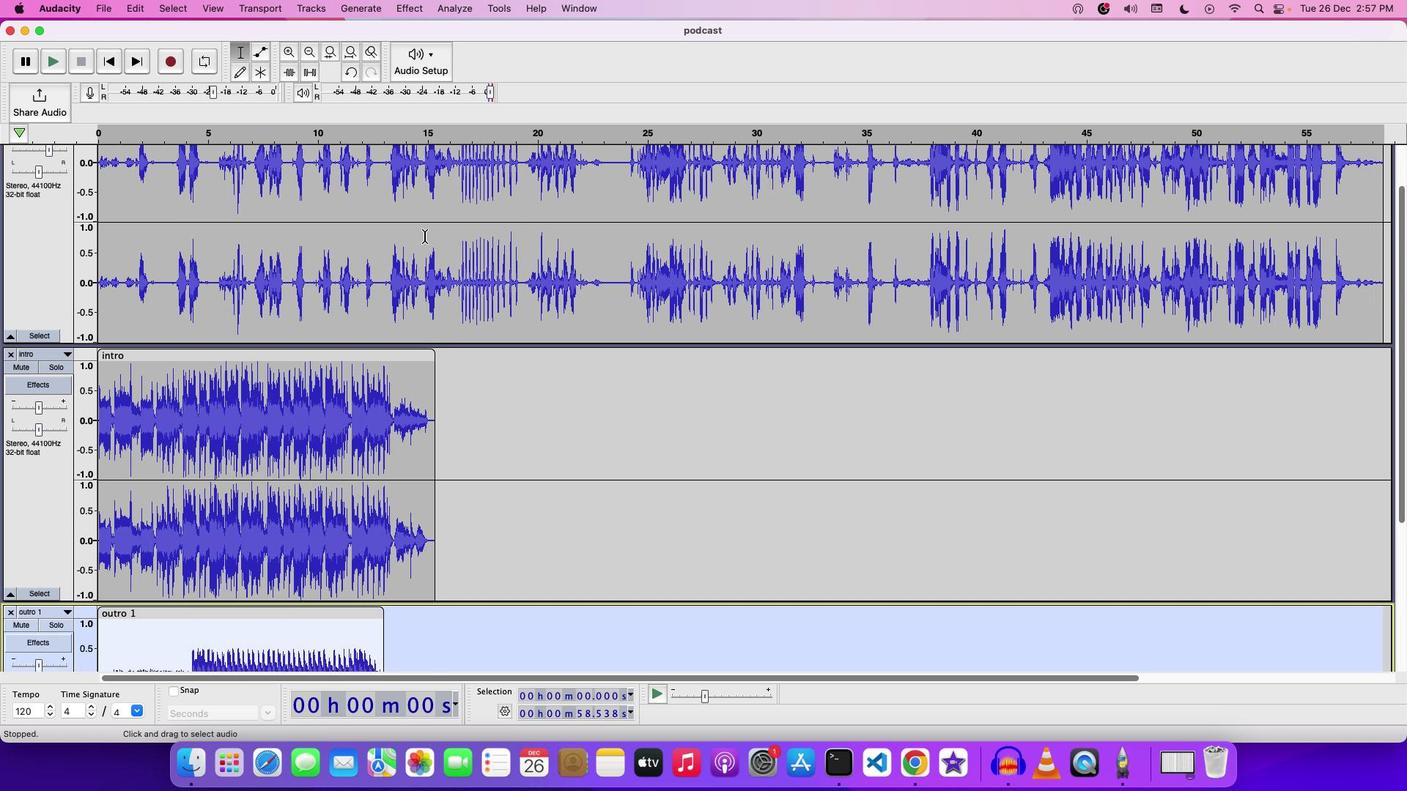 
Action: Mouse scrolled (425, 236) with delta (0, 0)
Screenshot: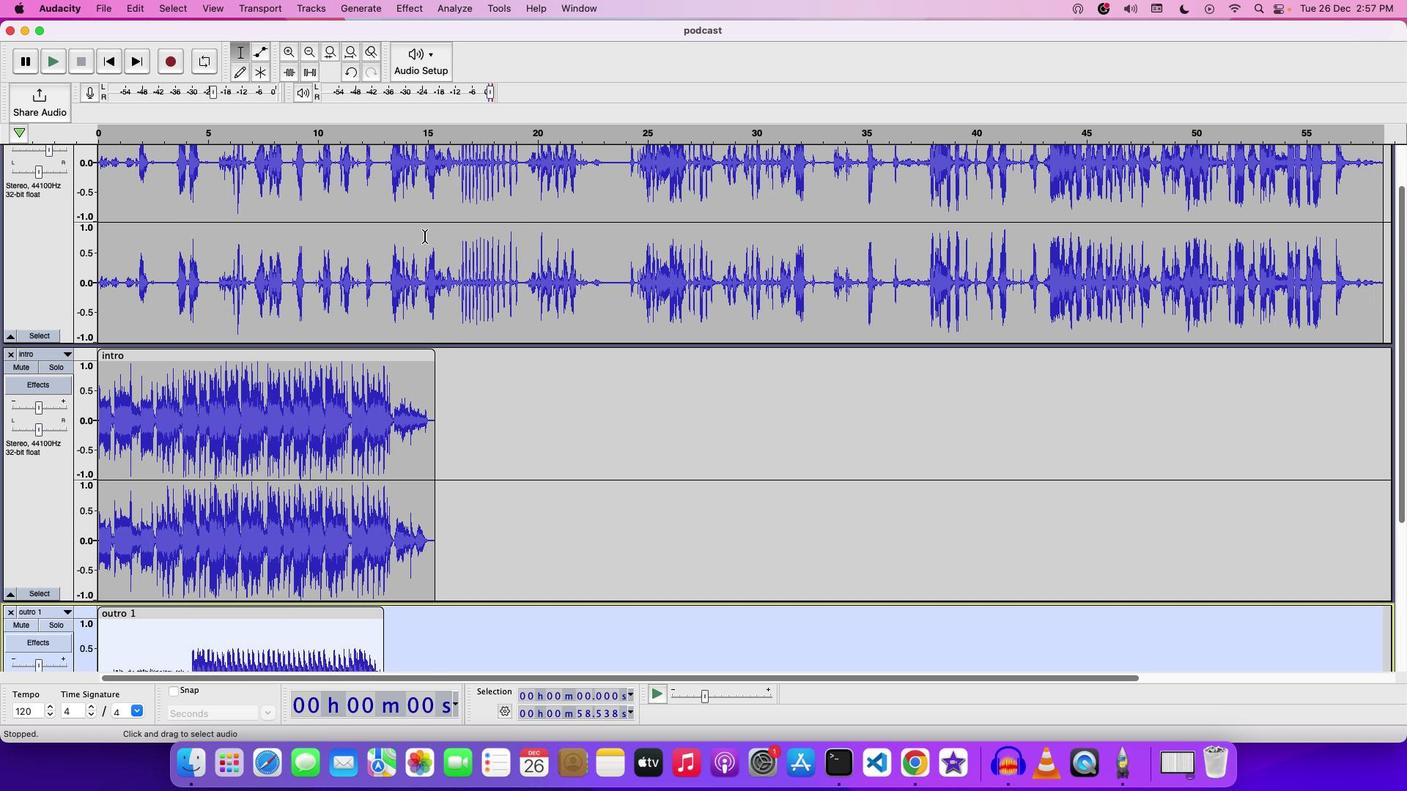 
Action: Mouse scrolled (425, 236) with delta (0, 1)
Screenshot: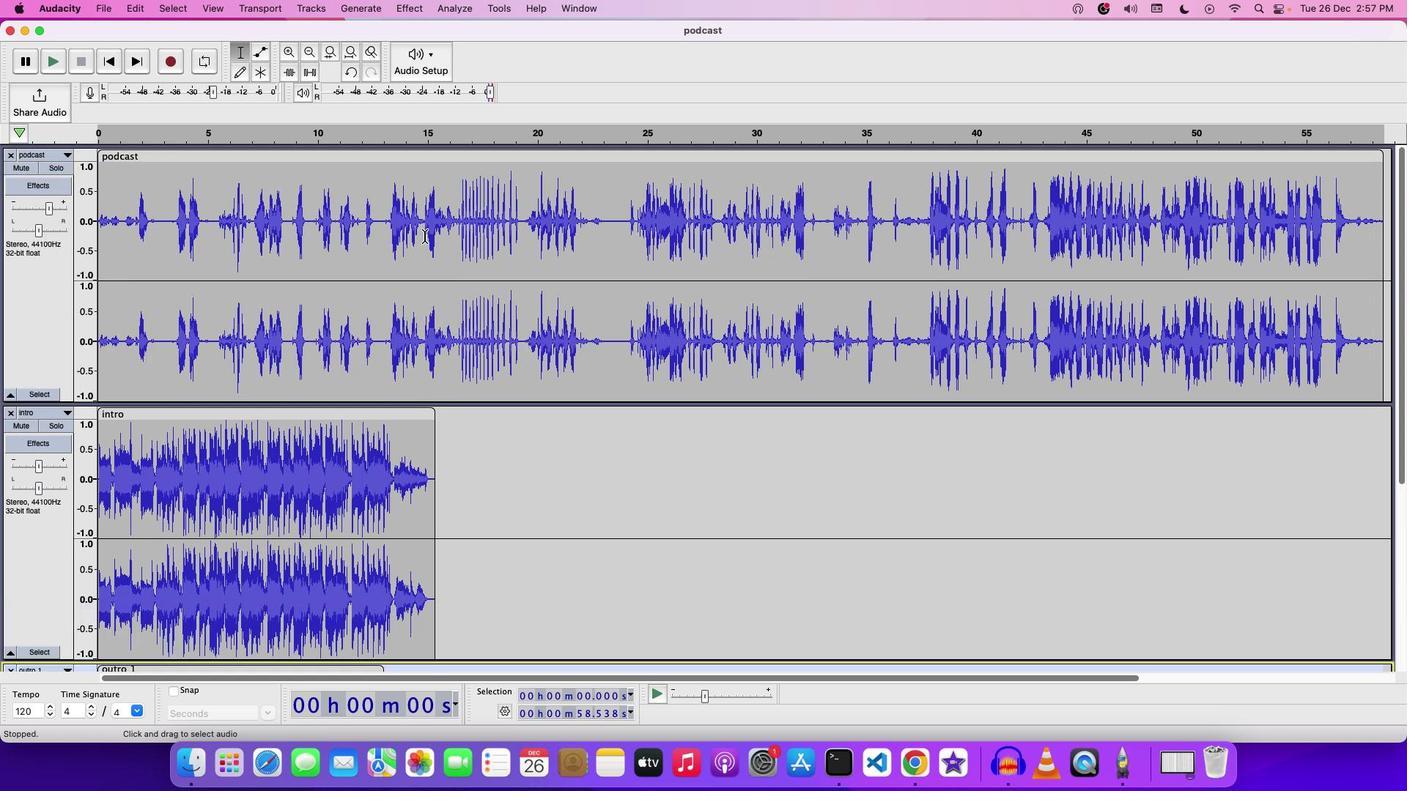 
Action: Mouse scrolled (425, 236) with delta (0, 2)
Screenshot: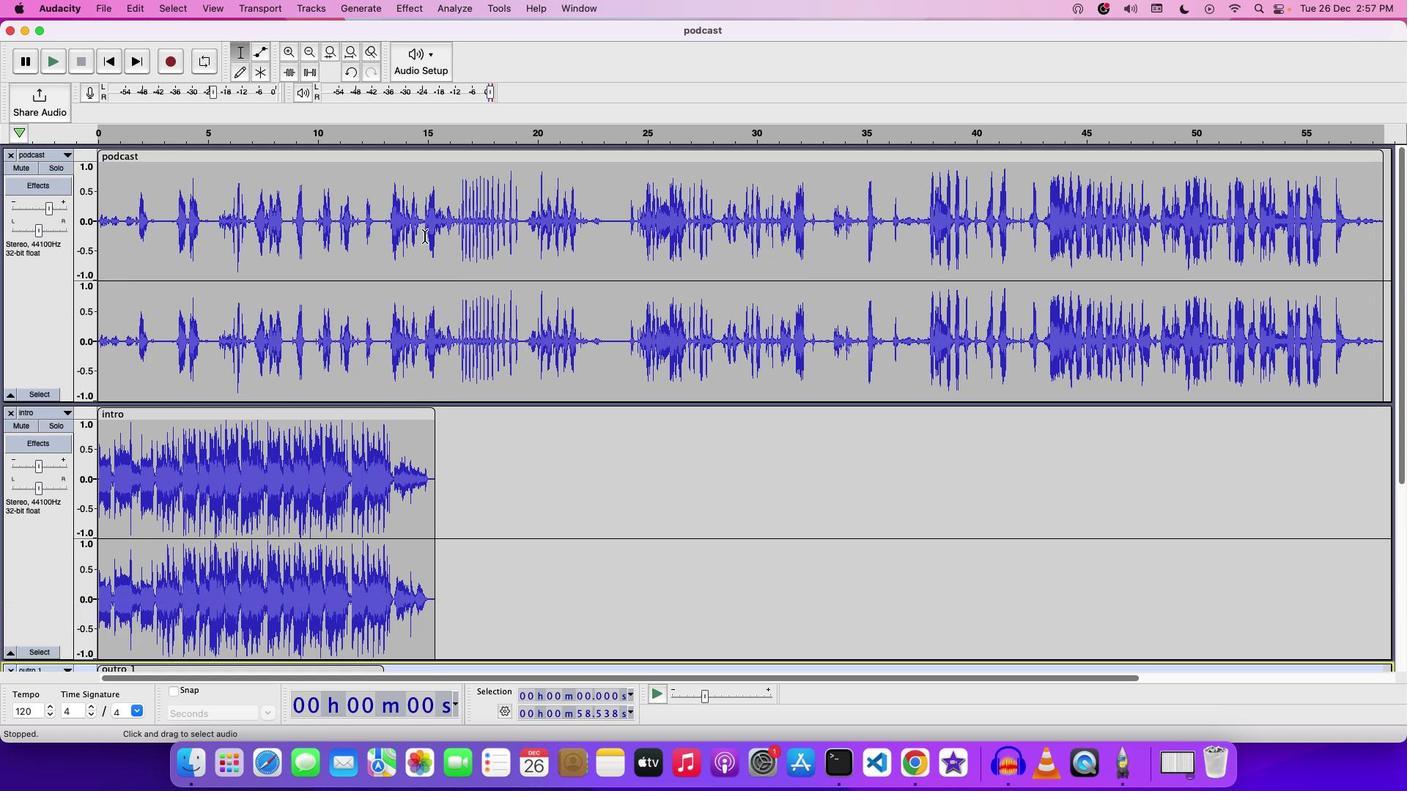 
Action: Mouse scrolled (425, 236) with delta (0, 2)
Screenshot: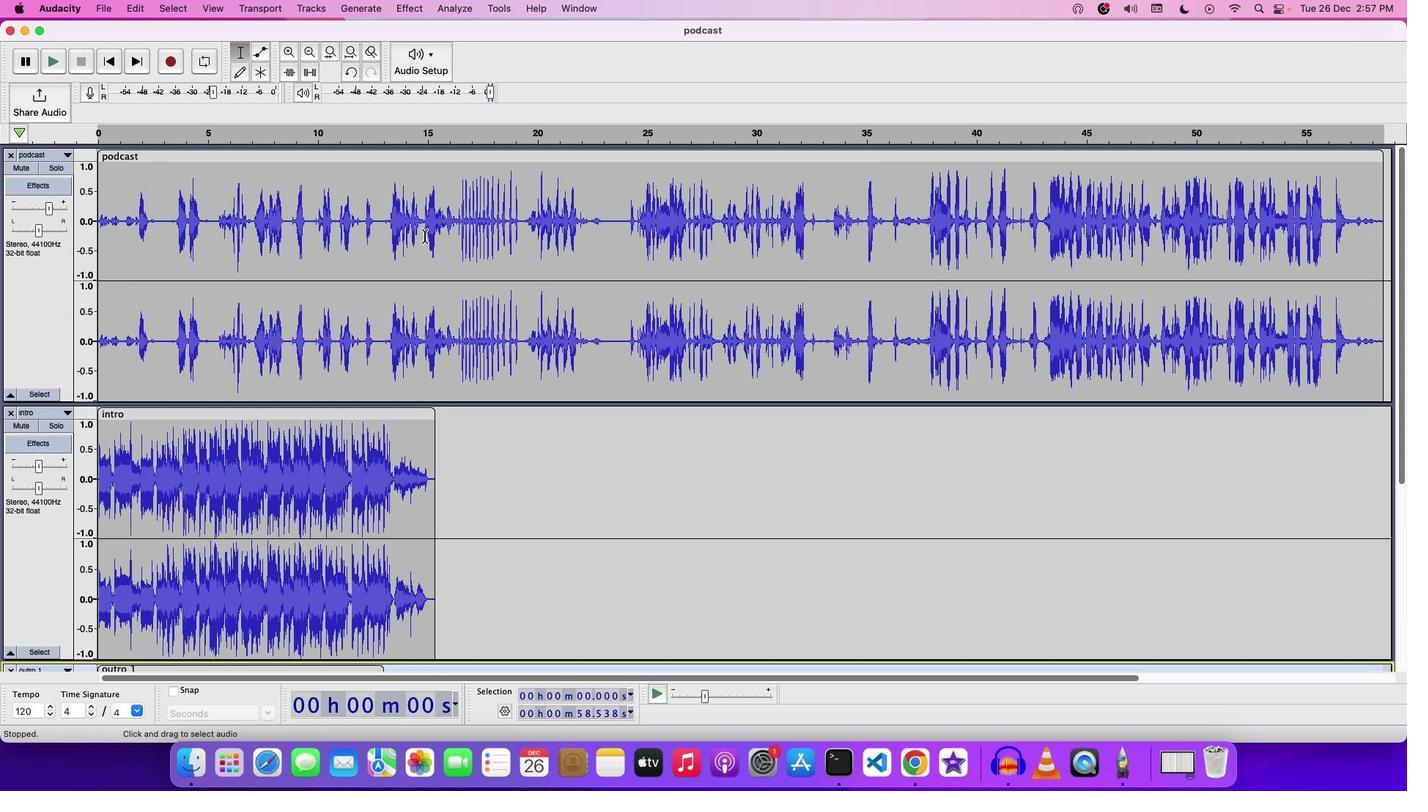 
Action: Mouse moved to (242, 156)
Screenshot: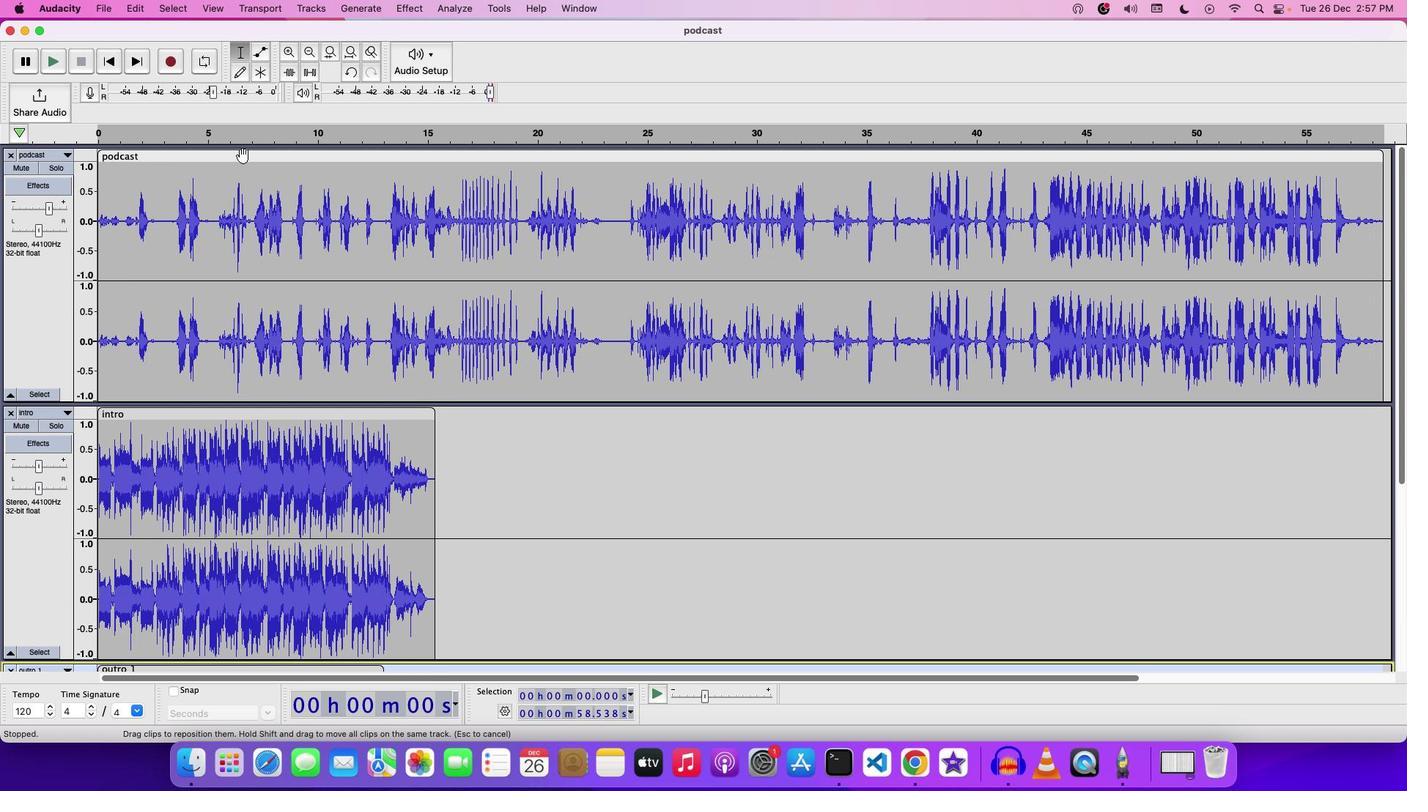 
Action: Mouse pressed left at (242, 156)
Screenshot: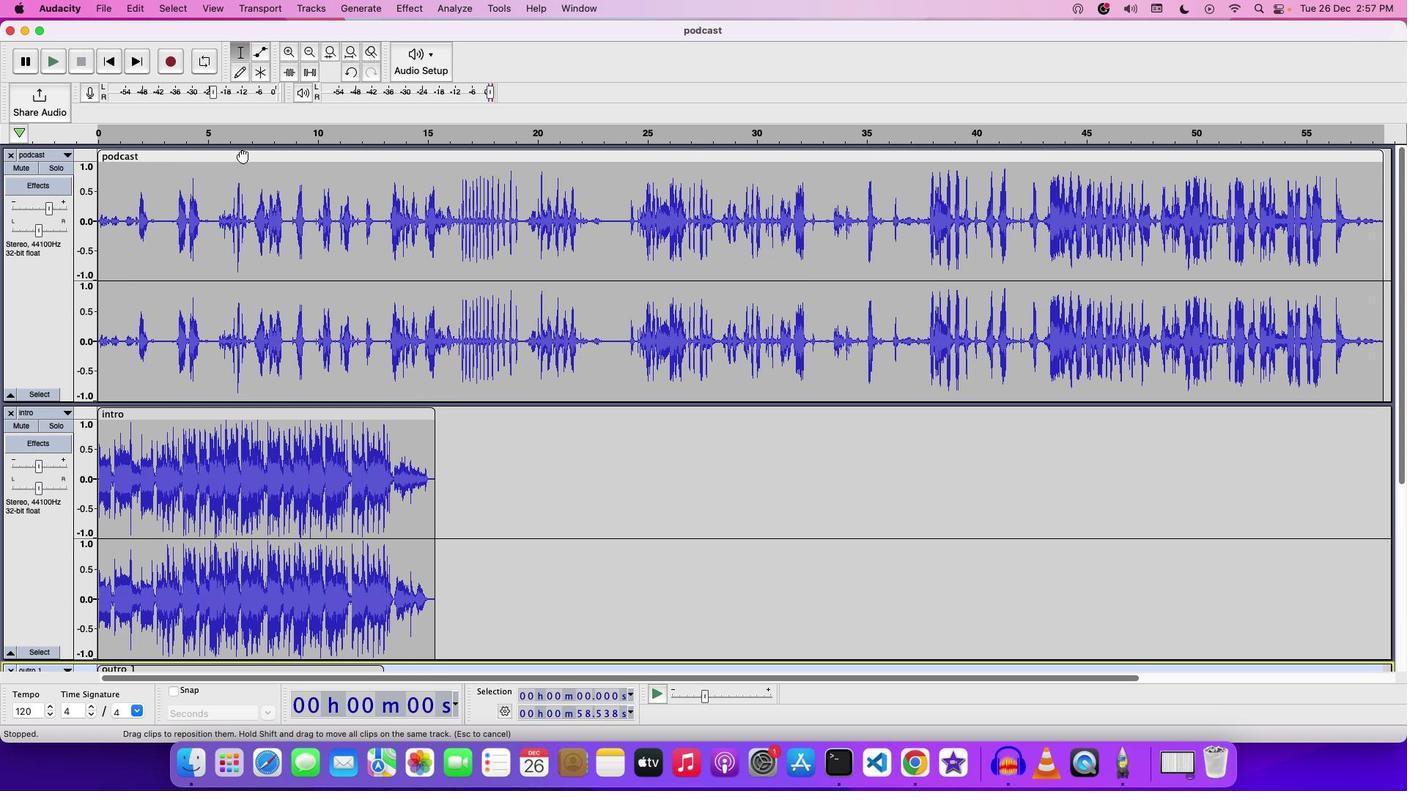 
Action: Mouse moved to (261, 417)
Screenshot: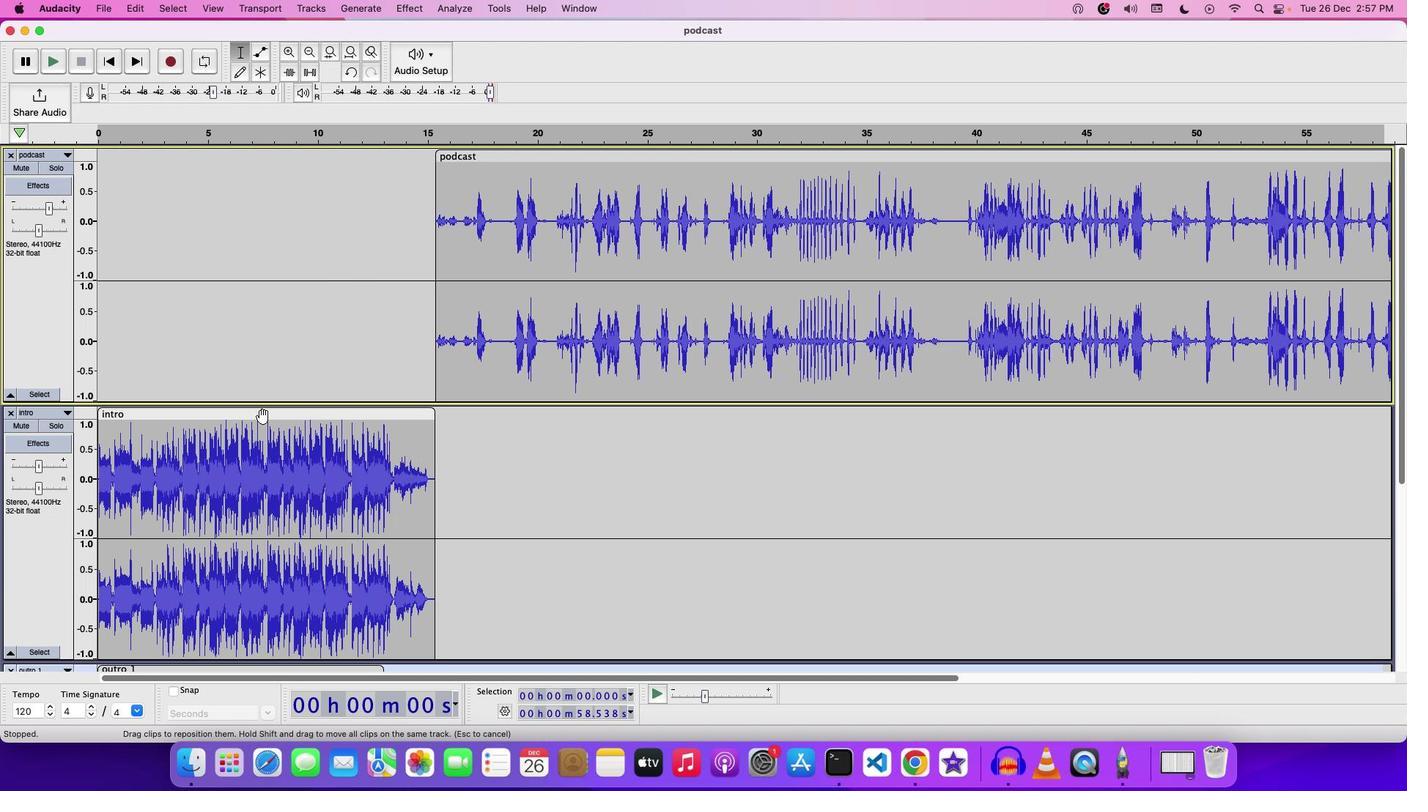 
Action: Mouse pressed left at (261, 417)
Screenshot: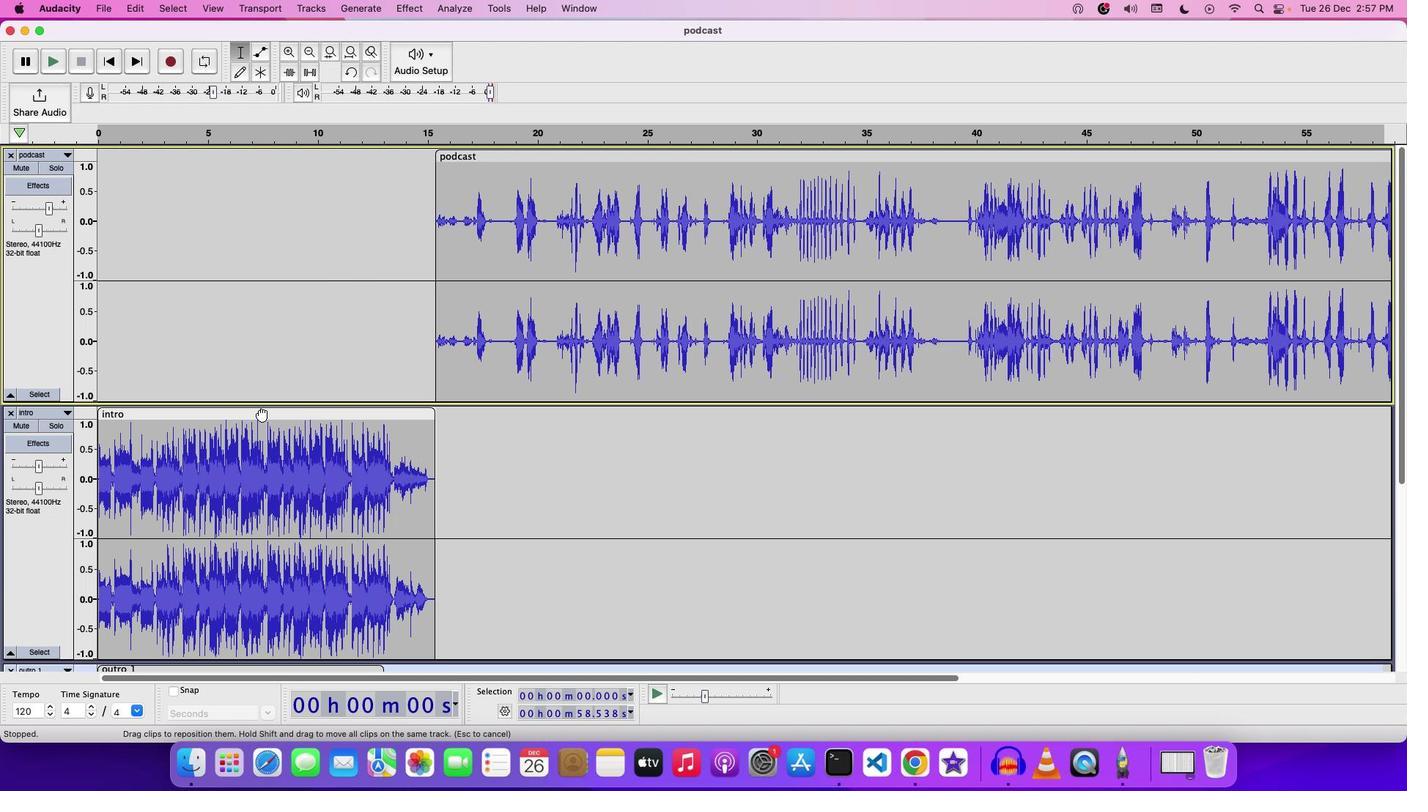 
Action: Mouse moved to (435, 159)
Screenshot: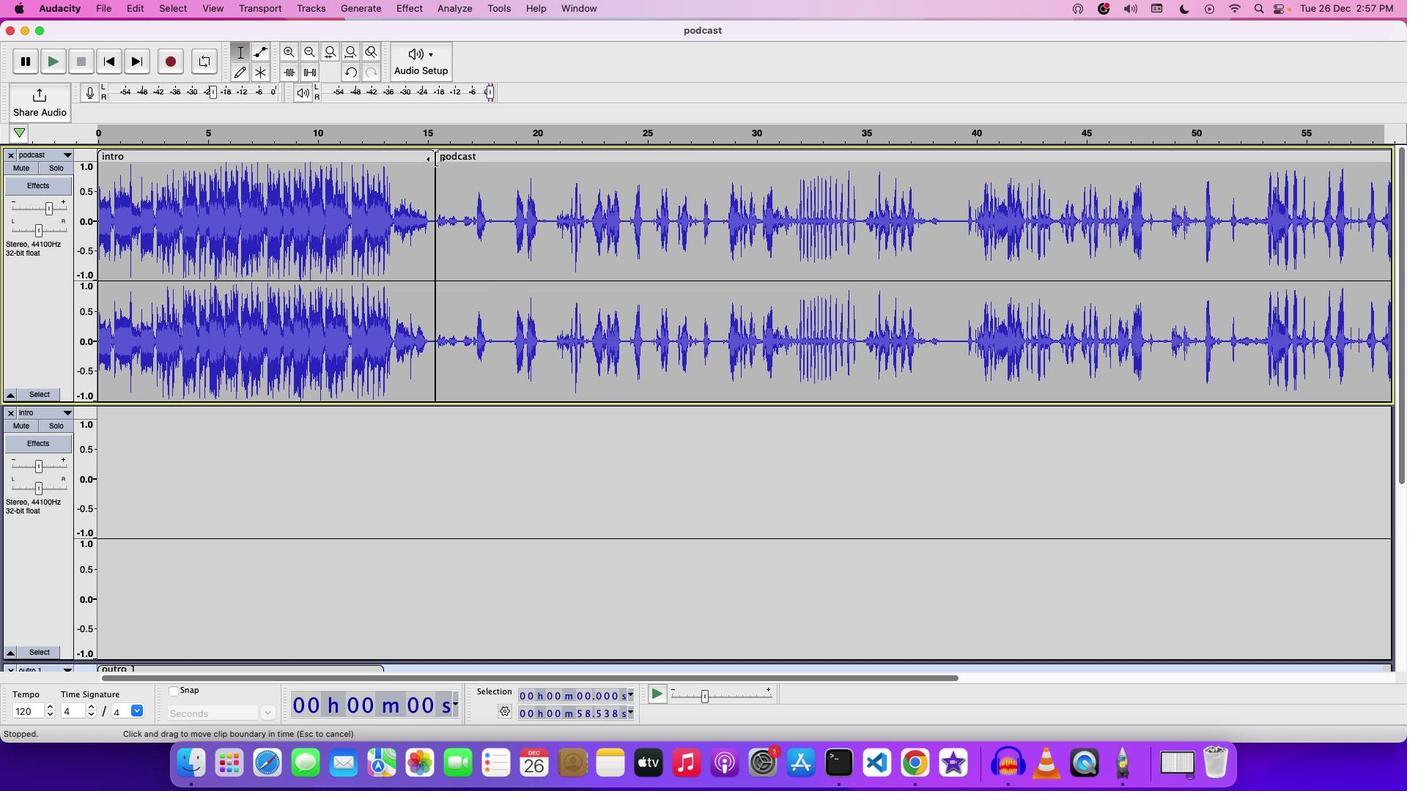 
Action: Mouse pressed left at (435, 159)
Screenshot: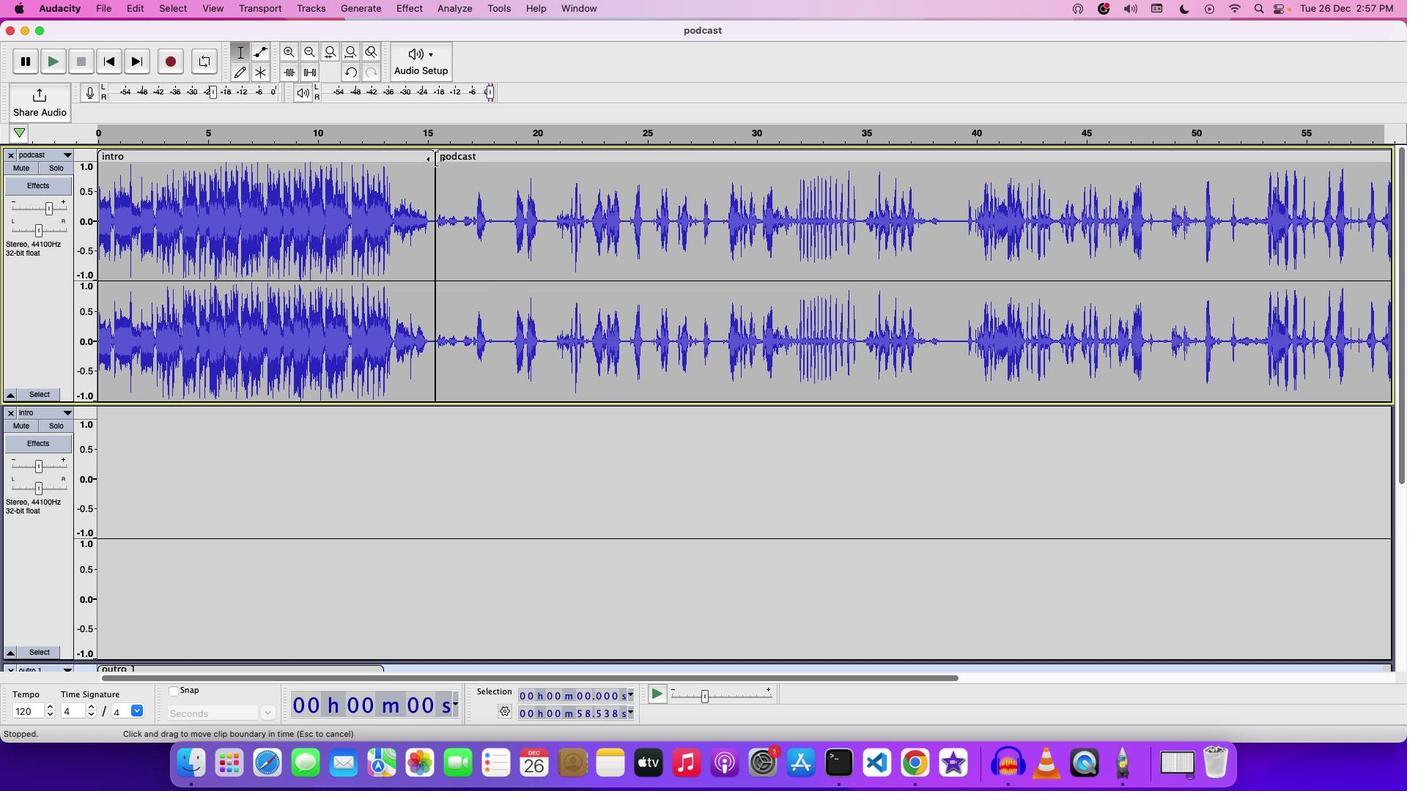 
Action: Mouse moved to (433, 159)
Screenshot: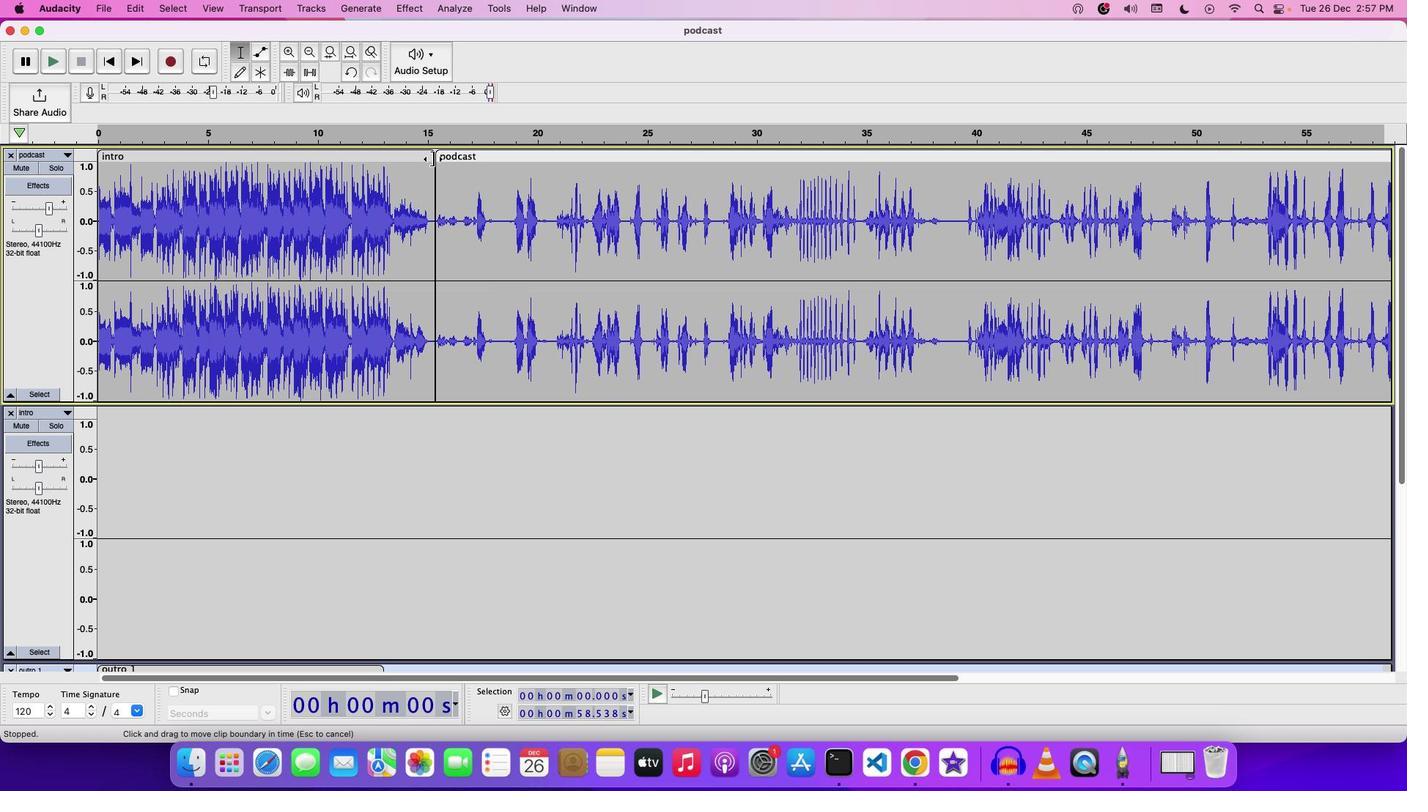 
Action: Mouse pressed left at (433, 159)
Screenshot: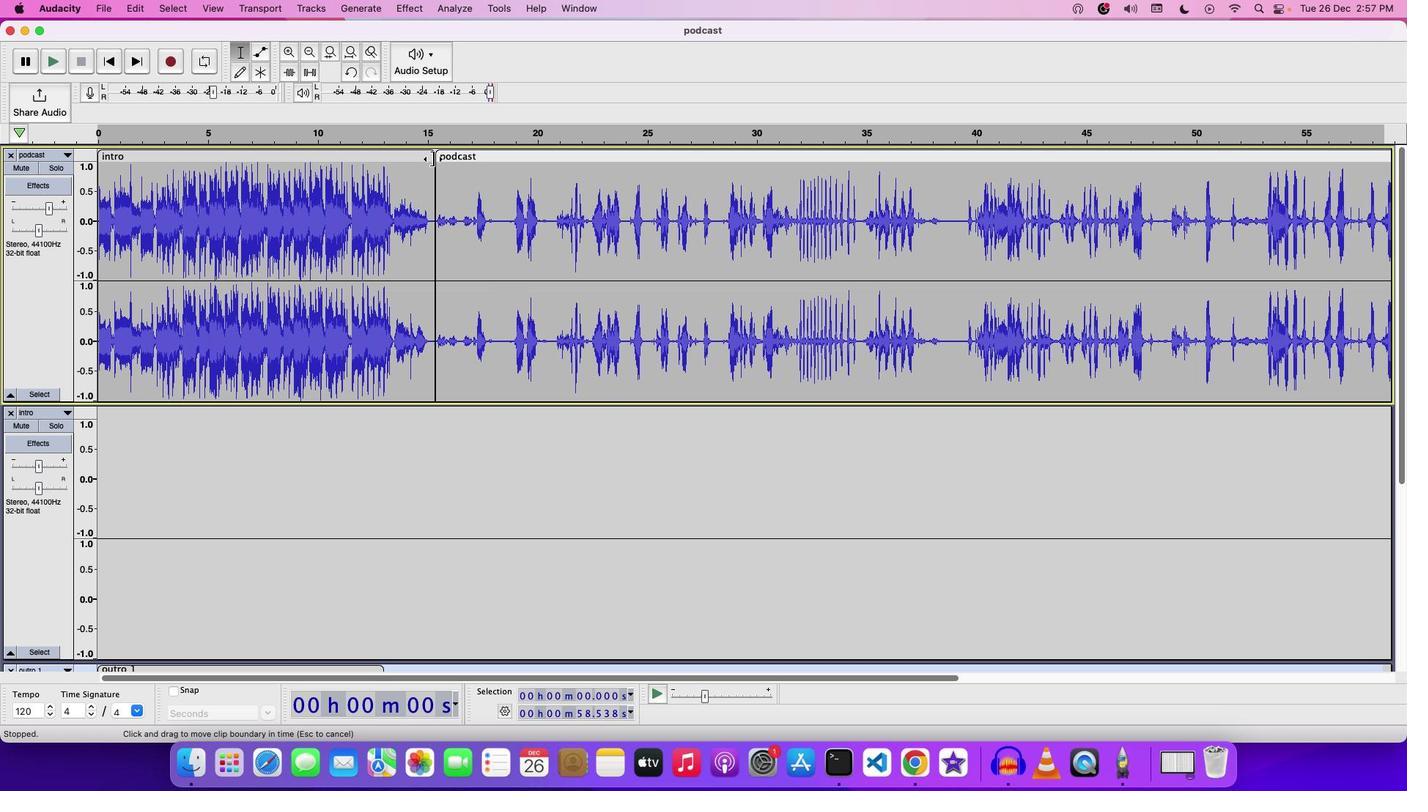 
Action: Mouse moved to (468, 155)
Screenshot: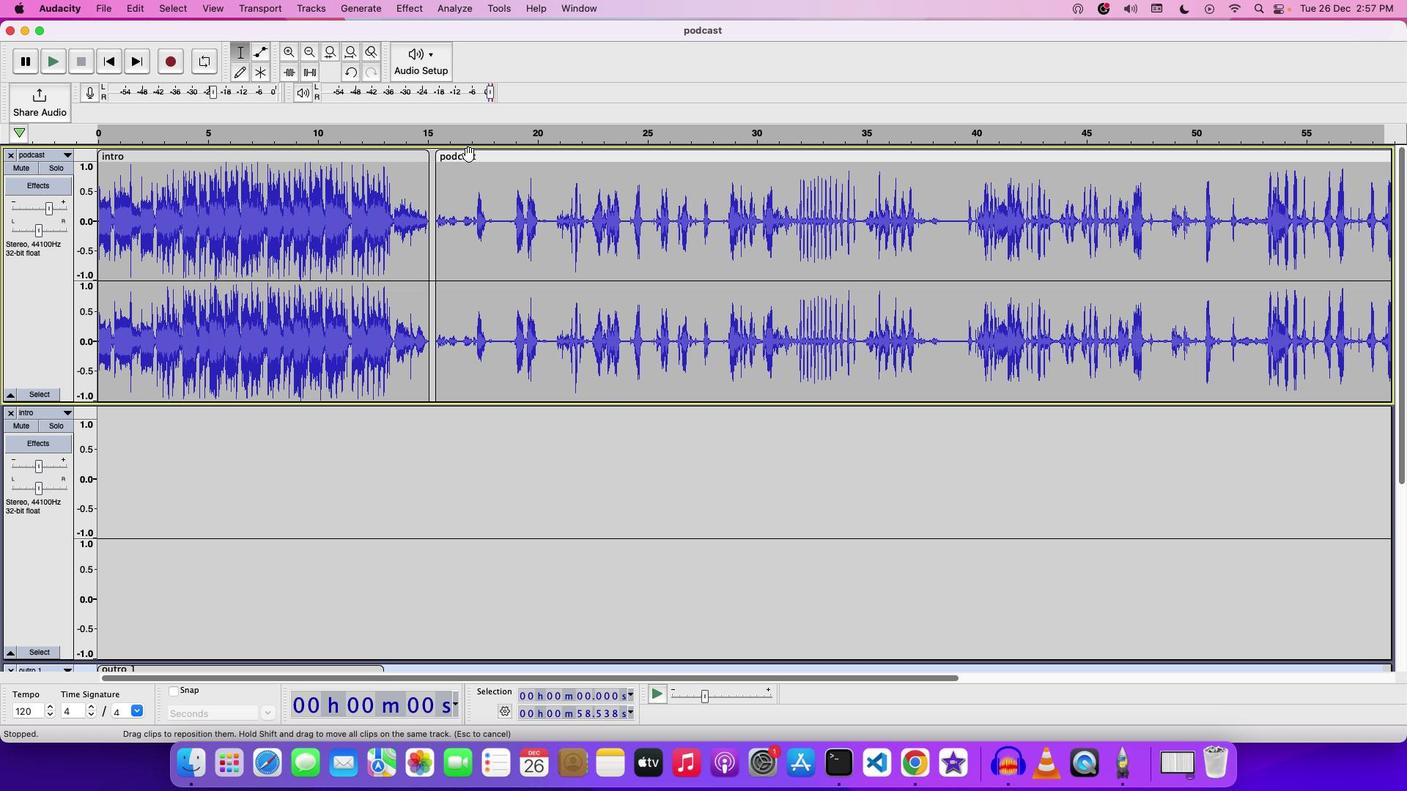
Action: Mouse pressed left at (468, 155)
Screenshot: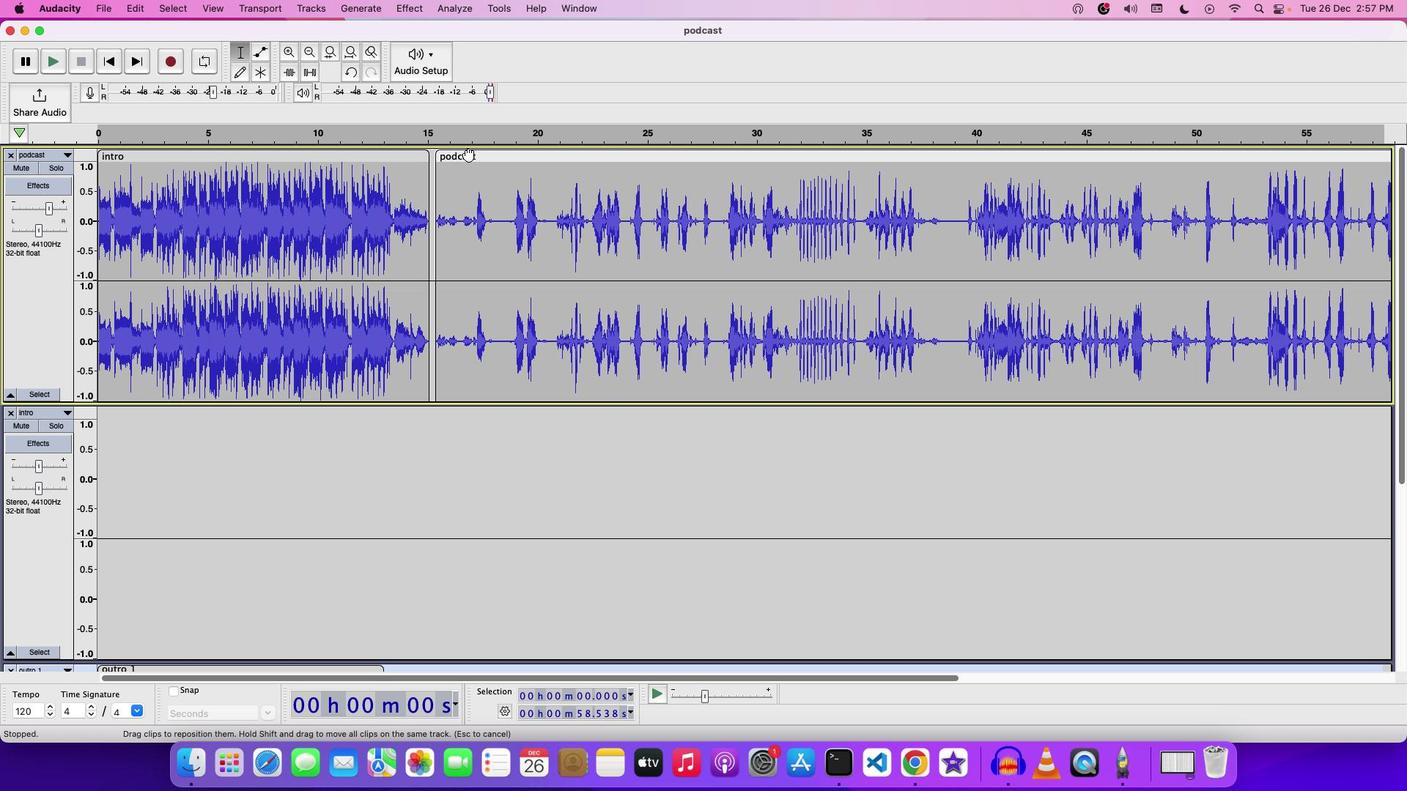 
Action: Mouse moved to (9, 416)
Screenshot: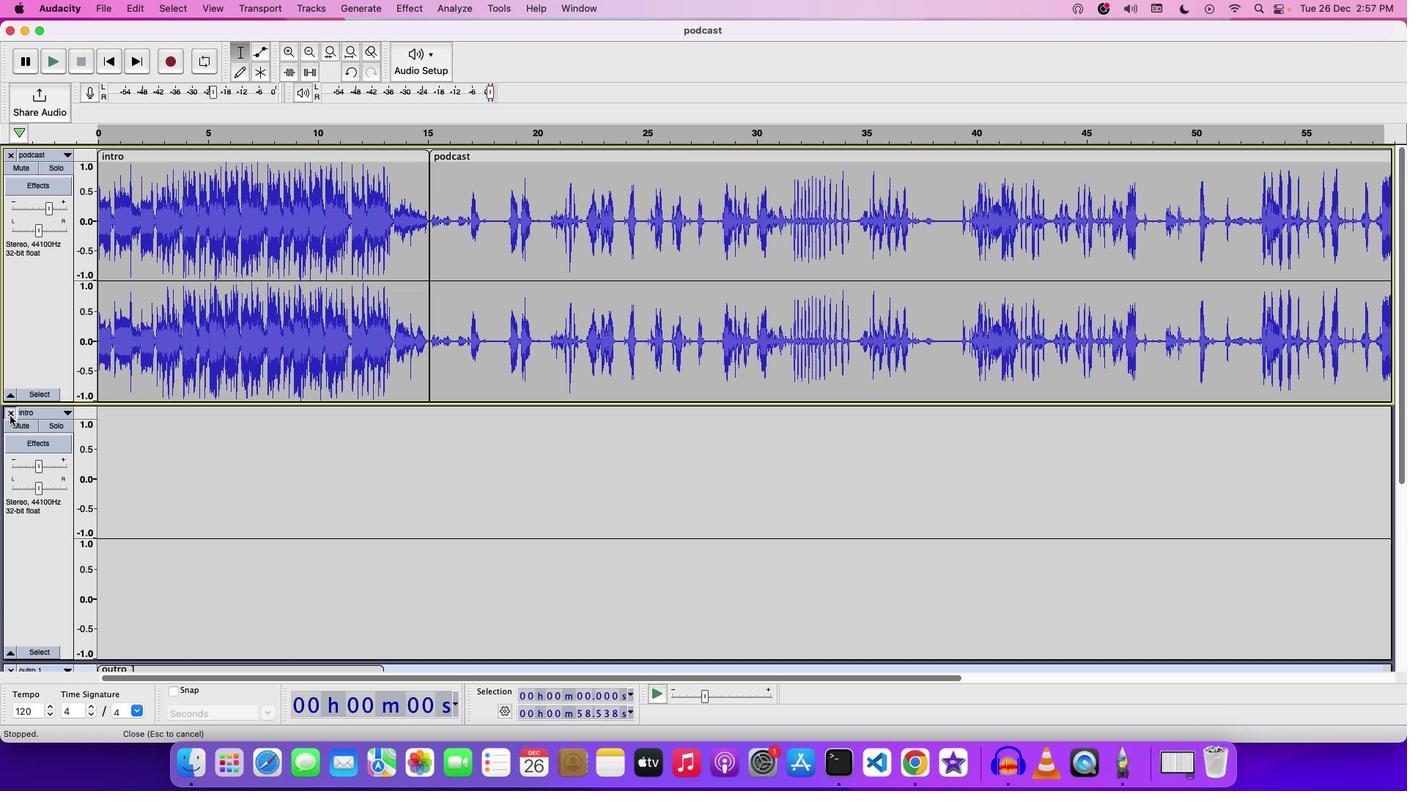 
Action: Mouse pressed left at (9, 416)
Screenshot: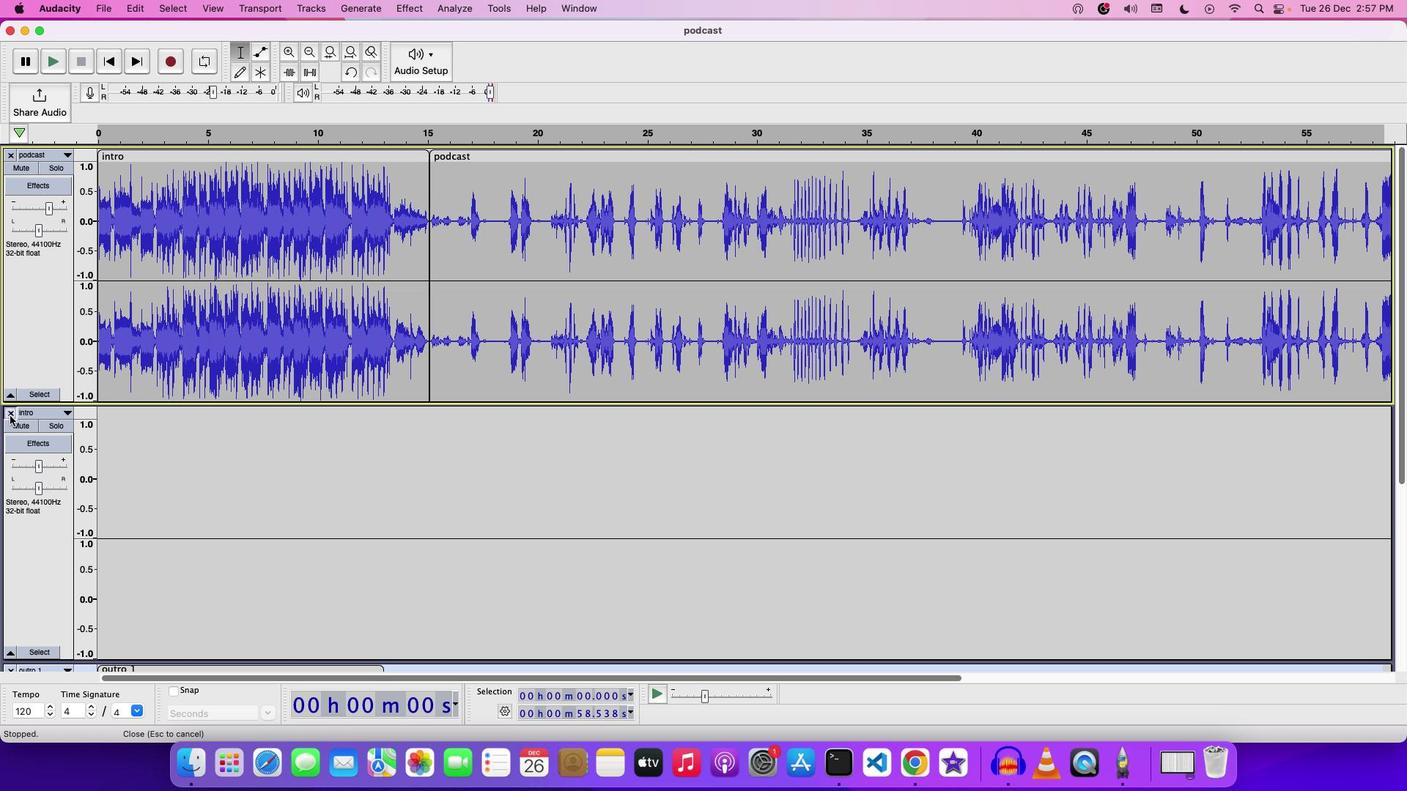 
Action: Mouse moved to (304, 46)
Screenshot: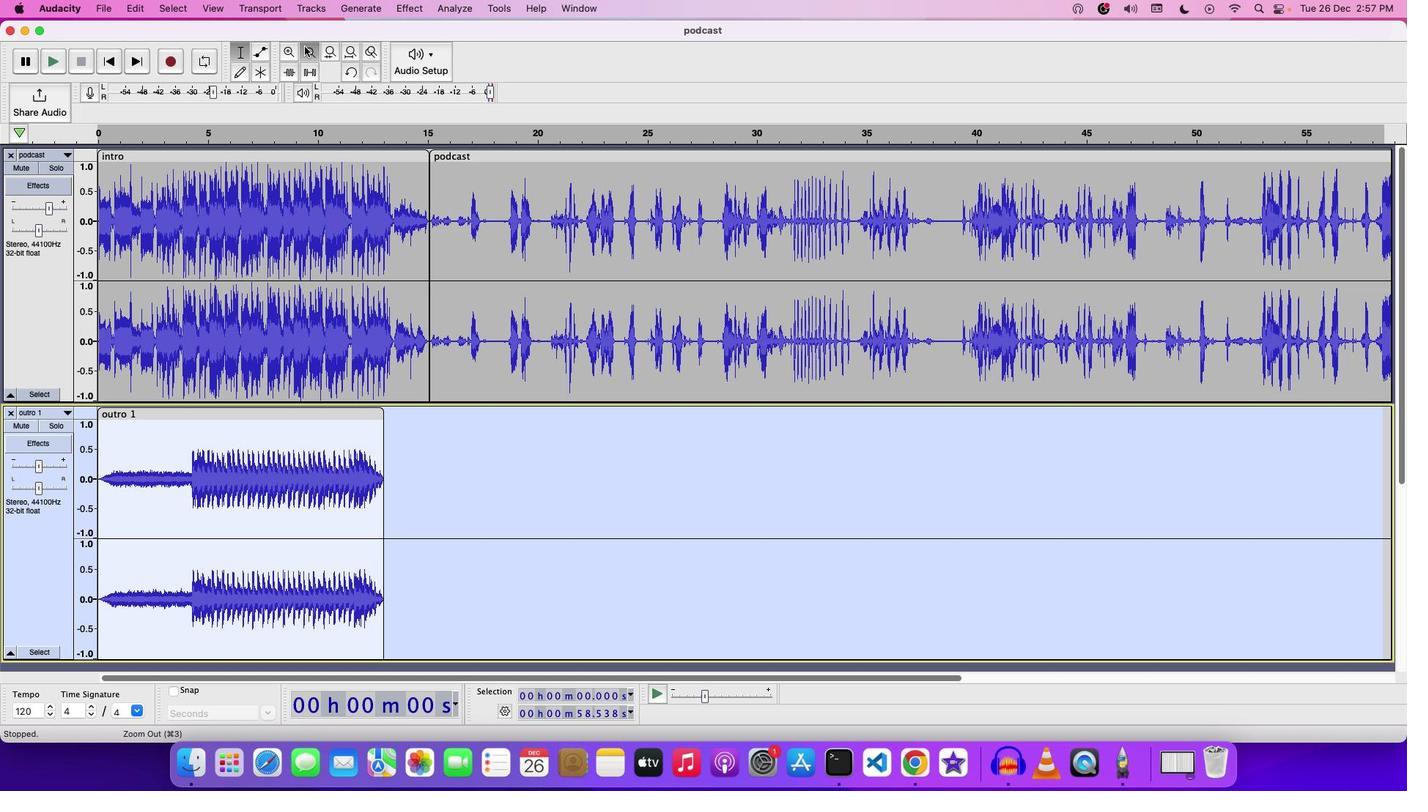 
Action: Mouse pressed left at (304, 46)
Screenshot: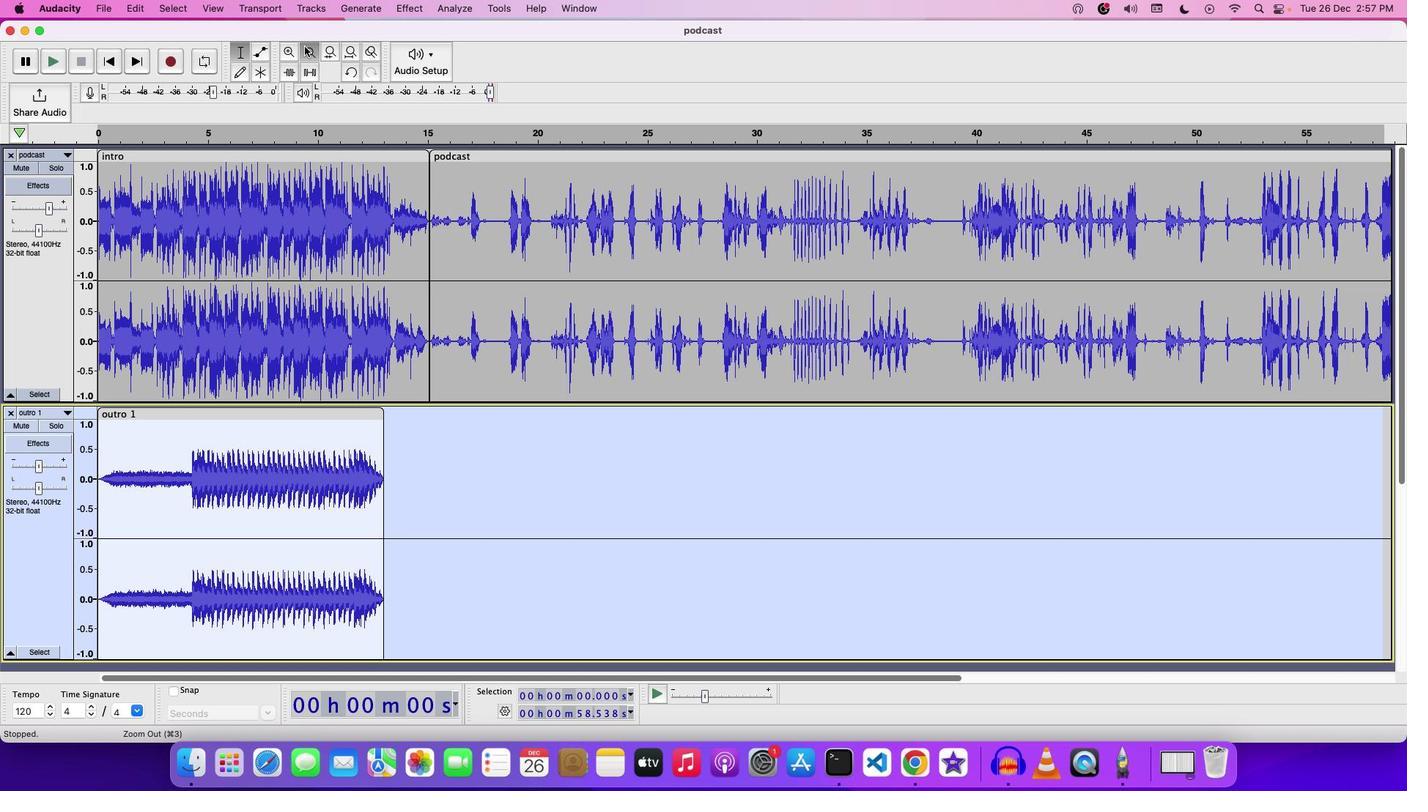 
Action: Mouse moved to (174, 413)
Screenshot: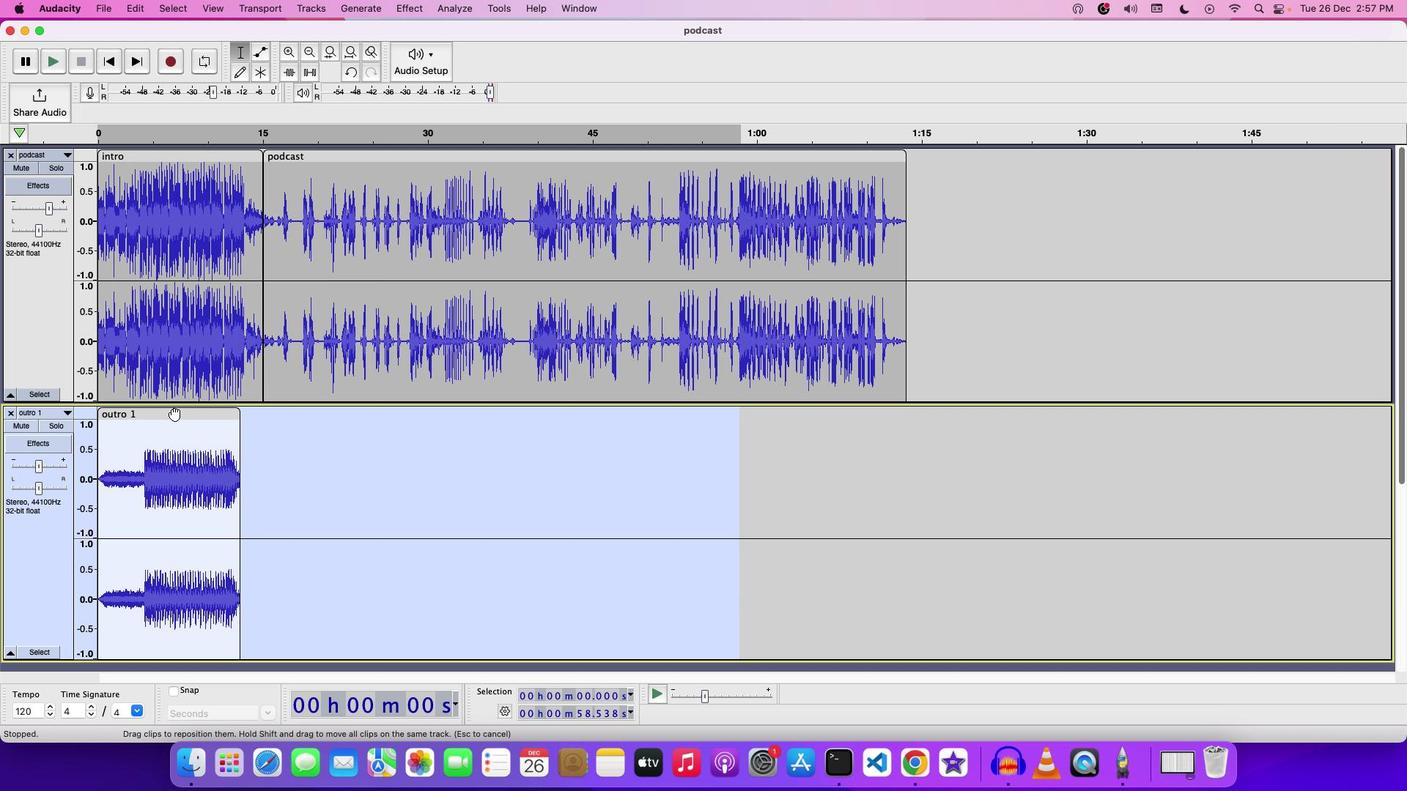 
Action: Mouse pressed left at (174, 413)
Screenshot: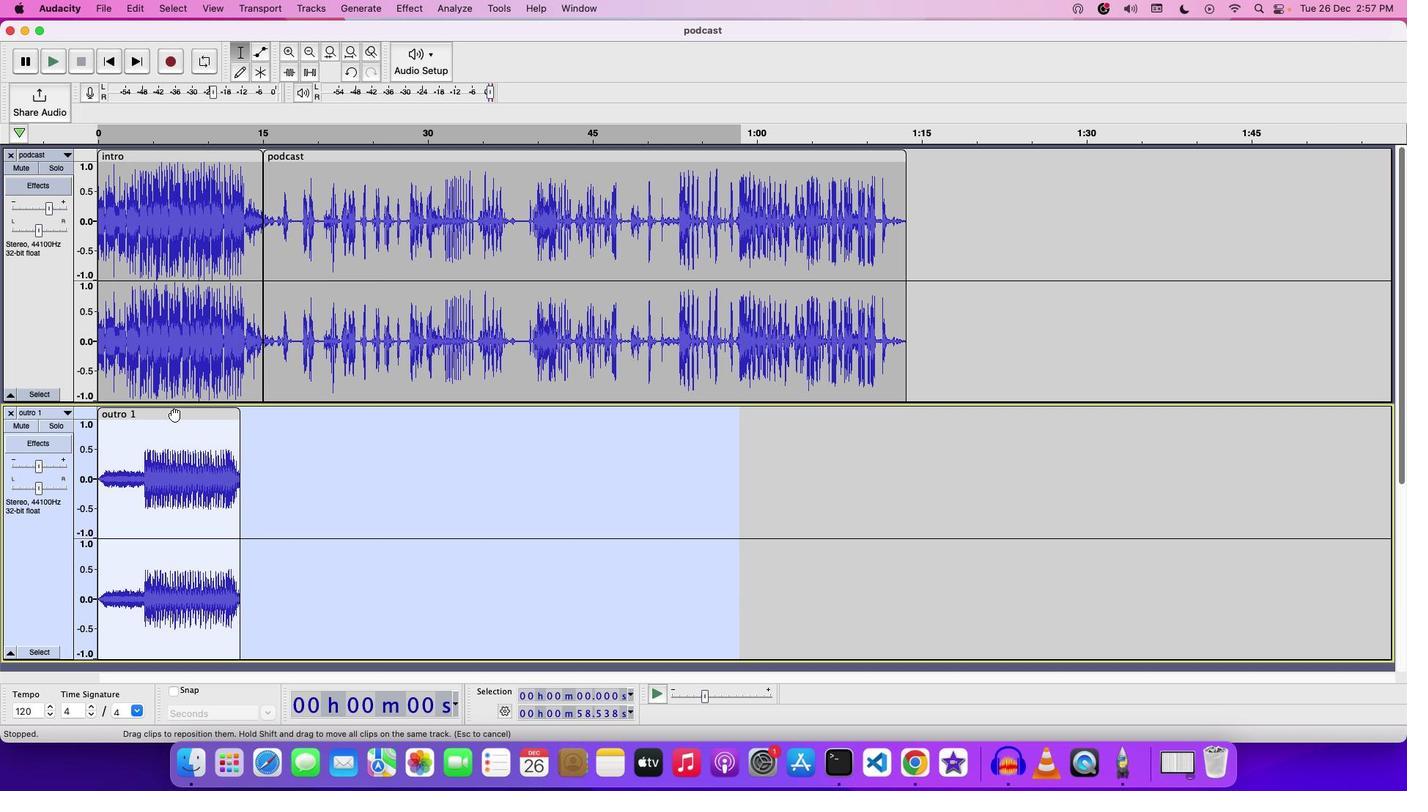 
Action: Mouse moved to (1126, 258)
Screenshot: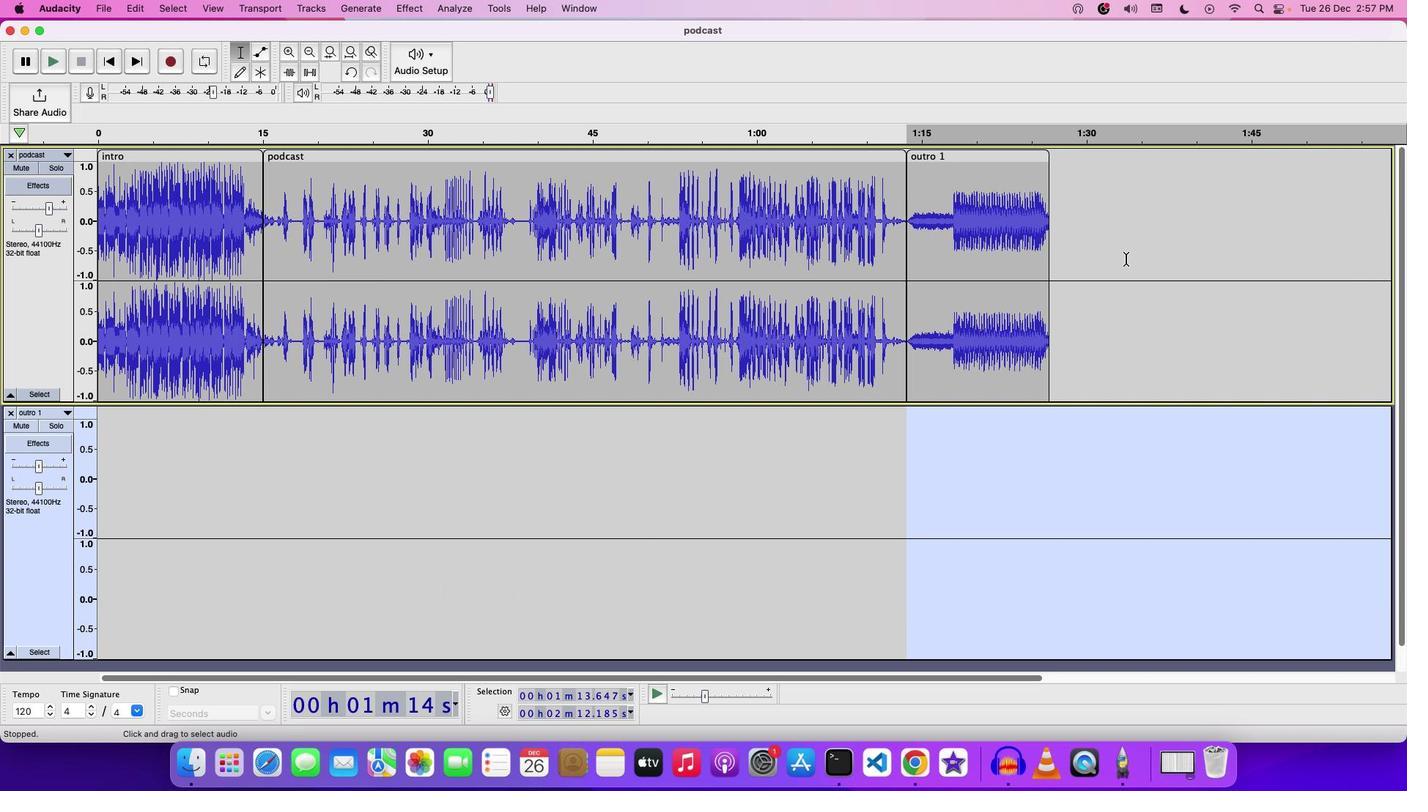 
Action: Mouse pressed left at (1126, 258)
Screenshot: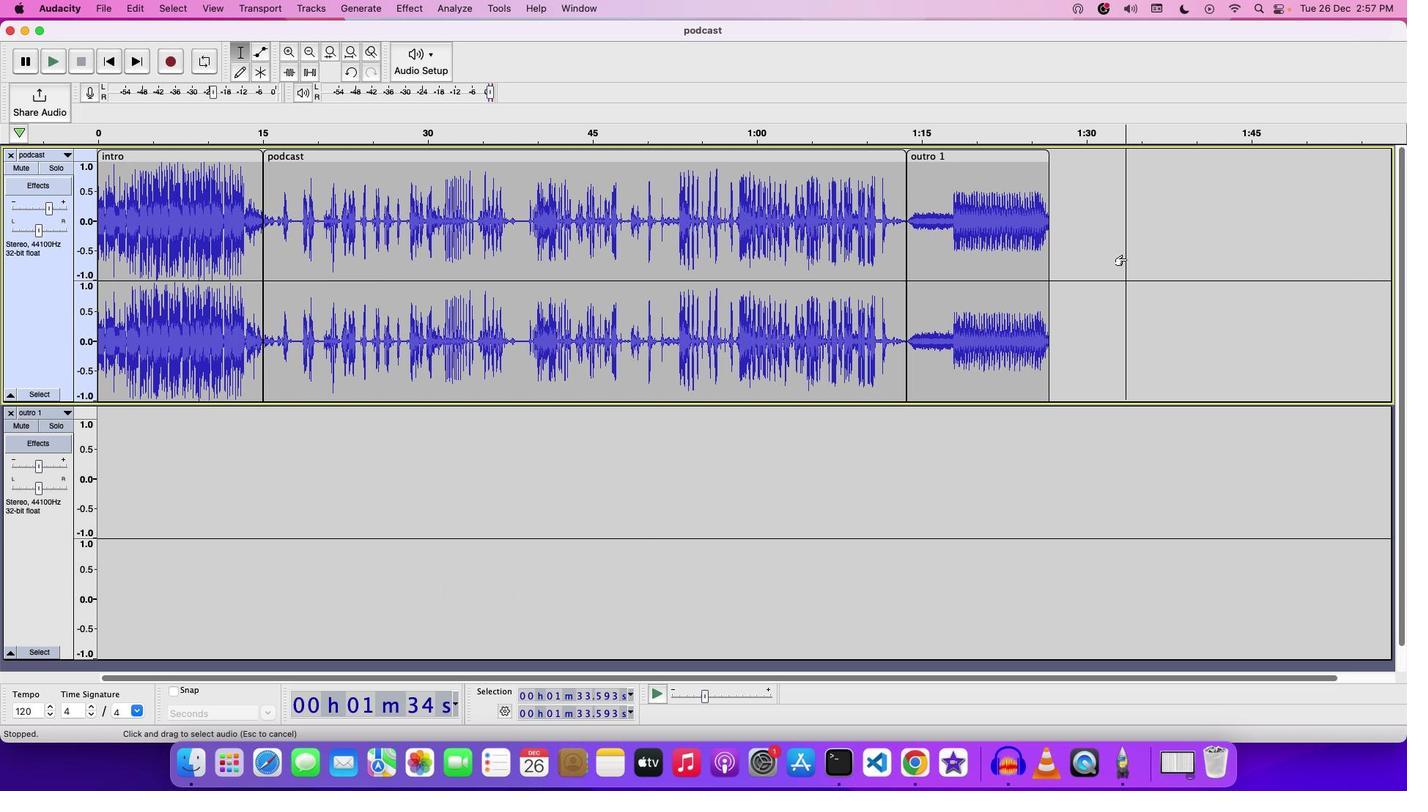 
Action: Mouse moved to (912, 160)
Screenshot: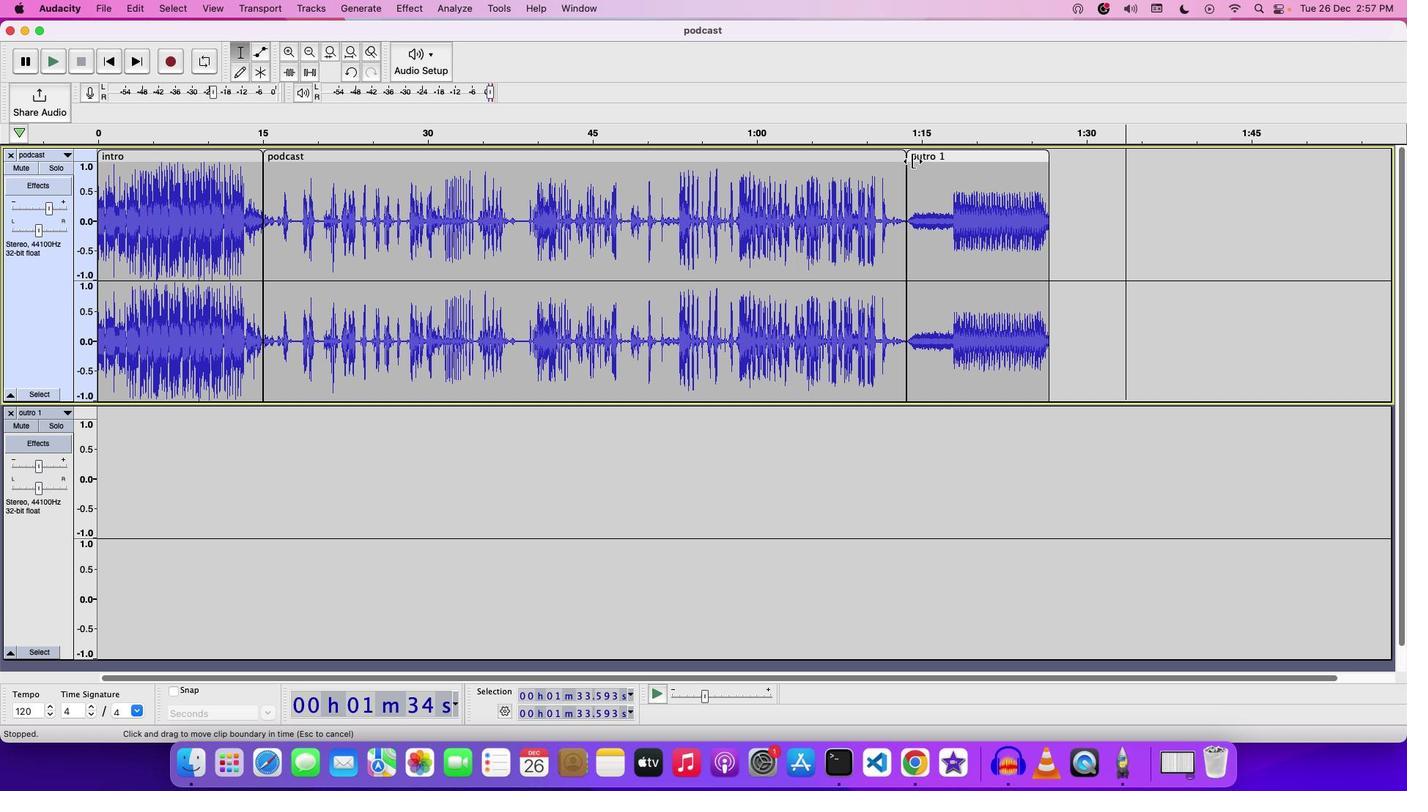 
Action: Mouse pressed left at (912, 160)
Screenshot: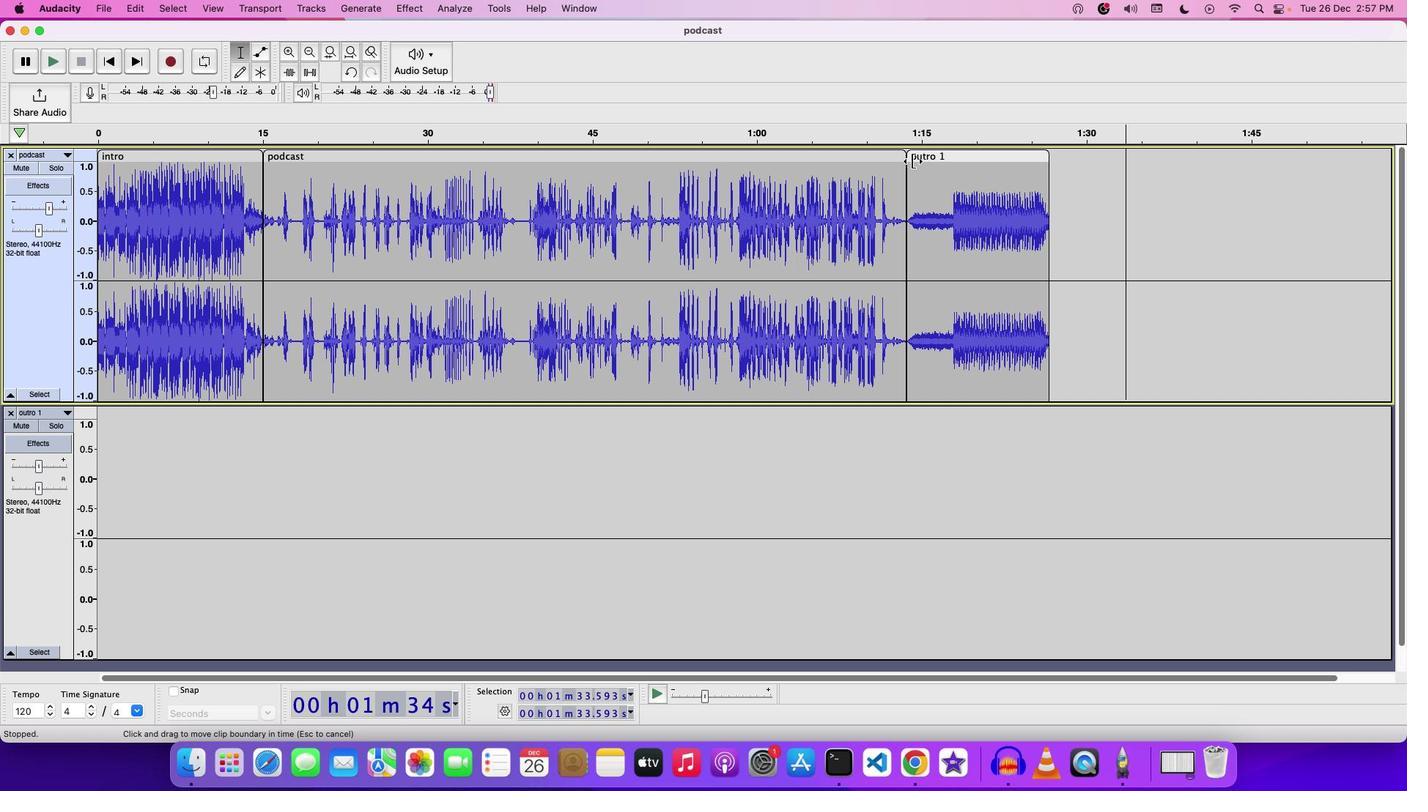 
Action: Mouse moved to (905, 161)
Screenshot: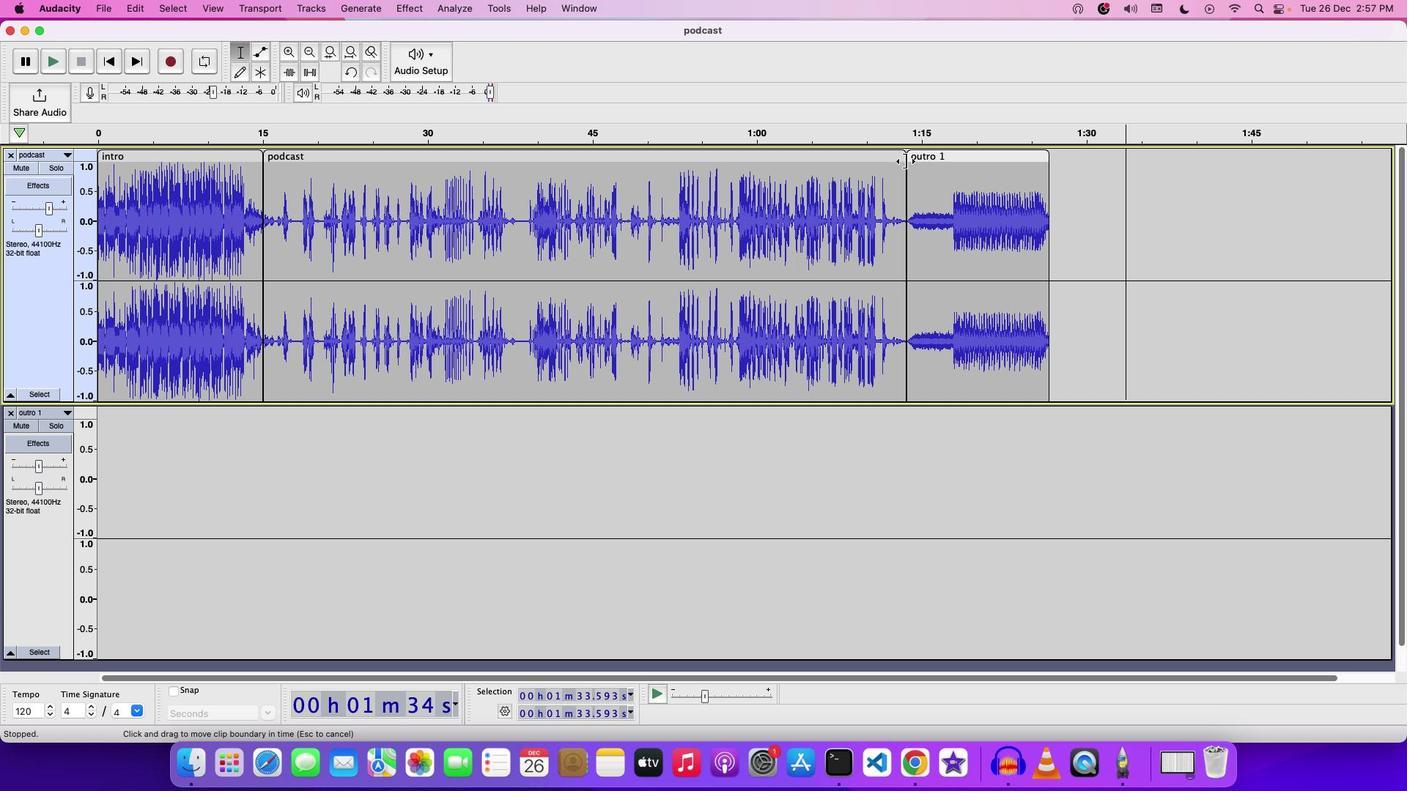 
Action: Mouse pressed left at (905, 161)
Screenshot: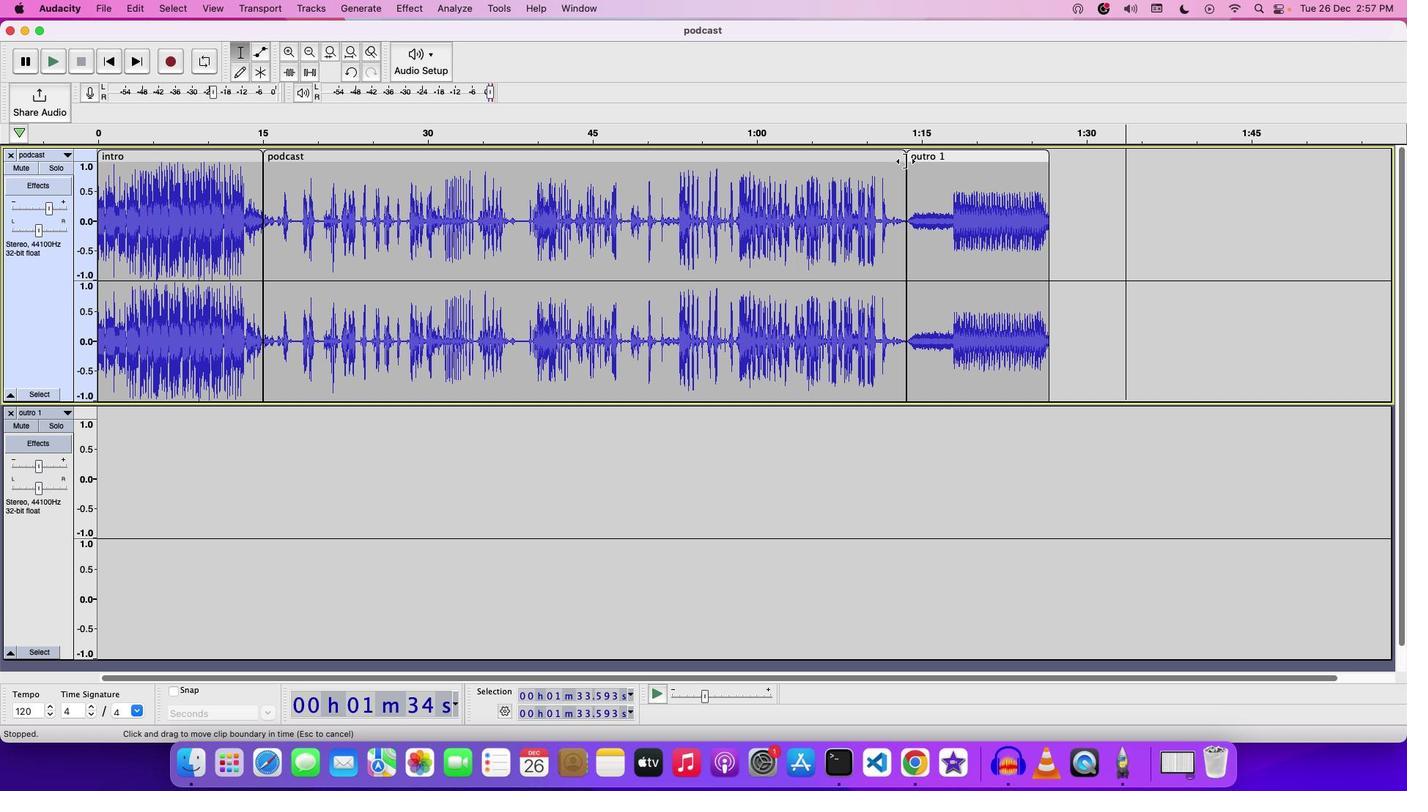 
Action: Mouse moved to (924, 157)
Screenshot: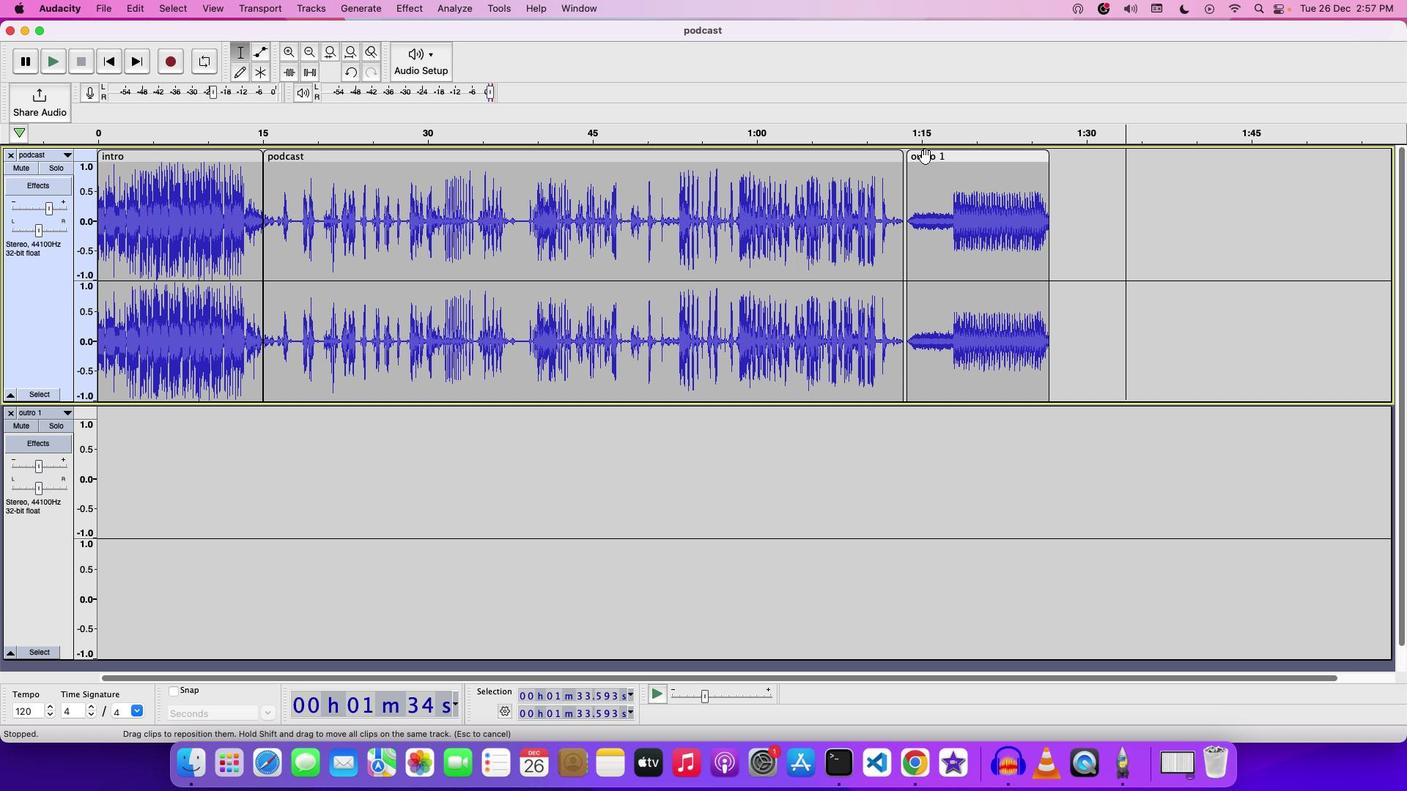 
Action: Mouse pressed left at (924, 157)
Screenshot: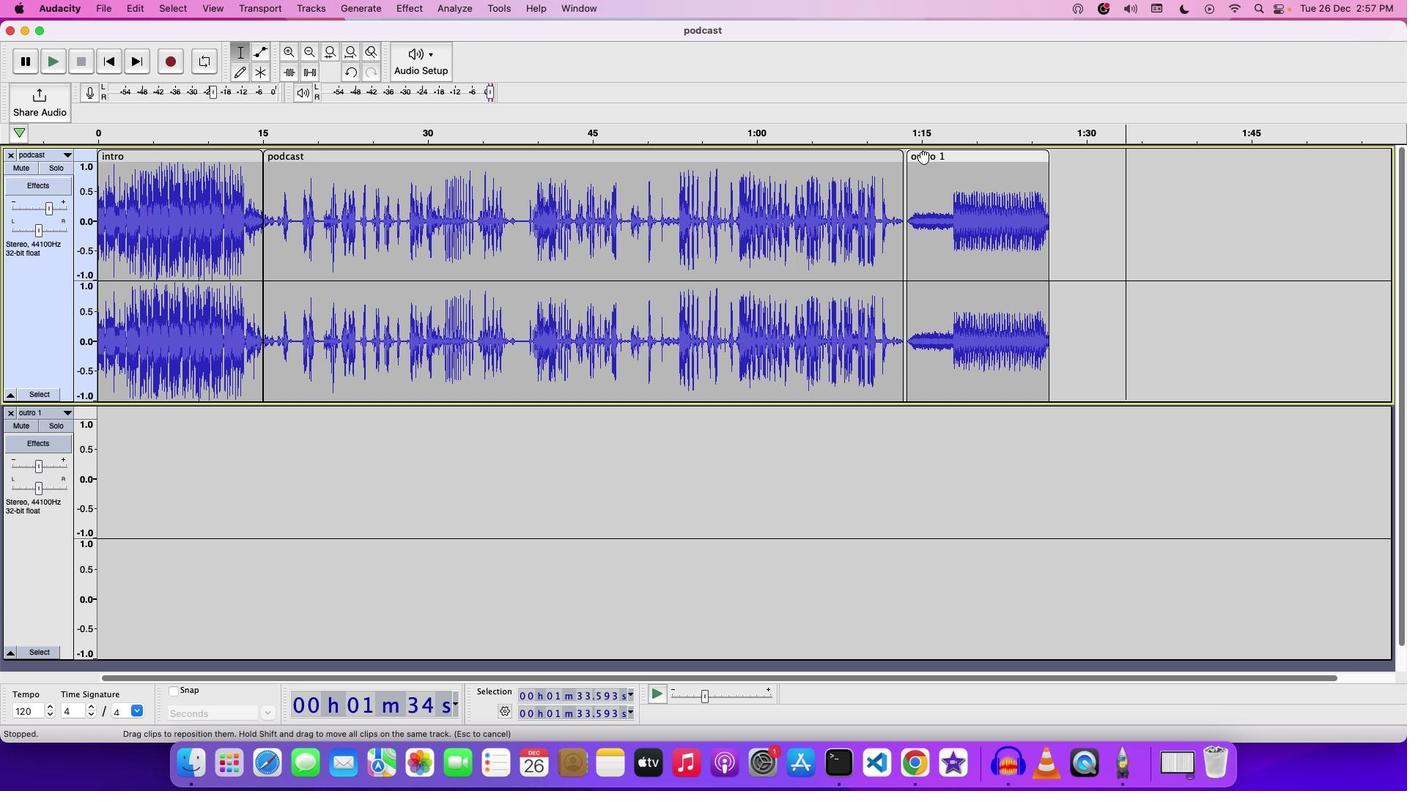 
Action: Mouse moved to (181, 156)
Screenshot: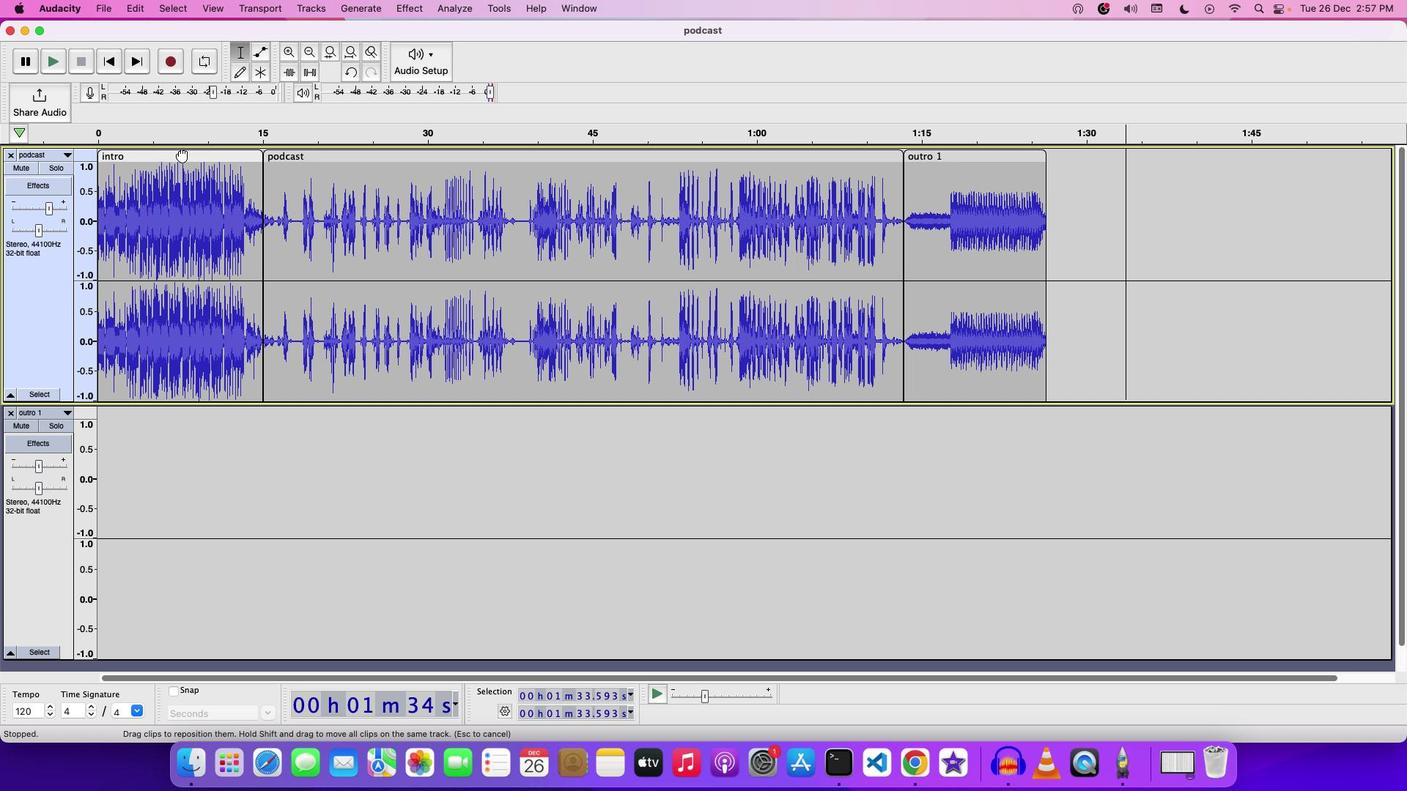 
Action: Mouse pressed left at (181, 156)
Screenshot: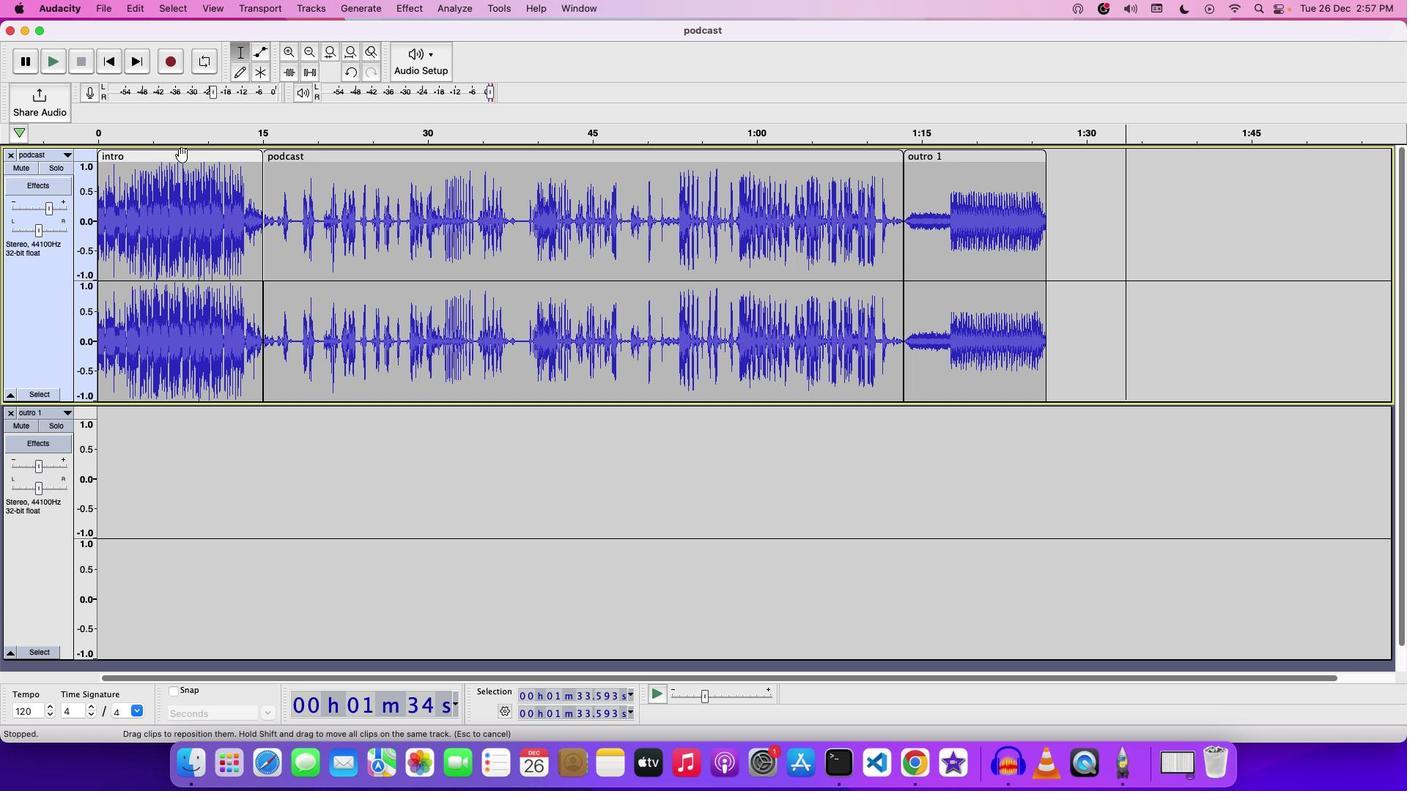 
Action: Mouse moved to (320, 154)
Screenshot: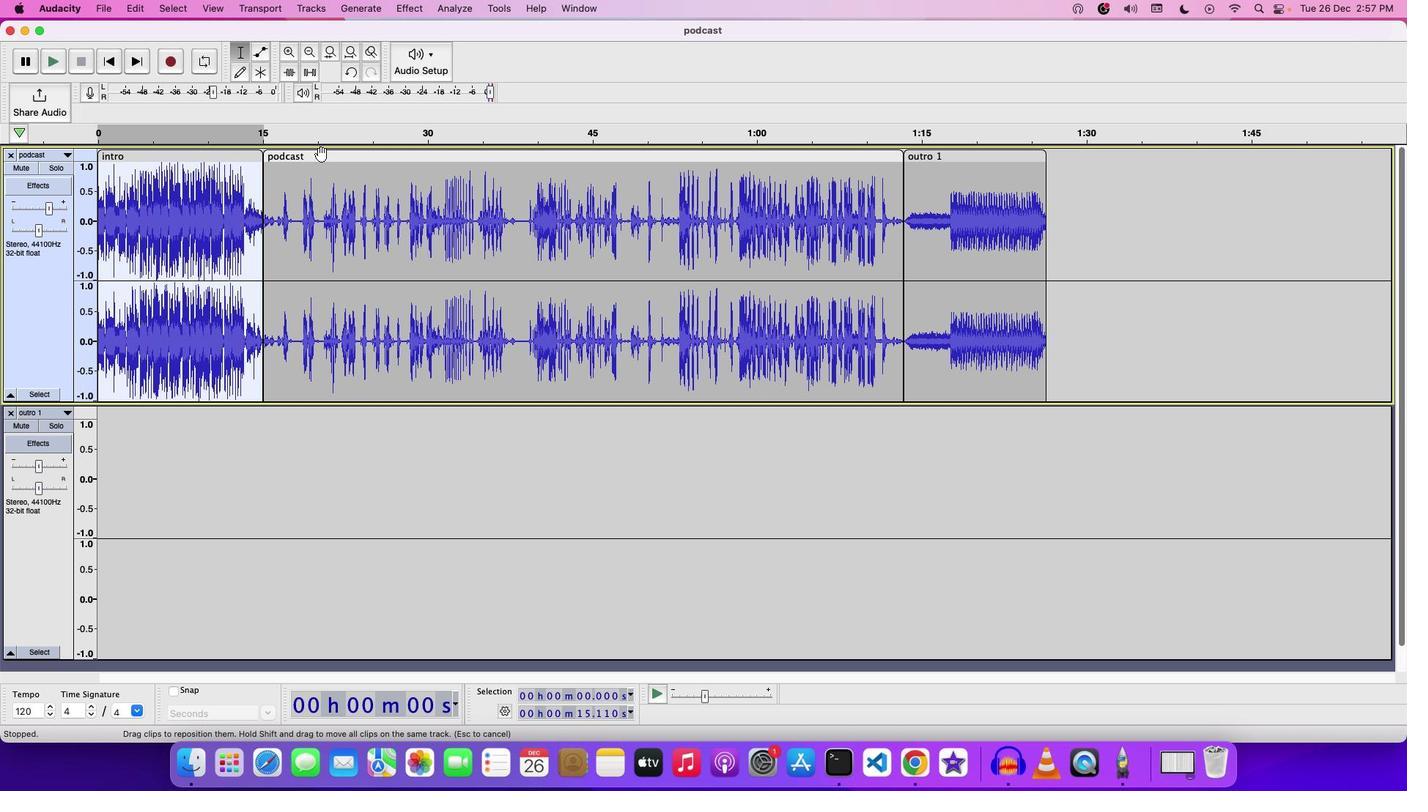 
Action: Mouse pressed left at (320, 154)
Screenshot: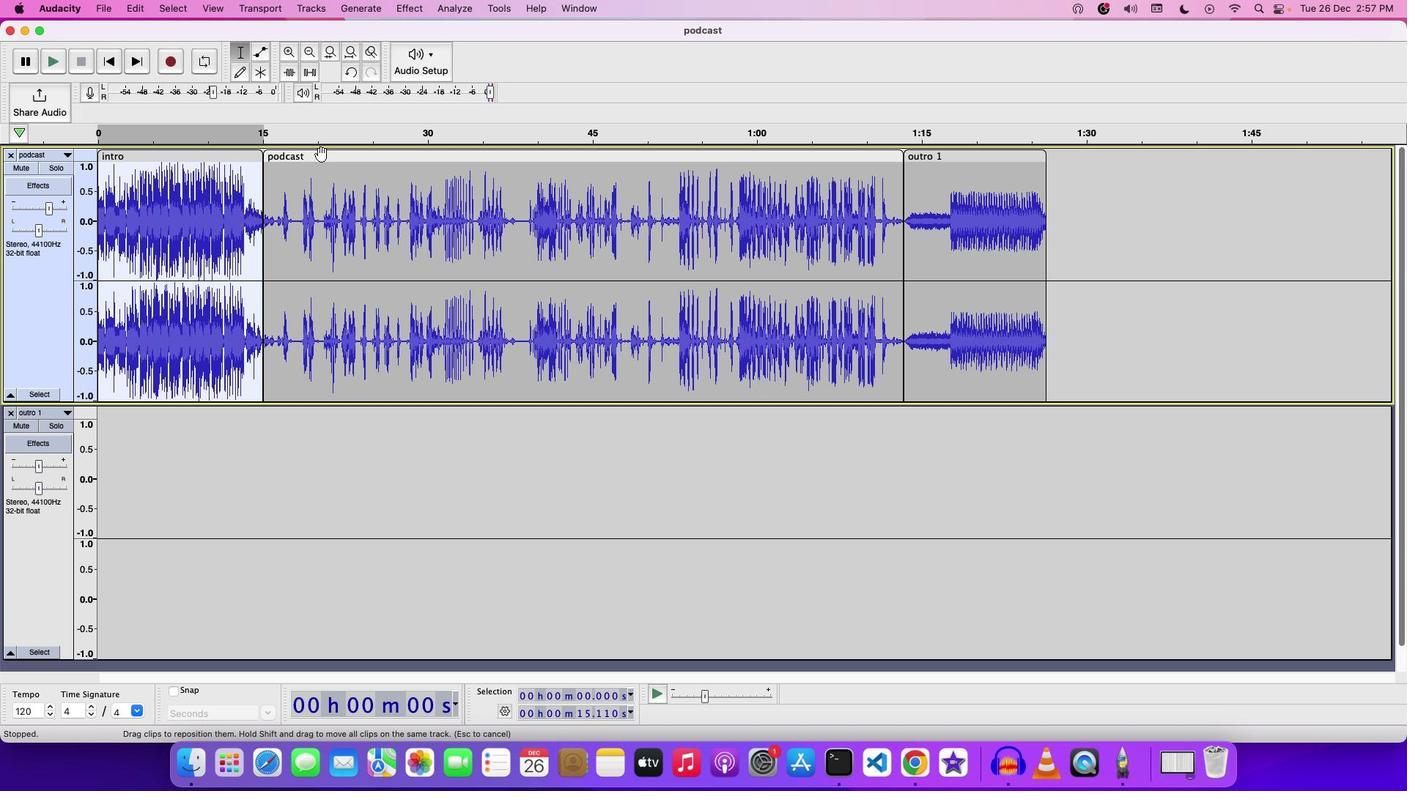 
Action: Mouse moved to (98, 12)
Screenshot: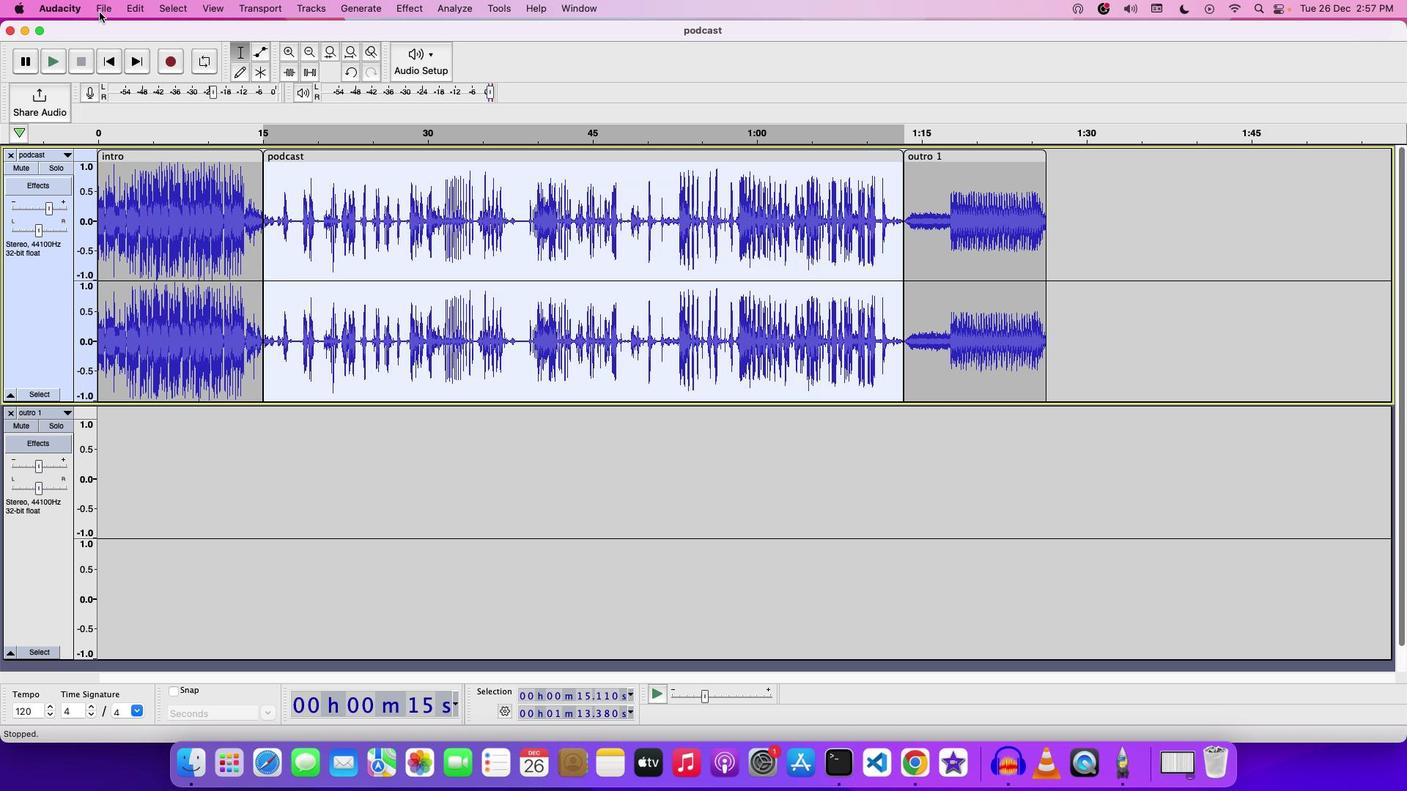 
Action: Mouse pressed left at (98, 12)
Screenshot: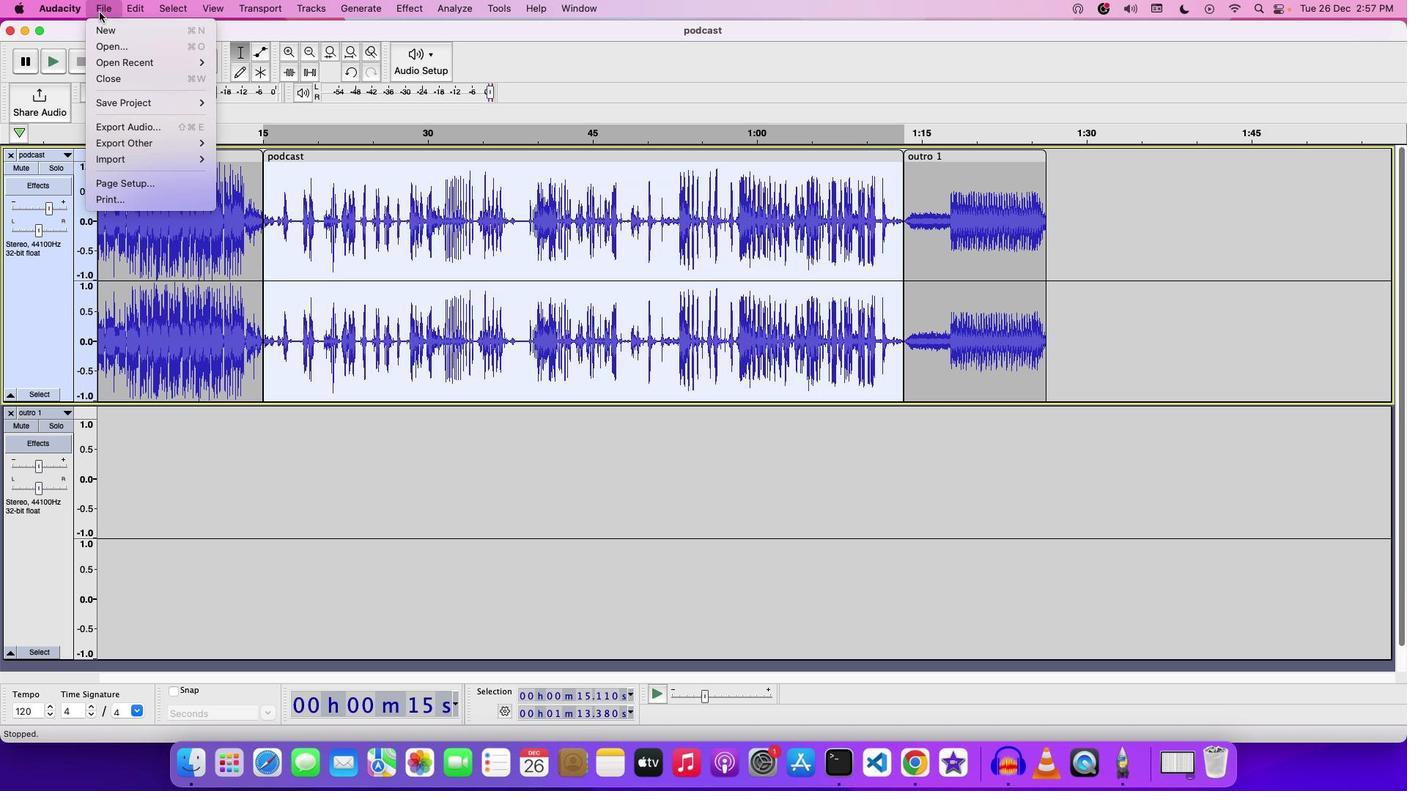 
Action: Mouse moved to (137, 51)
Screenshot: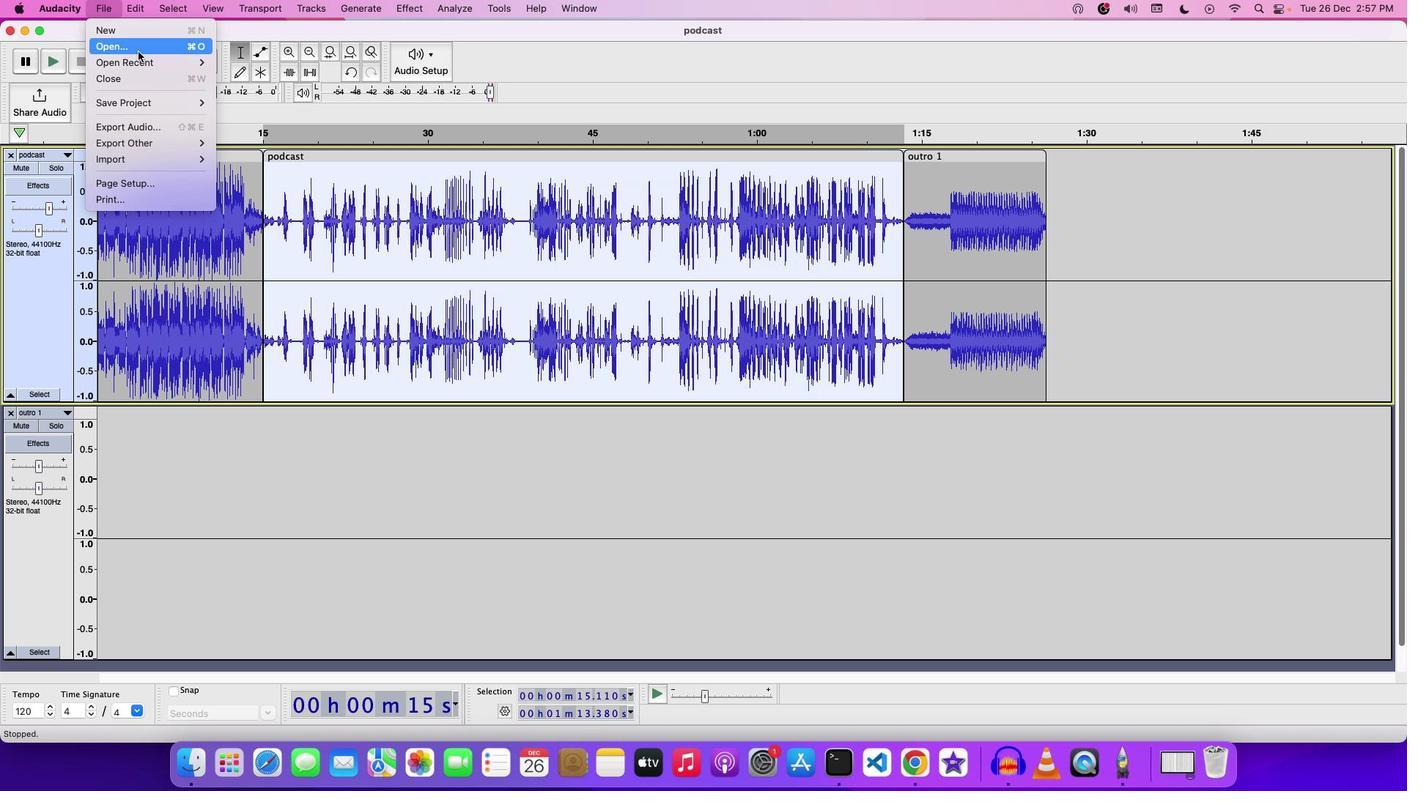 
Action: Mouse pressed left at (137, 51)
Screenshot: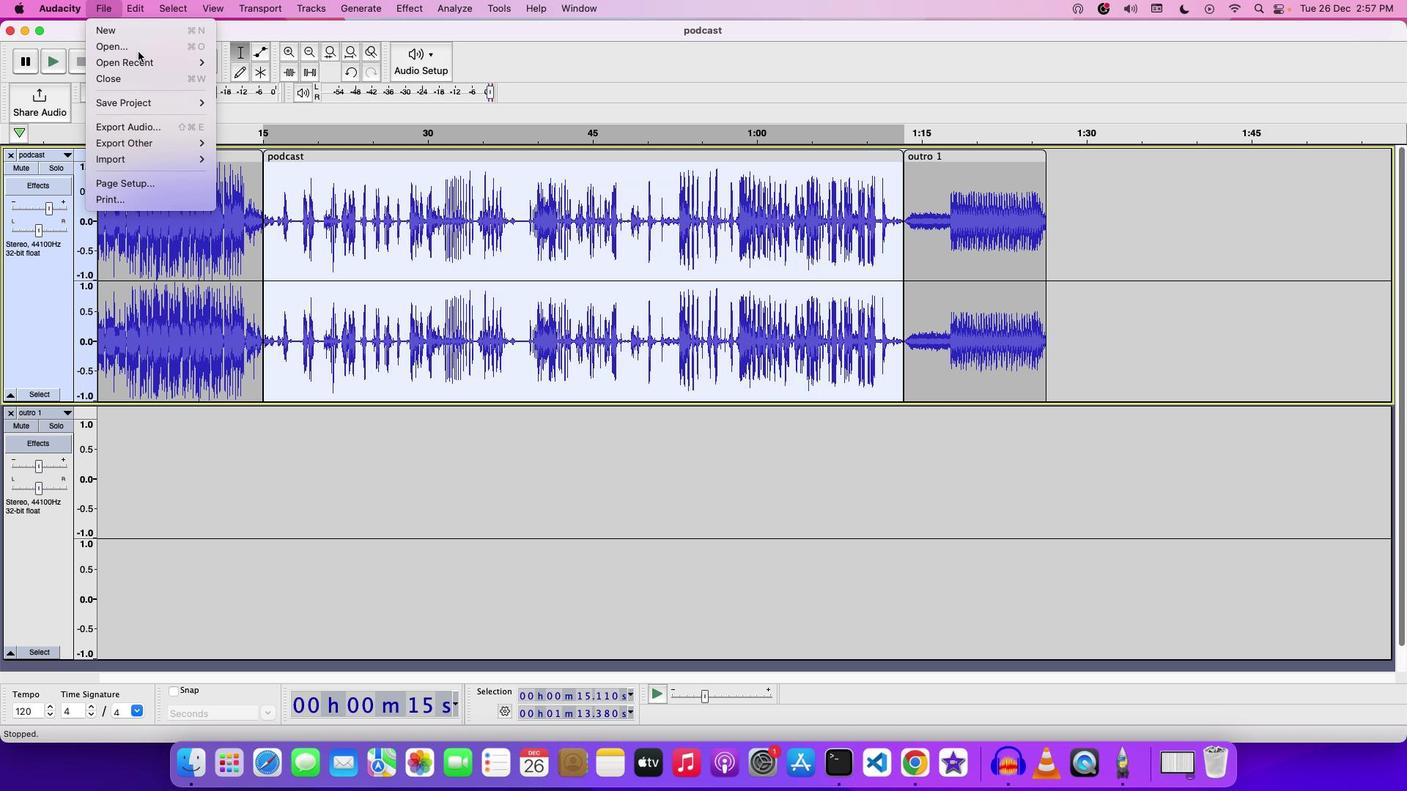 
Action: Mouse moved to (610, 211)
Screenshot: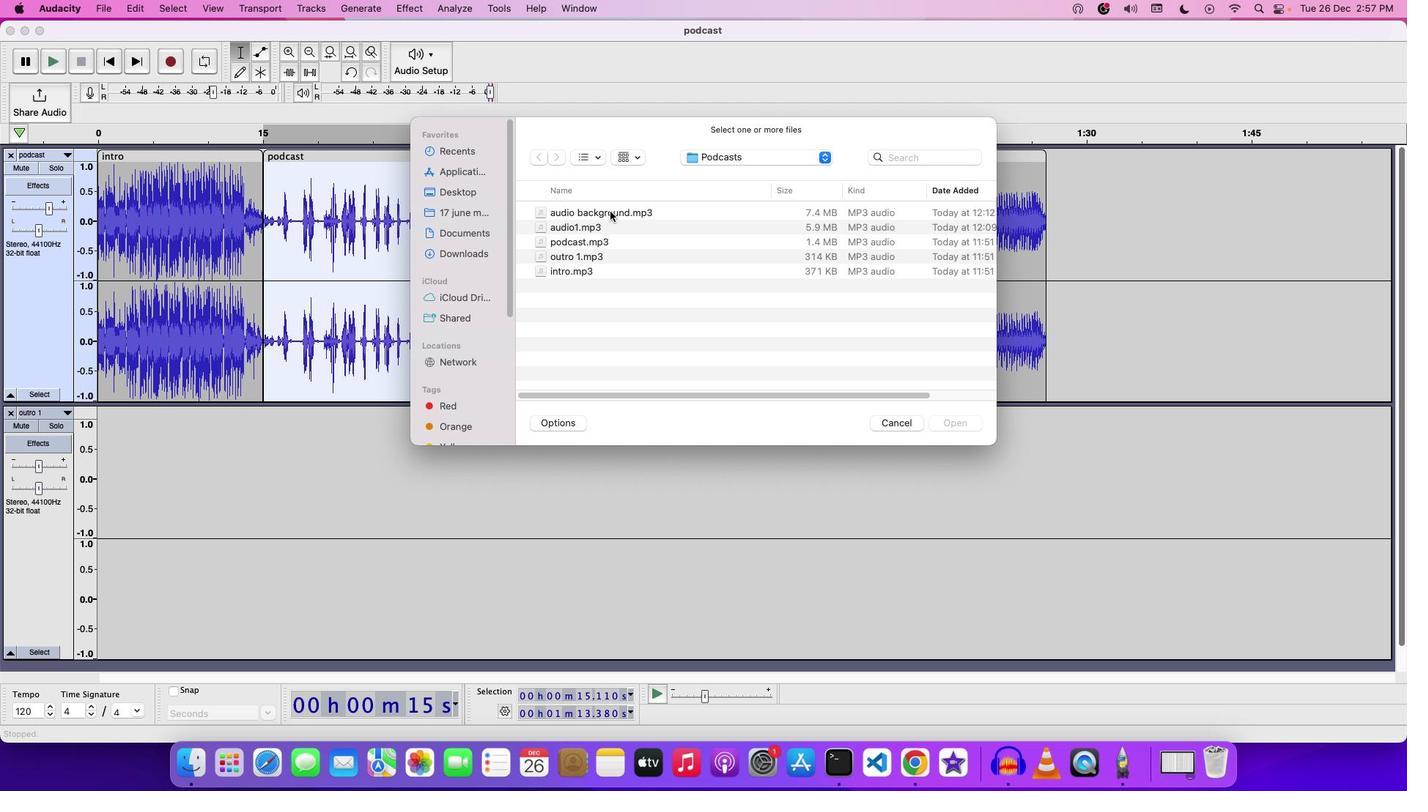 
Action: Mouse pressed left at (610, 211)
Screenshot: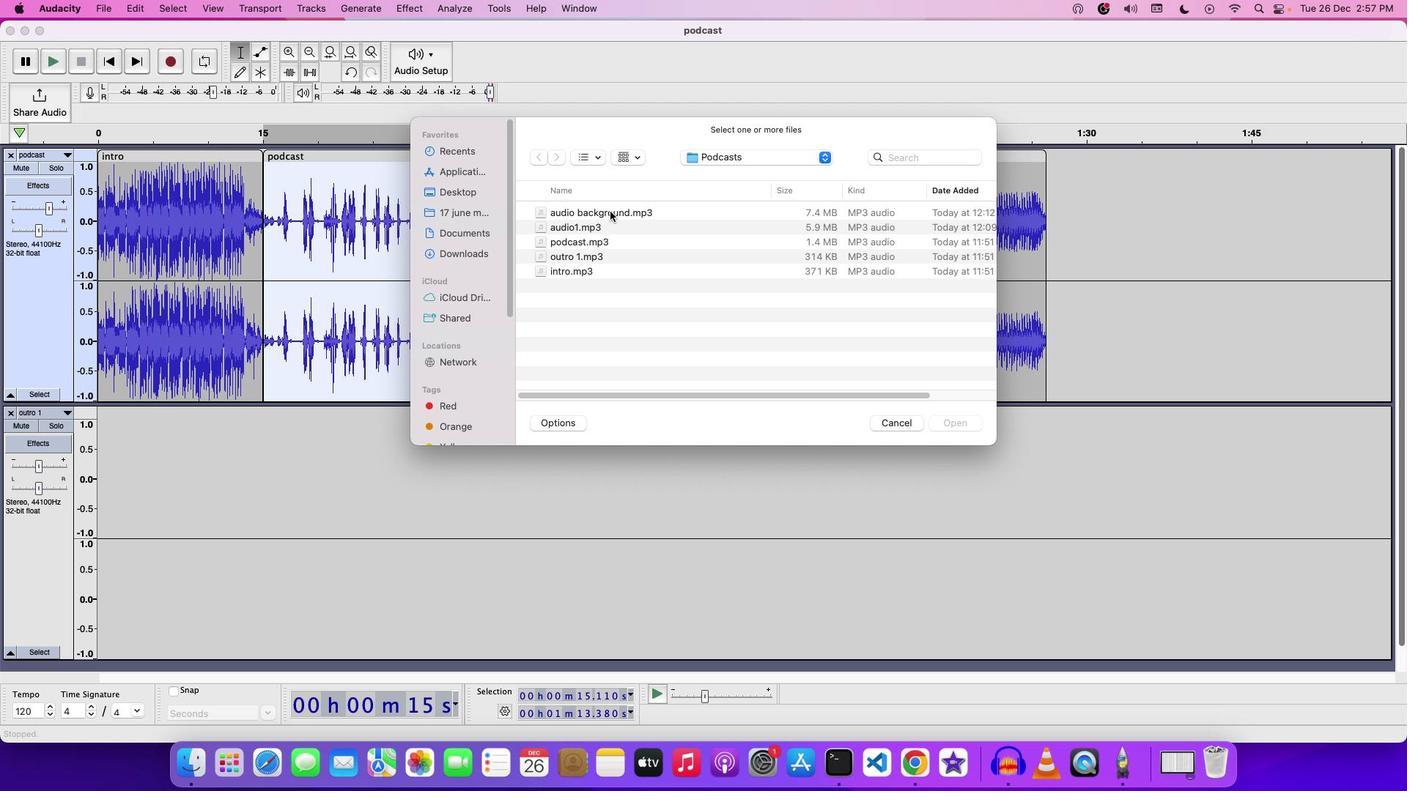 
Action: Mouse moved to (621, 214)
Screenshot: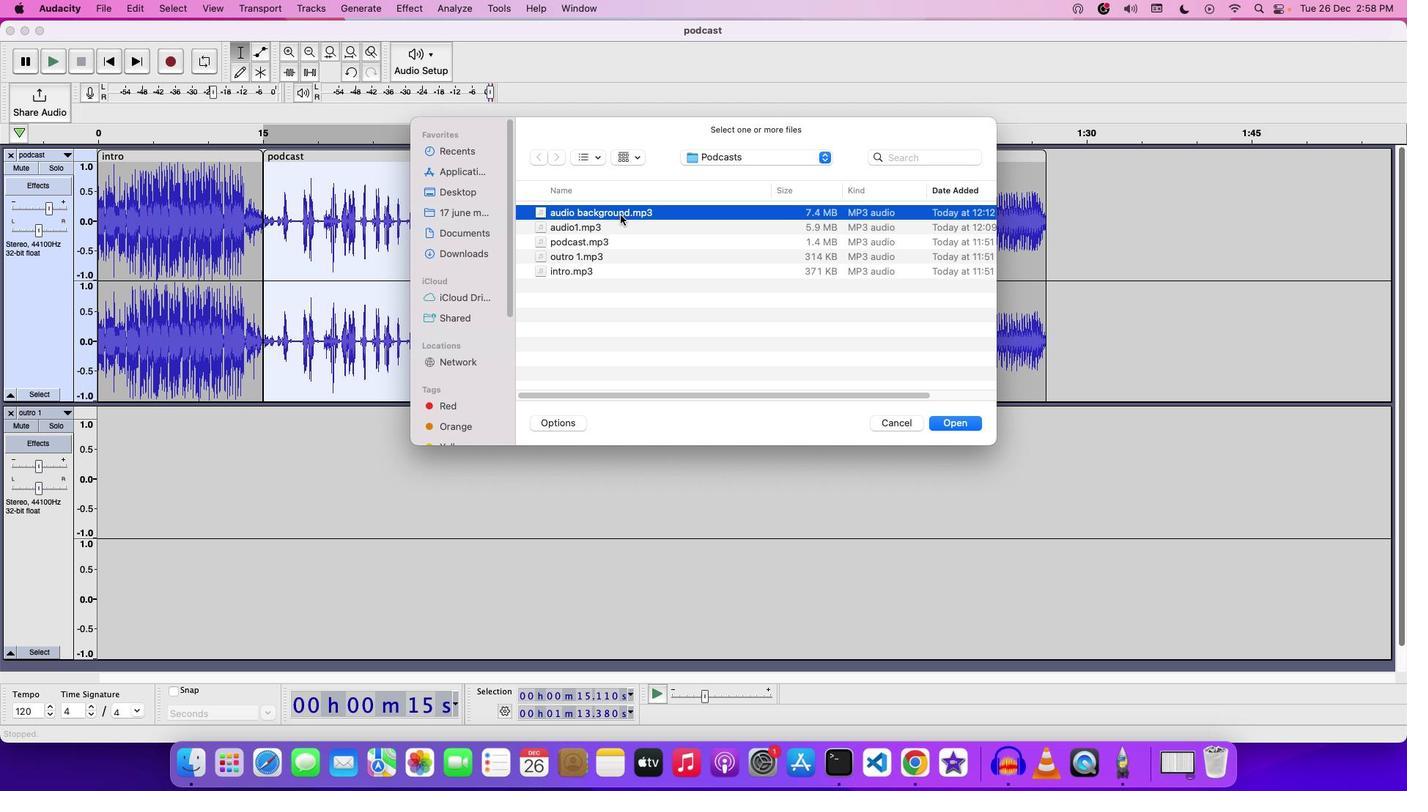 
Action: Mouse pressed left at (621, 214)
Screenshot: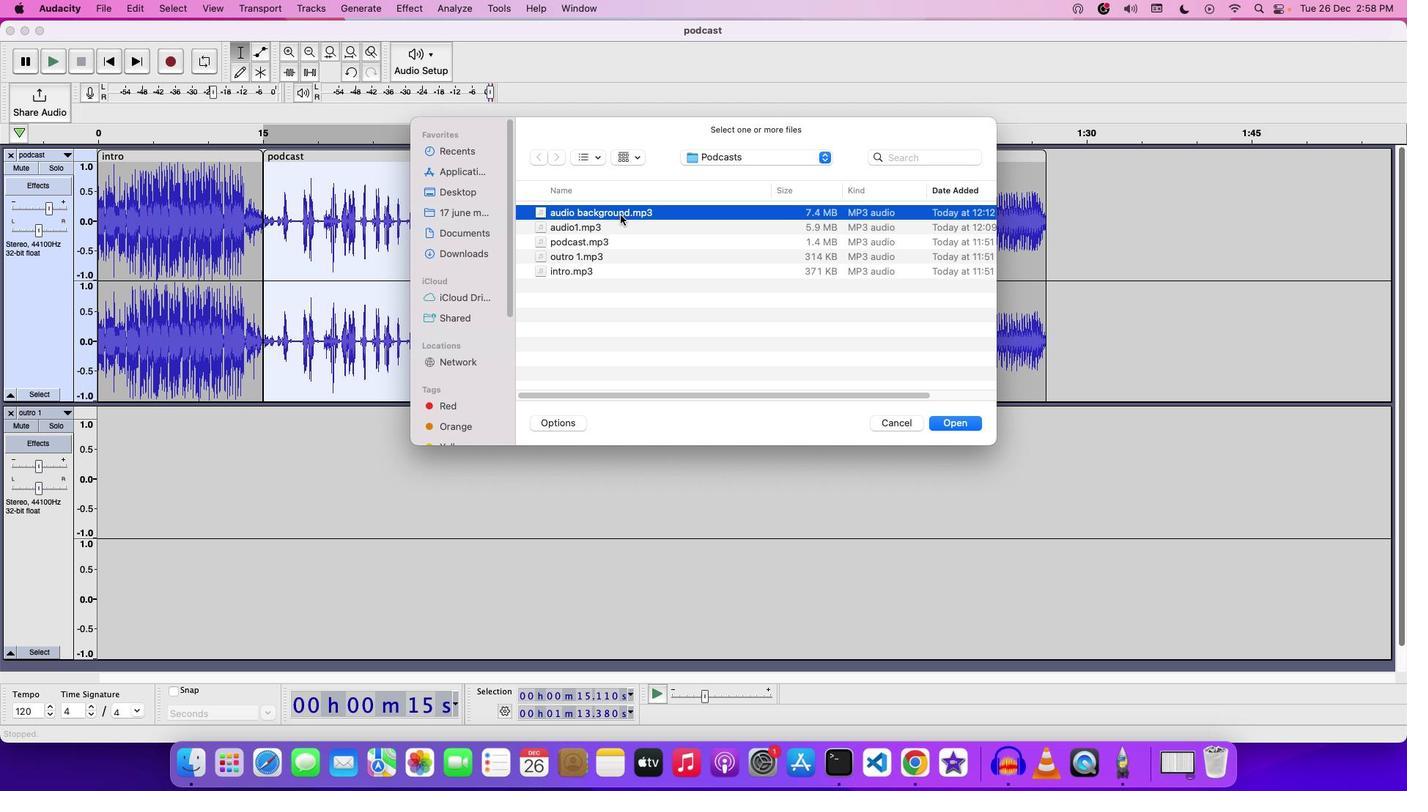 
Action: Mouse moved to (896, 428)
Screenshot: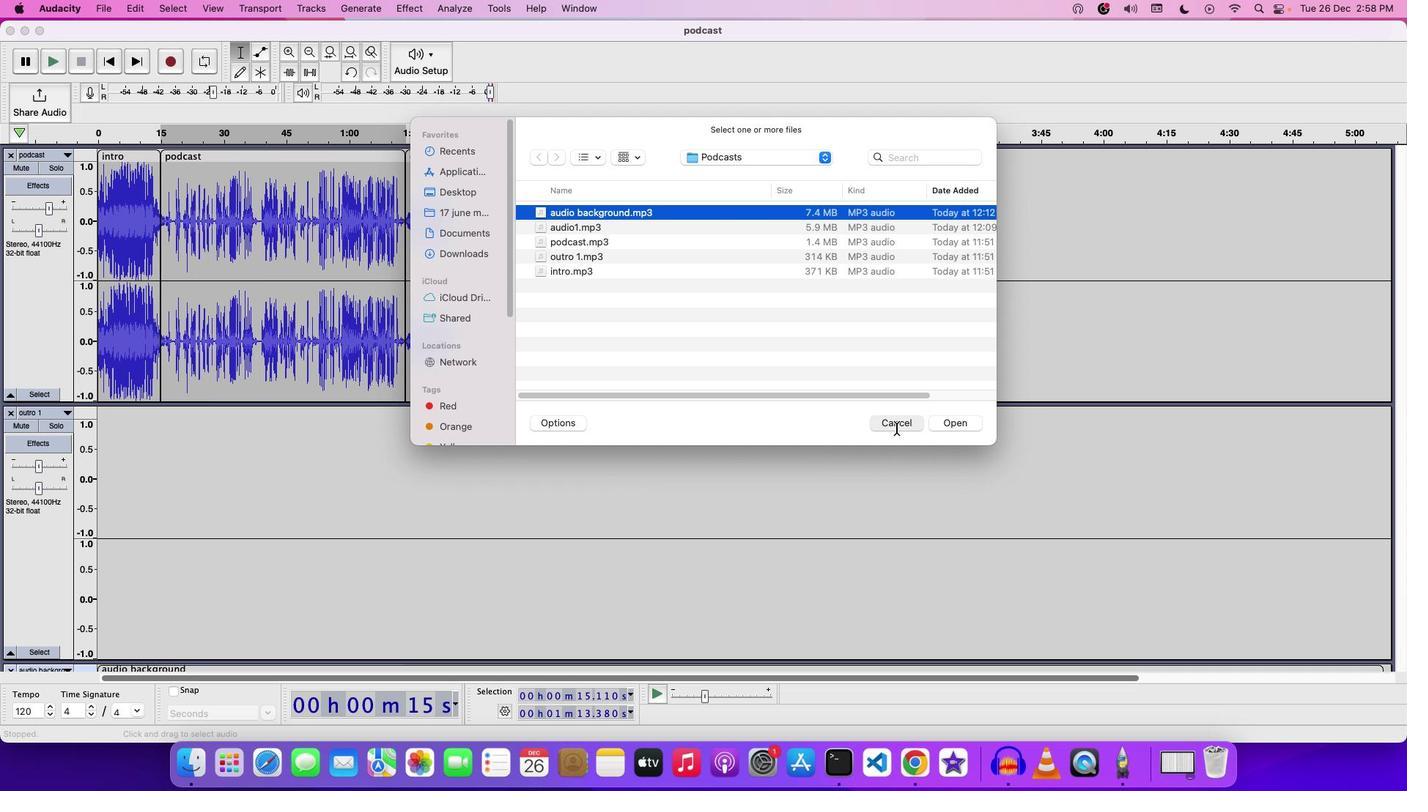 
Action: Mouse pressed left at (896, 428)
Screenshot: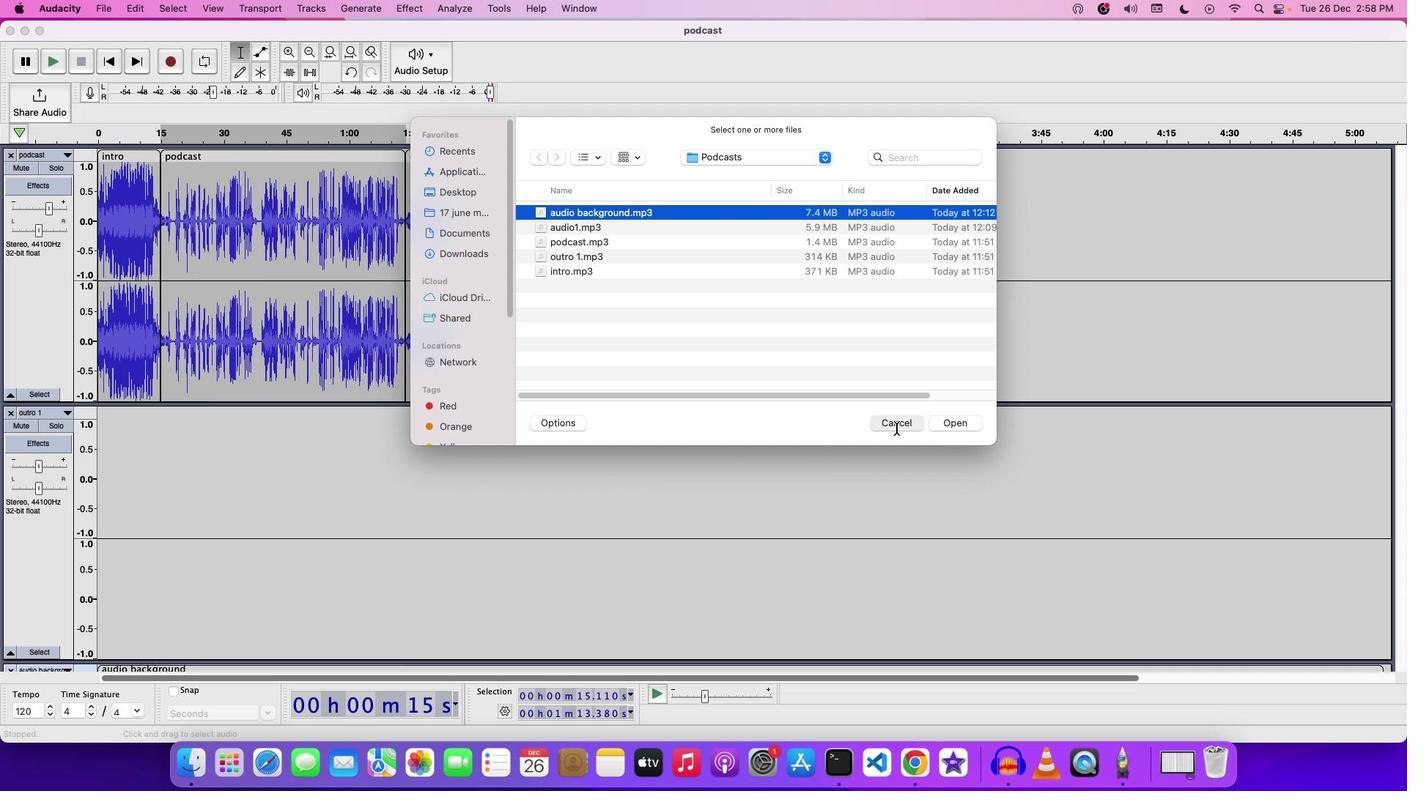 
Action: Mouse moved to (142, 415)
Screenshot: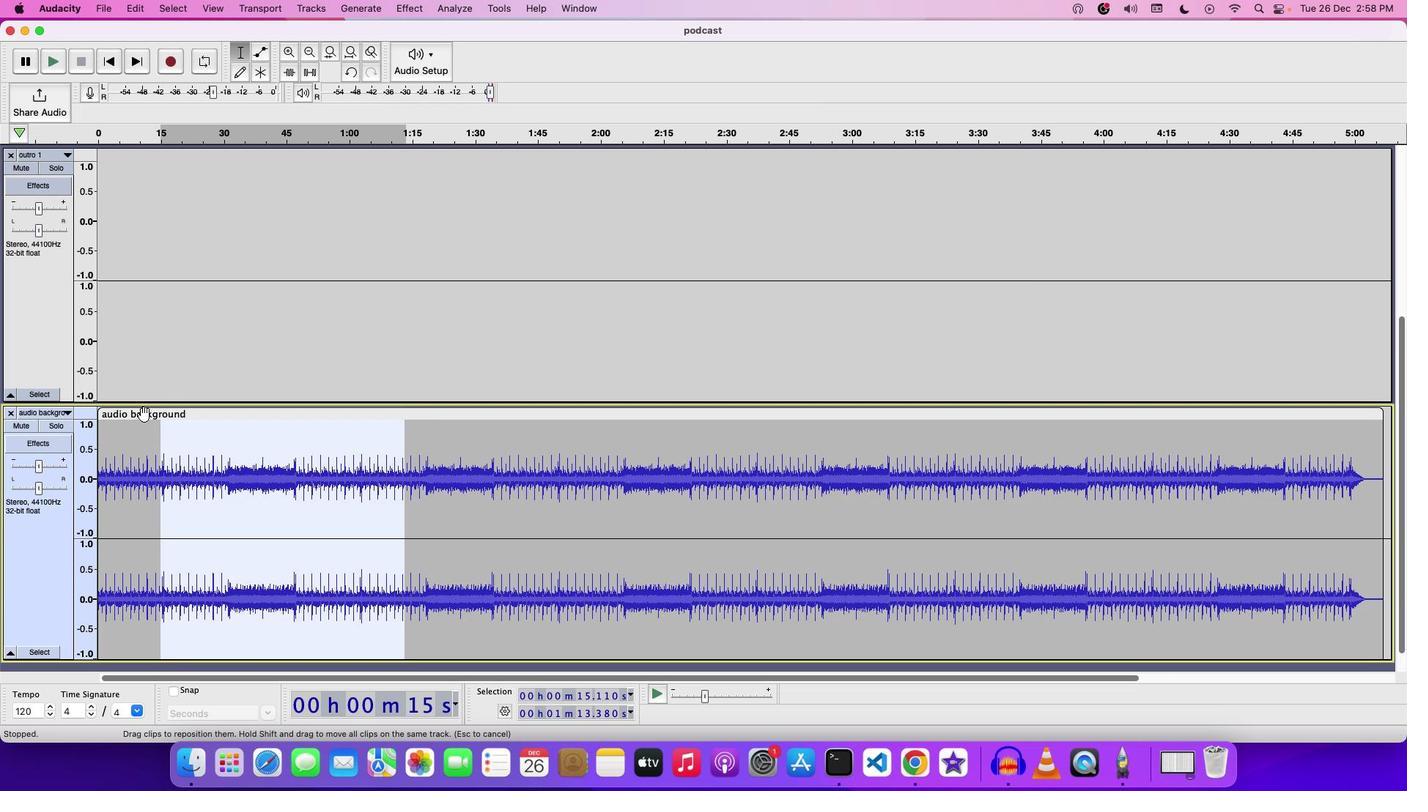 
Action: Mouse pressed left at (142, 415)
Screenshot: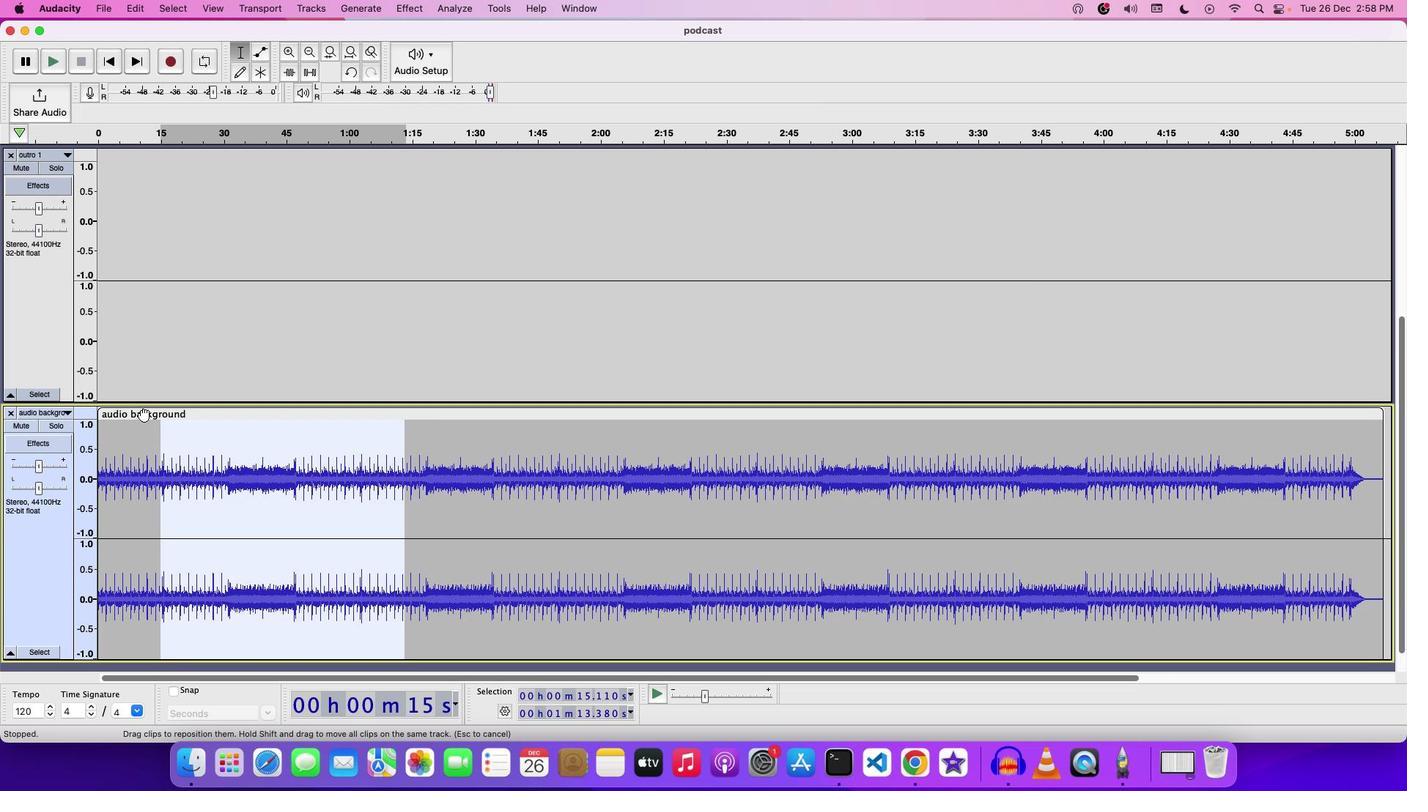 
Action: Mouse pressed left at (142, 415)
Screenshot: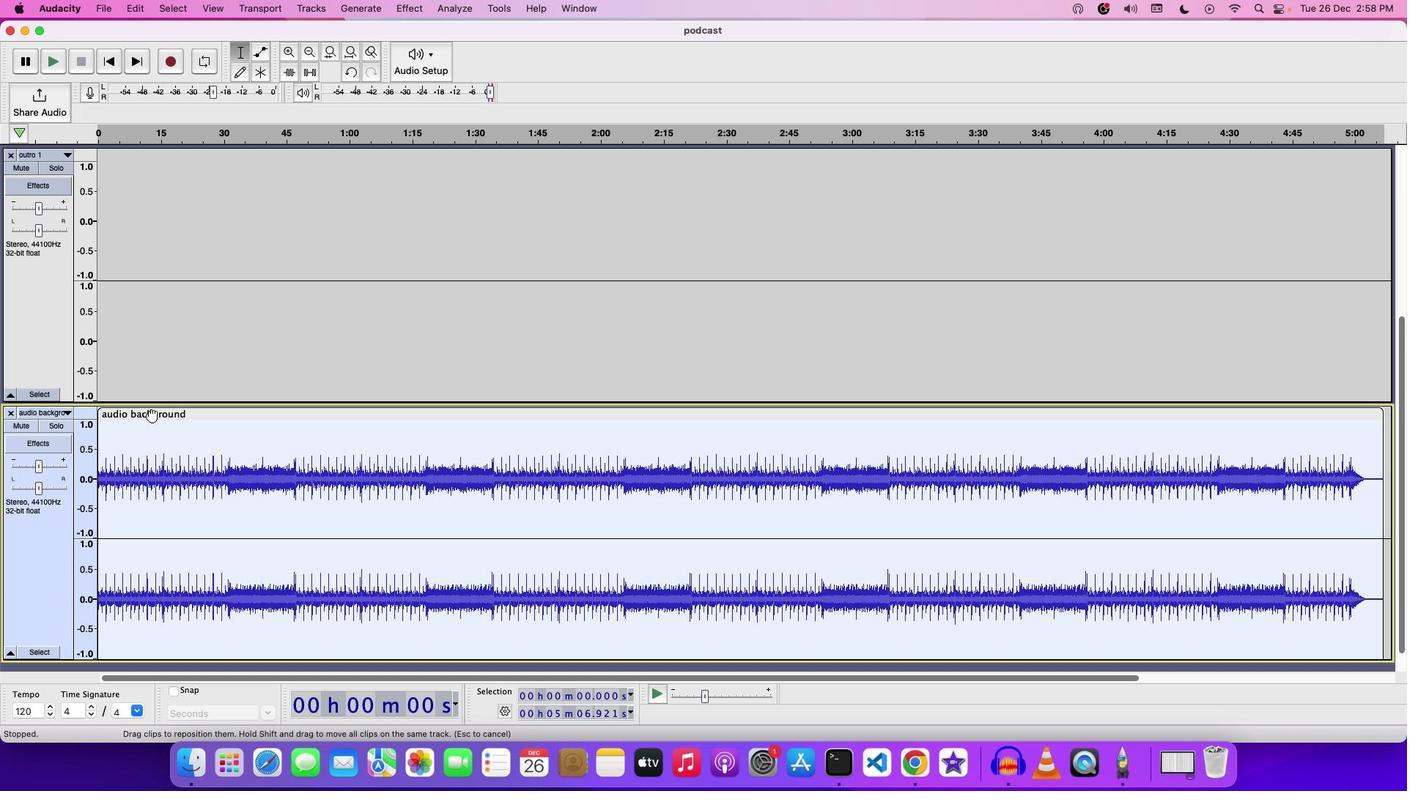 
Action: Mouse moved to (13, 412)
Screenshot: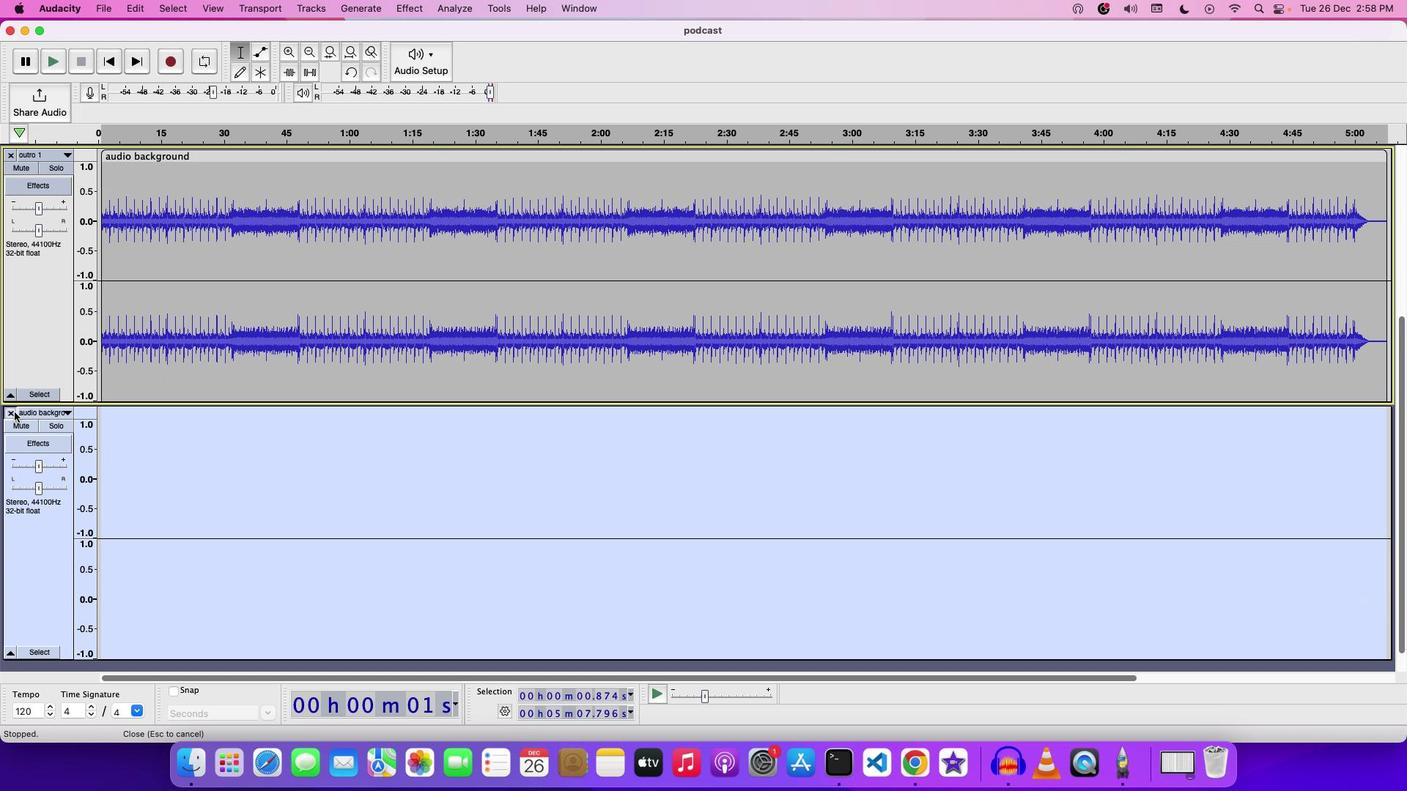 
Action: Mouse pressed left at (13, 412)
Screenshot: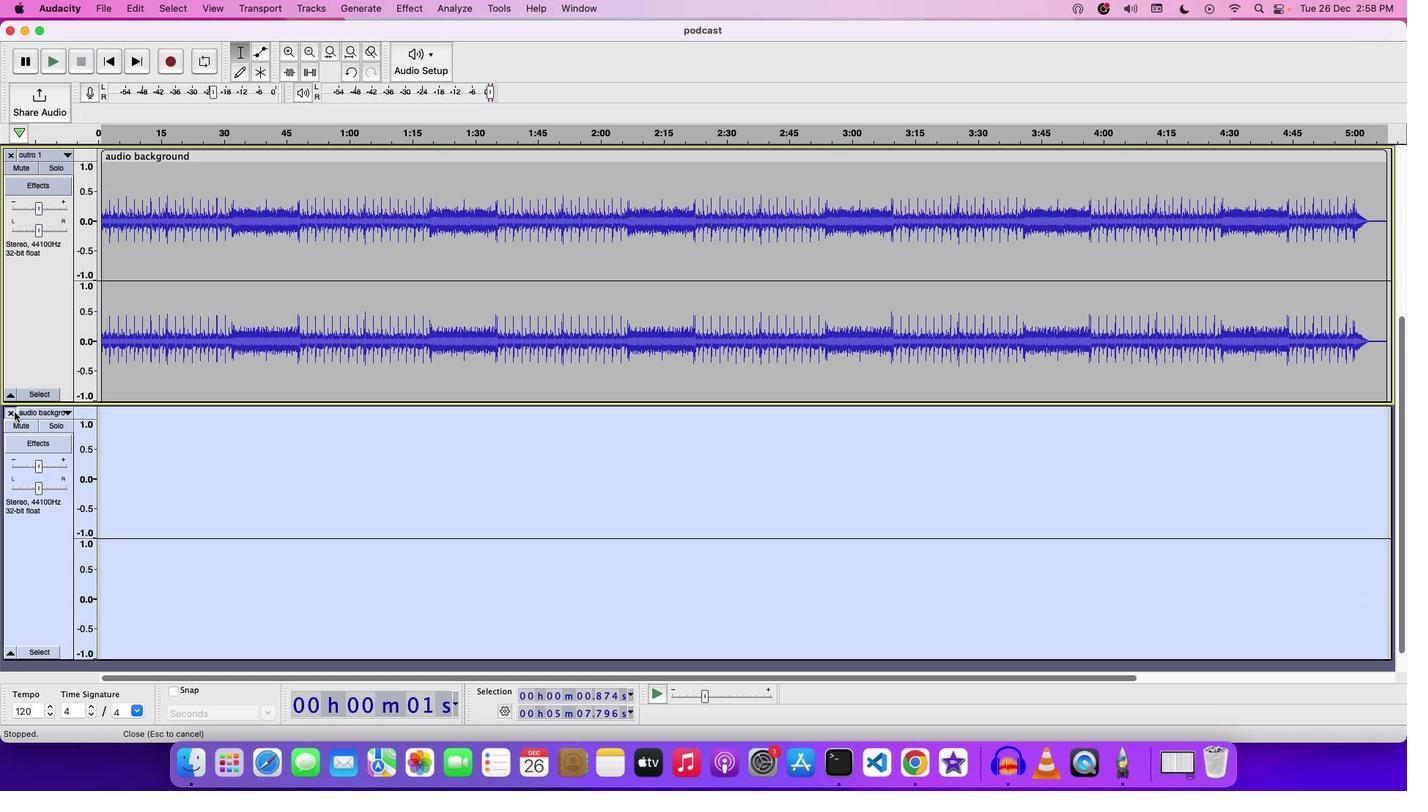 
Action: Mouse moved to (301, 368)
Screenshot: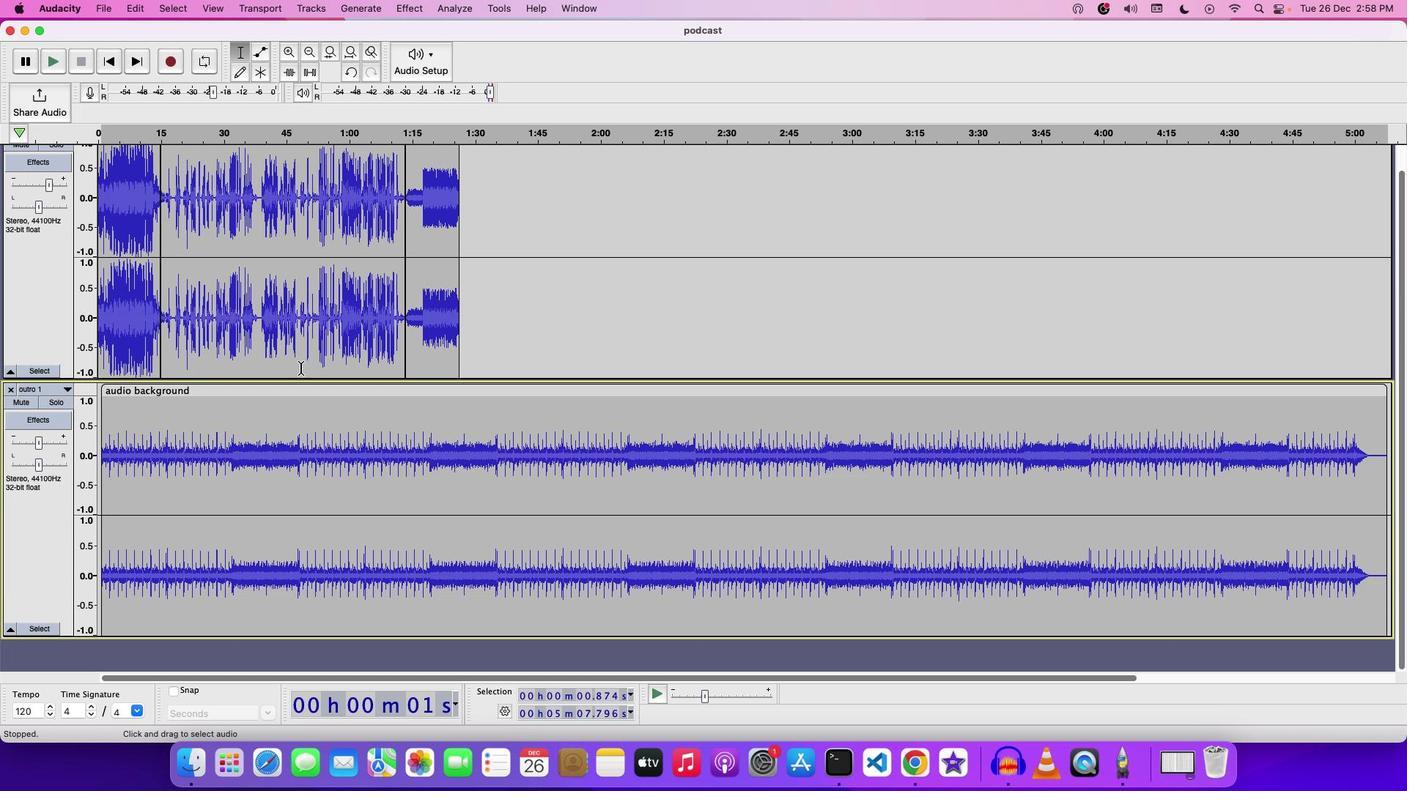 
Action: Mouse scrolled (301, 368) with delta (0, 0)
Screenshot: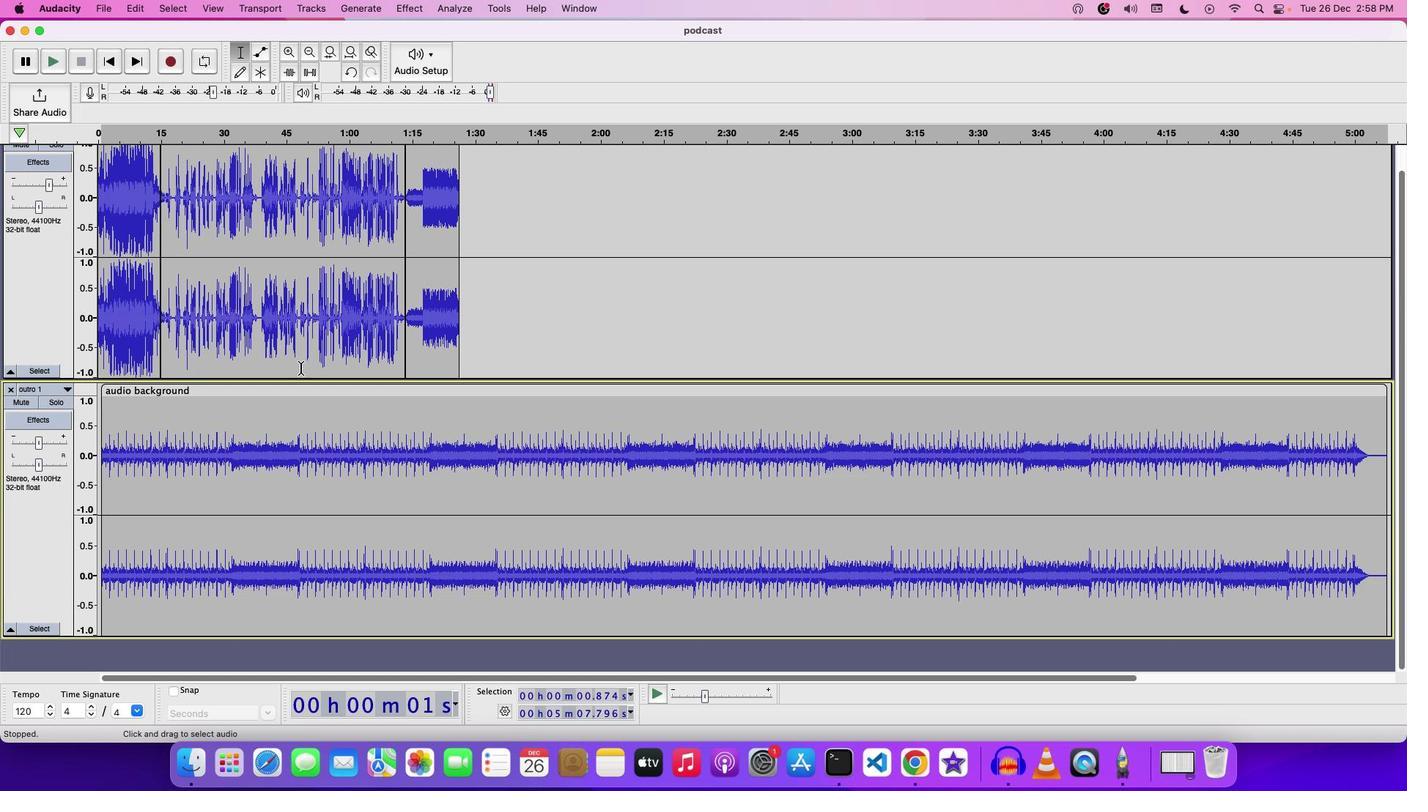 
Action: Mouse moved to (301, 368)
Screenshot: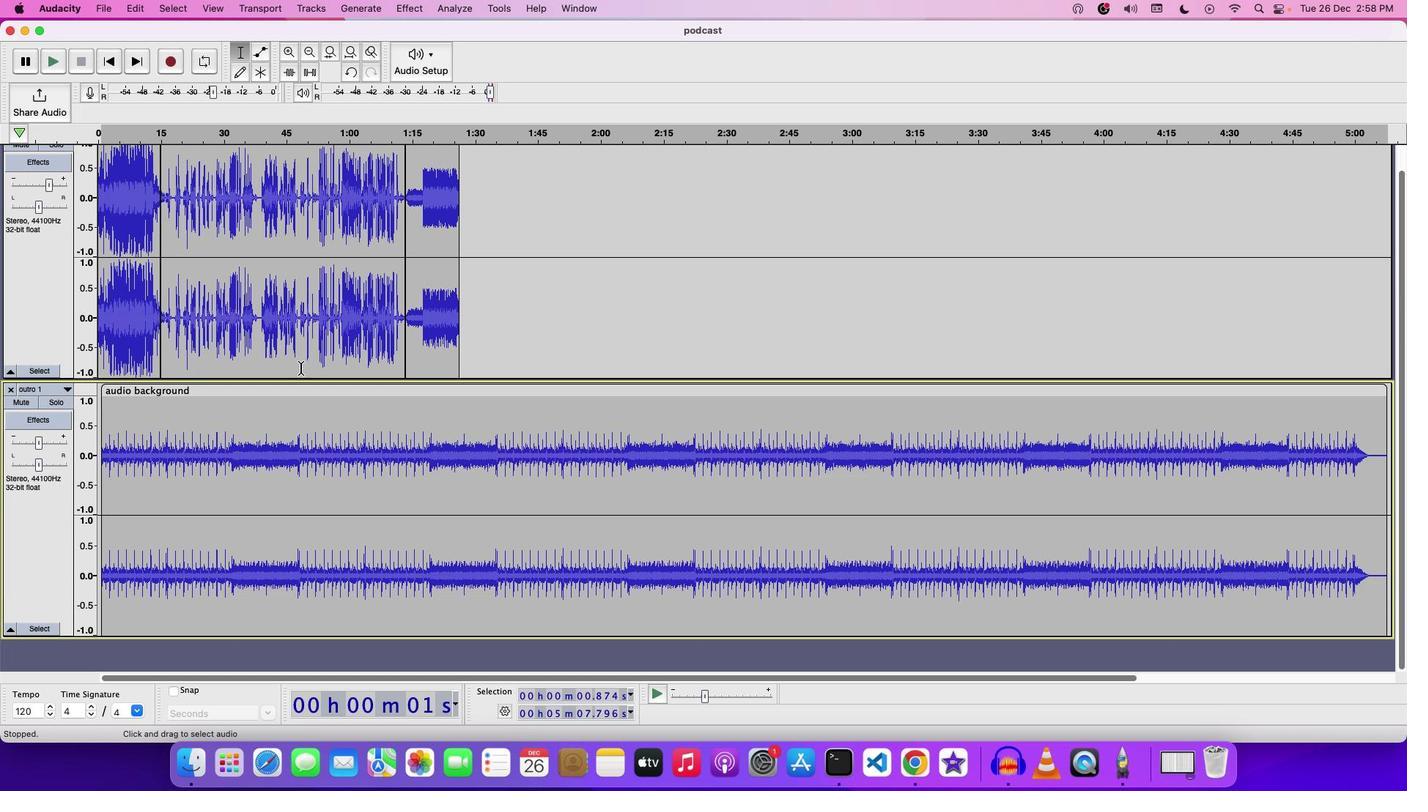 
Action: Mouse scrolled (301, 368) with delta (0, 0)
Screenshot: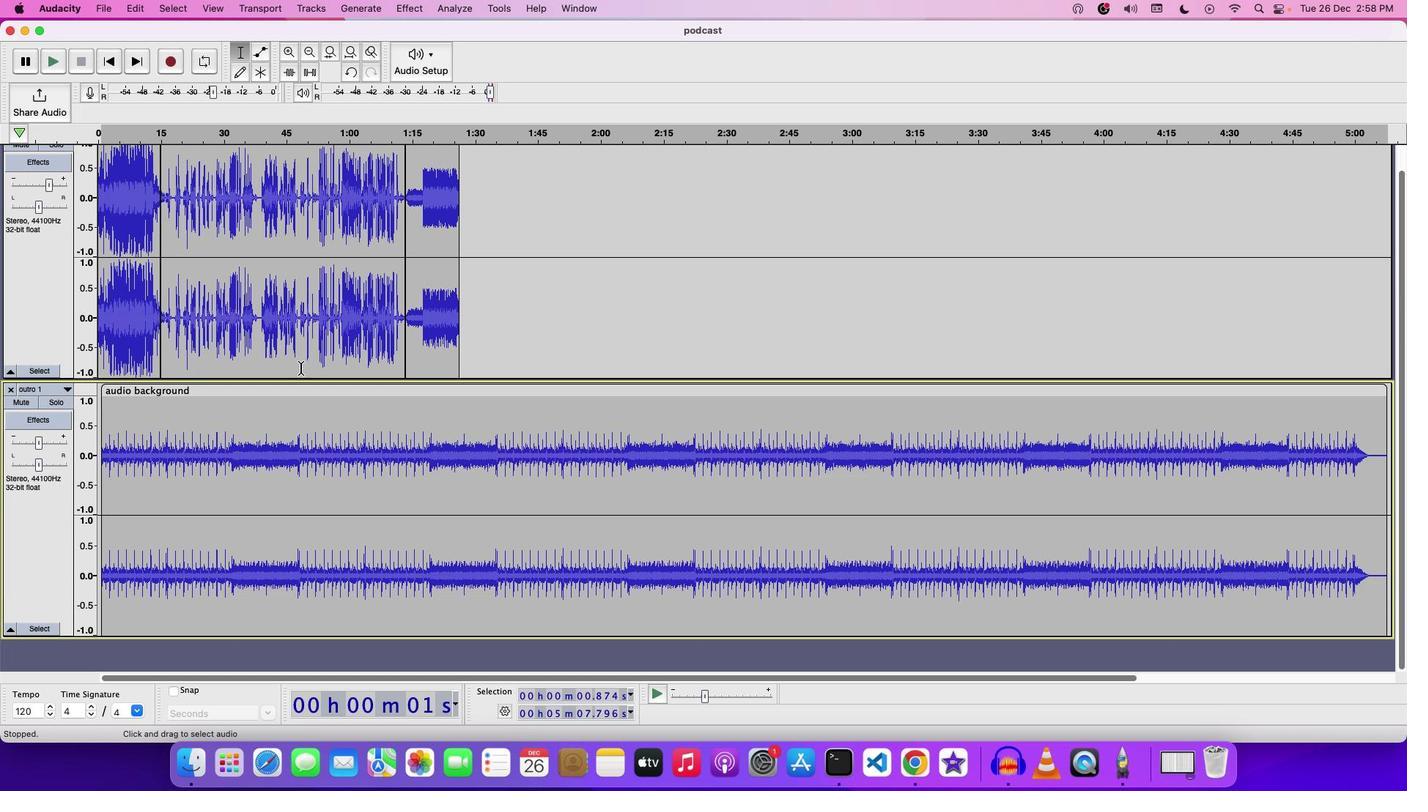 
Action: Mouse scrolled (301, 368) with delta (0, 0)
Screenshot: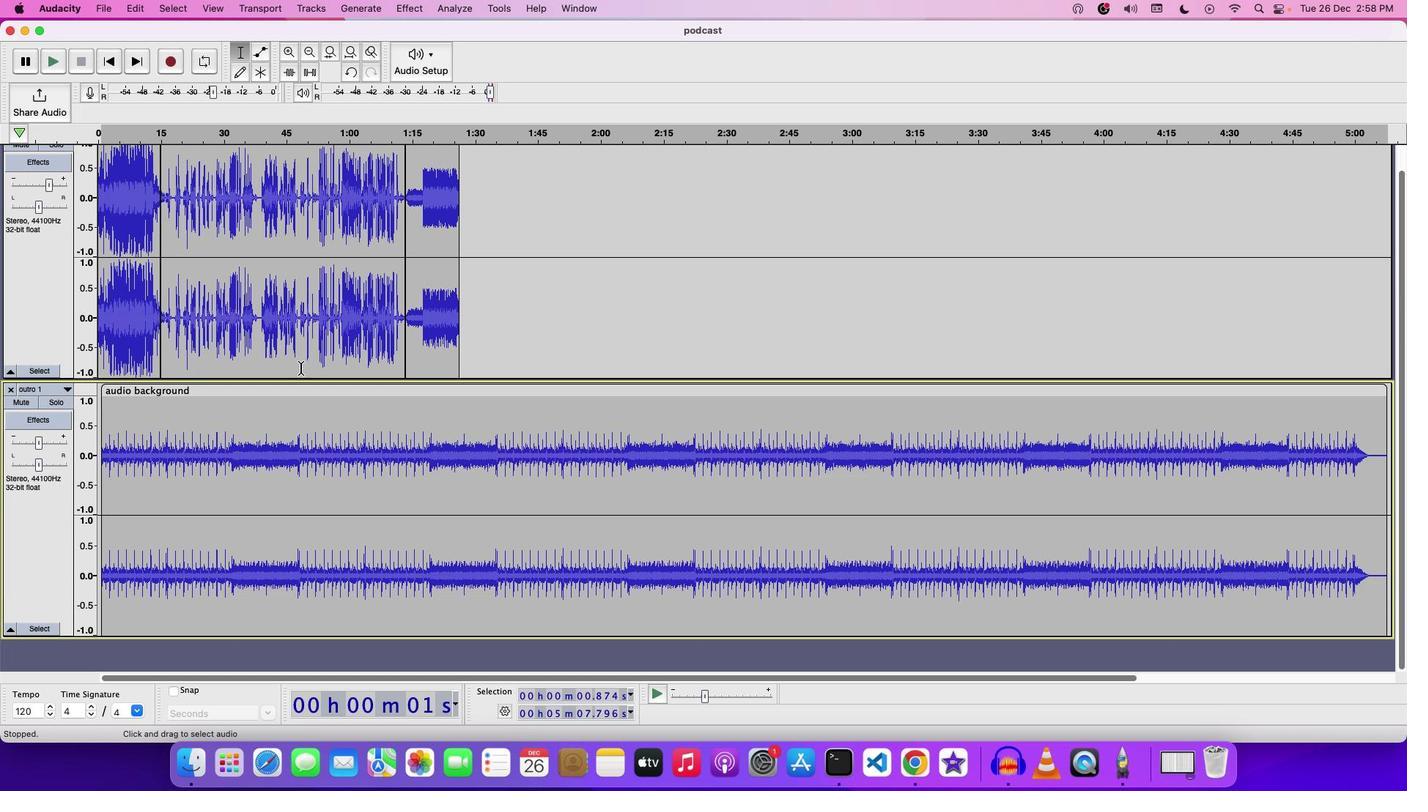 
Action: Mouse scrolled (301, 368) with delta (0, 0)
Screenshot: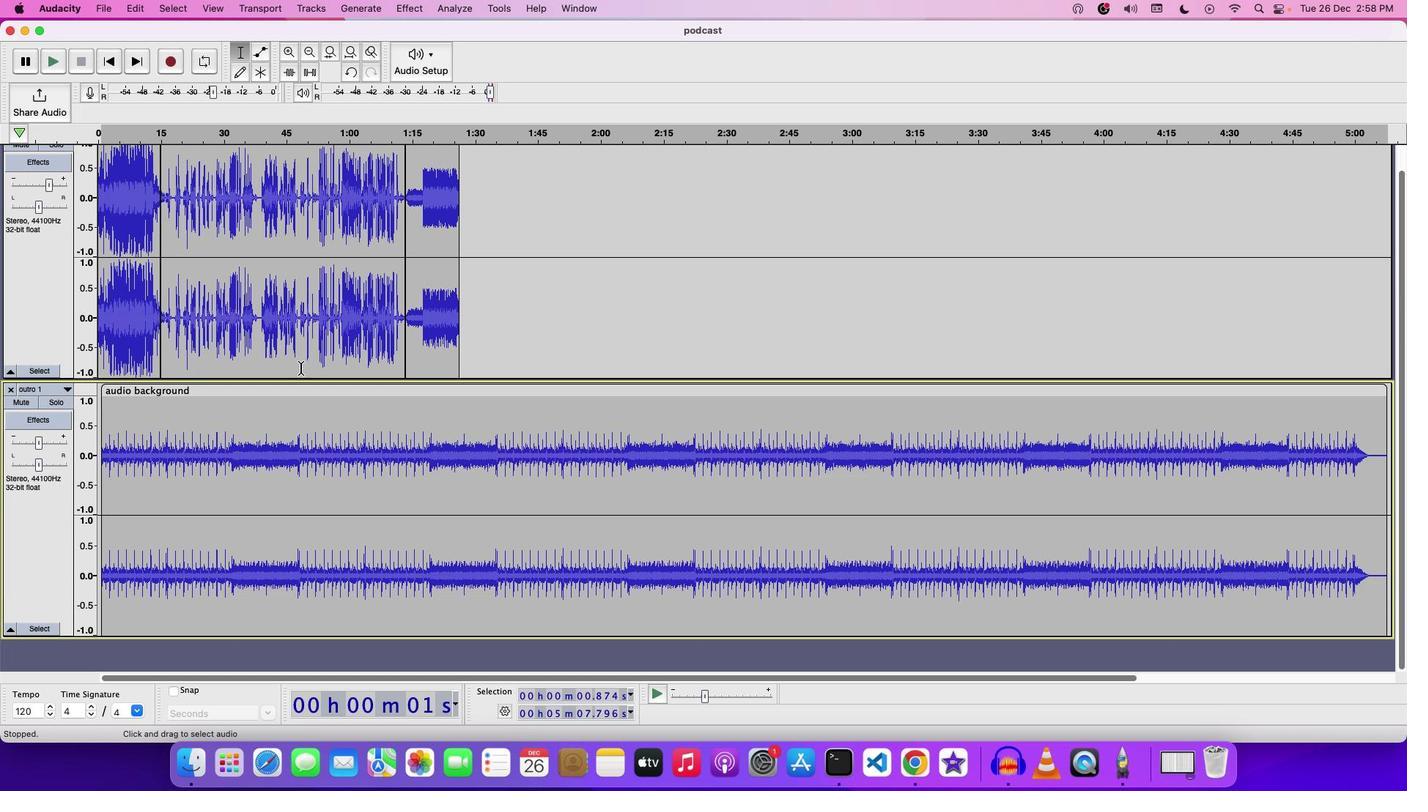 
Action: Mouse moved to (1386, 393)
Screenshot: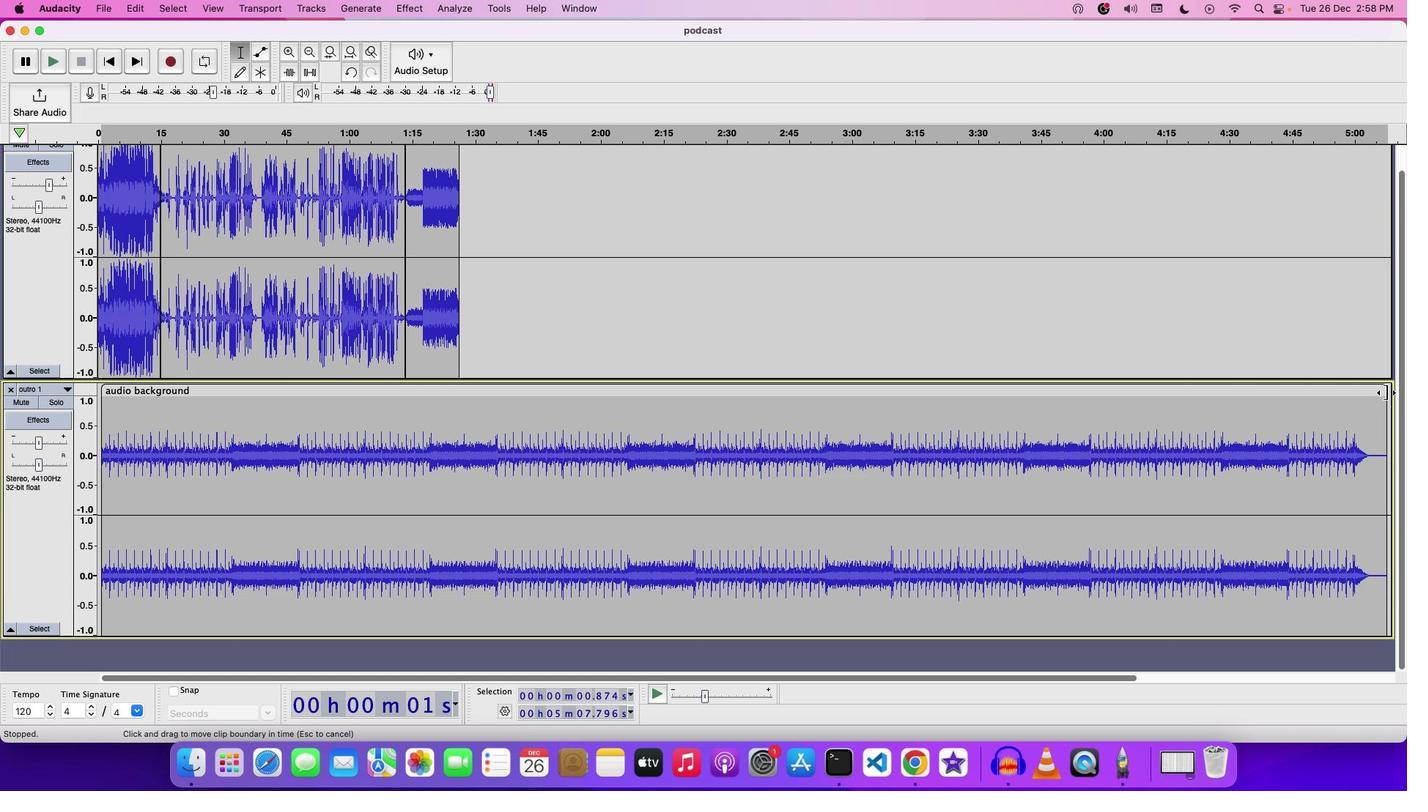 
Action: Mouse pressed left at (1386, 393)
Screenshot: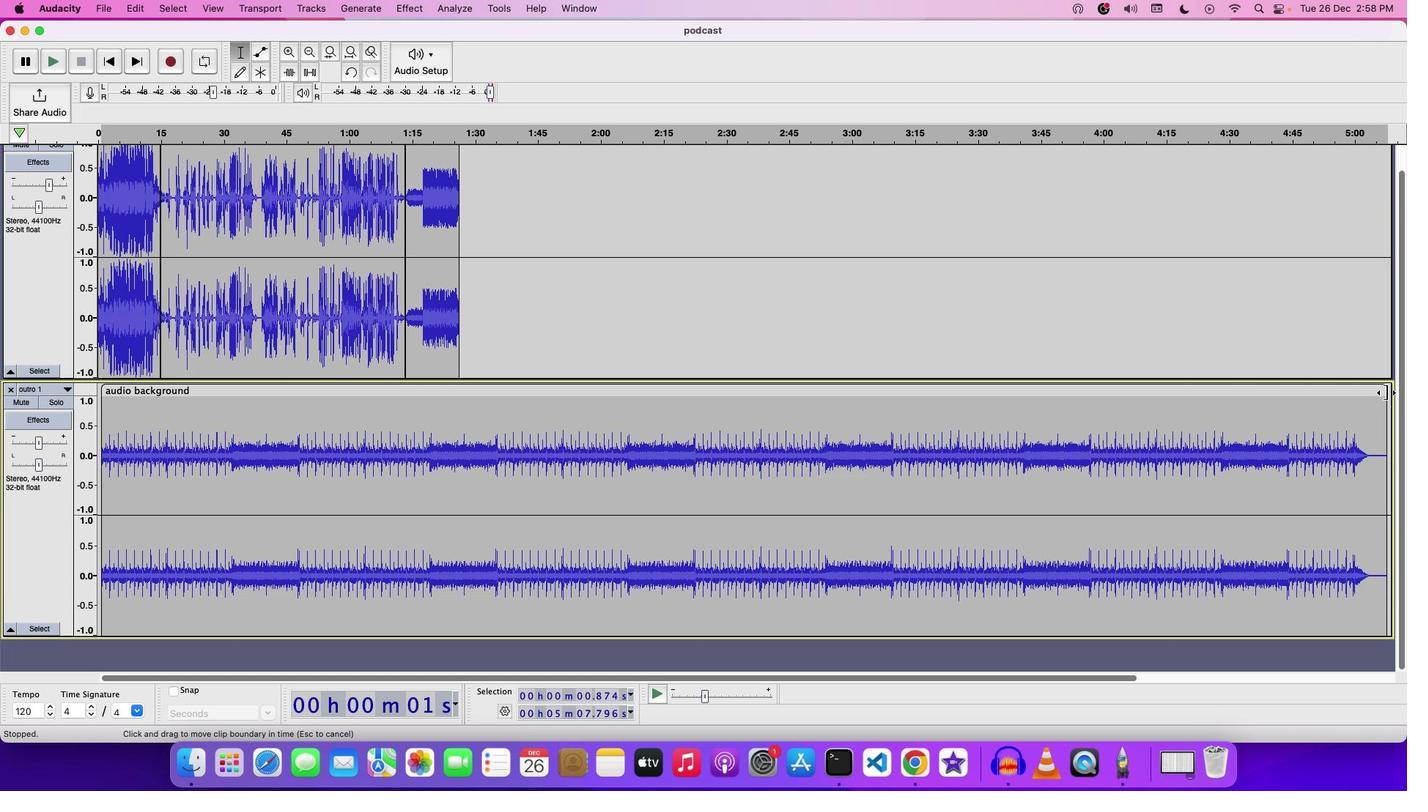
Action: Mouse moved to (101, 390)
Screenshot: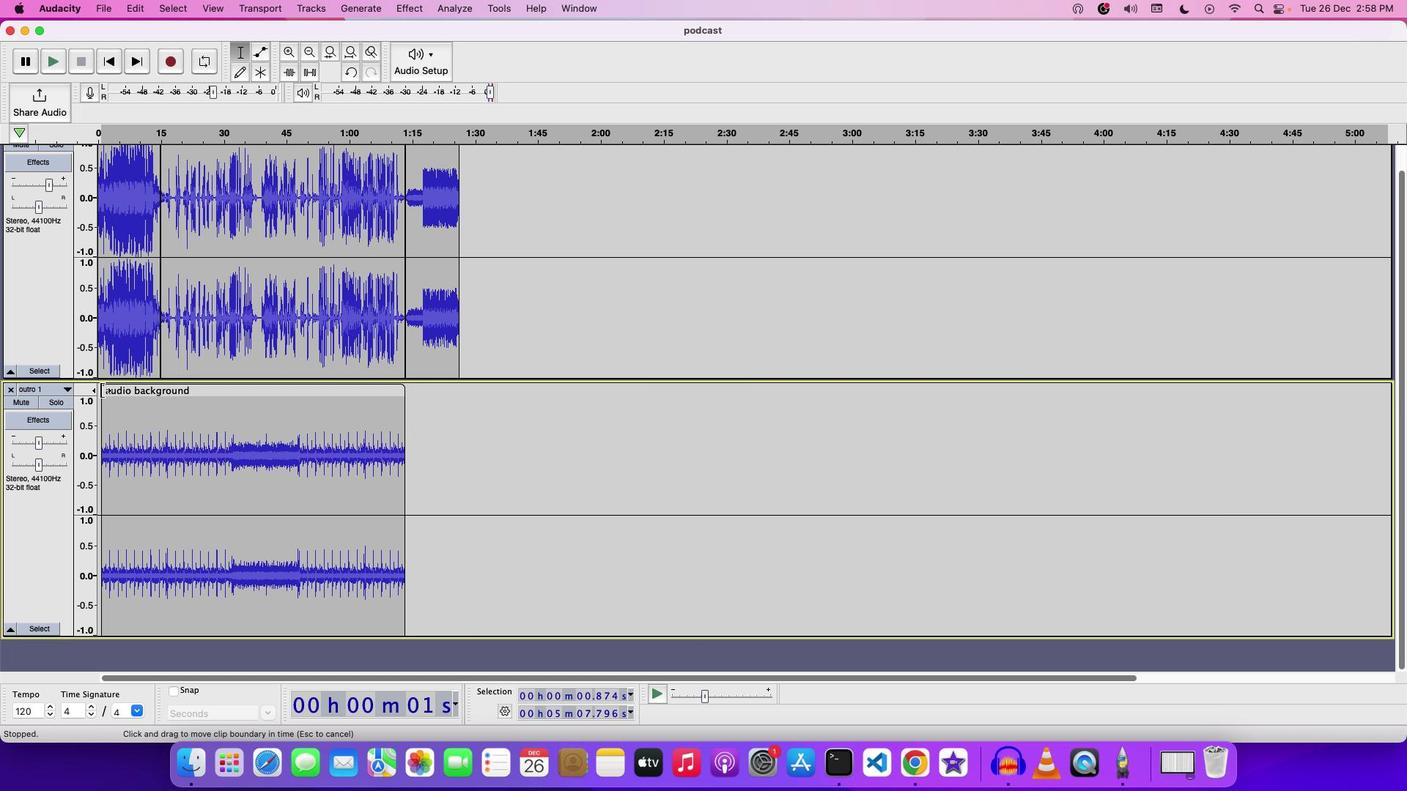 
Action: Mouse pressed left at (101, 390)
Screenshot: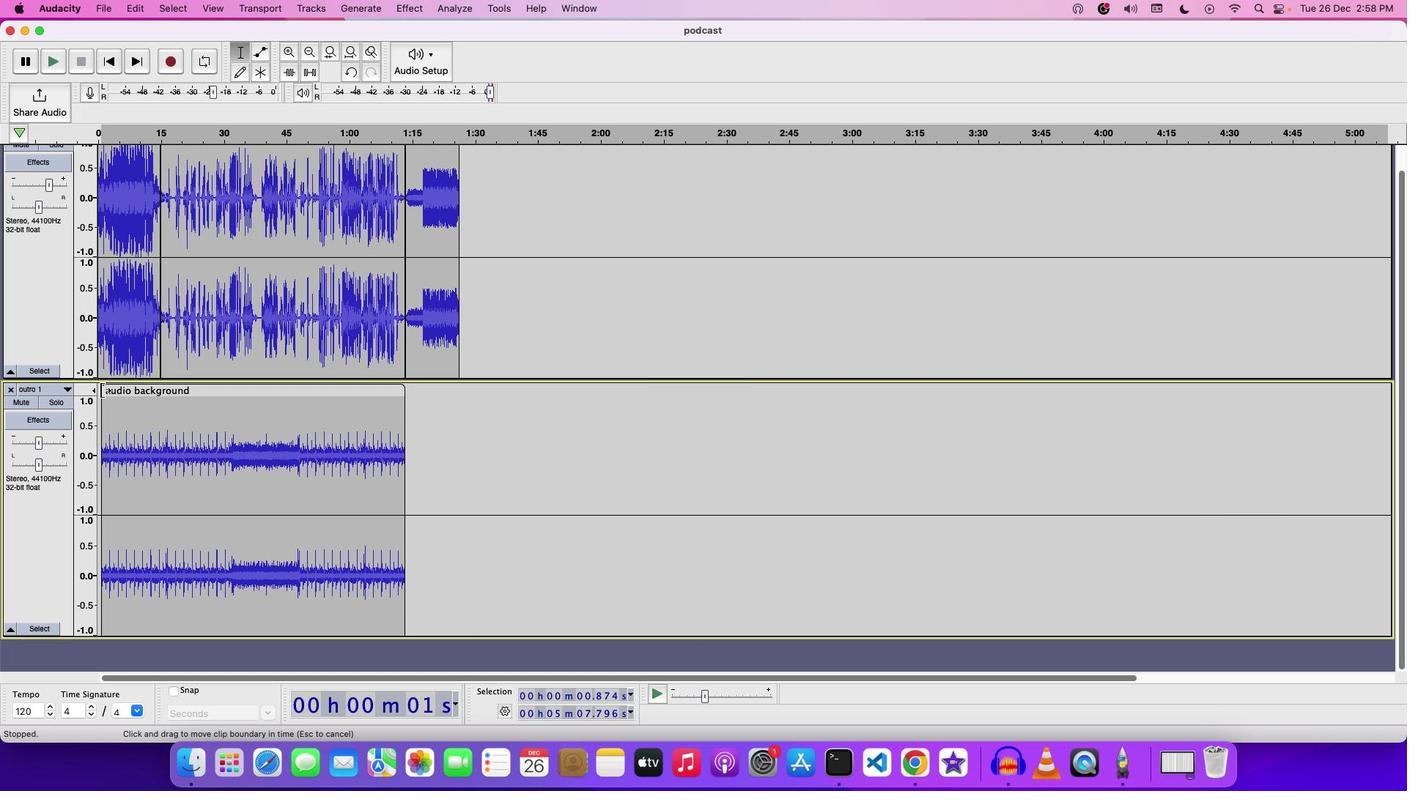 
Action: Mouse moved to (37, 445)
Screenshot: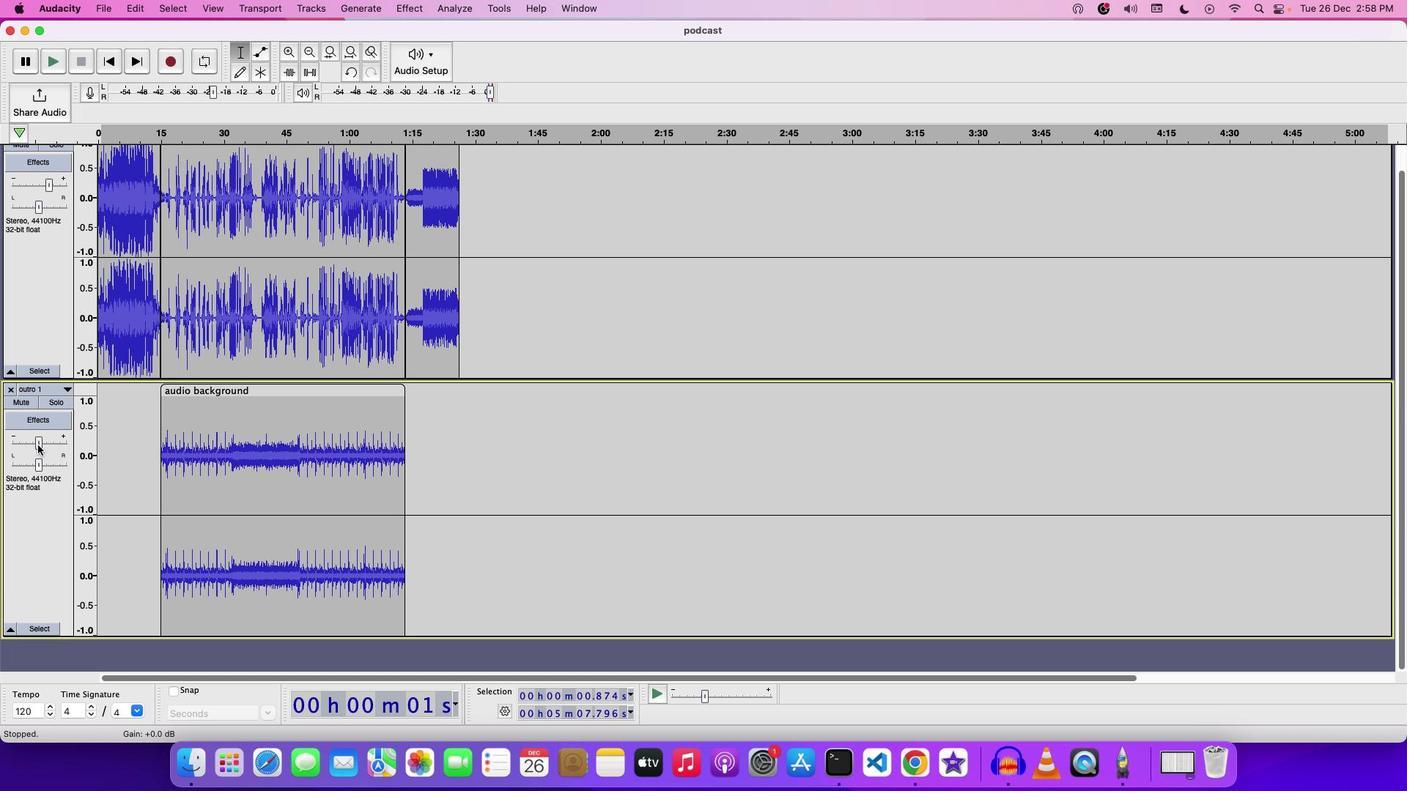 
Action: Mouse pressed left at (37, 445)
Screenshot: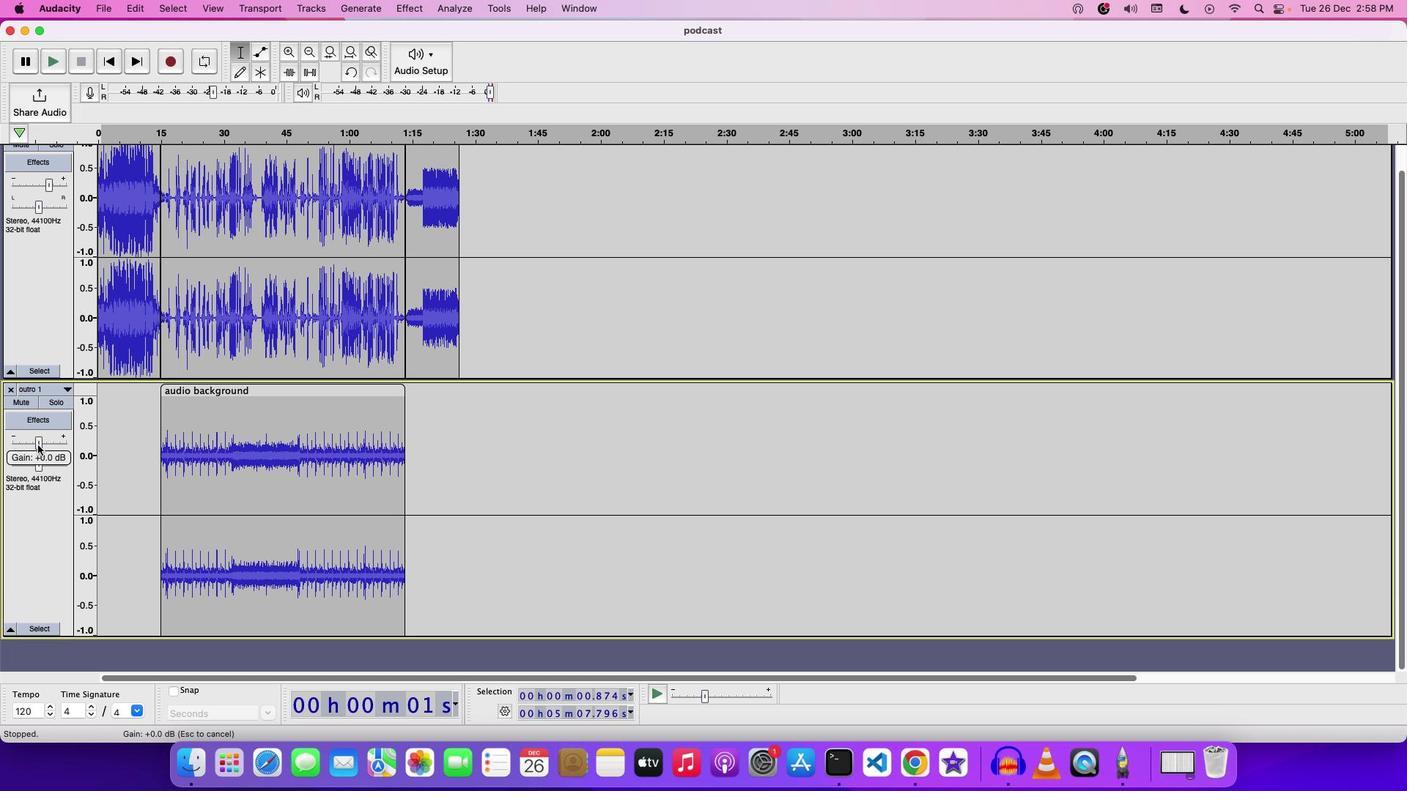 
Action: Mouse moved to (159, 259)
Screenshot: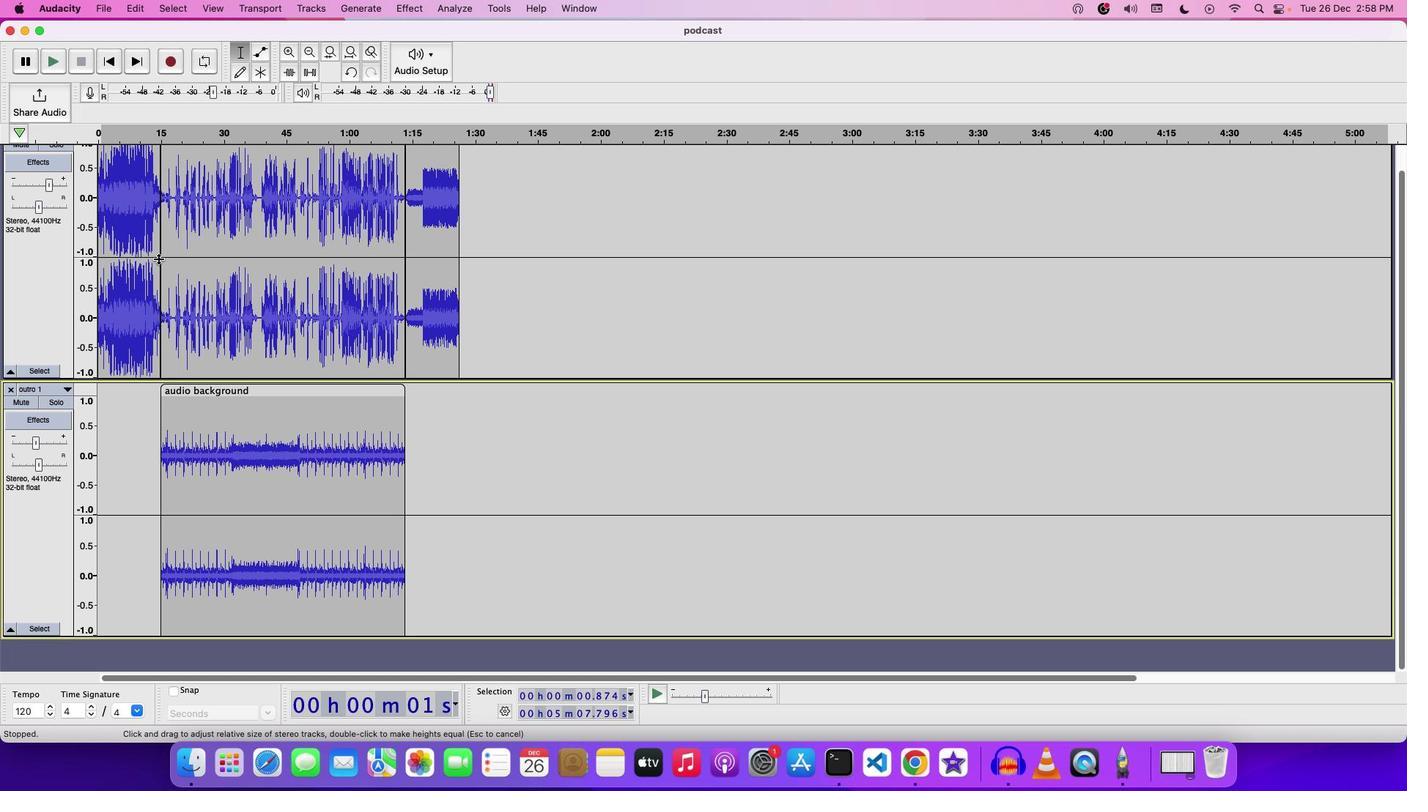 
Action: Mouse scrolled (159, 259) with delta (0, 0)
Screenshot: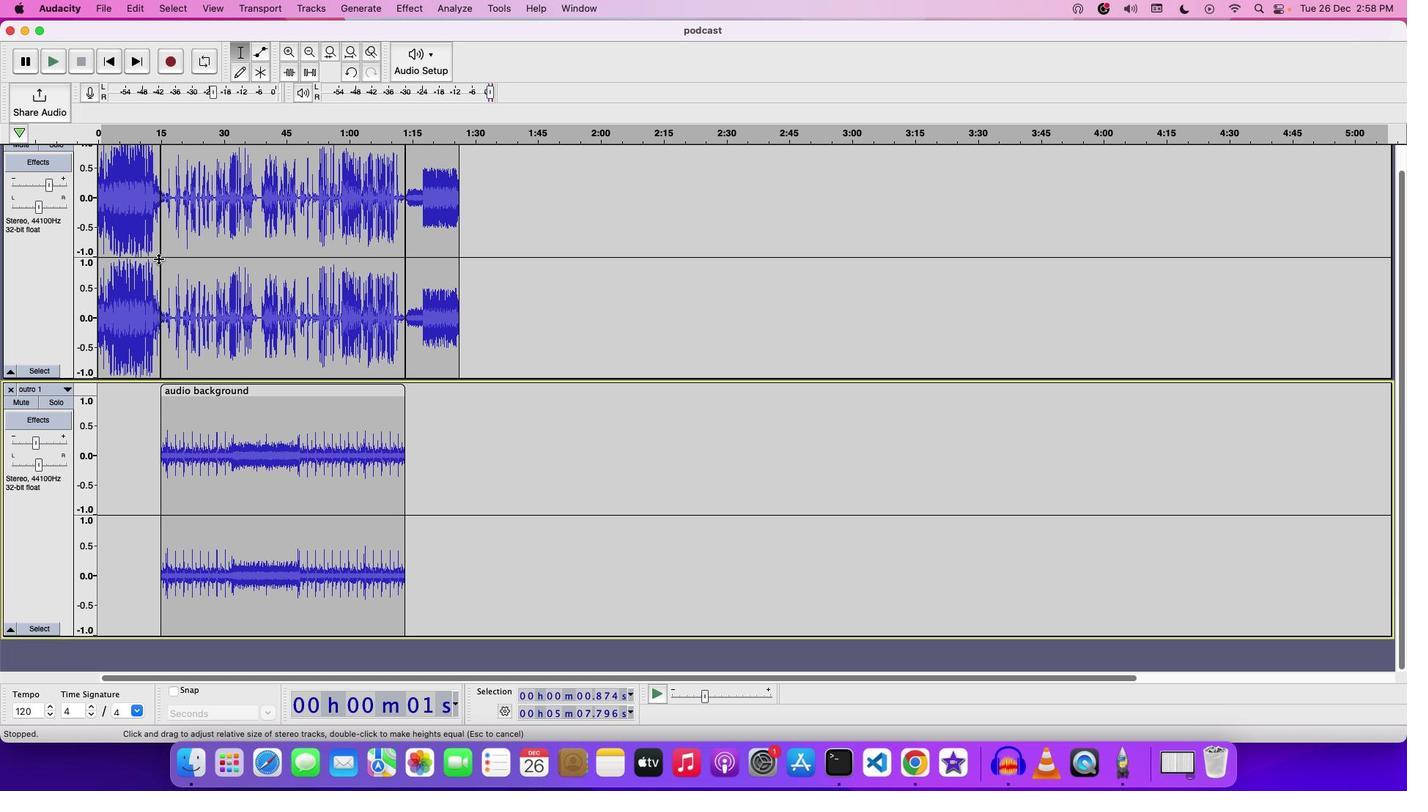 
Action: Mouse scrolled (159, 259) with delta (0, 0)
Screenshot: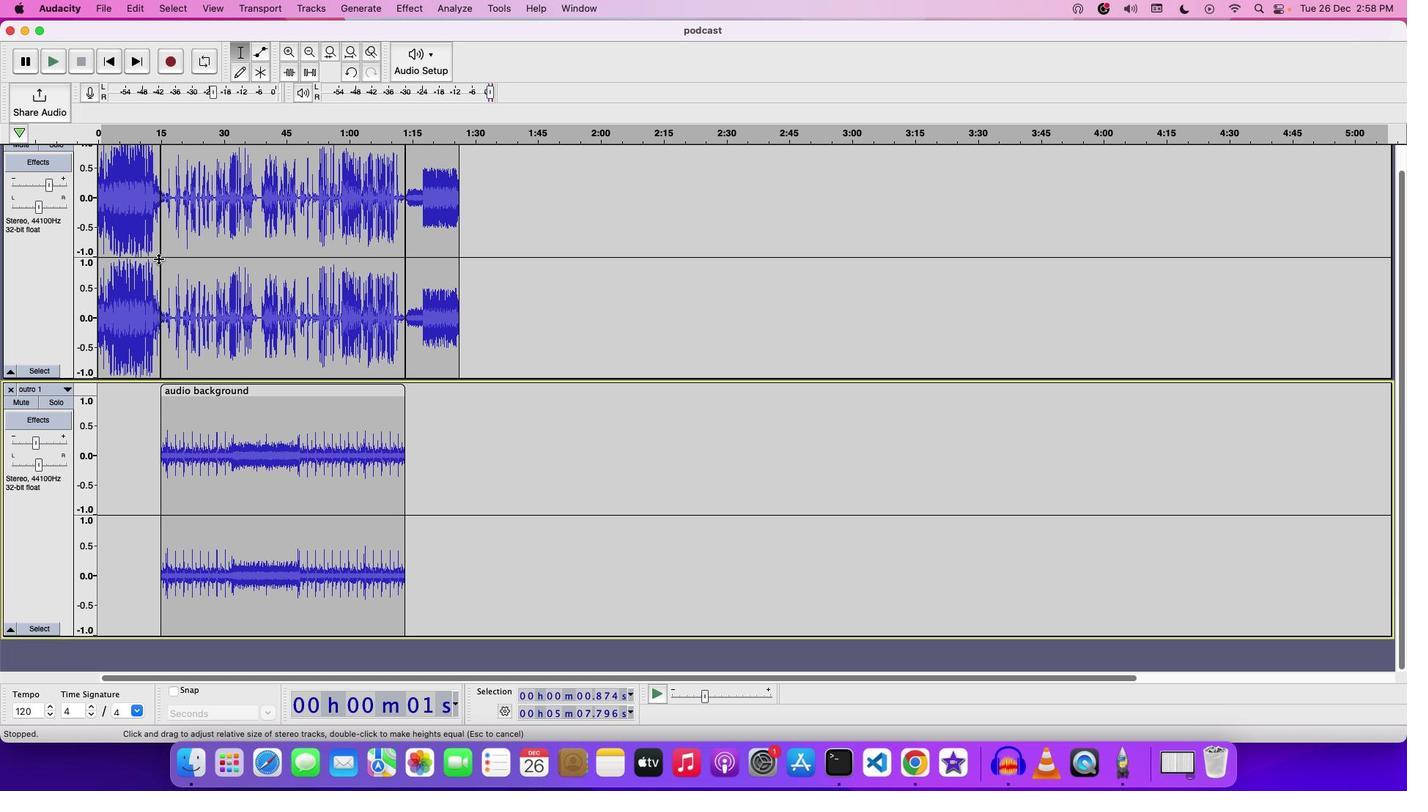 
Action: Mouse scrolled (159, 259) with delta (0, -1)
Screenshot: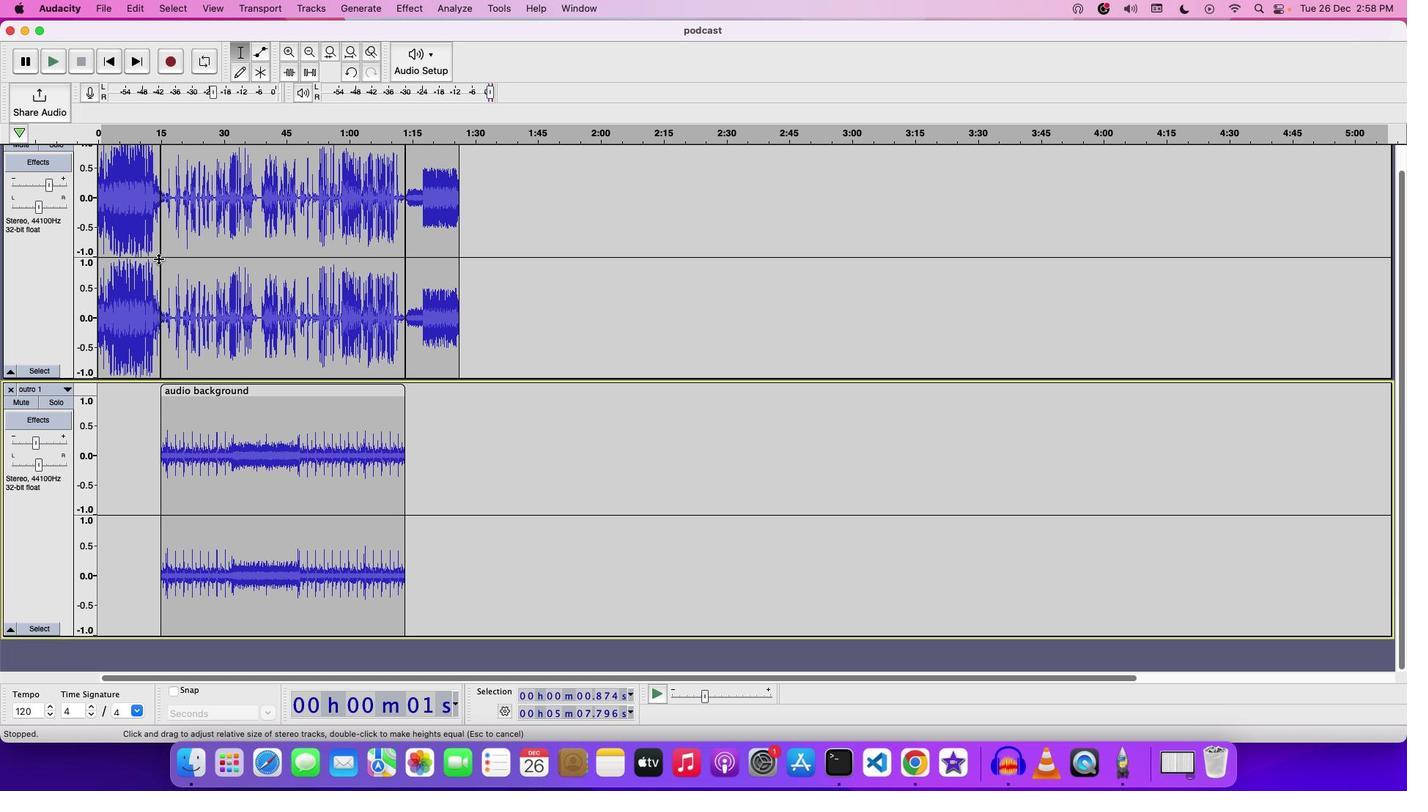 
Action: Mouse scrolled (159, 259) with delta (0, -2)
Screenshot: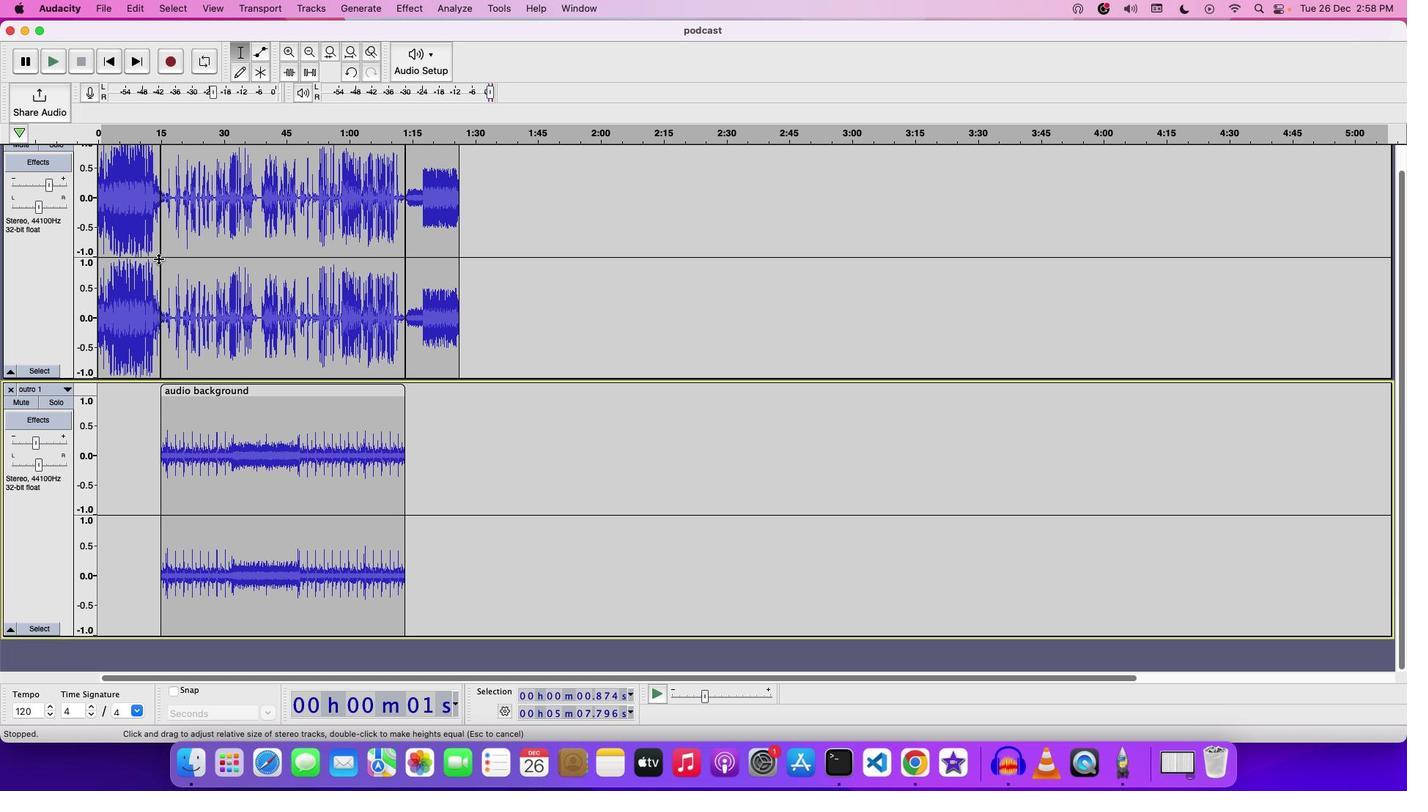 
Action: Mouse scrolled (159, 259) with delta (0, -3)
Screenshot: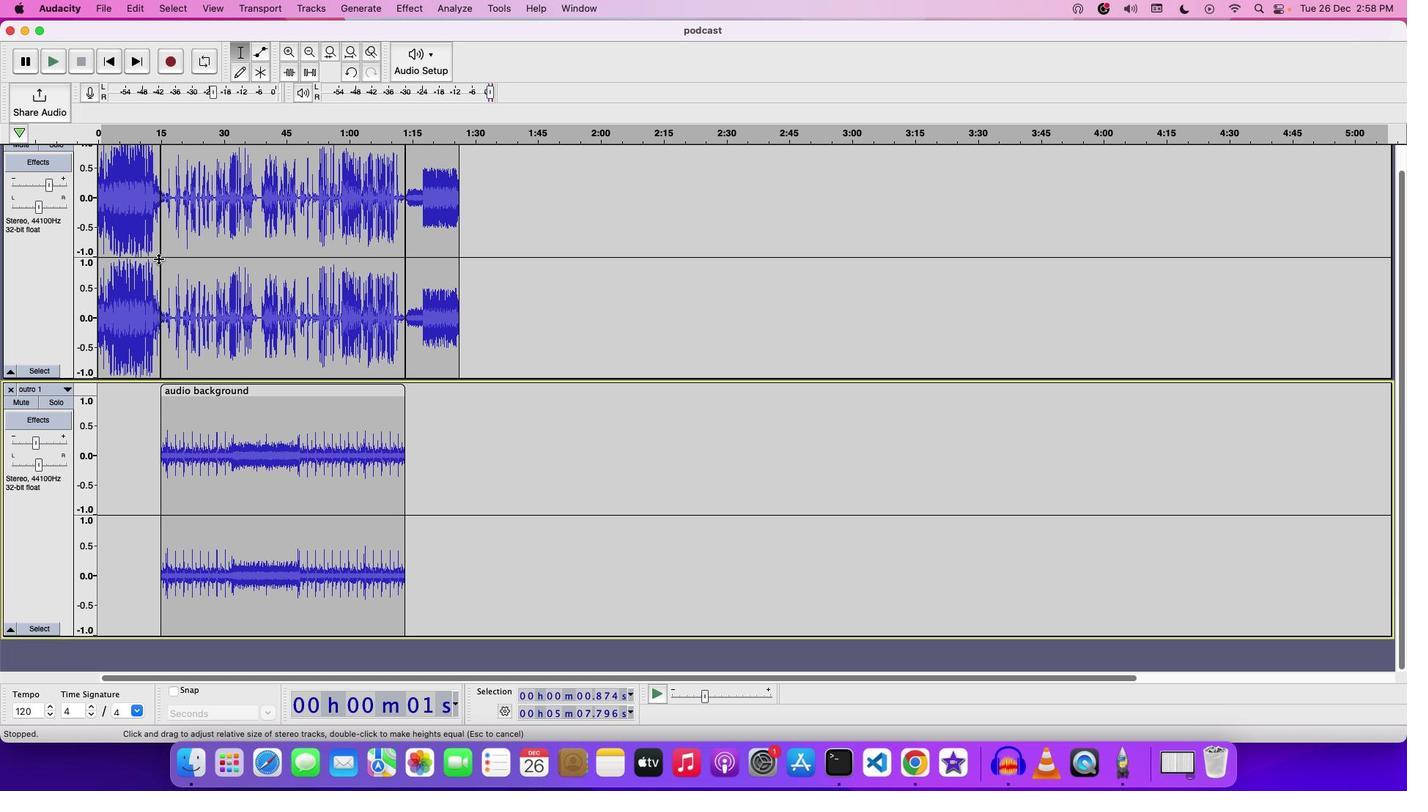 
Action: Mouse scrolled (159, 259) with delta (0, 0)
Screenshot: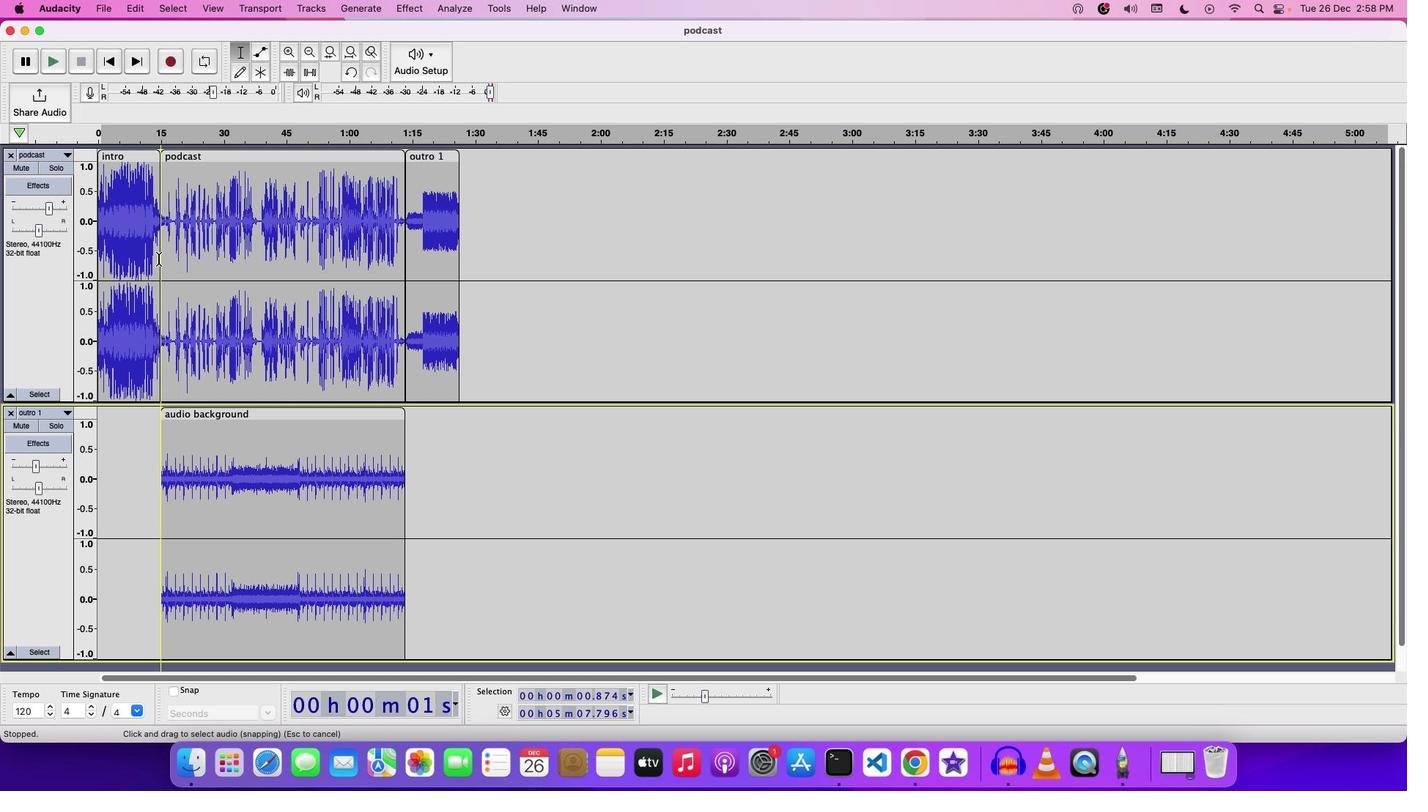 
Action: Mouse scrolled (159, 259) with delta (0, 0)
Screenshot: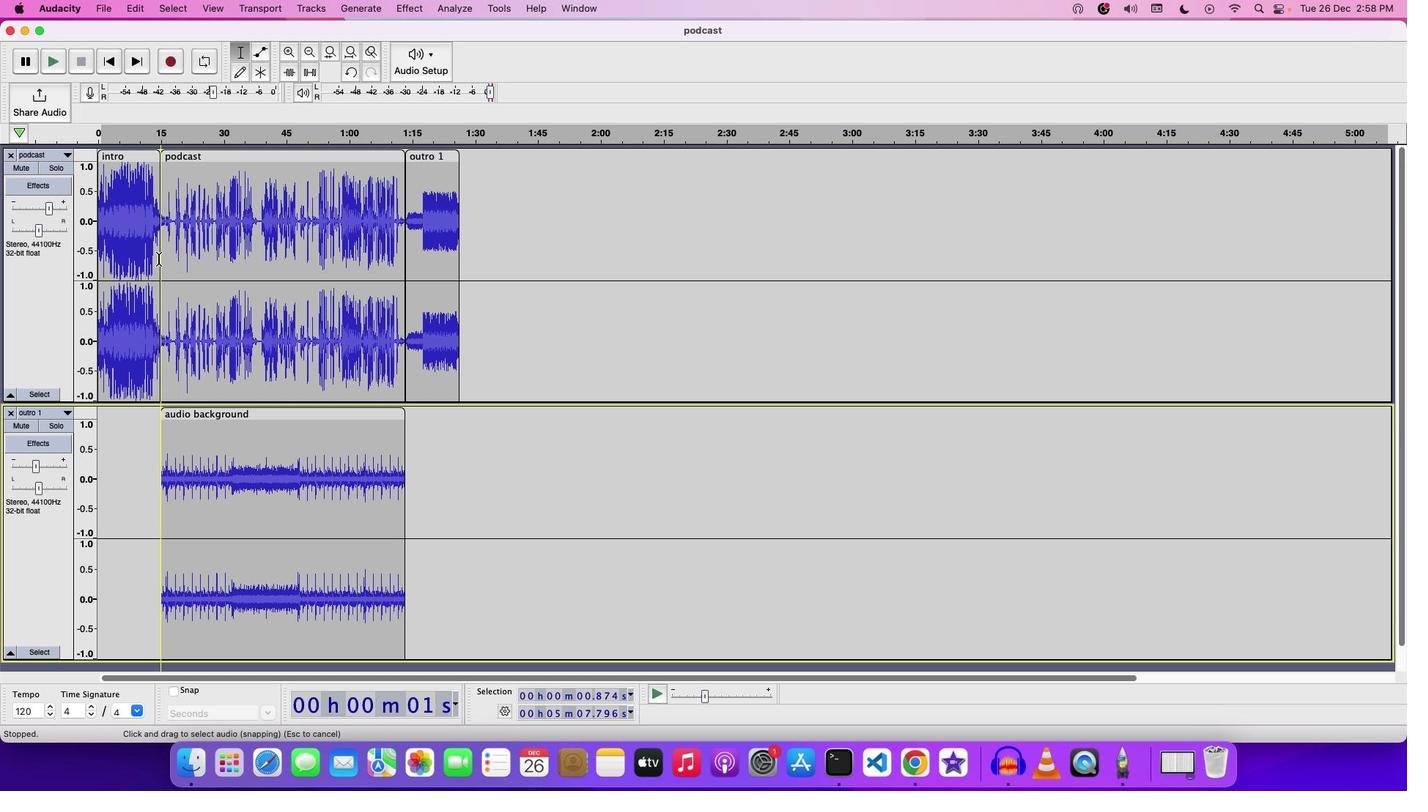 
Action: Mouse scrolled (159, 259) with delta (0, 2)
Screenshot: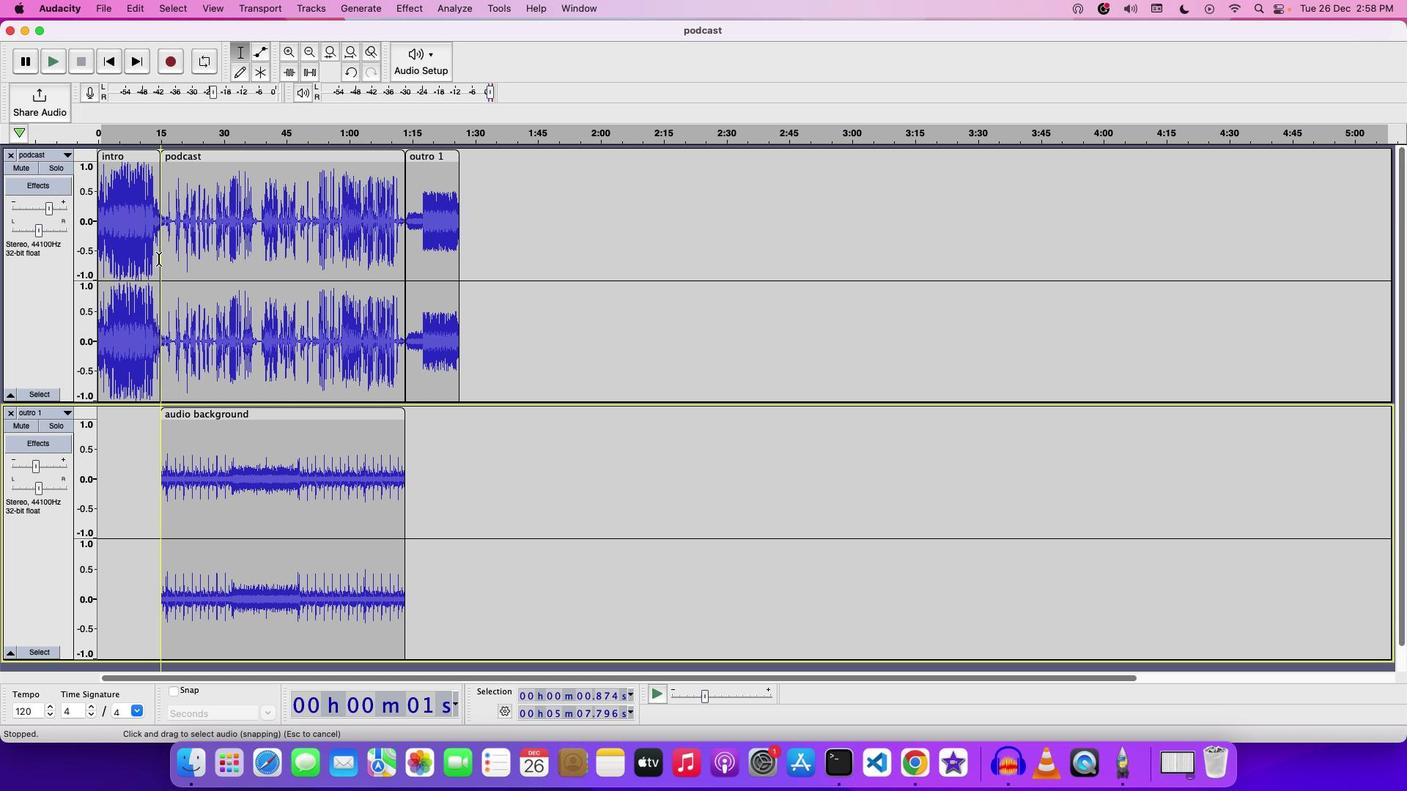 
Action: Mouse scrolled (159, 259) with delta (0, 3)
Screenshot: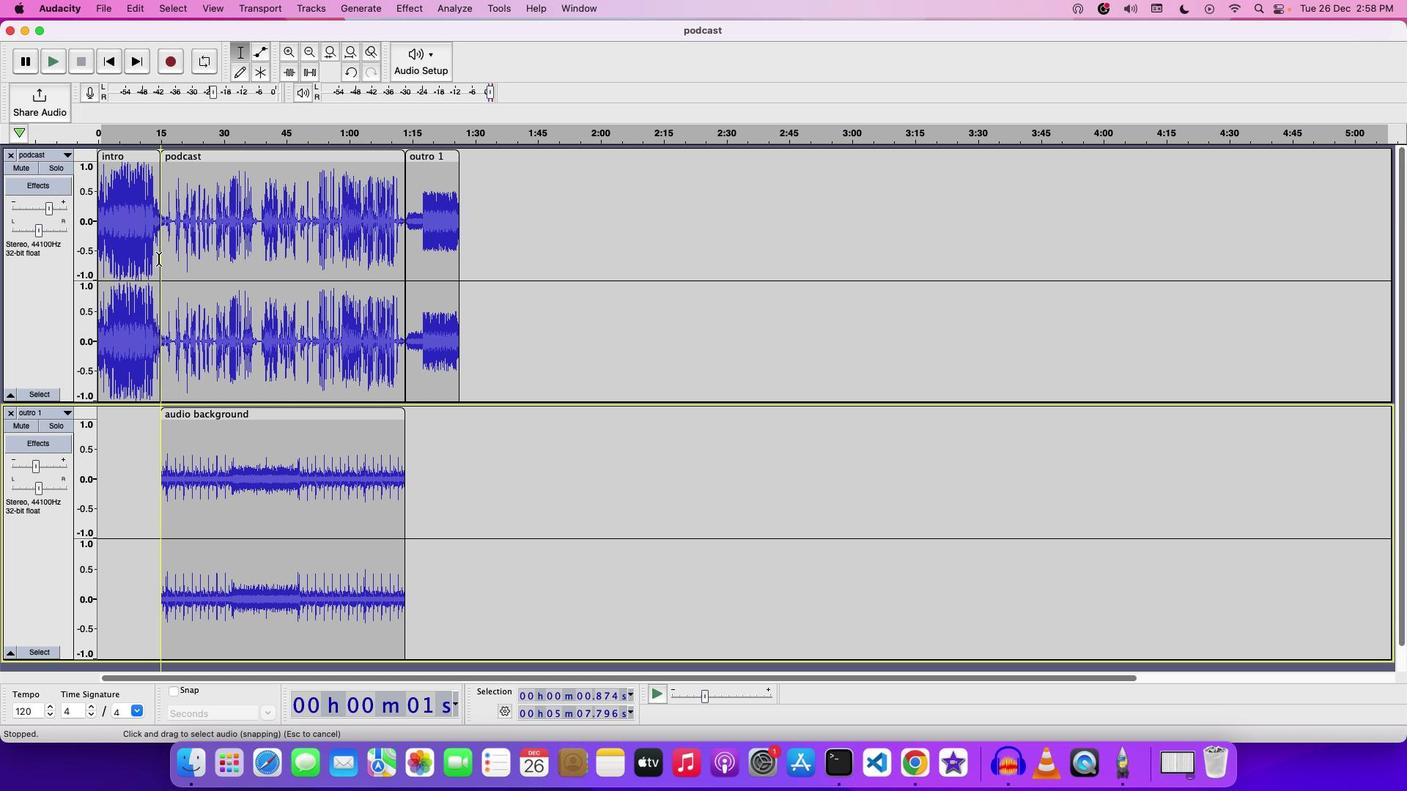 
Action: Mouse scrolled (159, 259) with delta (0, 4)
Screenshot: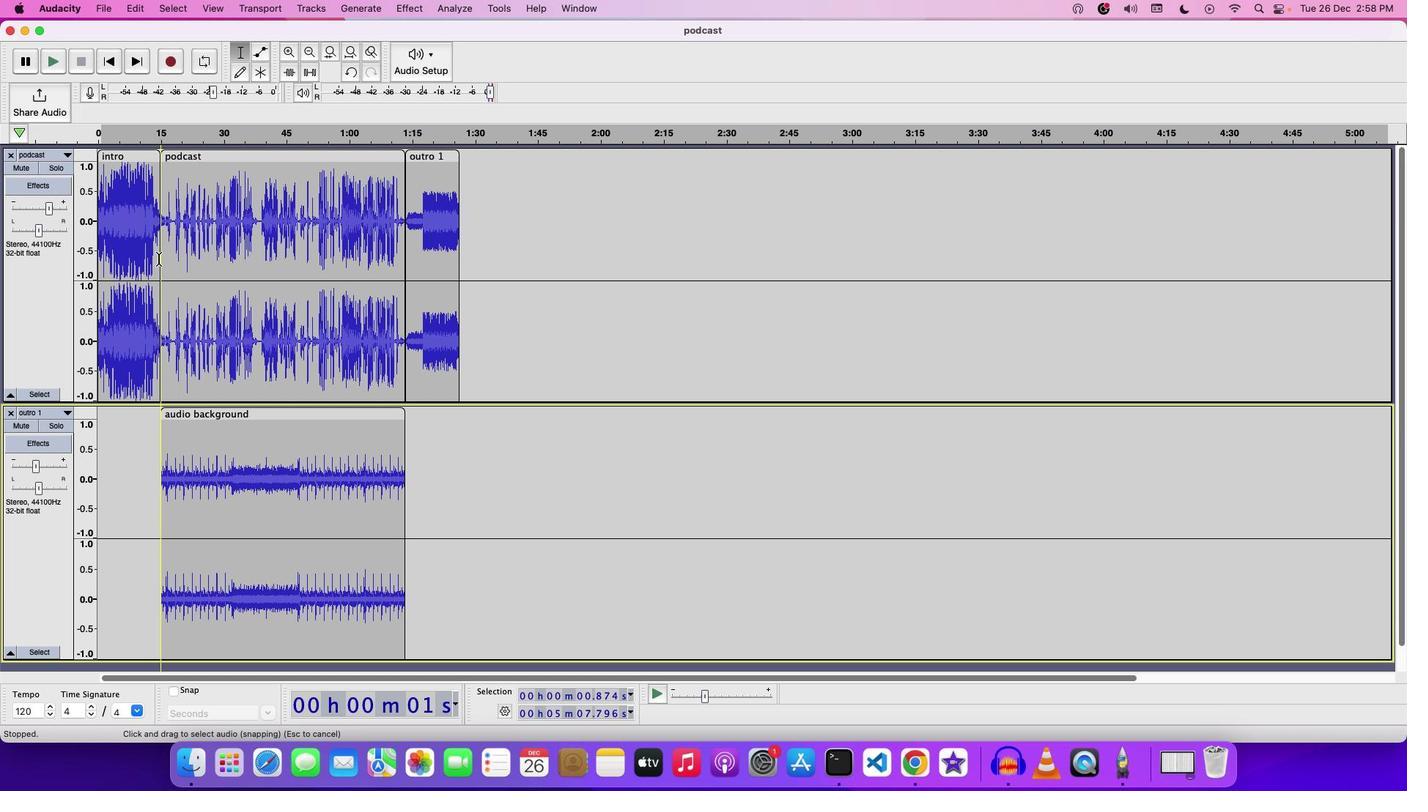 
Action: Mouse scrolled (159, 259) with delta (0, 4)
Screenshot: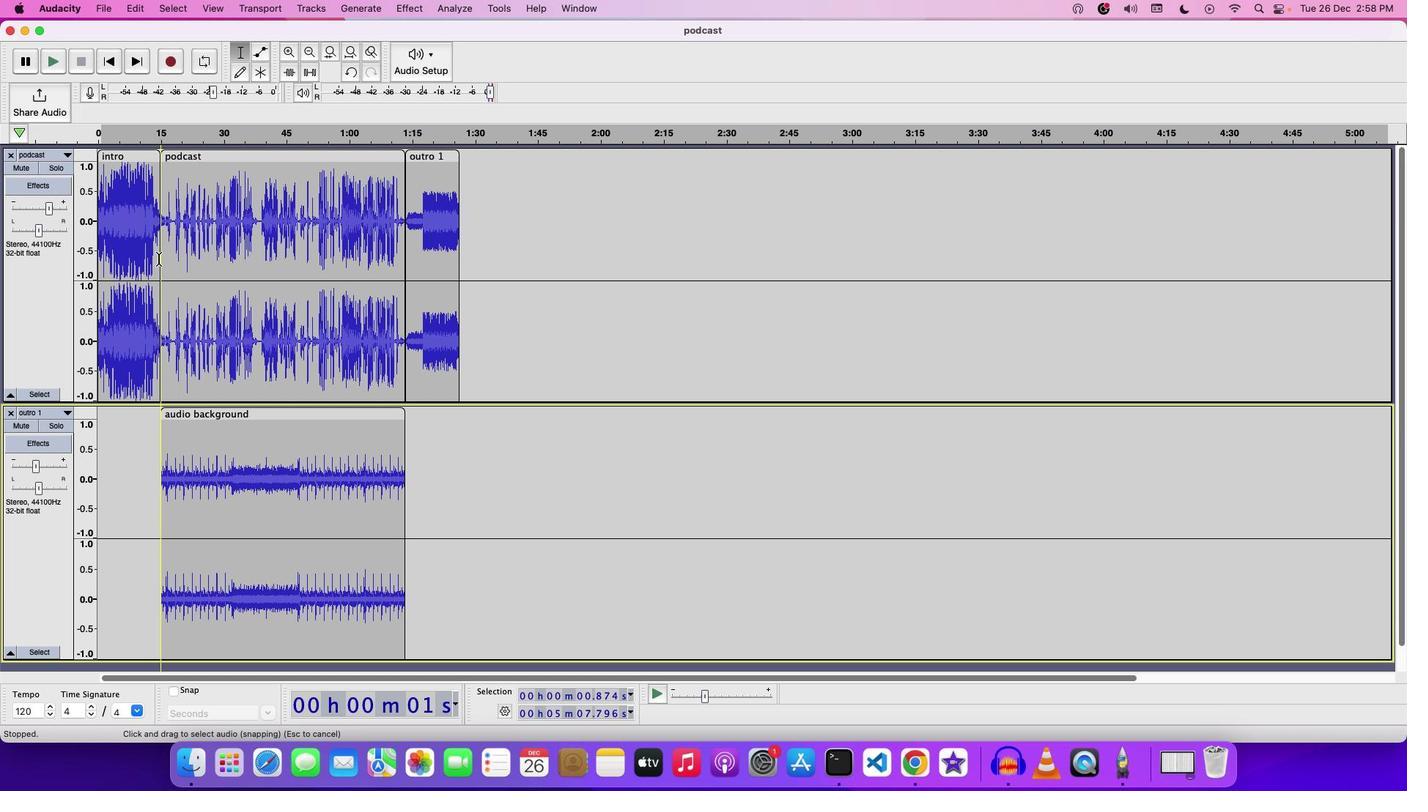
Action: Mouse scrolled (159, 259) with delta (0, 5)
Screenshot: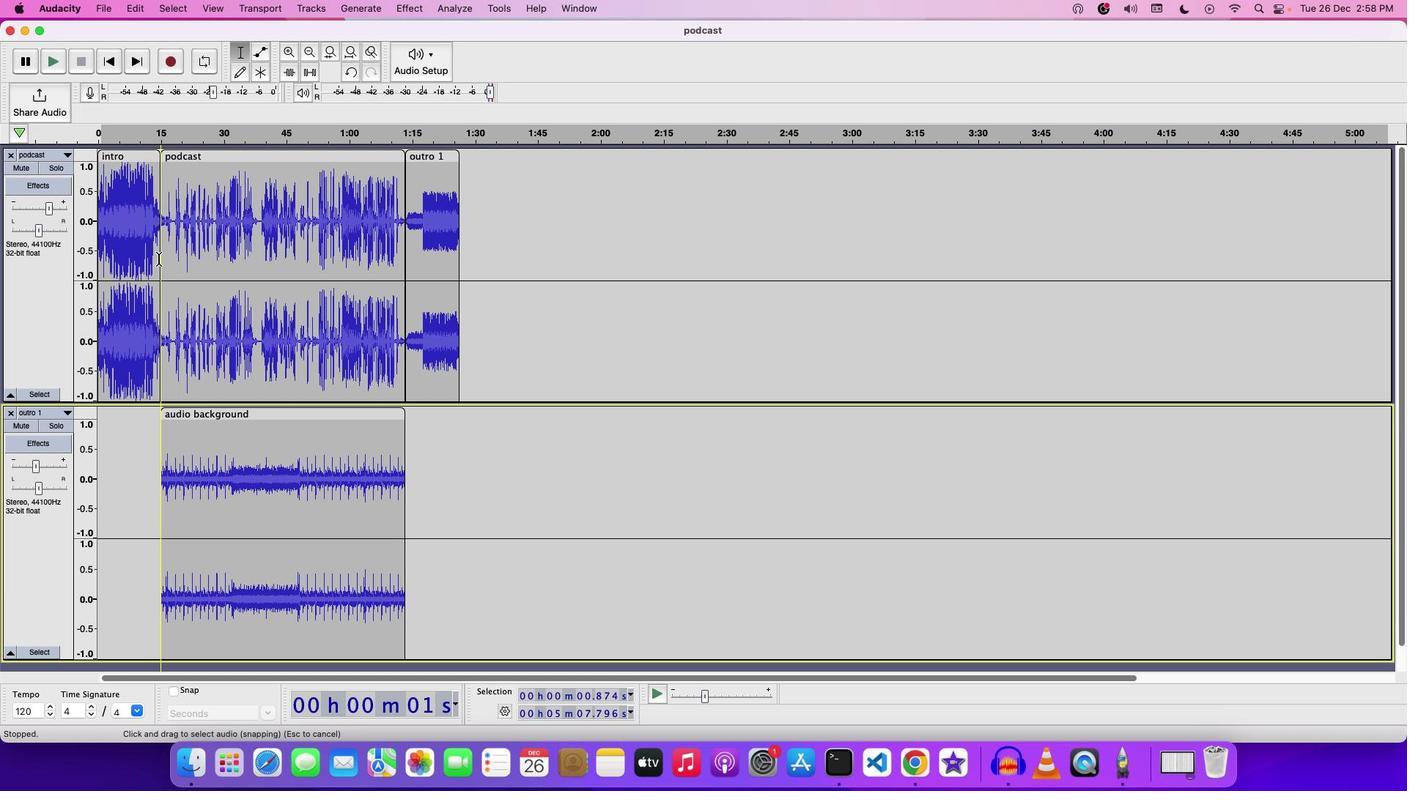 
Action: Mouse moved to (102, 140)
Screenshot: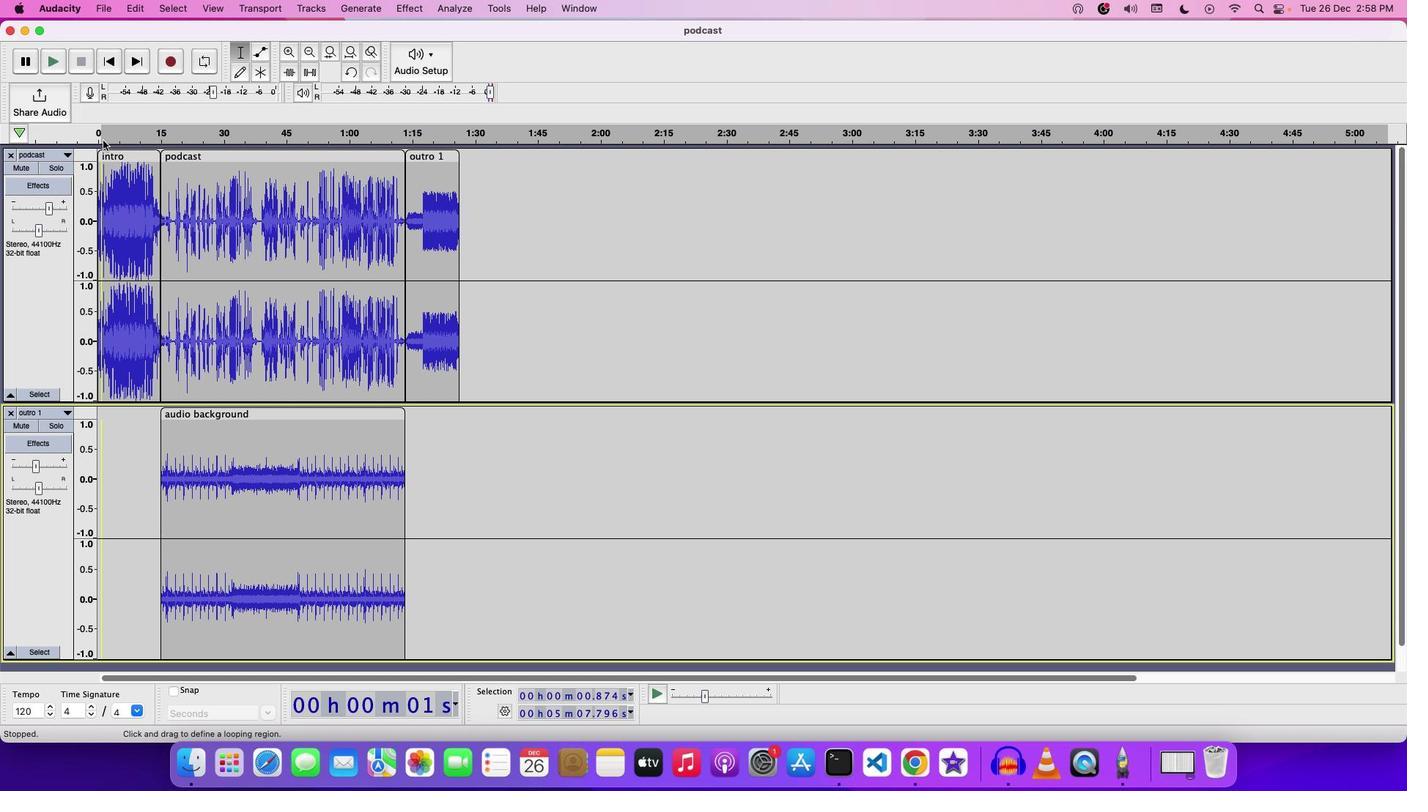 
Action: Mouse pressed left at (102, 140)
Screenshot: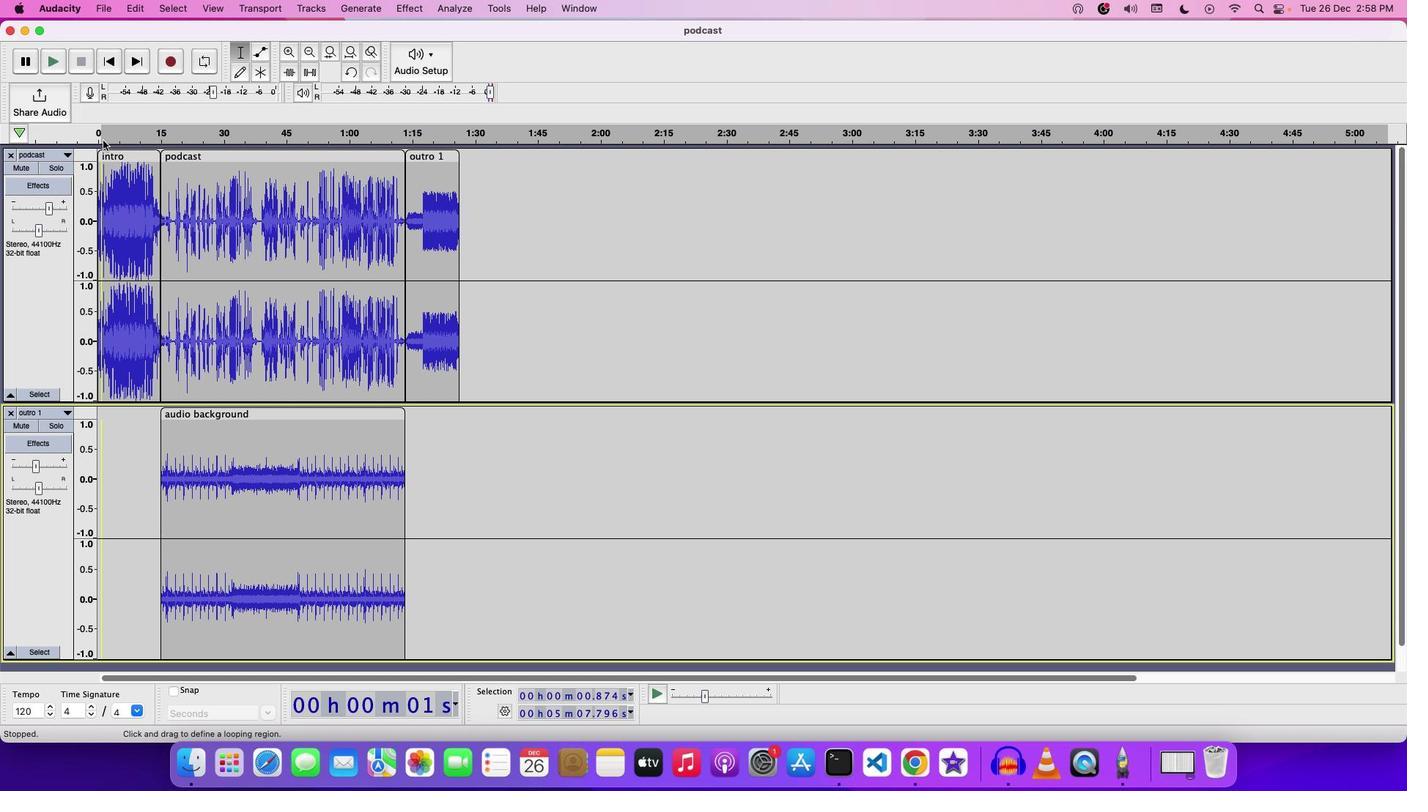 
Action: Mouse moved to (44, 469)
Screenshot: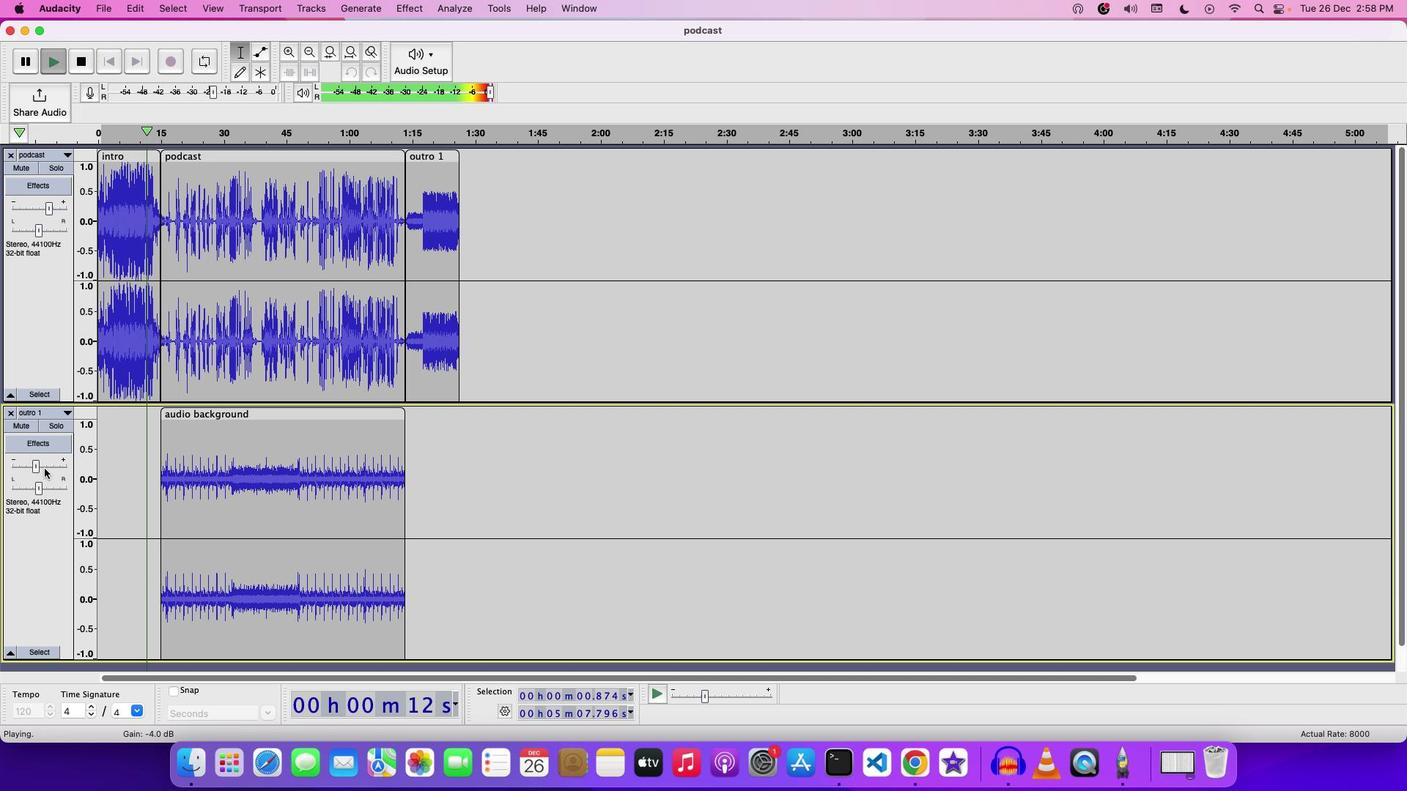 
Action: Mouse pressed left at (44, 469)
Screenshot: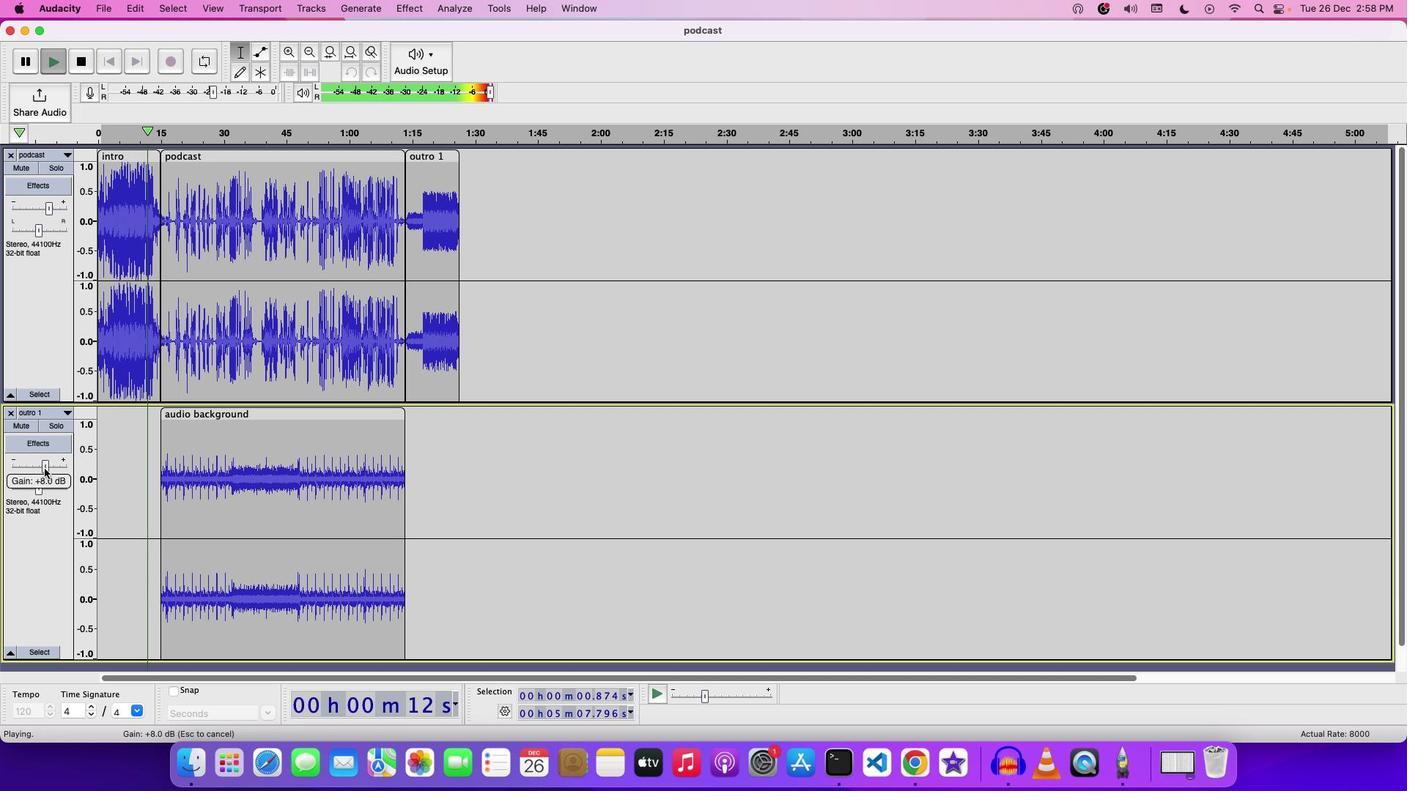 
Action: Mouse pressed left at (44, 469)
Screenshot: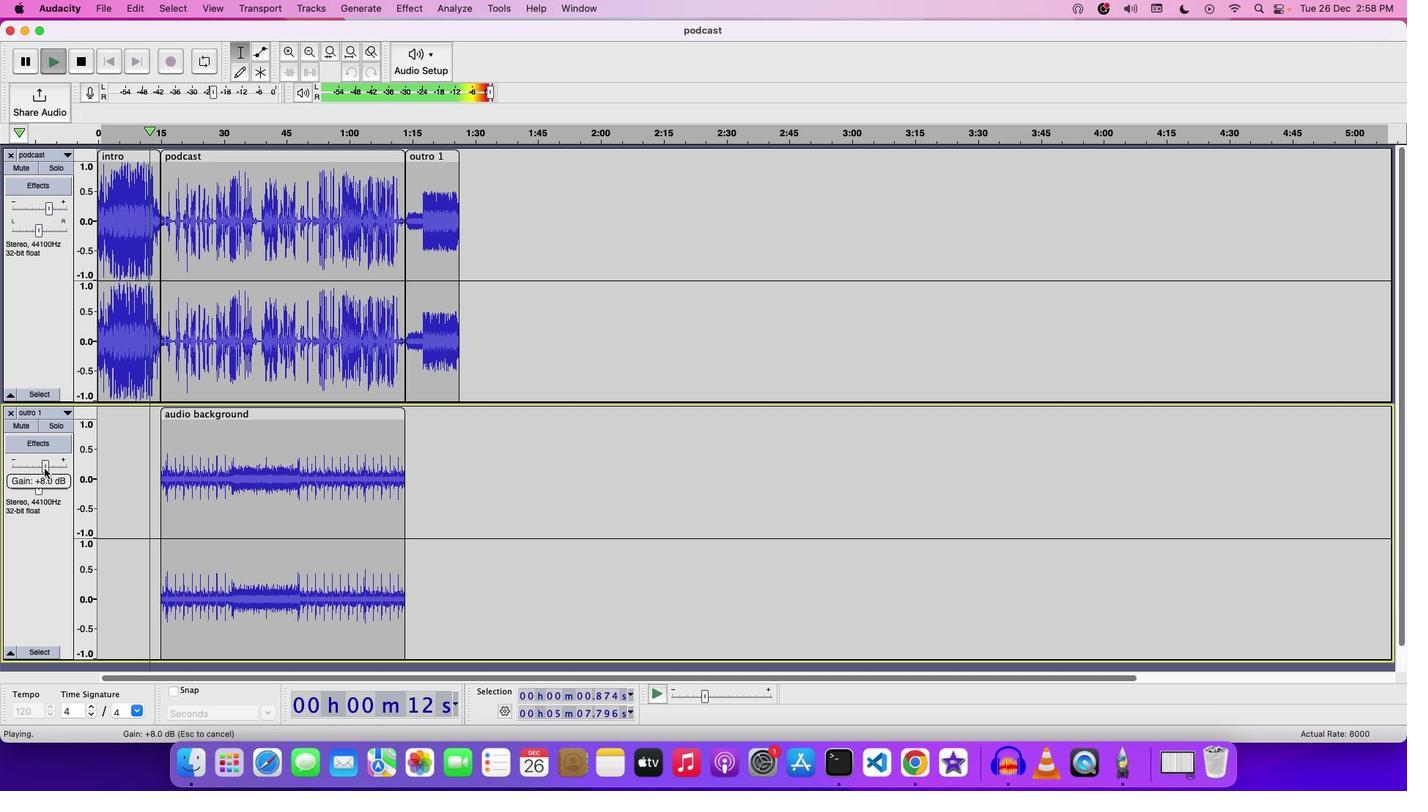 
Action: Mouse moved to (47, 211)
Screenshot: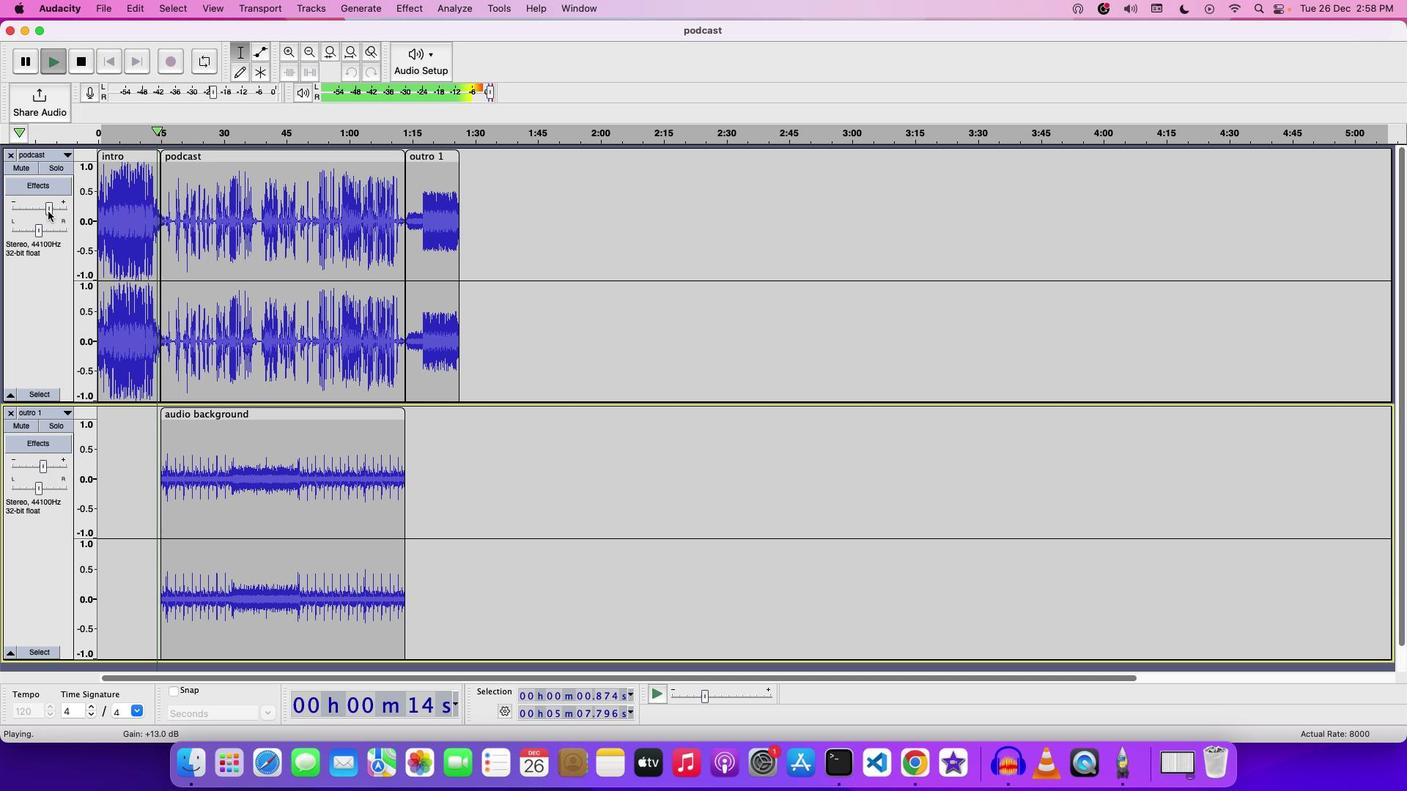 
Action: Mouse pressed left at (47, 211)
Screenshot: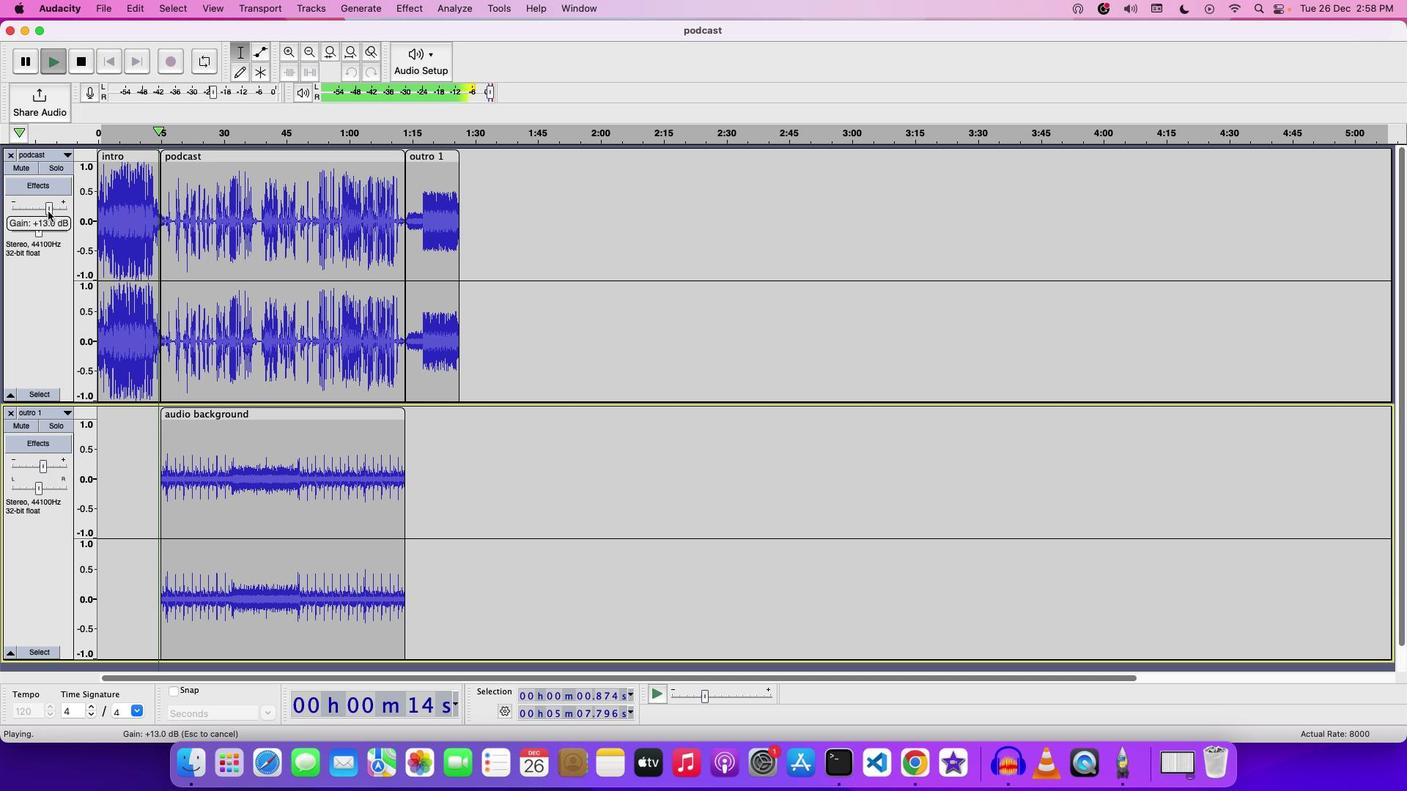 
Action: Mouse moved to (332, 187)
Screenshot: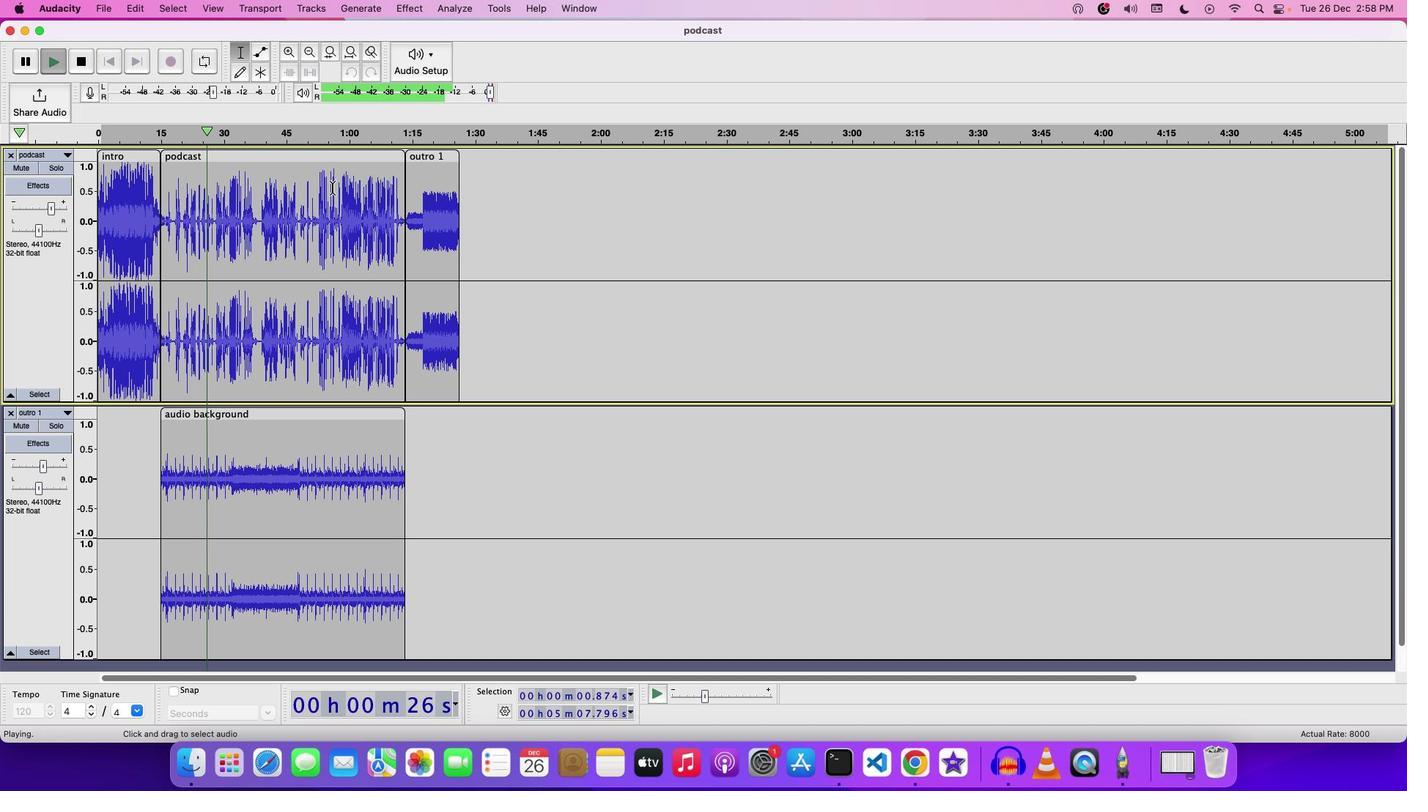 
Action: Mouse pressed left at (332, 187)
Screenshot: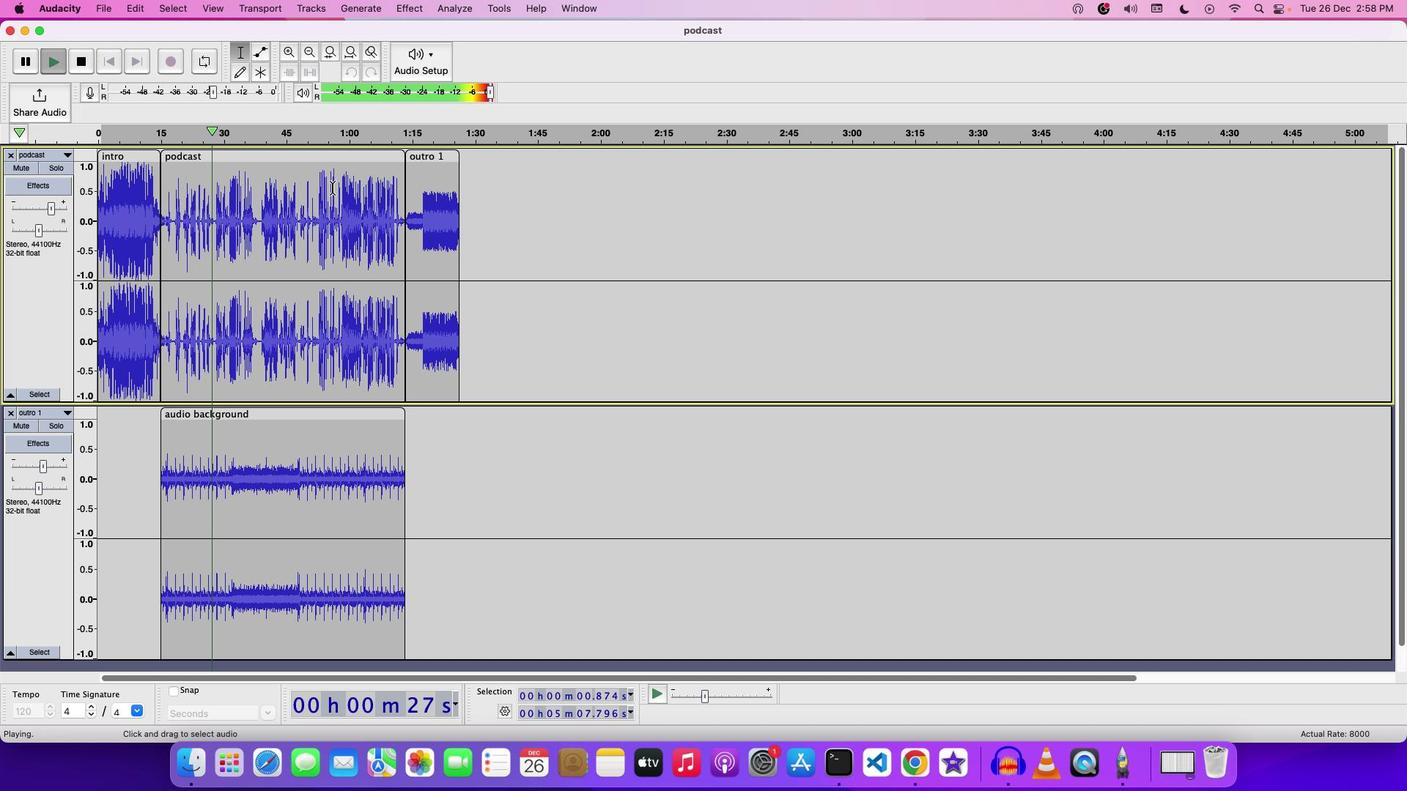 
Action: Key pressed Key.space
Screenshot: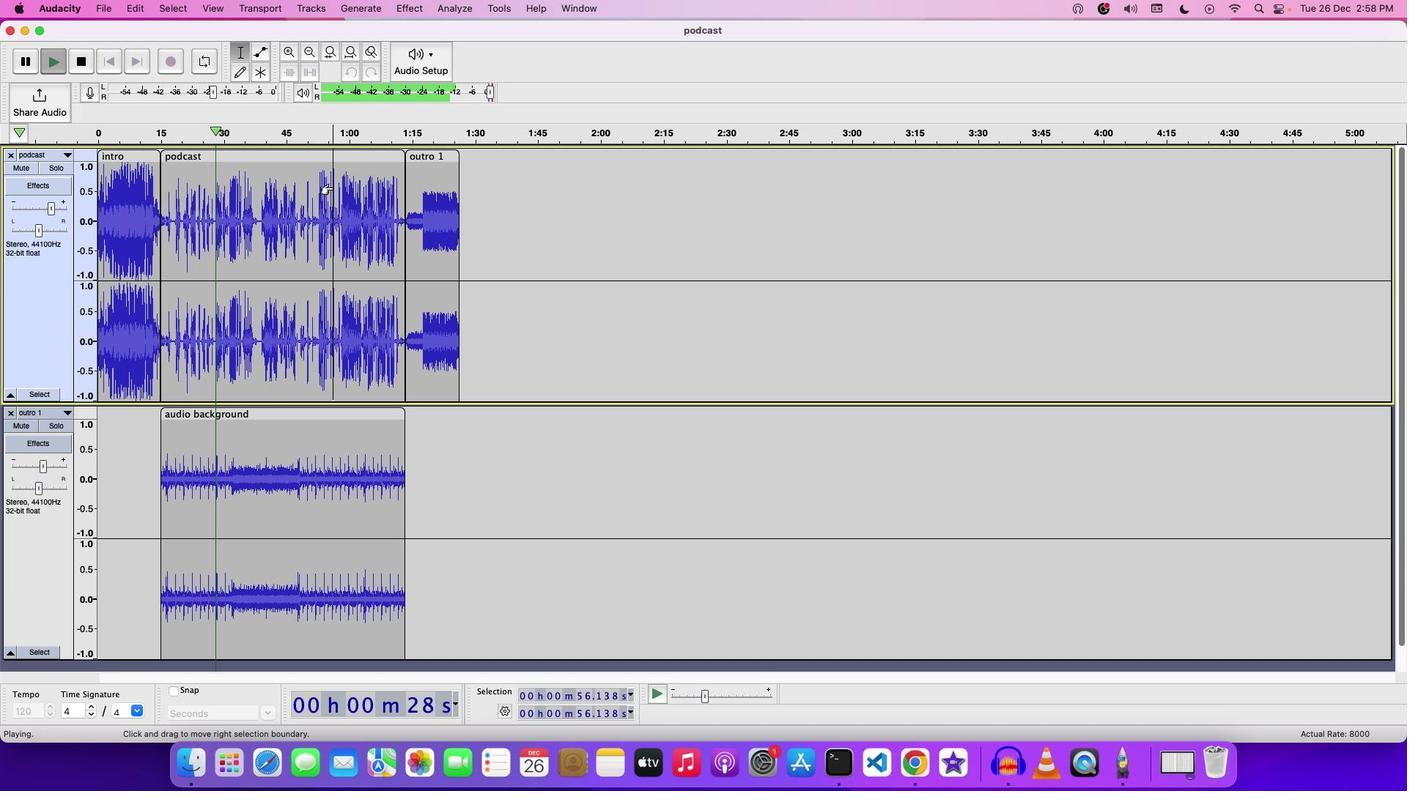
Action: Mouse moved to (366, 183)
Screenshot: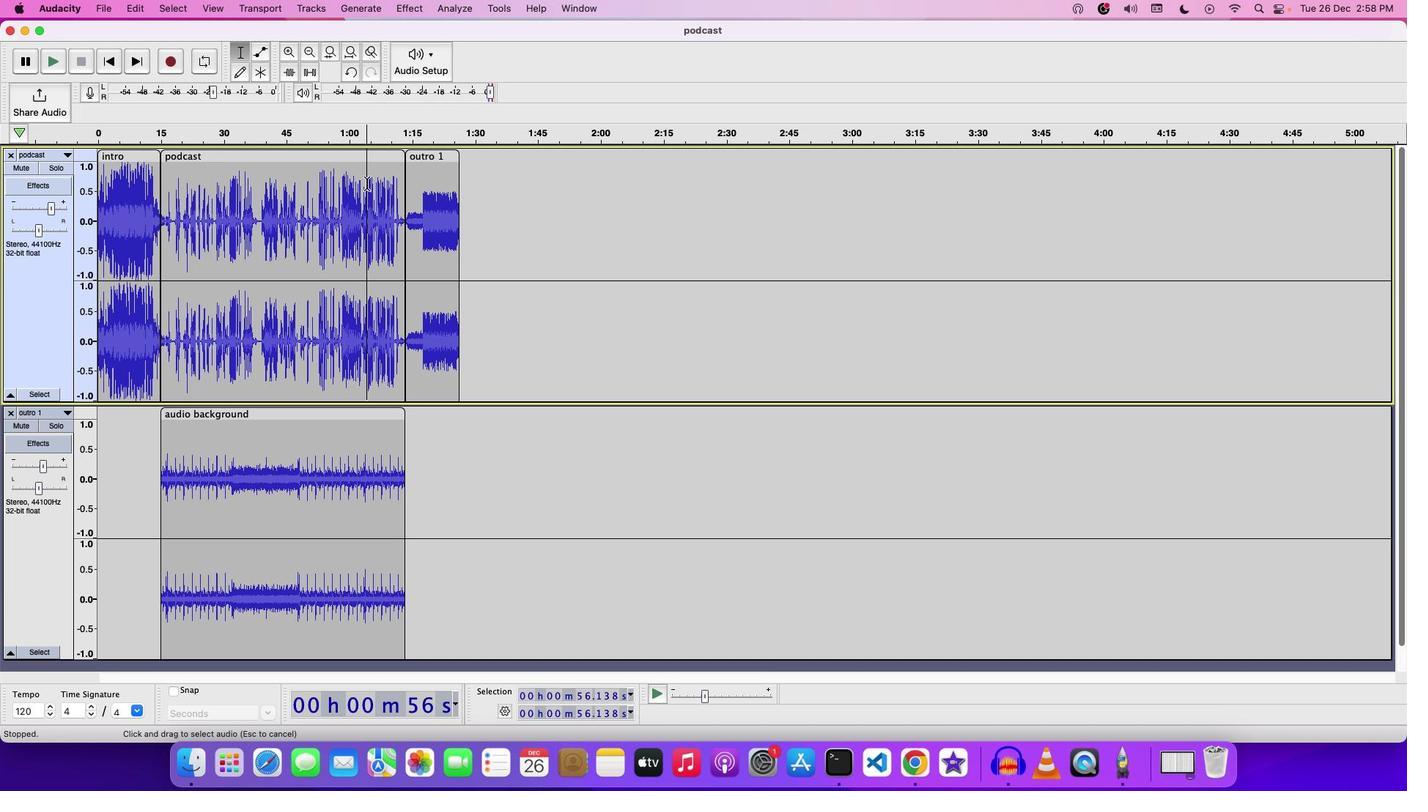 
Action: Mouse pressed left at (366, 183)
Screenshot: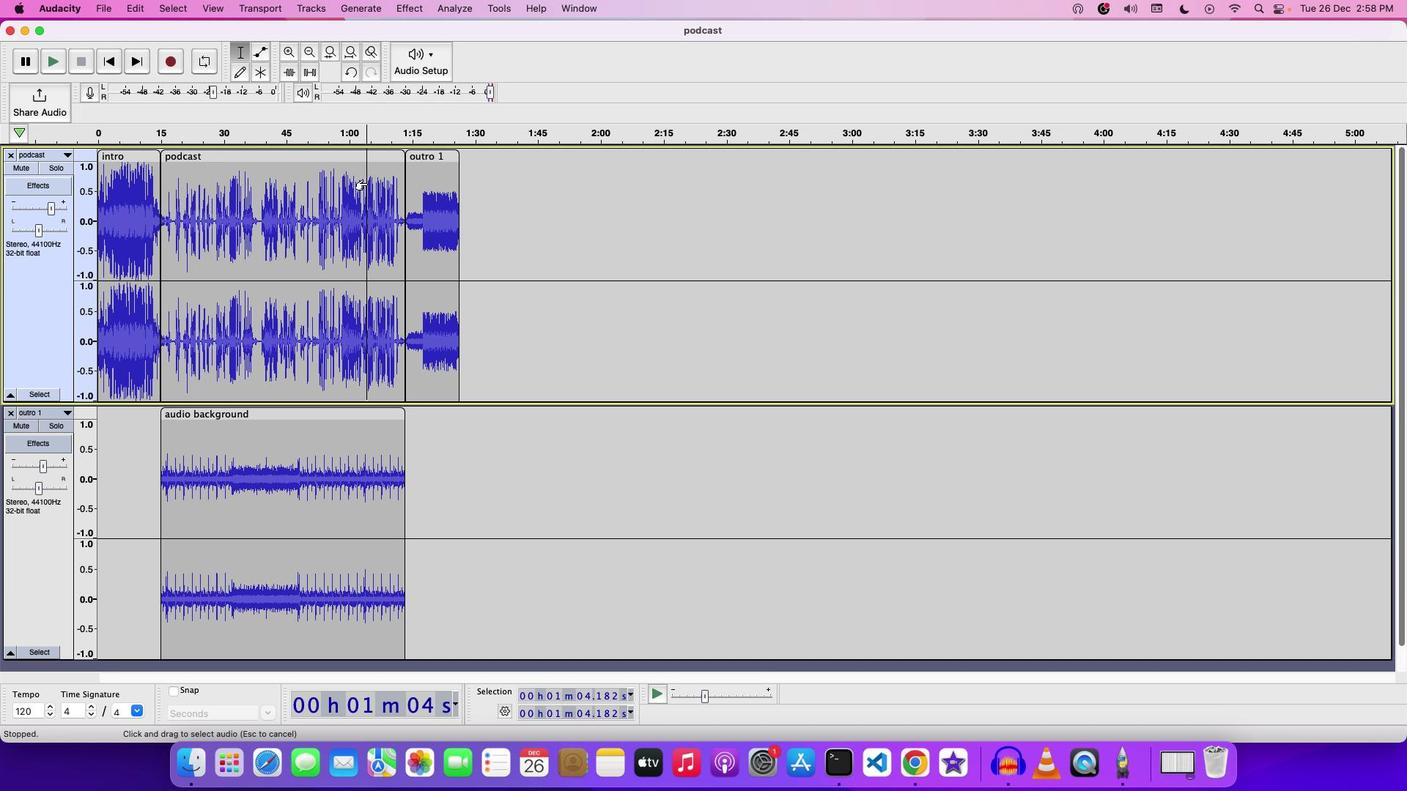 
Action: Key pressed Key.space
Screenshot: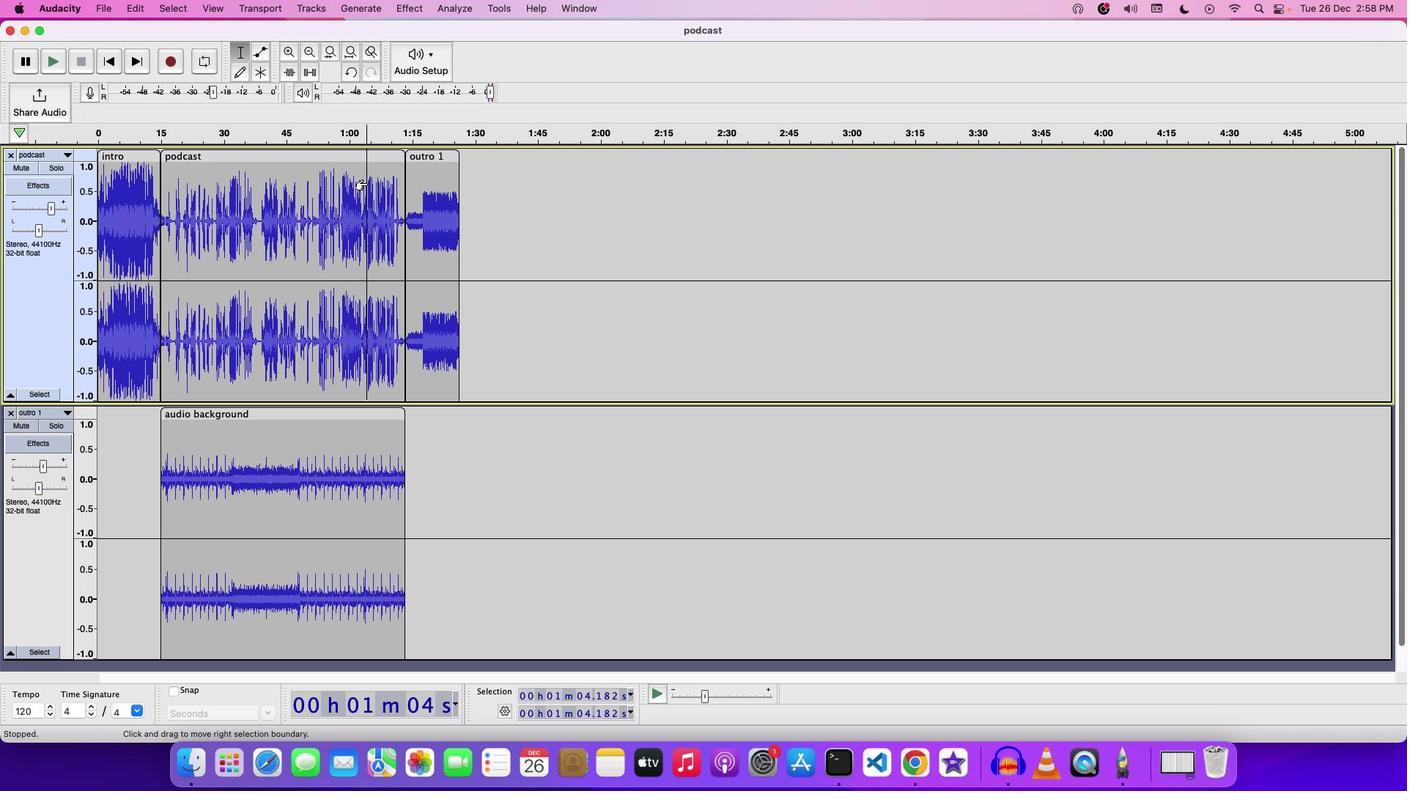 
Action: Mouse moved to (385, 184)
Screenshot: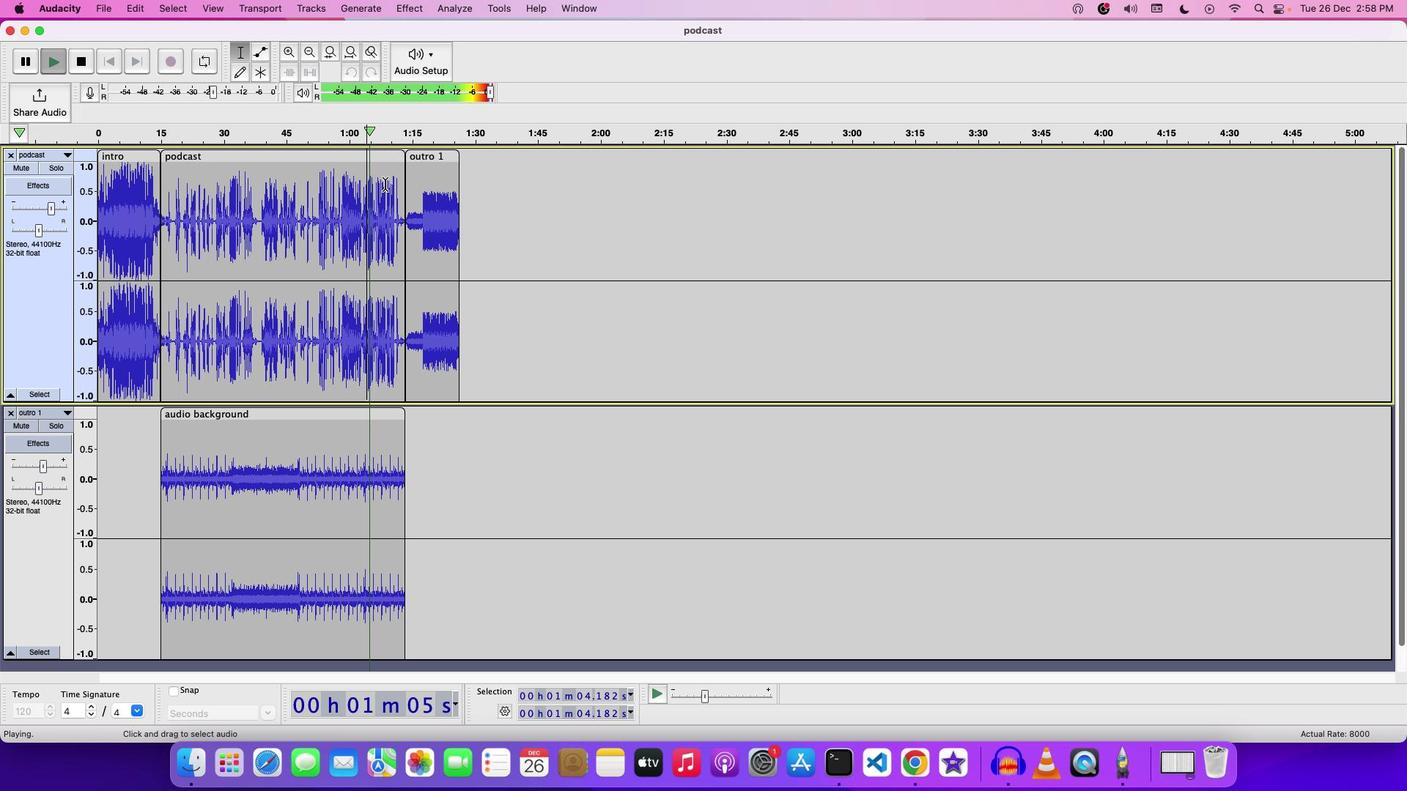 
Action: Key pressed Key.space
Screenshot: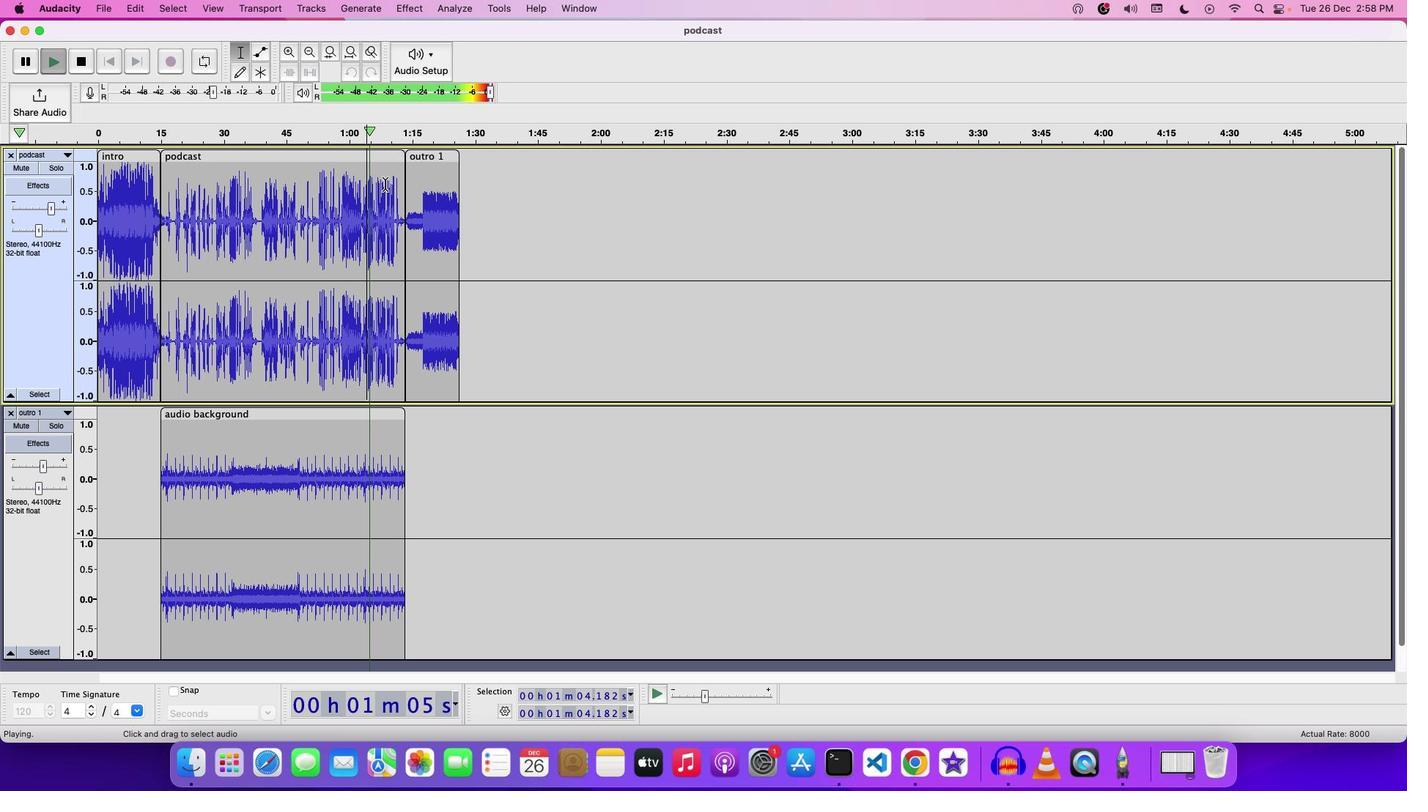 
Action: Mouse moved to (386, 184)
Screenshot: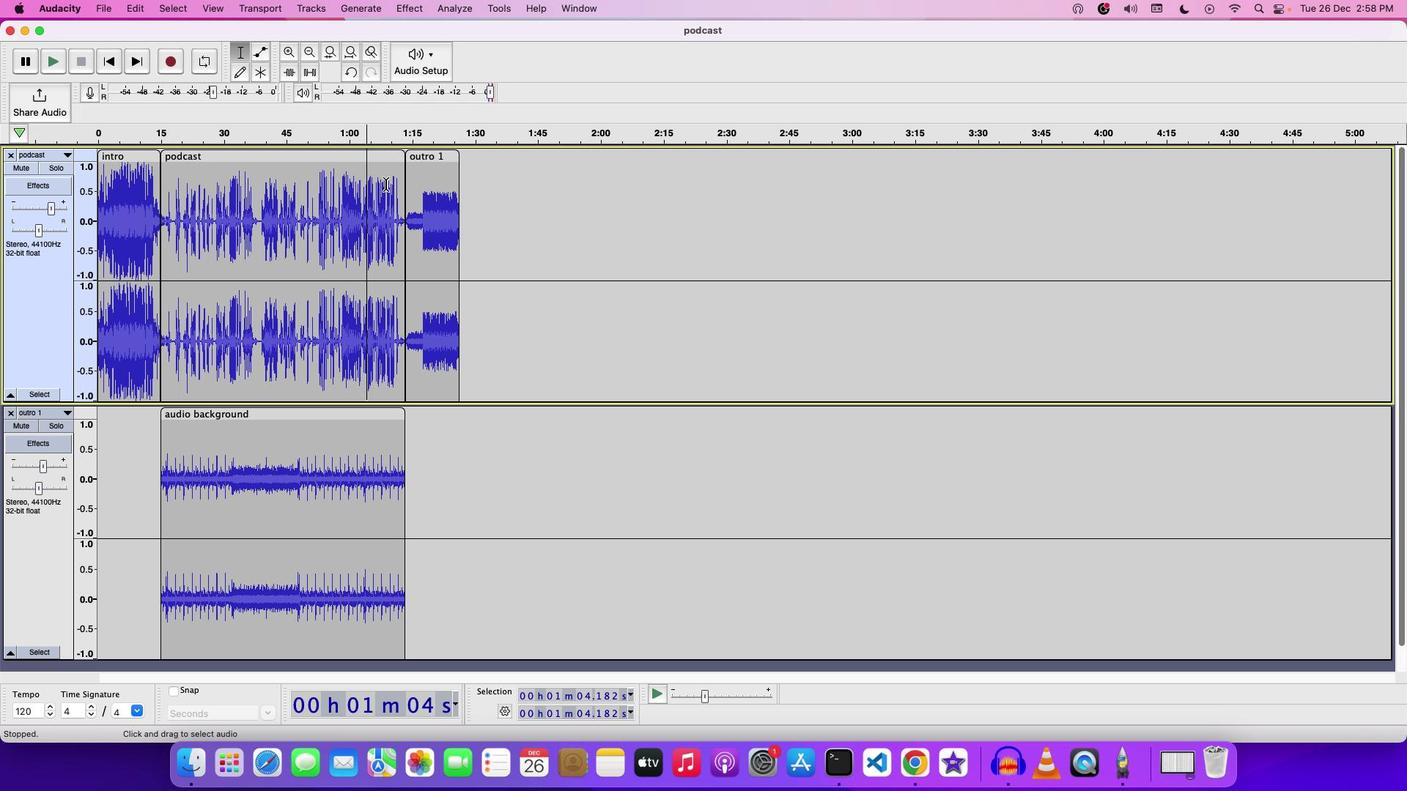 
Action: Mouse pressed left at (386, 184)
Screenshot: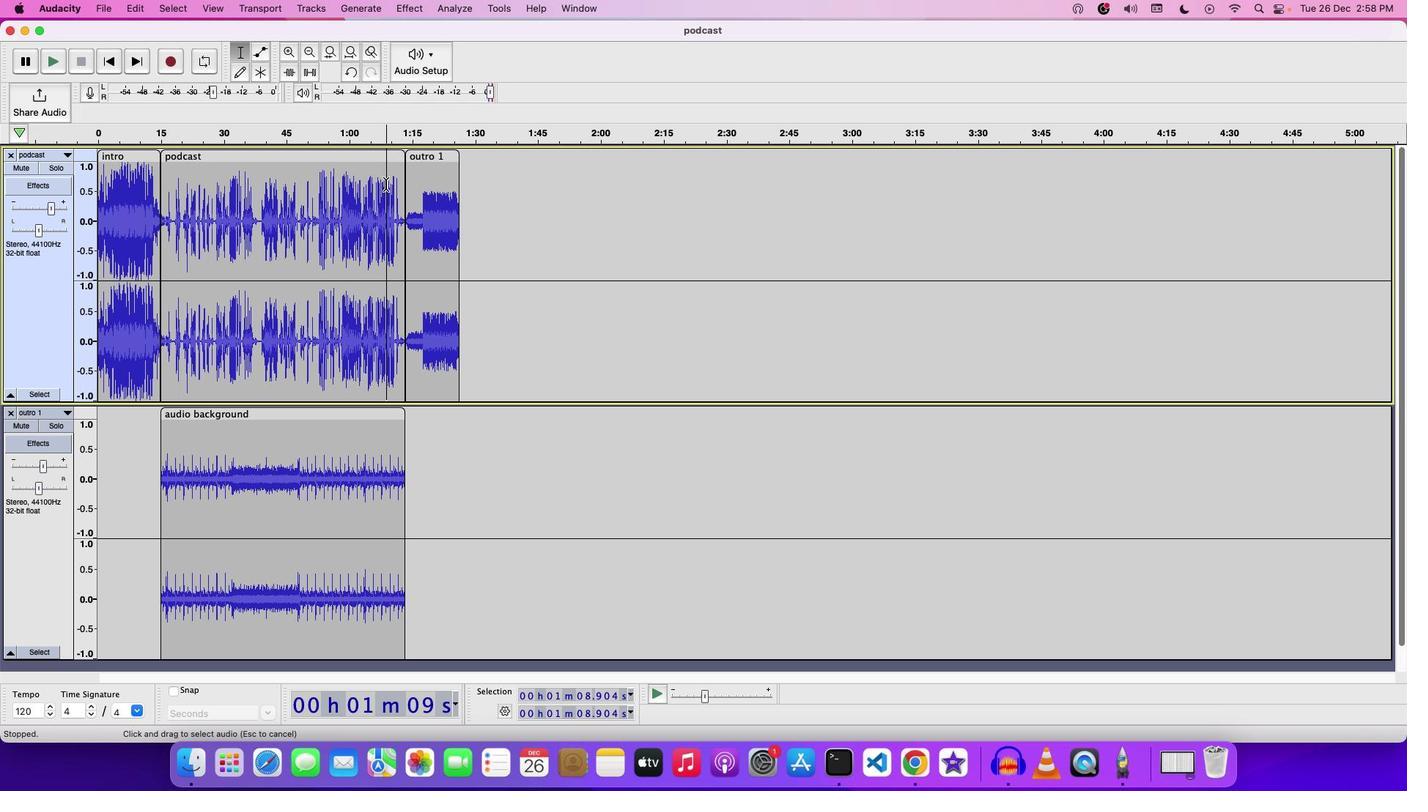 
Action: Mouse moved to (394, 183)
Screenshot: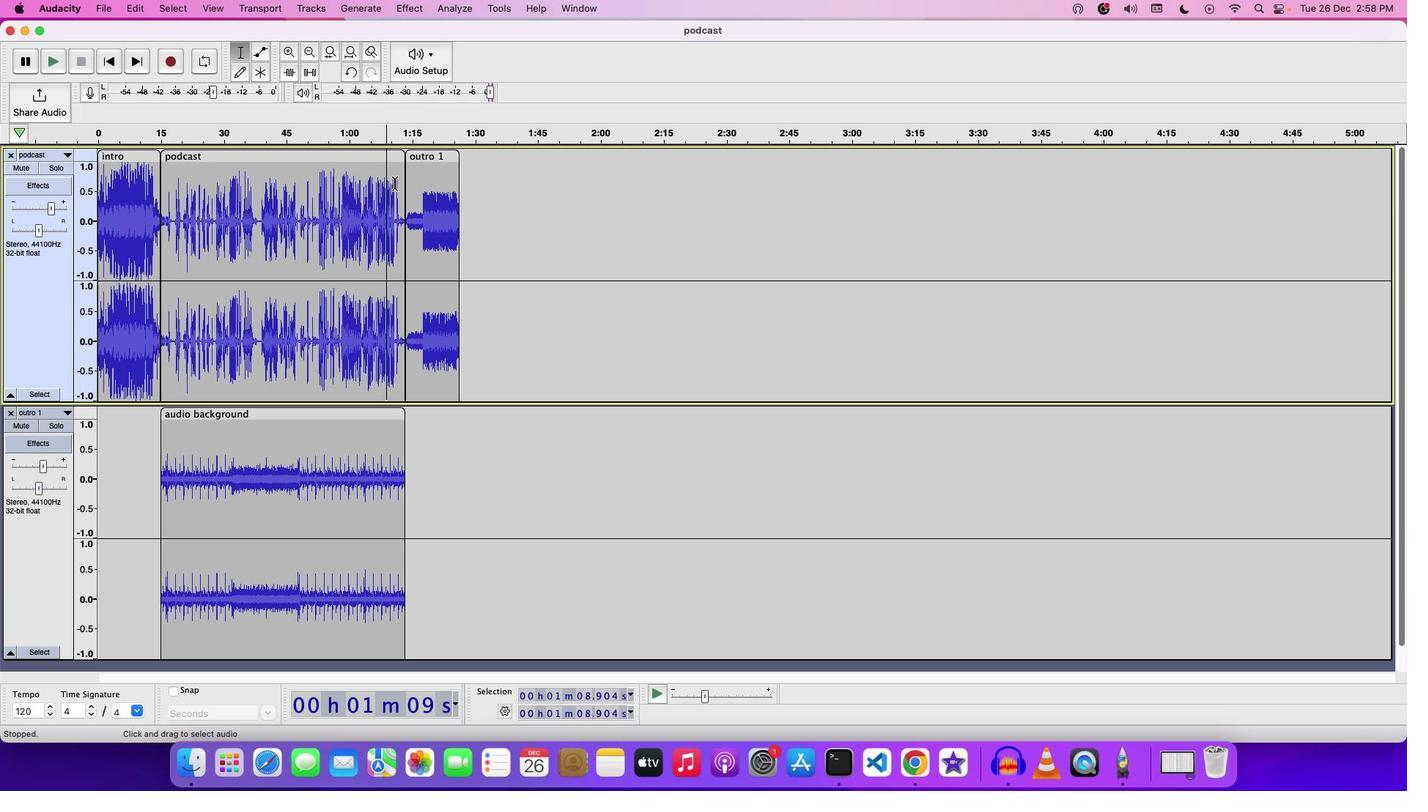
Action: Key pressed Key.space
Screenshot: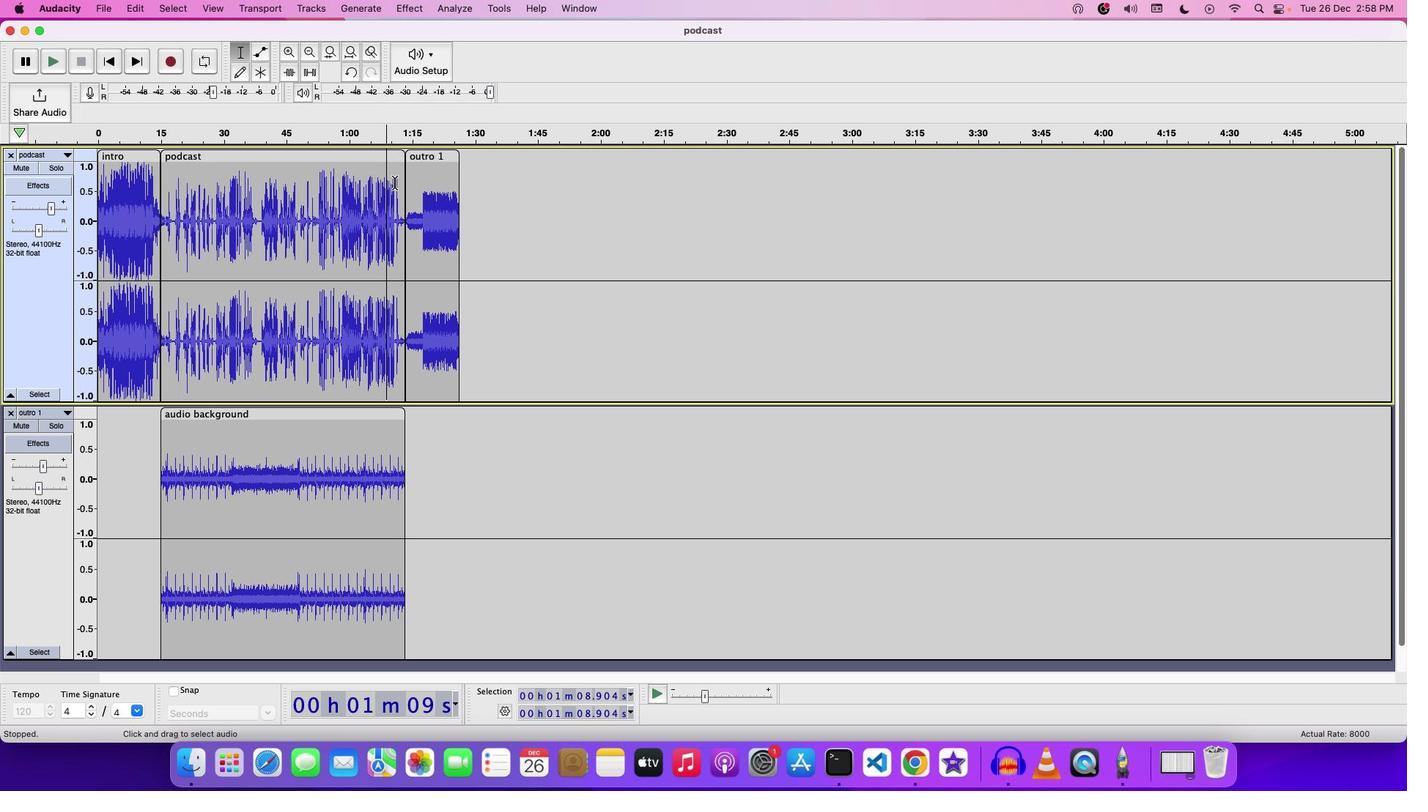
Action: Mouse moved to (394, 183)
Screenshot: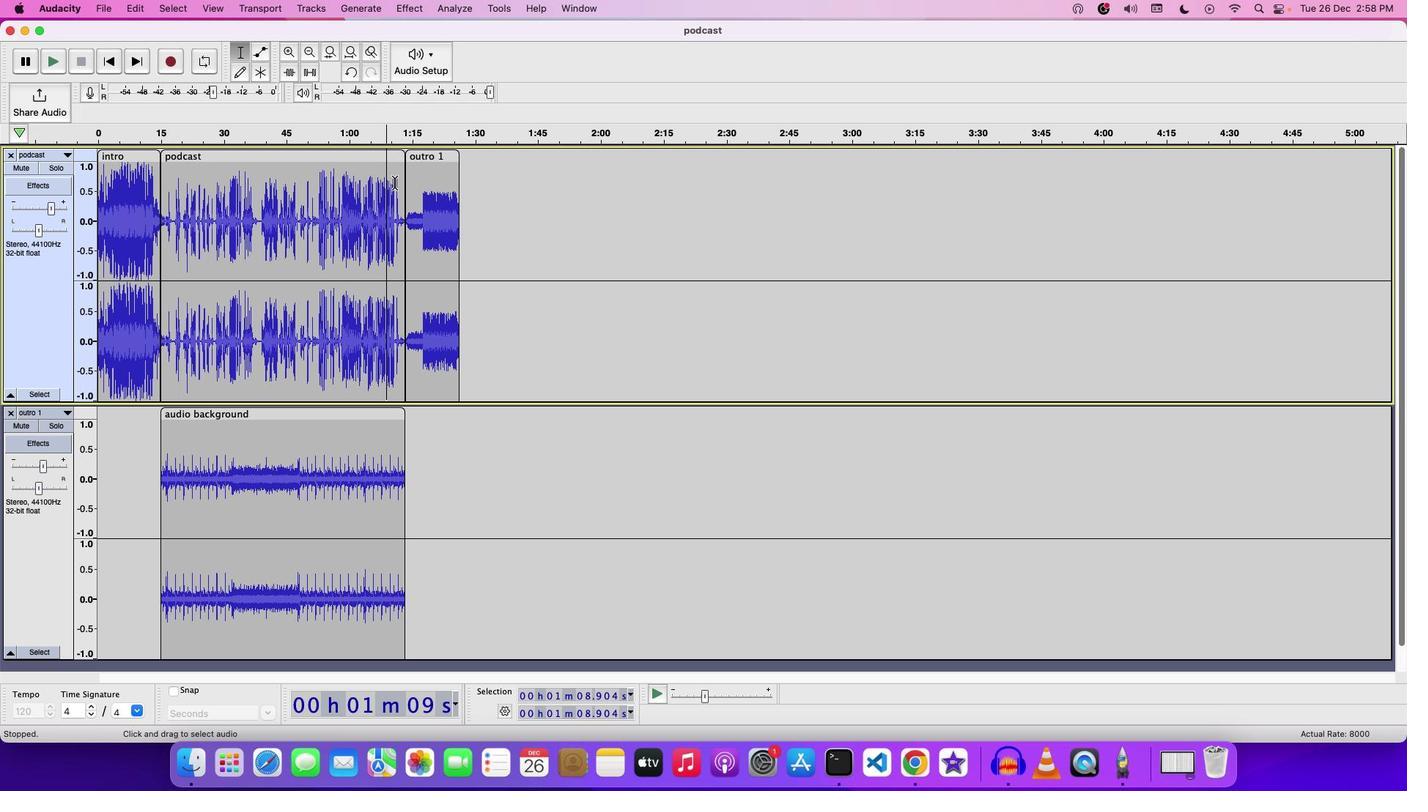 
Action: Key pressed Key.space
Screenshot: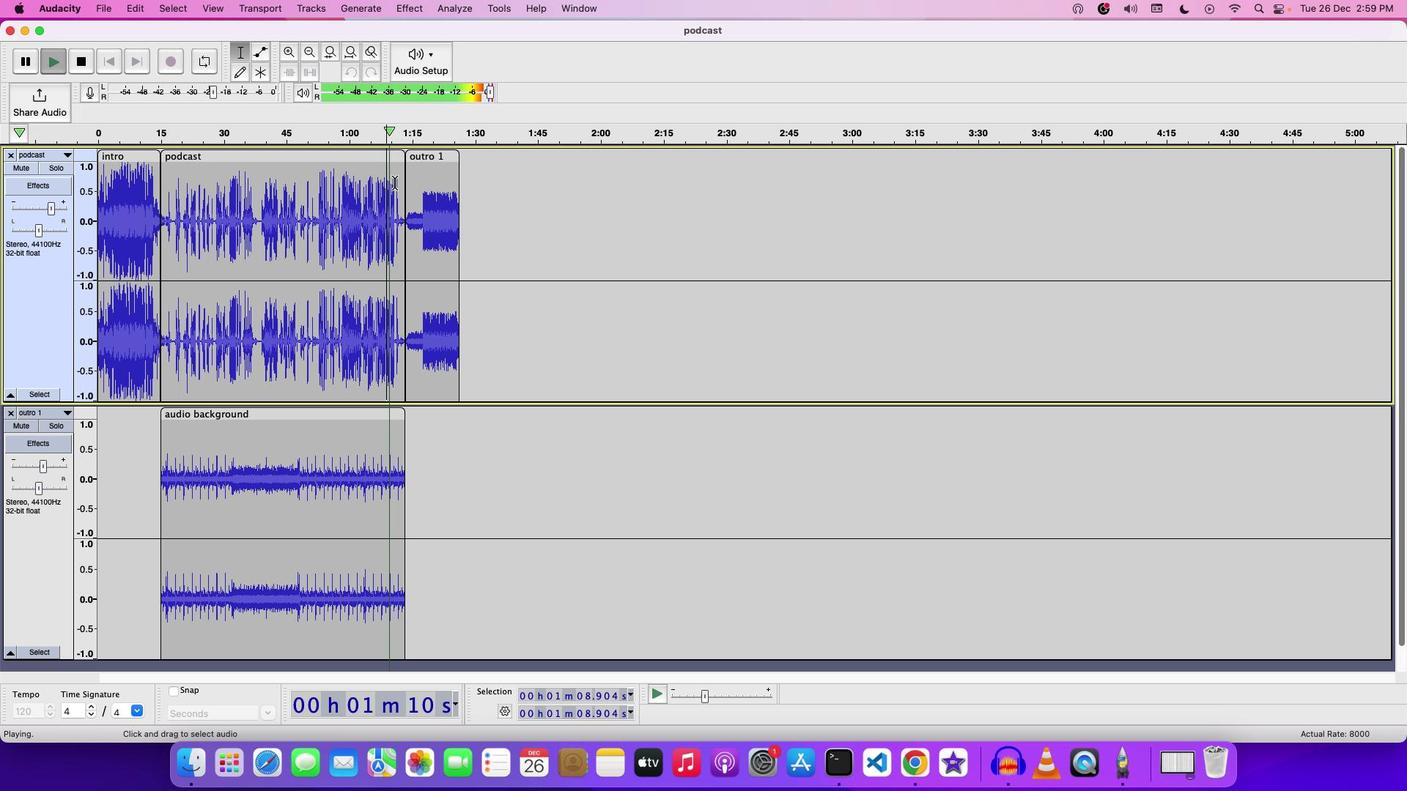 
Action: Mouse moved to (395, 183)
Screenshot: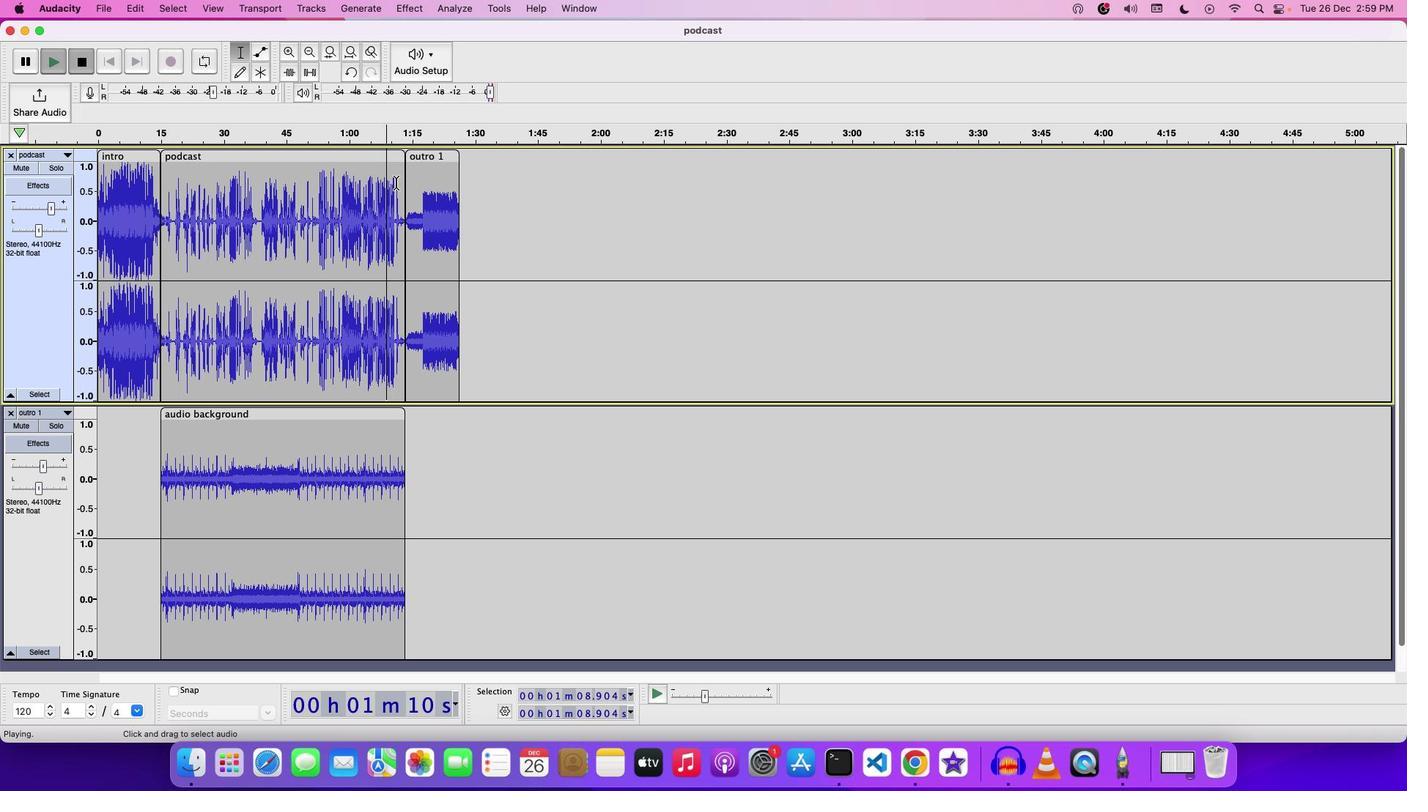 
Action: Mouse pressed left at (395, 183)
Screenshot: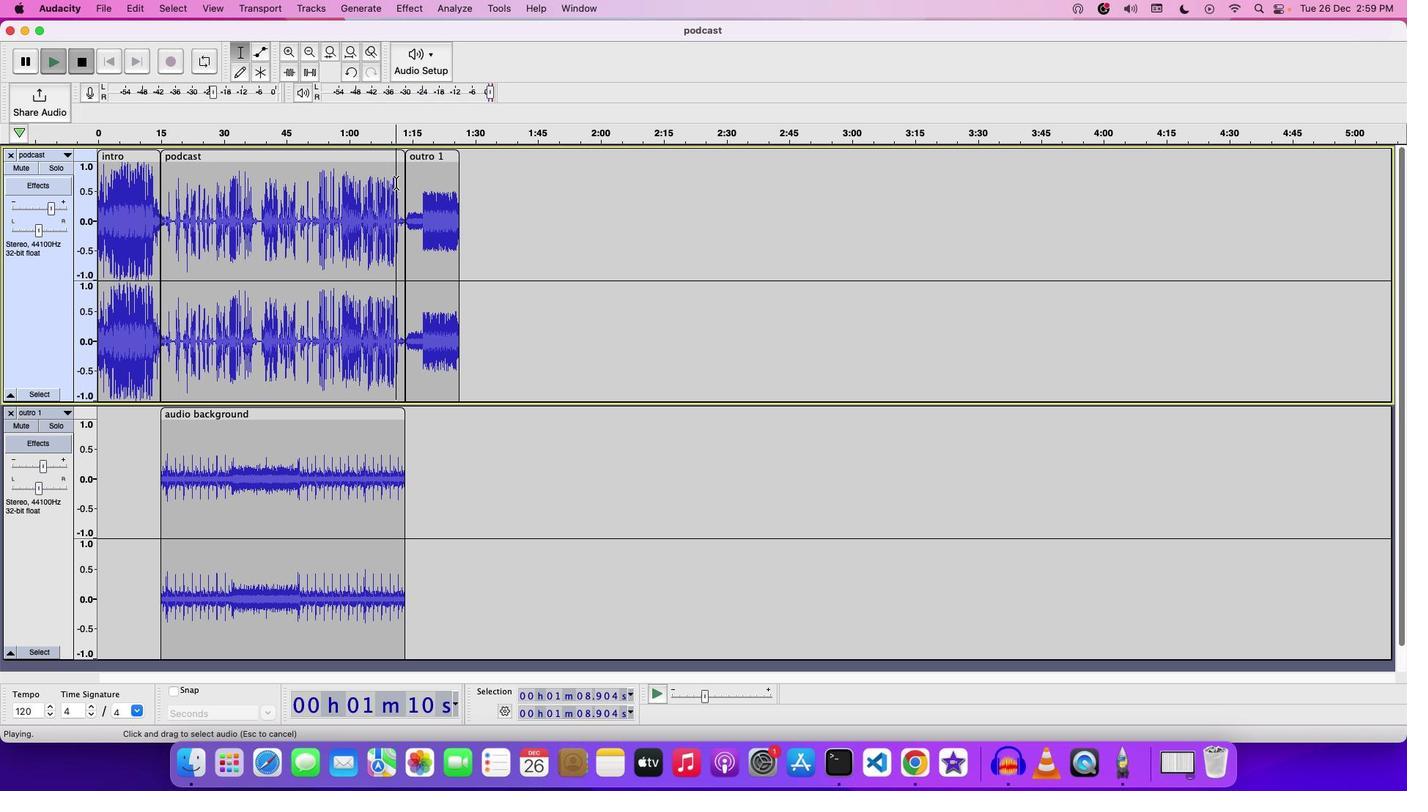 
Action: Key pressed Key.space
Screenshot: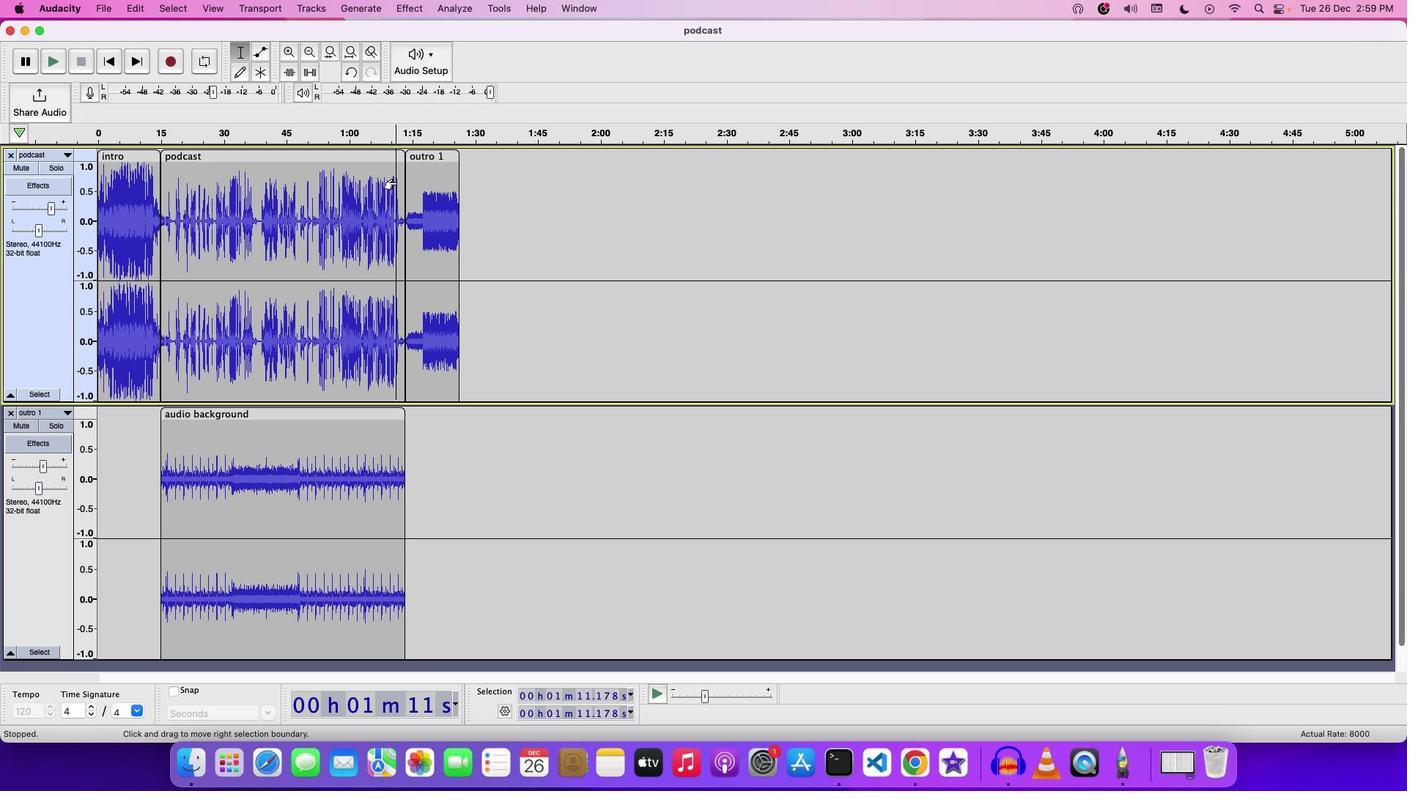 
Action: Mouse moved to (516, 225)
Screenshot: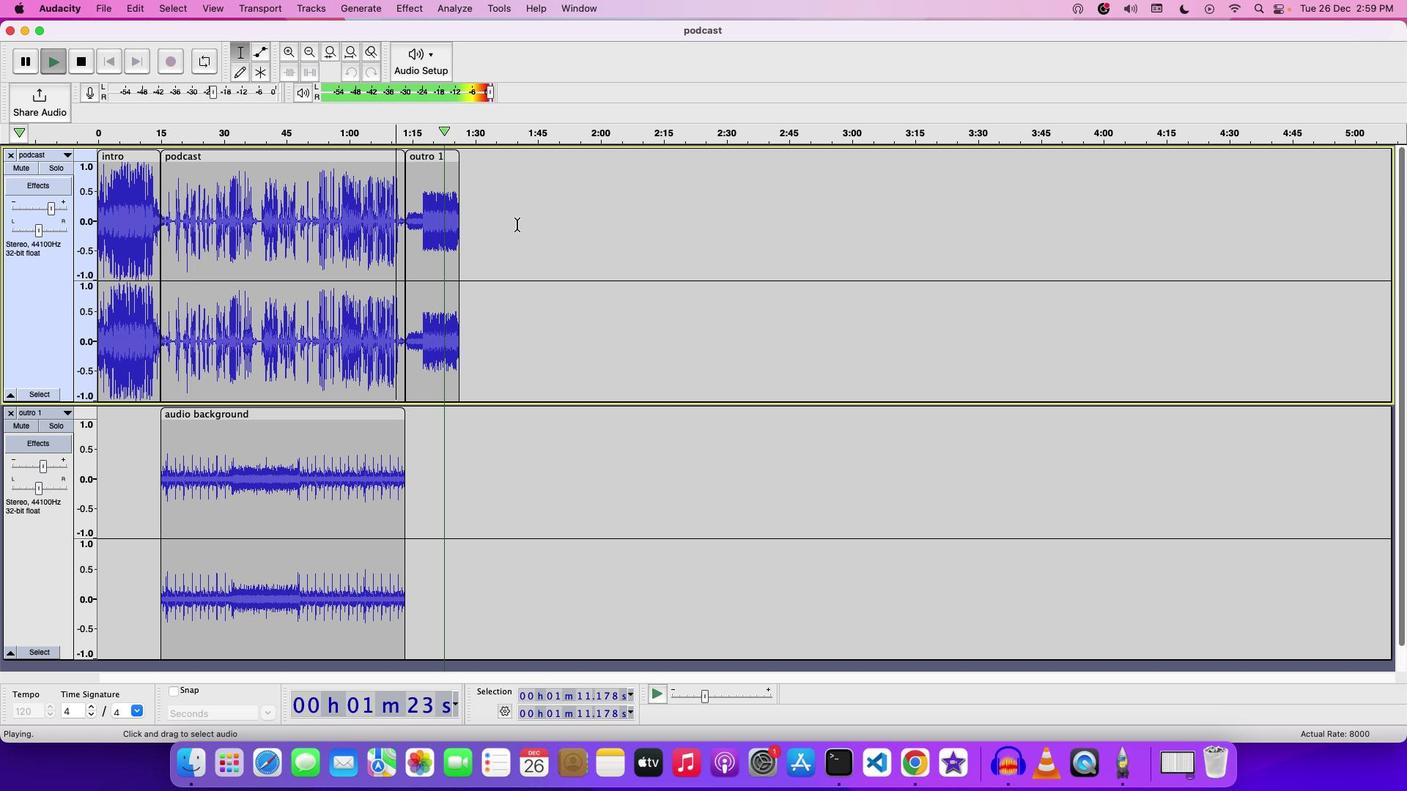 
Action: Mouse scrolled (516, 225) with delta (0, 0)
Screenshot: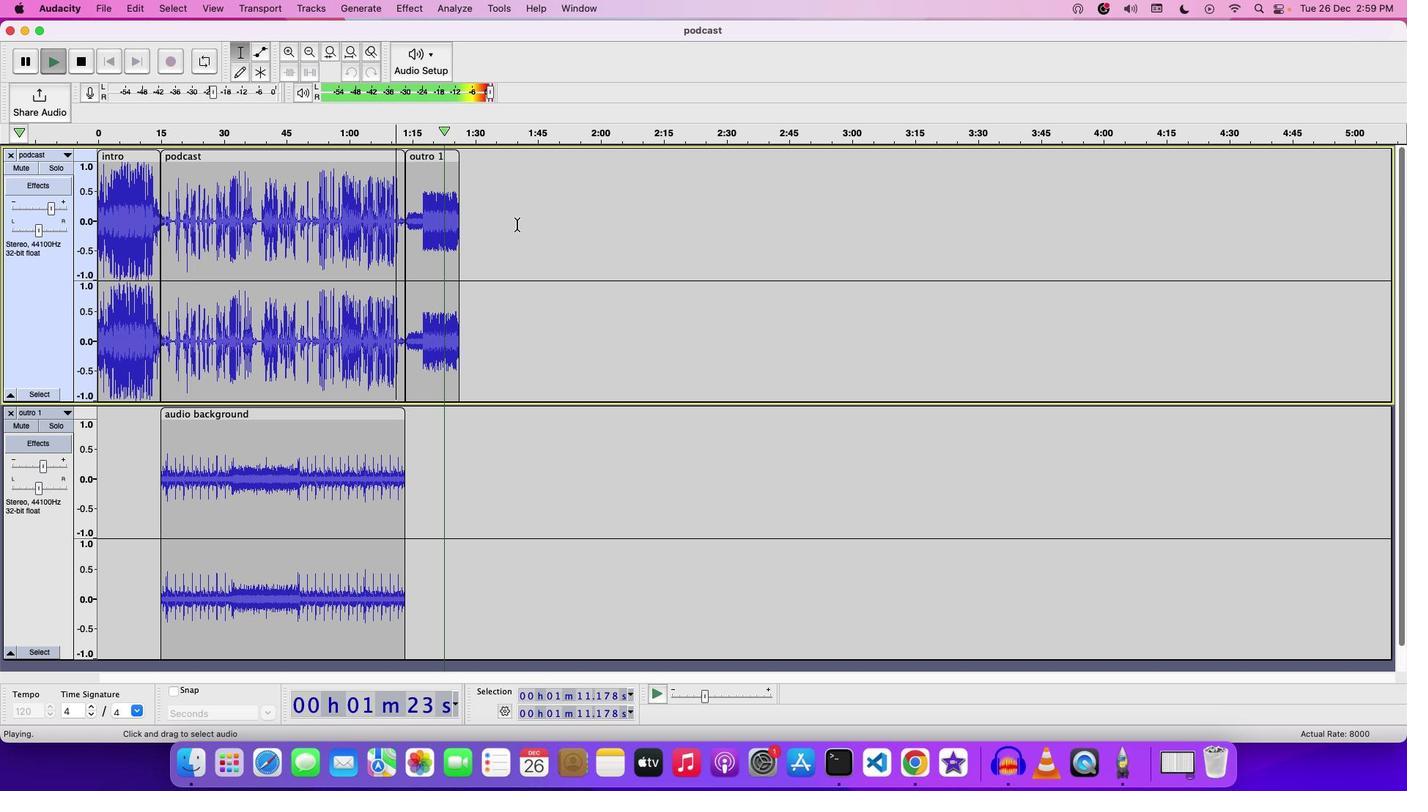 
Action: Mouse scrolled (516, 225) with delta (0, 0)
Screenshot: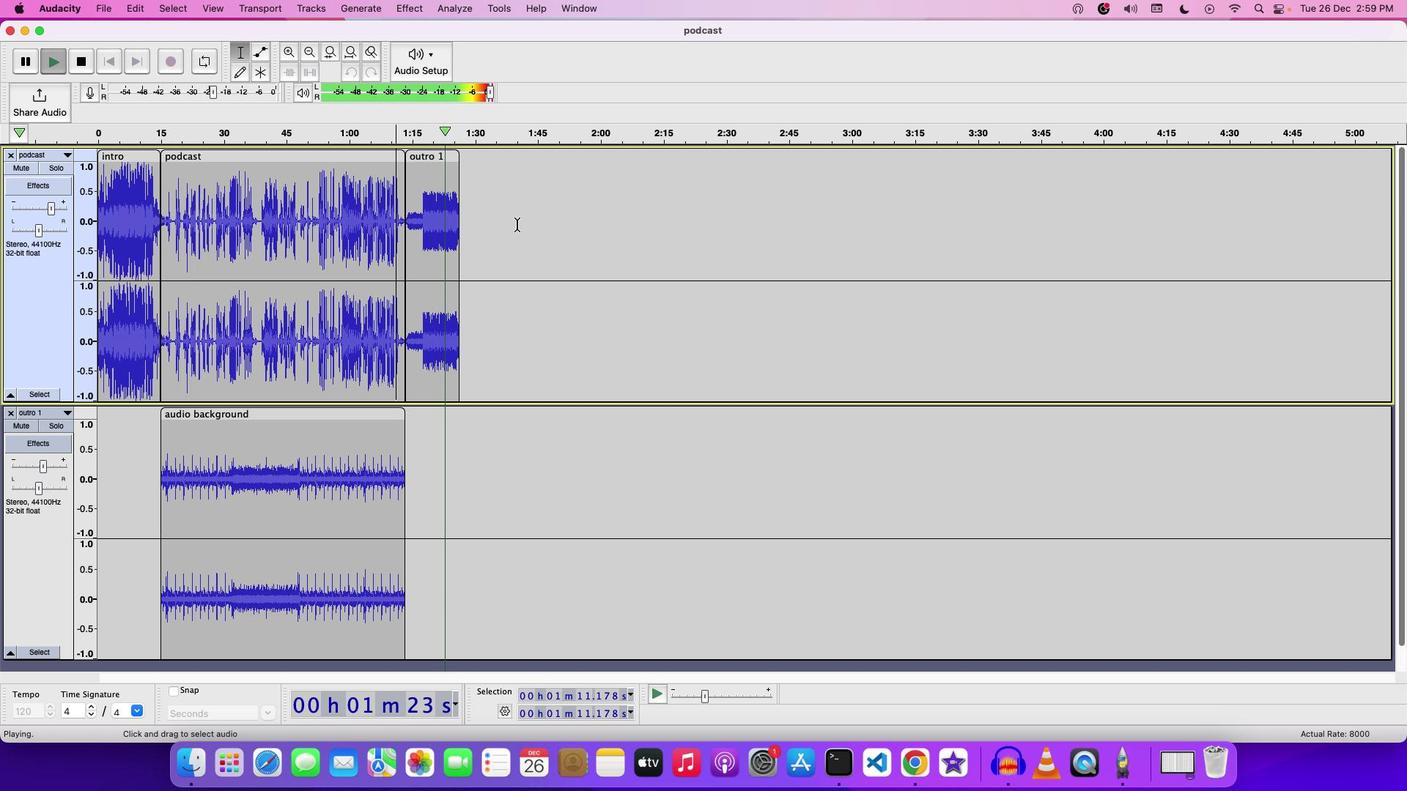
Action: Mouse scrolled (516, 225) with delta (0, 0)
Screenshot: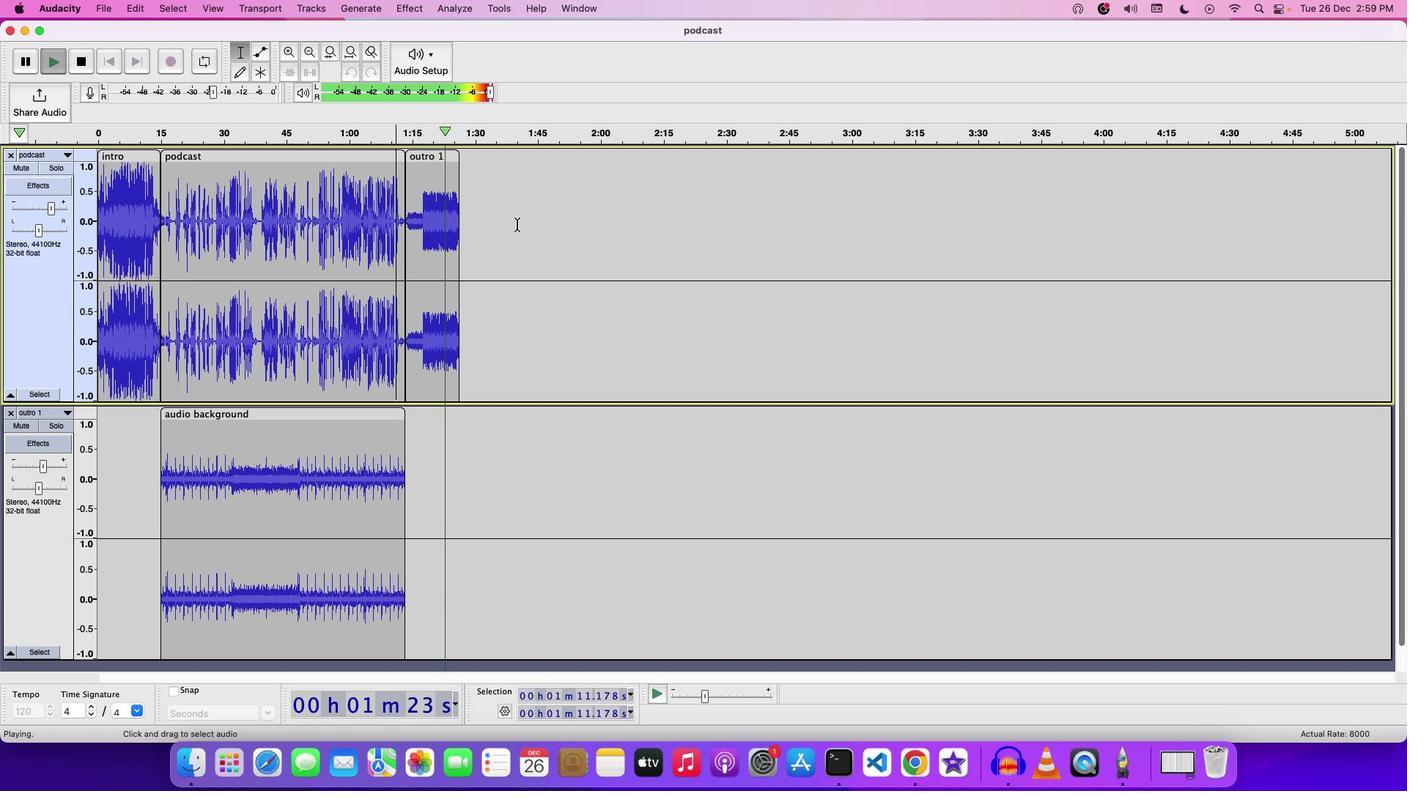 
Action: Mouse moved to (517, 223)
Screenshot: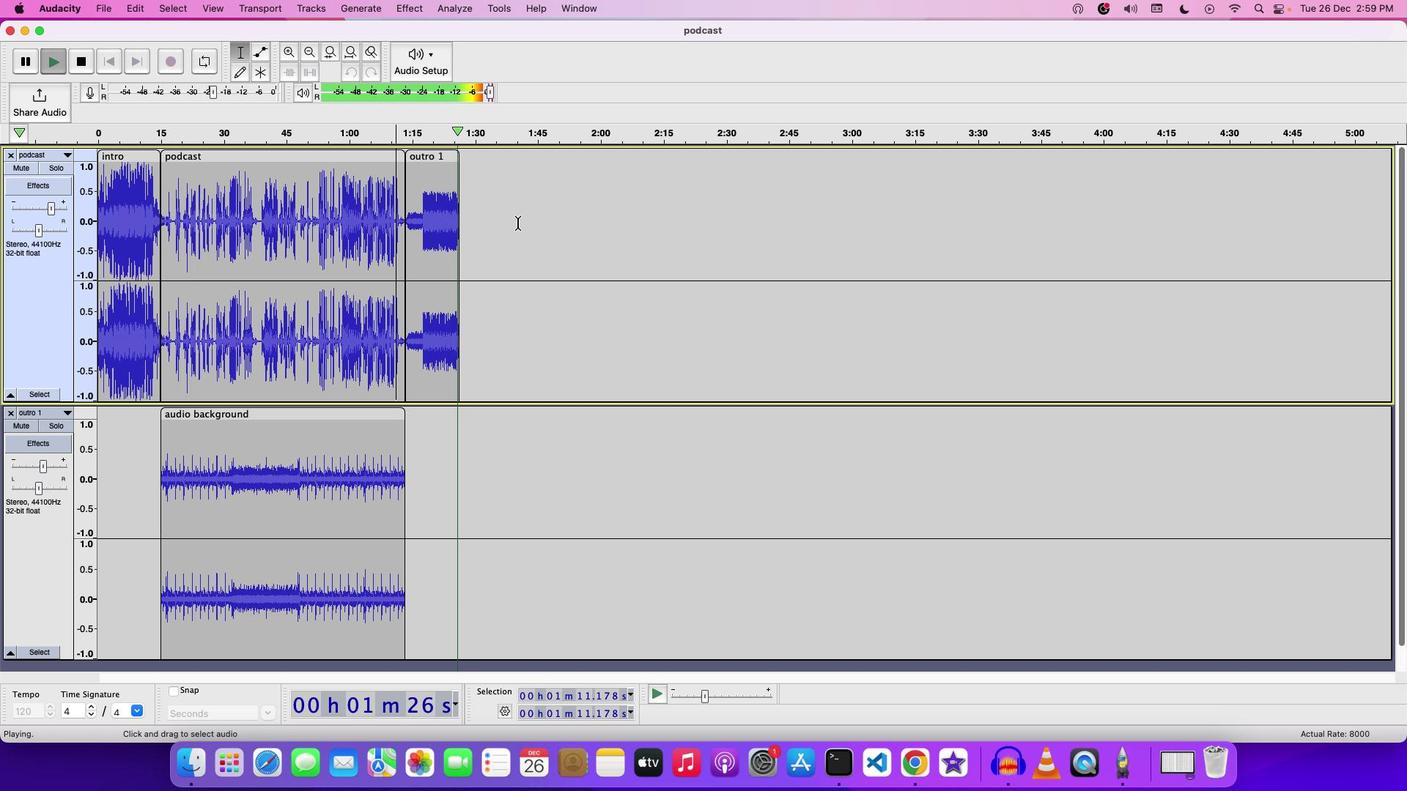 
Action: Key pressed Key.space
Screenshot: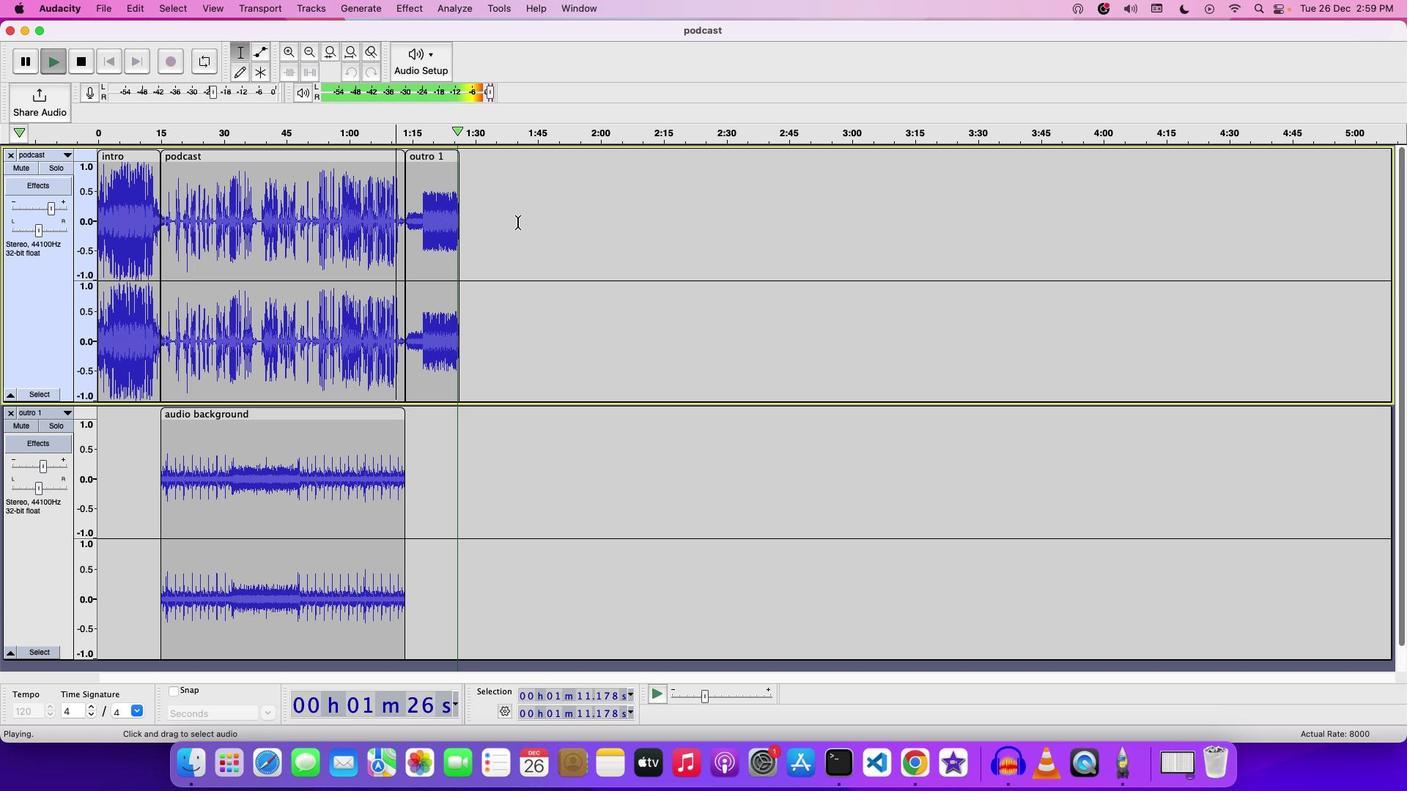 
Action: Mouse moved to (100, 4)
Screenshot: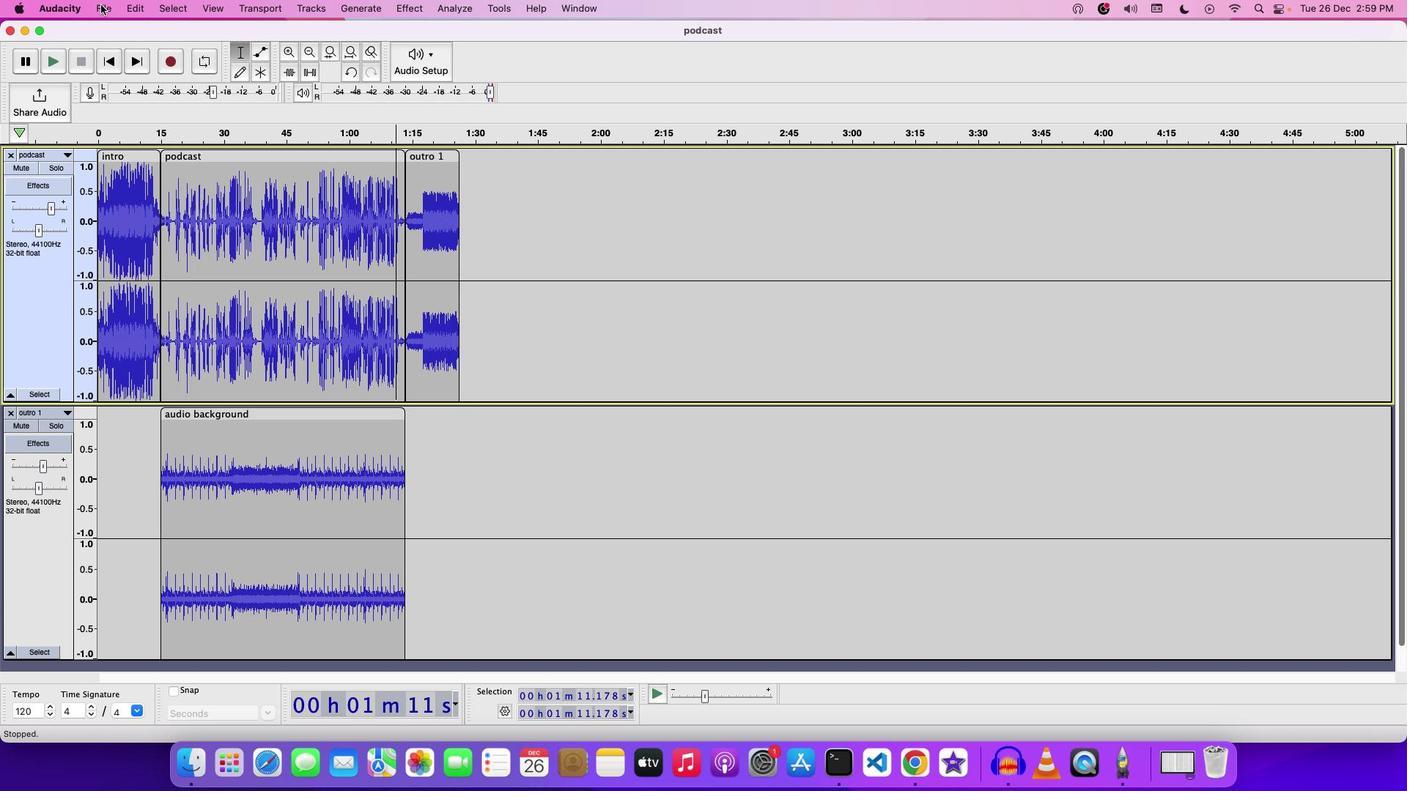 
Action: Mouse pressed left at (100, 4)
Screenshot: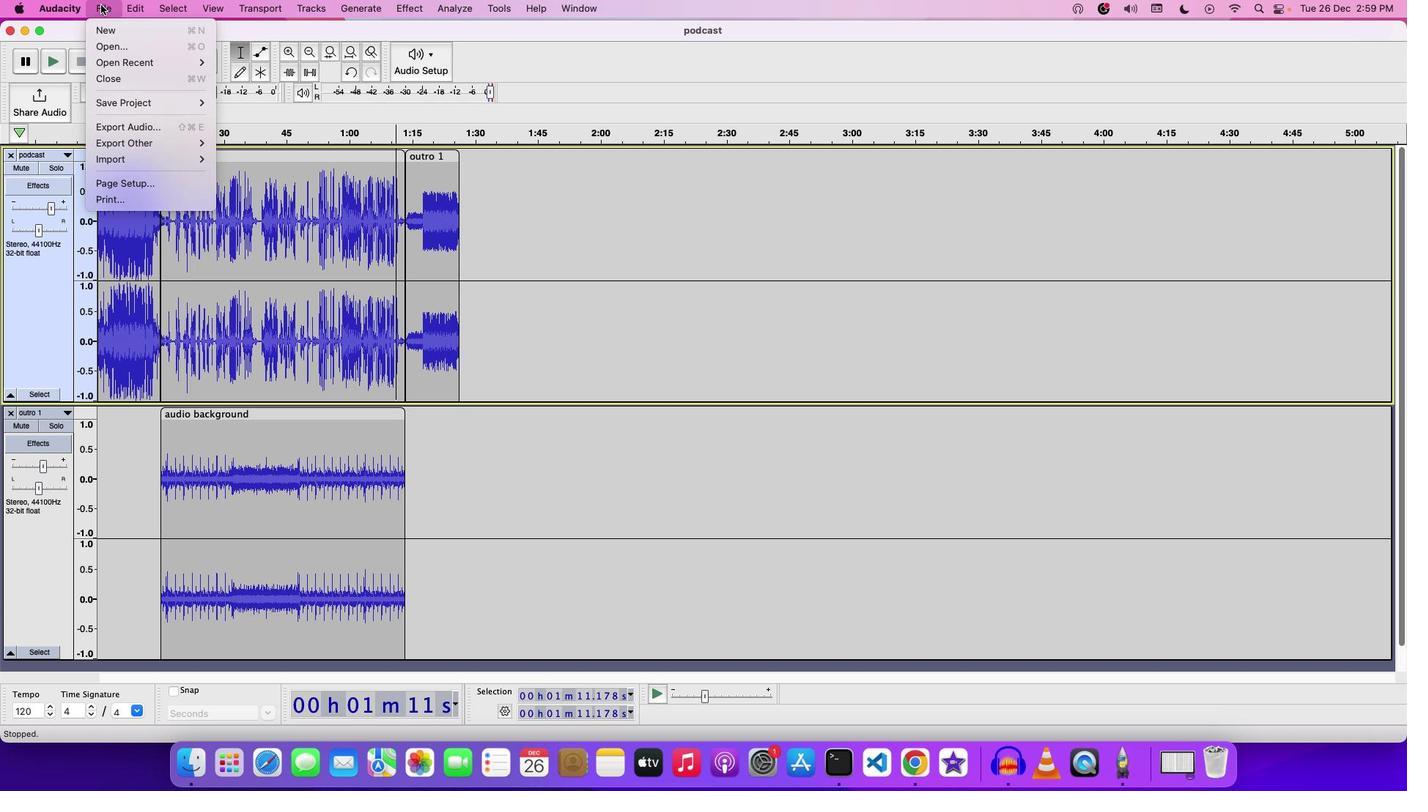 
Action: Mouse moved to (236, 107)
Screenshot: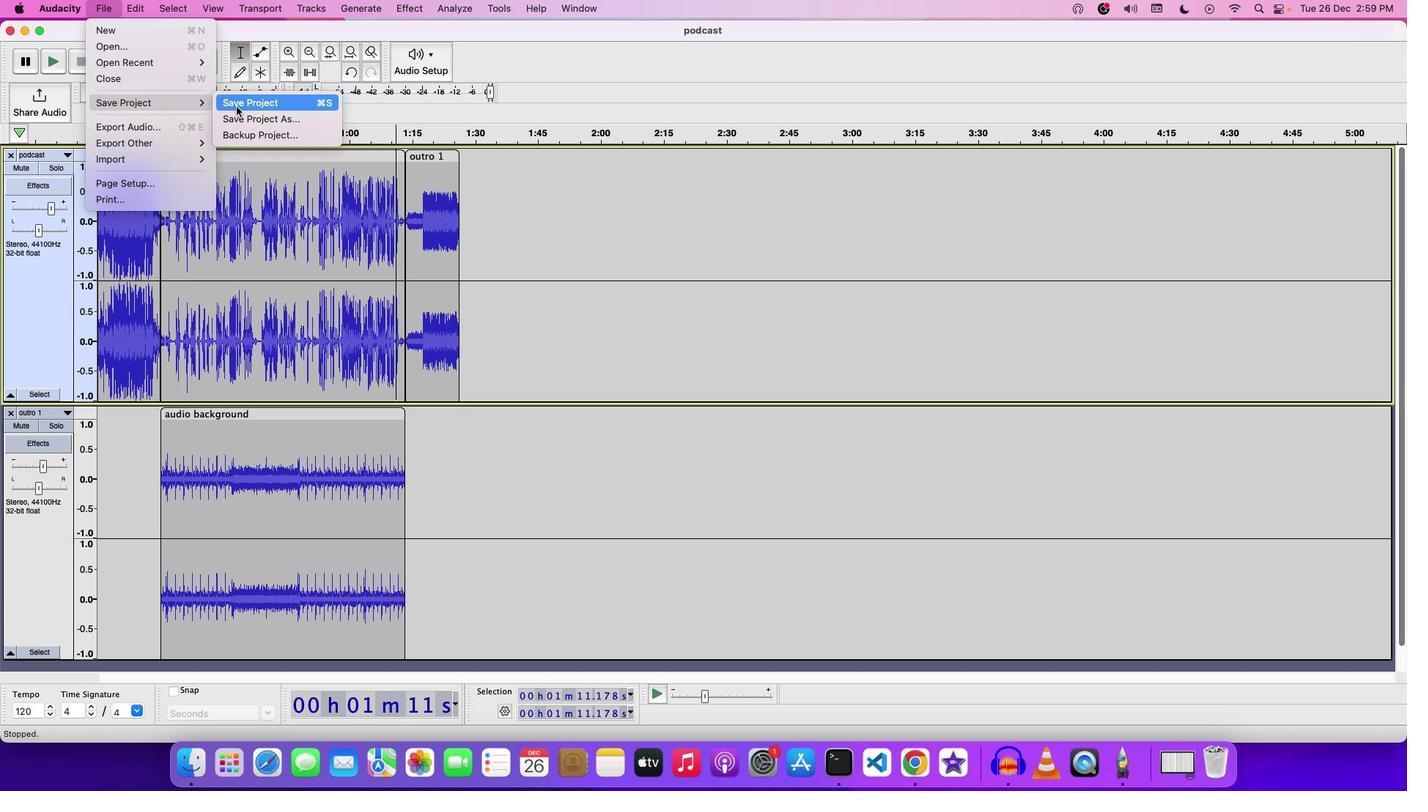 
Action: Mouse pressed left at (236, 107)
Screenshot: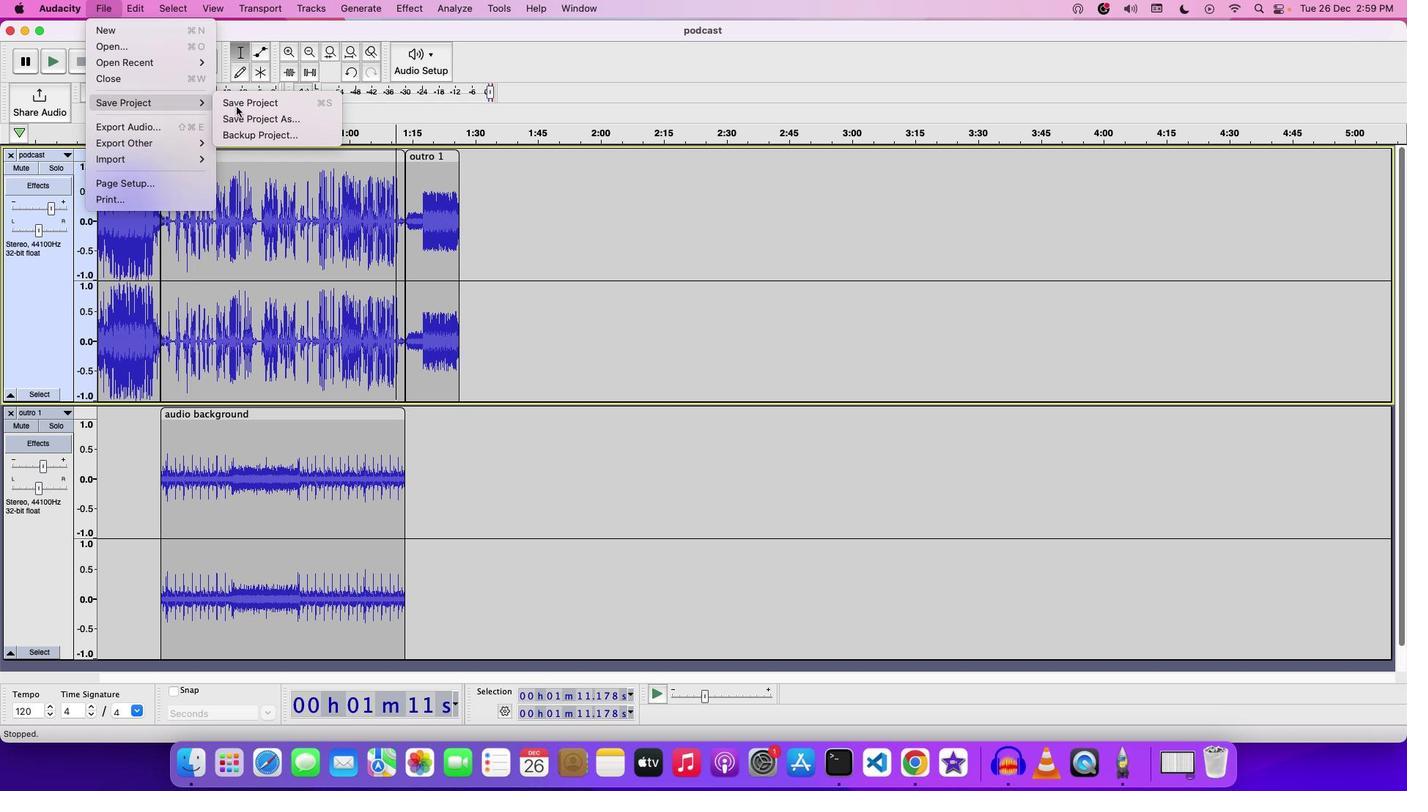 
Action: Mouse moved to (677, 214)
Screenshot: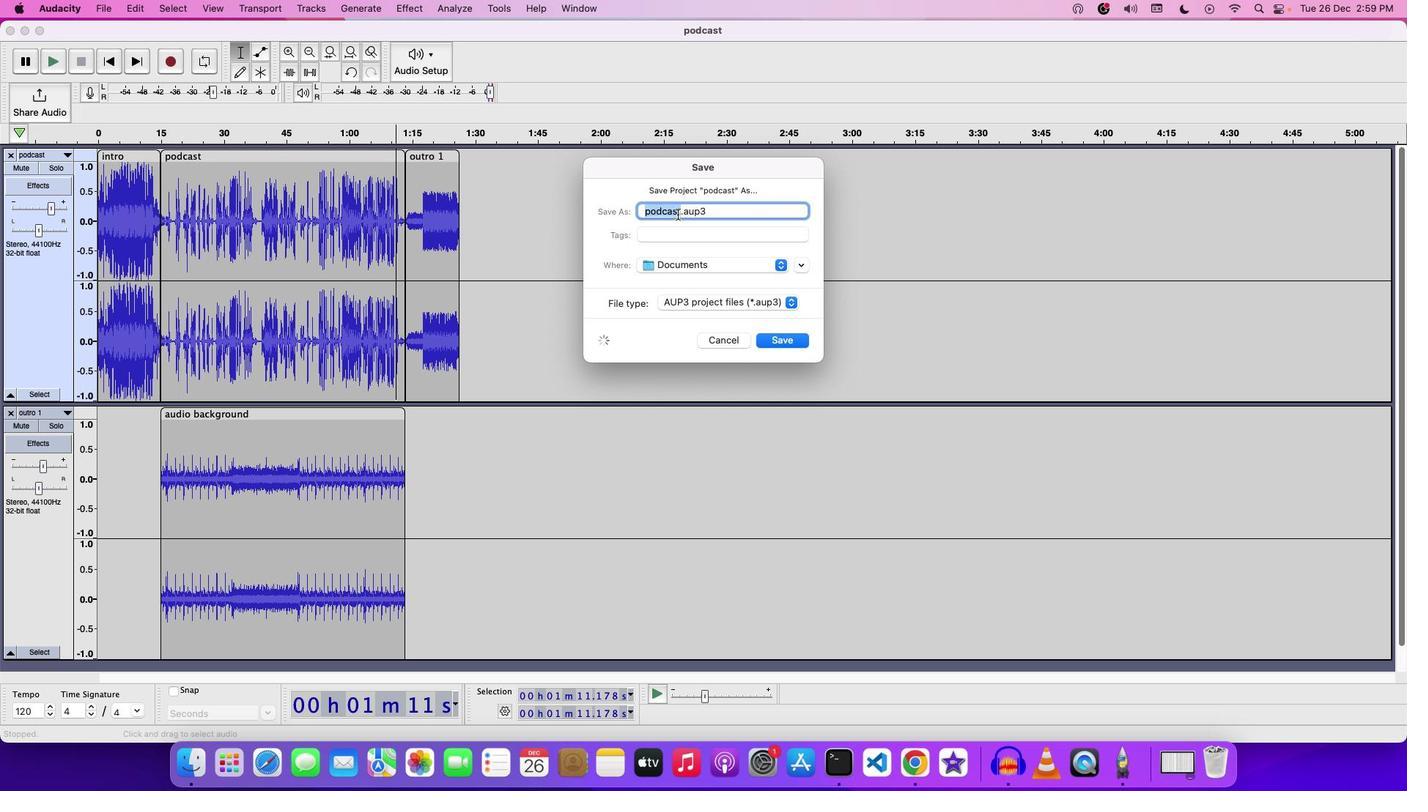 
Action: Mouse pressed left at (677, 214)
Screenshot: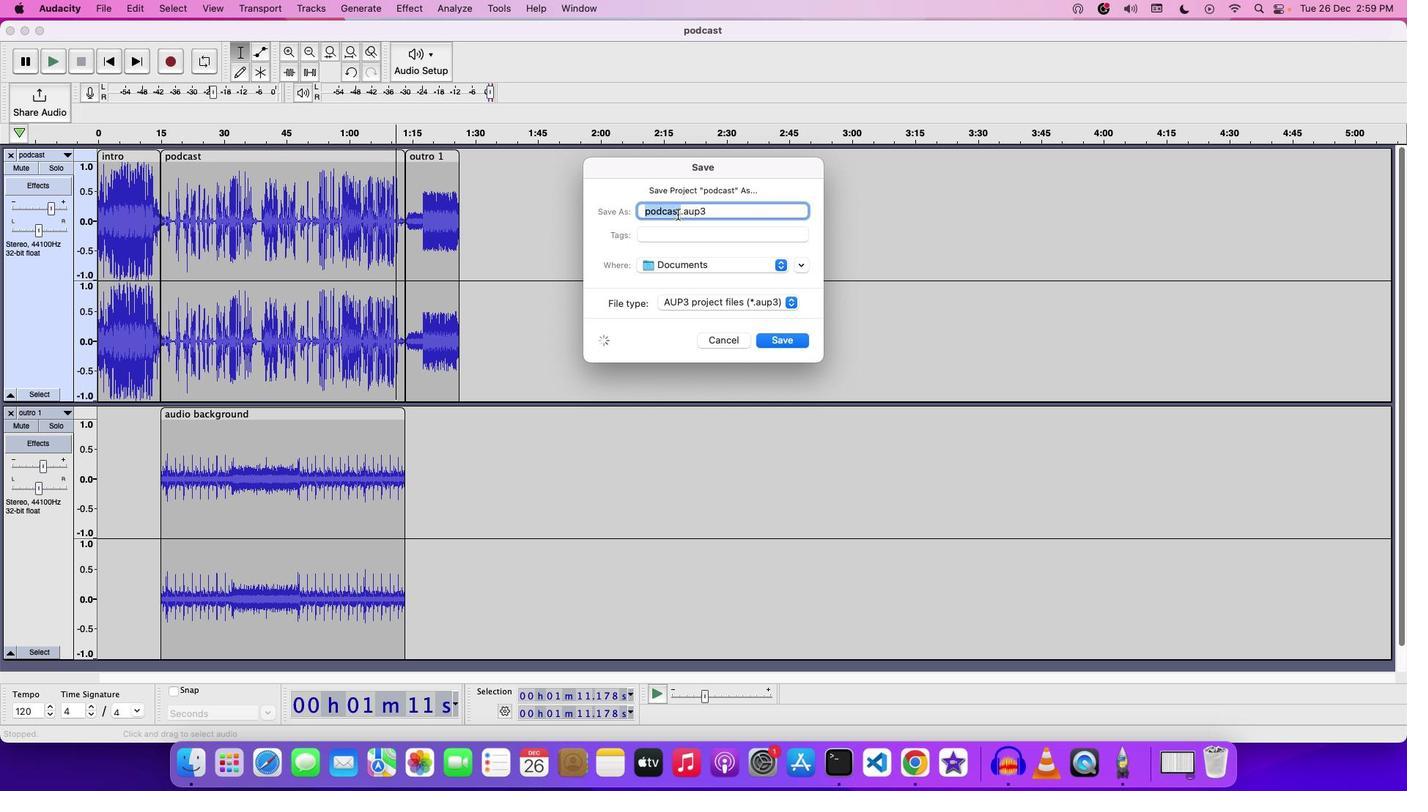 
Action: Mouse moved to (683, 213)
Screenshot: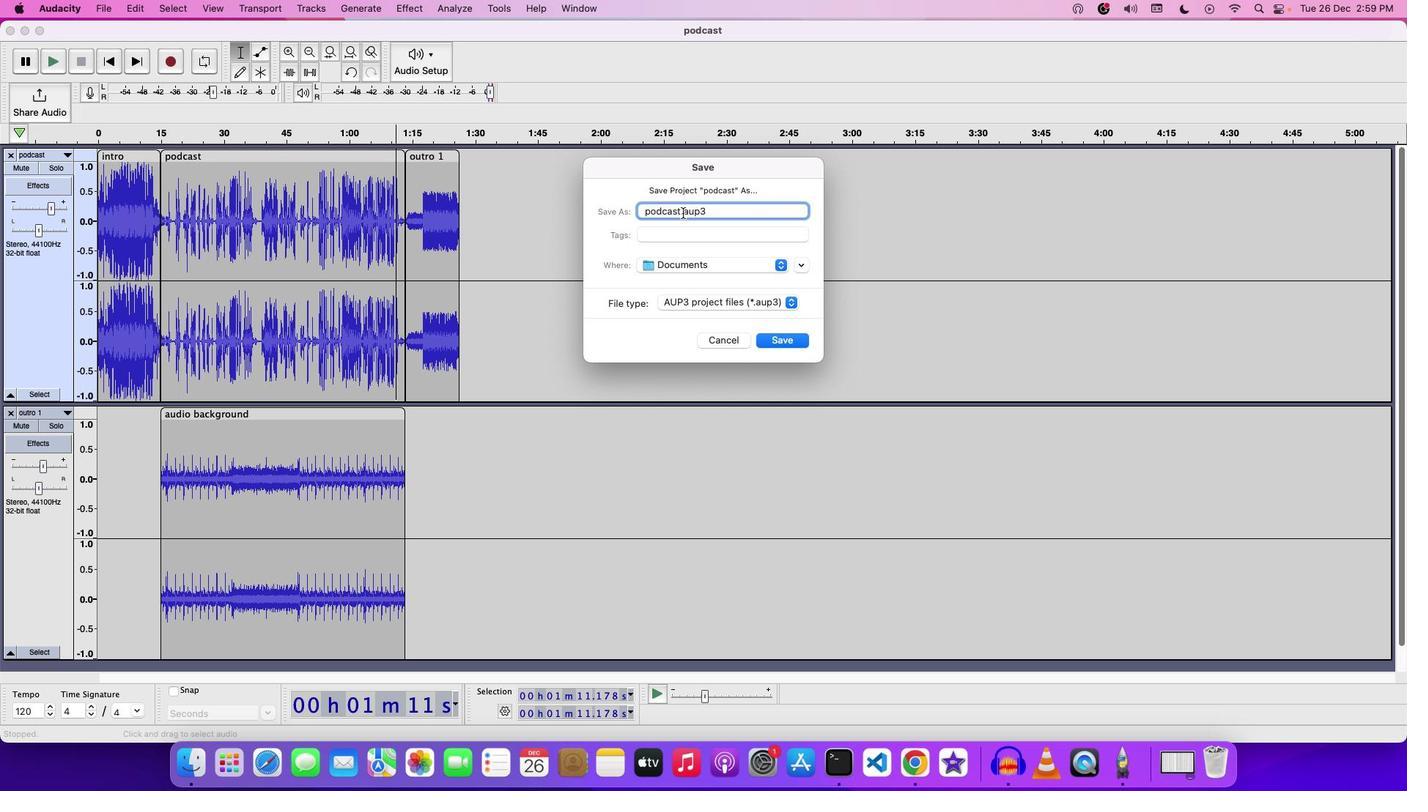 
Action: Key pressed Key.rightKey.space'I''N''T''R''O'Key.space'O''U''T''R''P'Key.backspace'O'Key.space
Screenshot: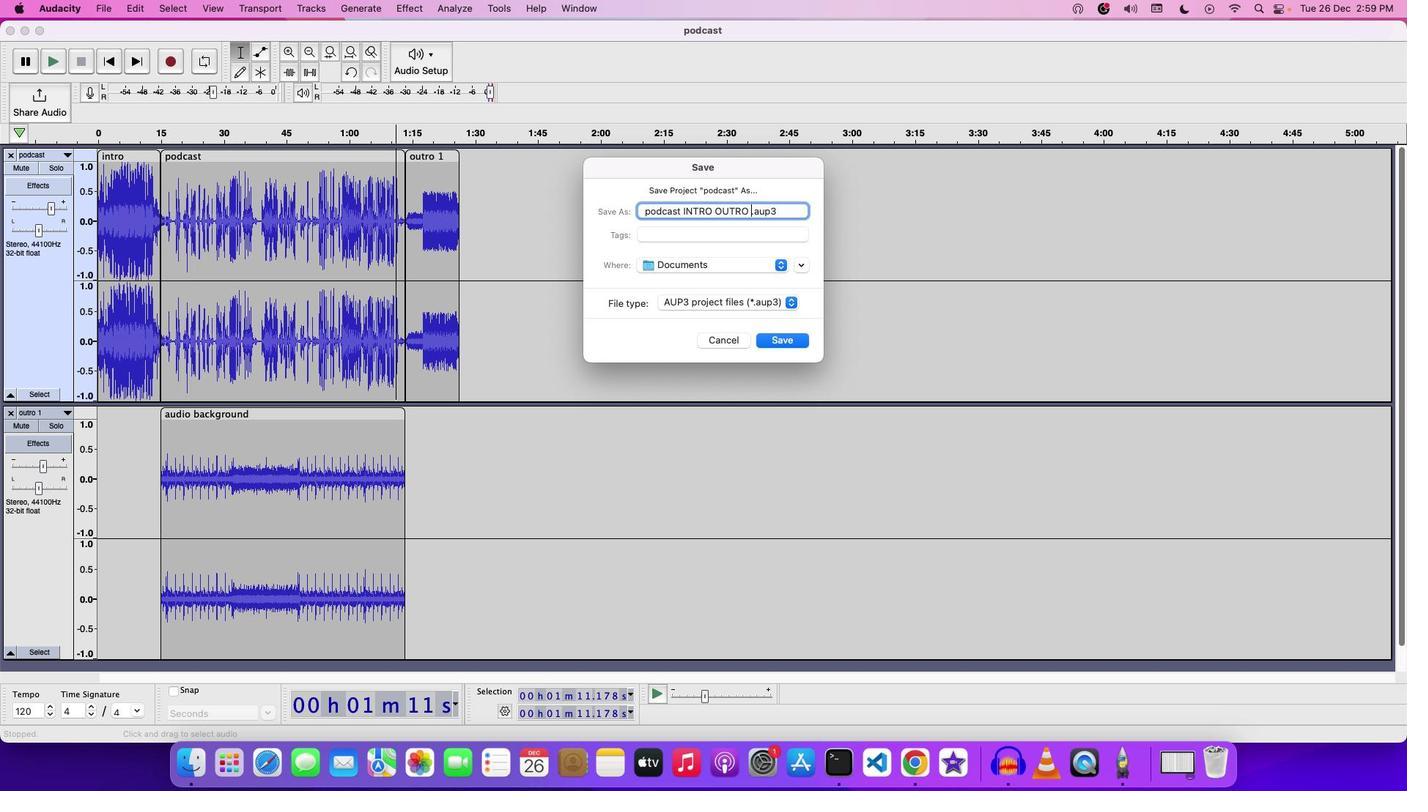 
Action: Mouse moved to (776, 340)
Screenshot: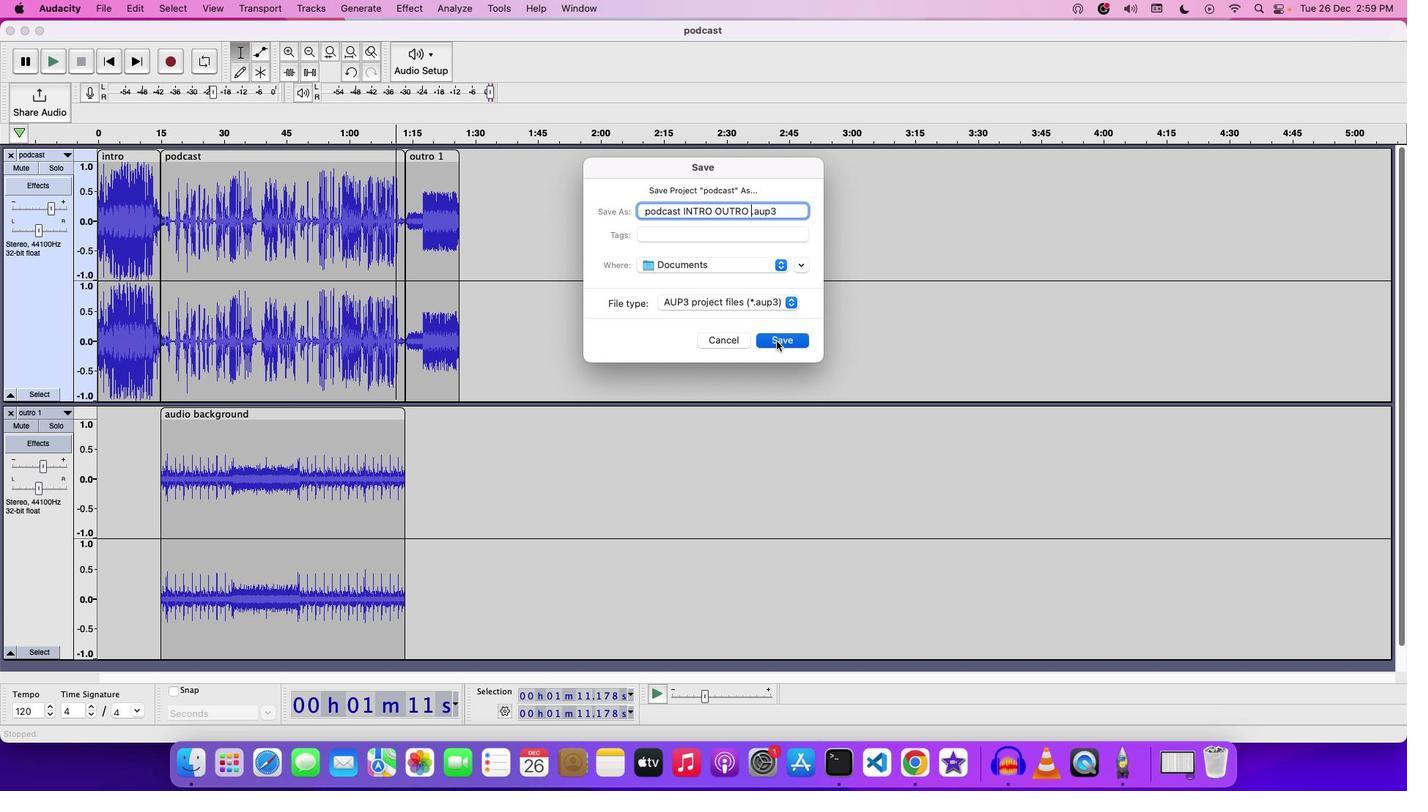 
Action: Mouse pressed left at (776, 340)
Screenshot: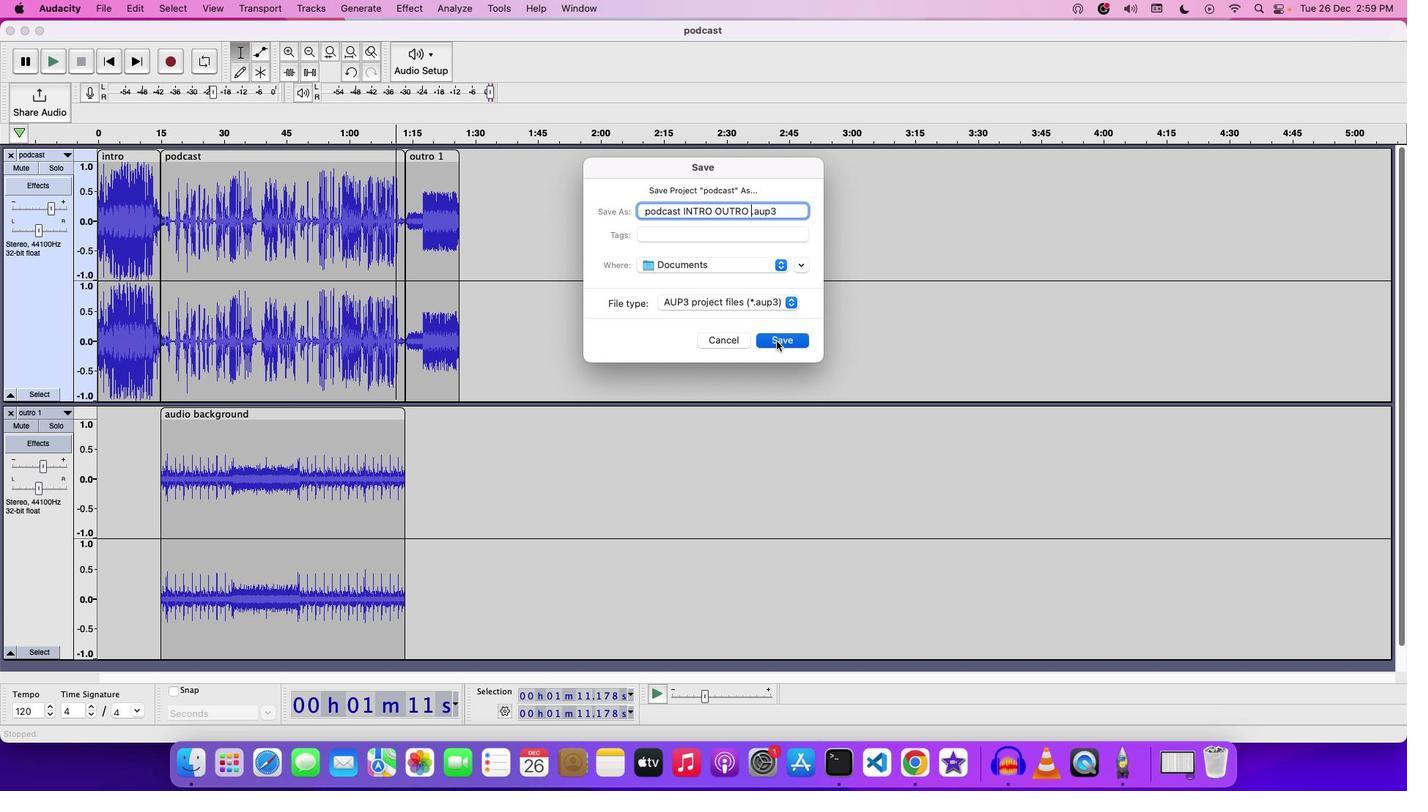 
Action: Mouse moved to (773, 335)
Screenshot: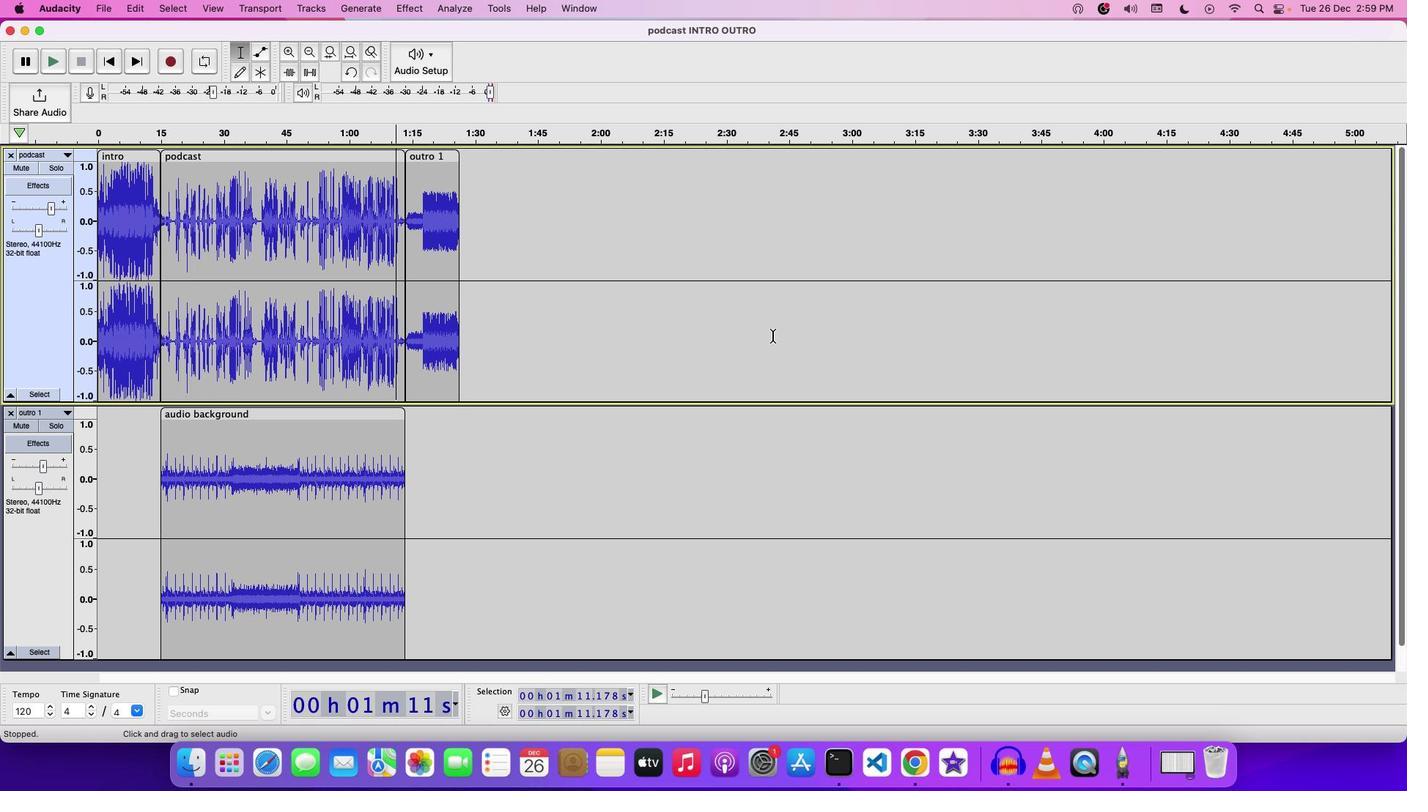 
